 Task: What's the schedule for the last Metrolink train from Union Station to Lancaster?
Action: Mouse moved to (289, 74)
Screenshot: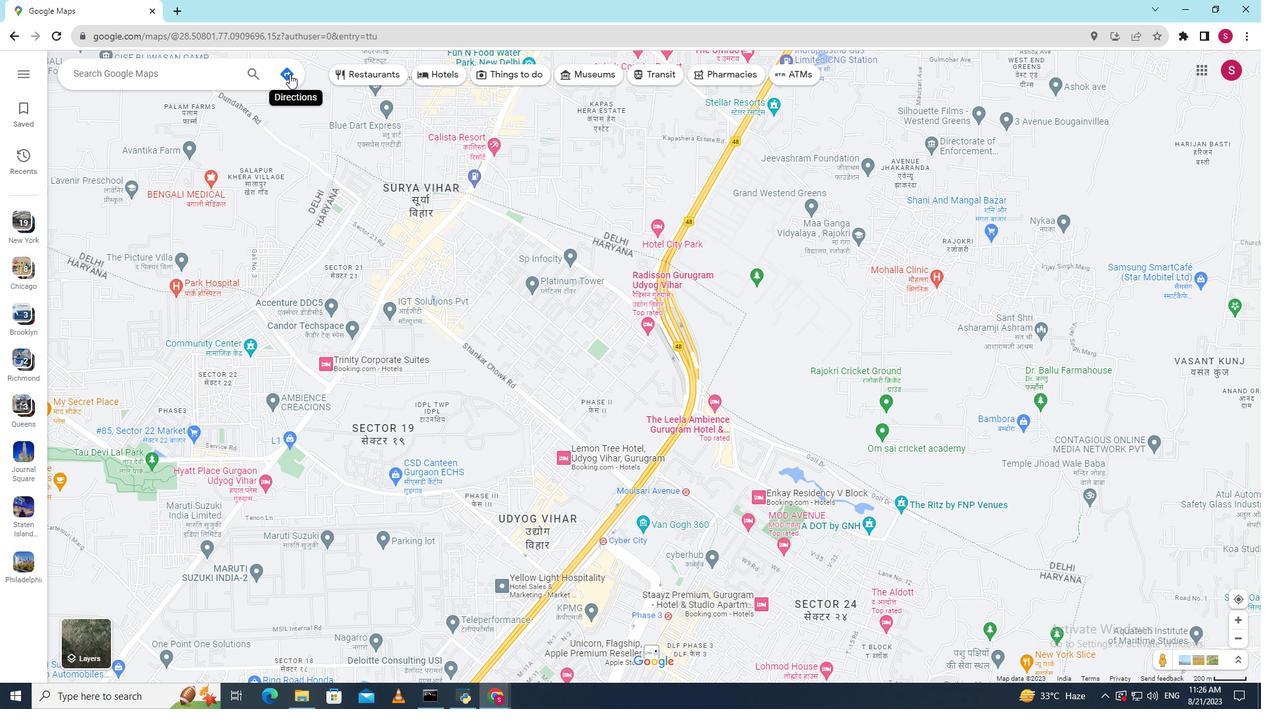 
Action: Mouse pressed left at (289, 74)
Screenshot: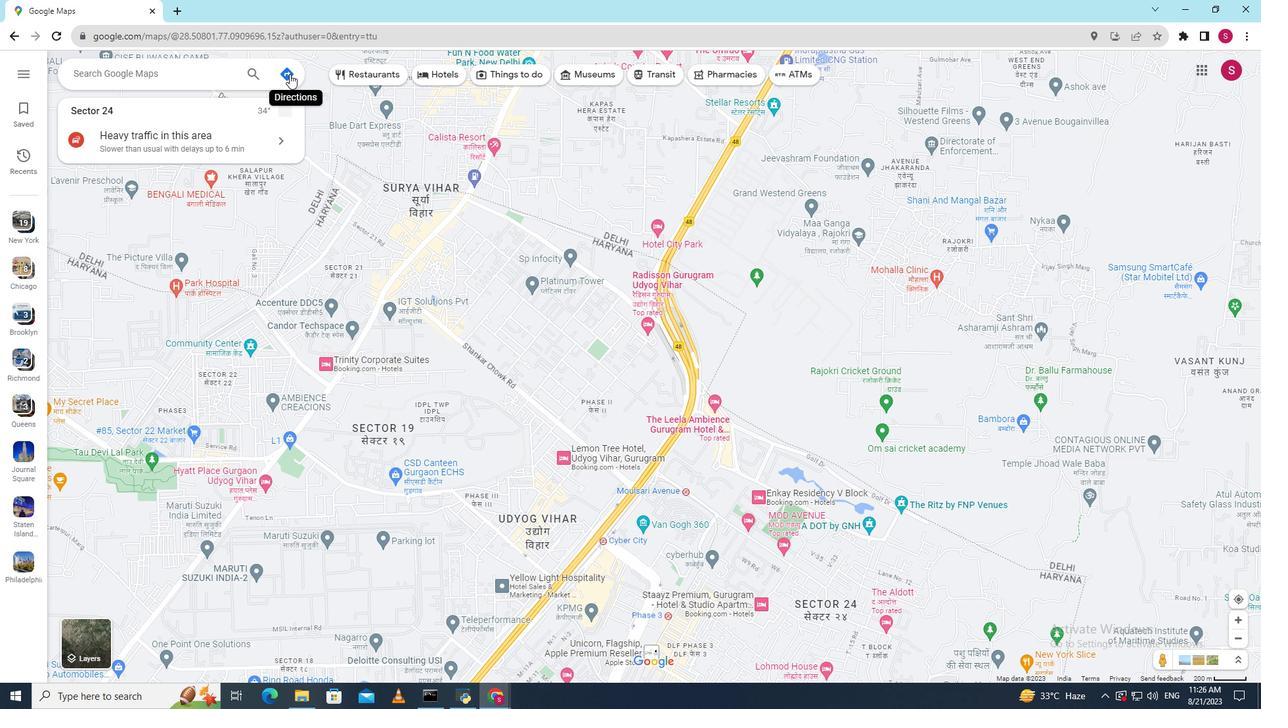 
Action: Mouse moved to (191, 103)
Screenshot: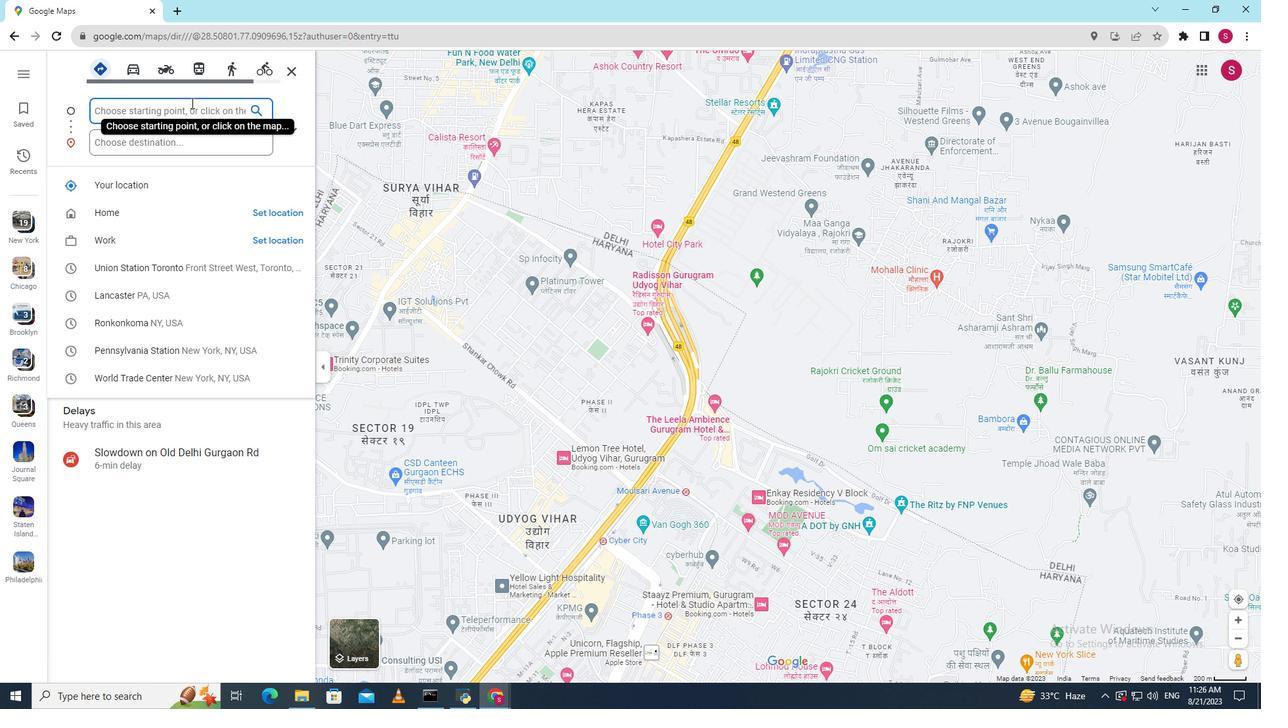 
Action: Key pressed <Key.shift>Union<Key.space><Key.shift>Station
Screenshot: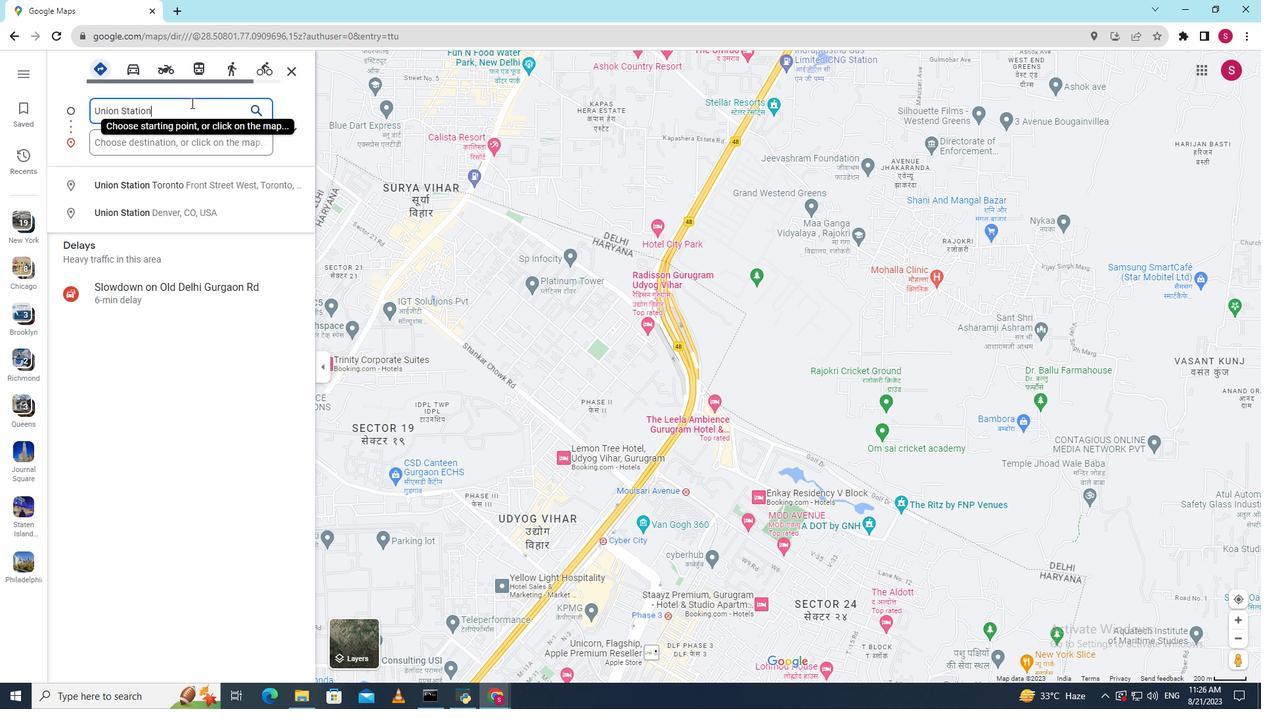 
Action: Mouse moved to (186, 189)
Screenshot: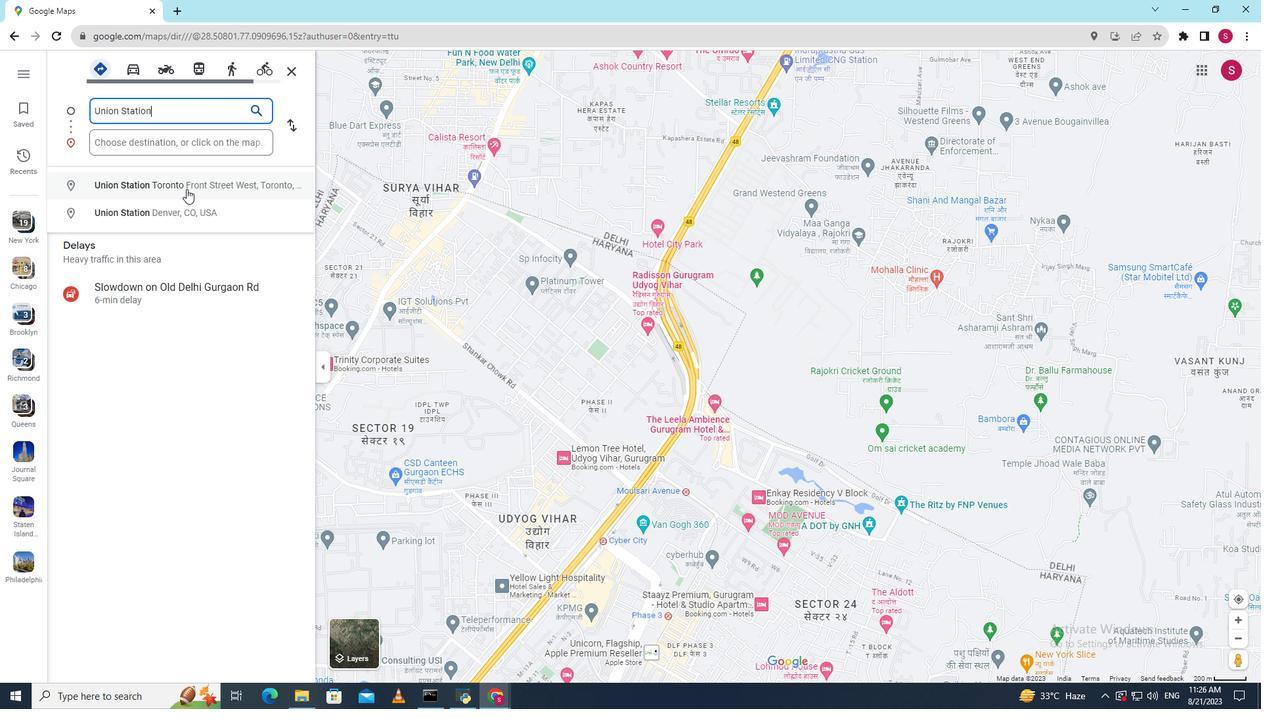 
Action: Mouse pressed left at (186, 189)
Screenshot: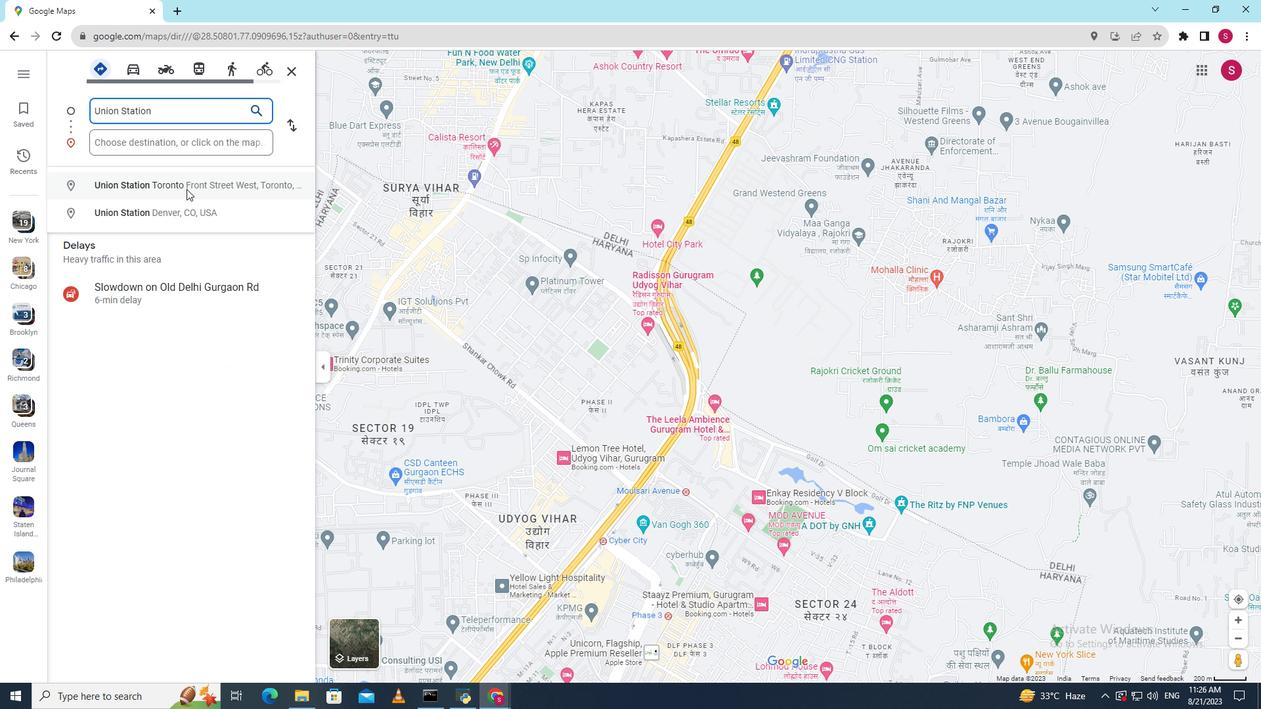 
Action: Mouse moved to (149, 143)
Screenshot: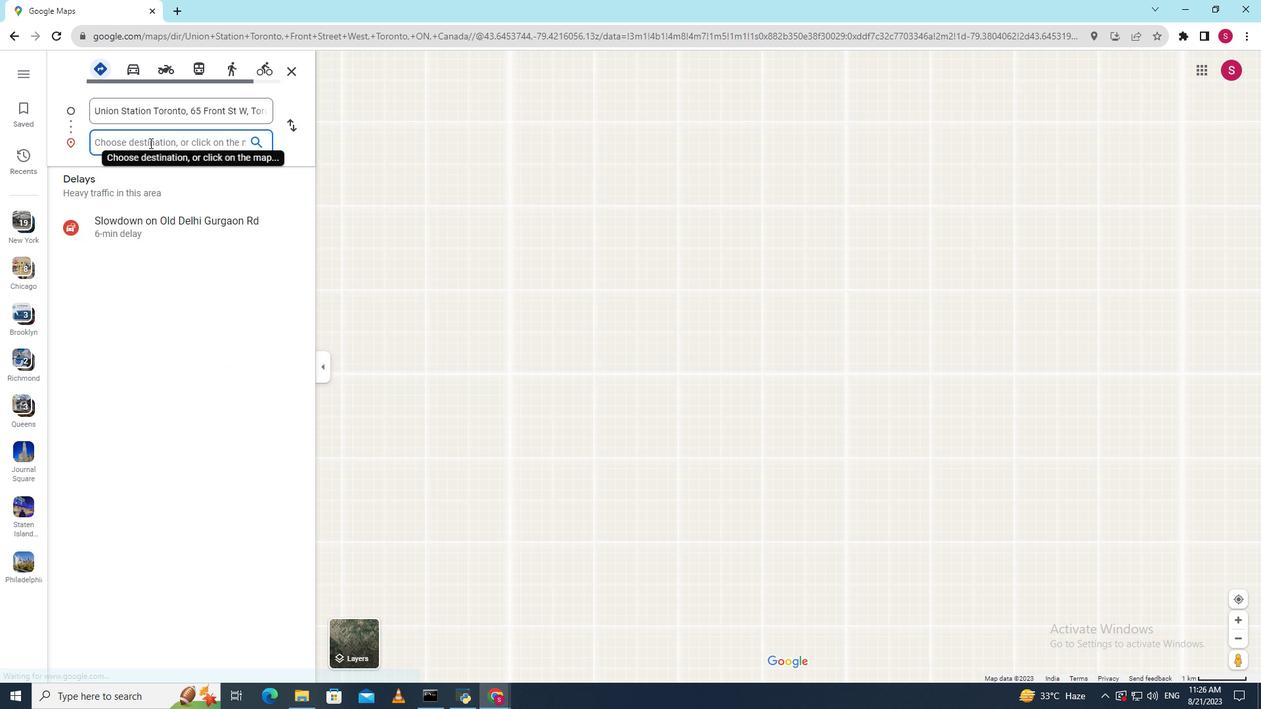 
Action: Mouse pressed left at (149, 143)
Screenshot: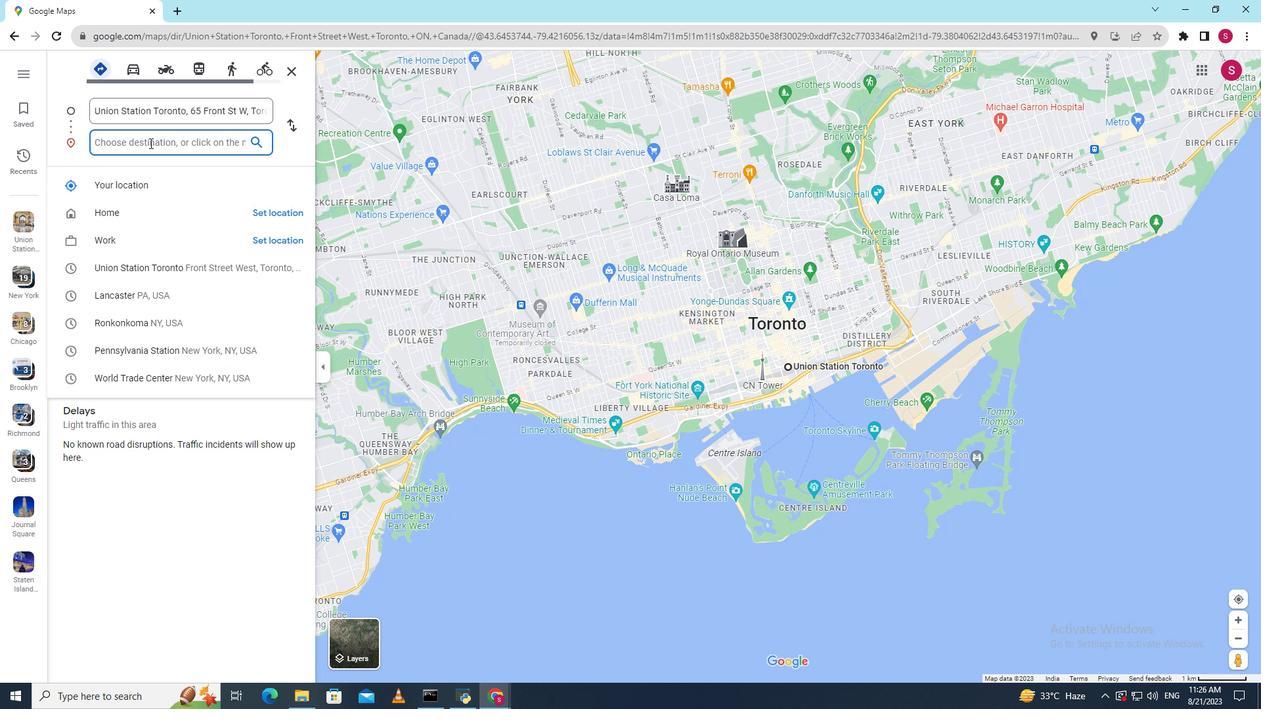
Action: Key pressed <Key.shift><Key.shift><Key.shift><Key.shift><Key.shift><Key.shift><Key.shift><Key.shift>Lancaster<Key.enter>
Screenshot: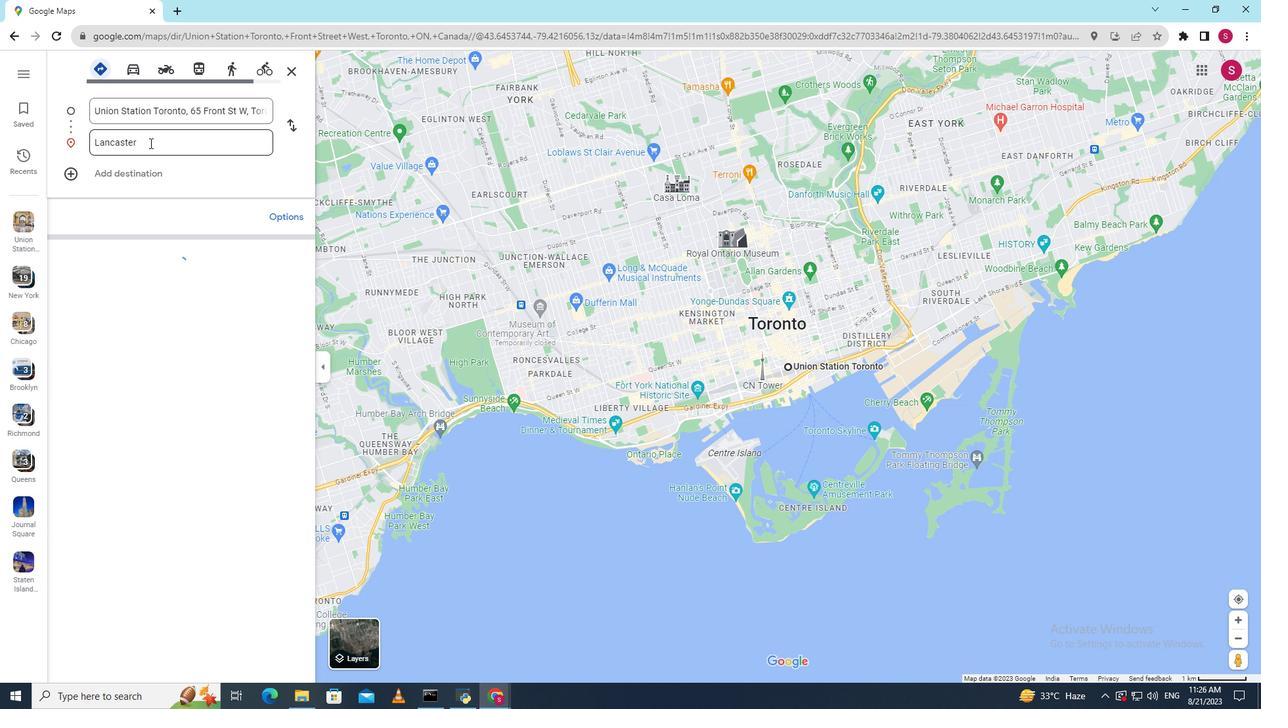 
Action: Mouse moved to (198, 71)
Screenshot: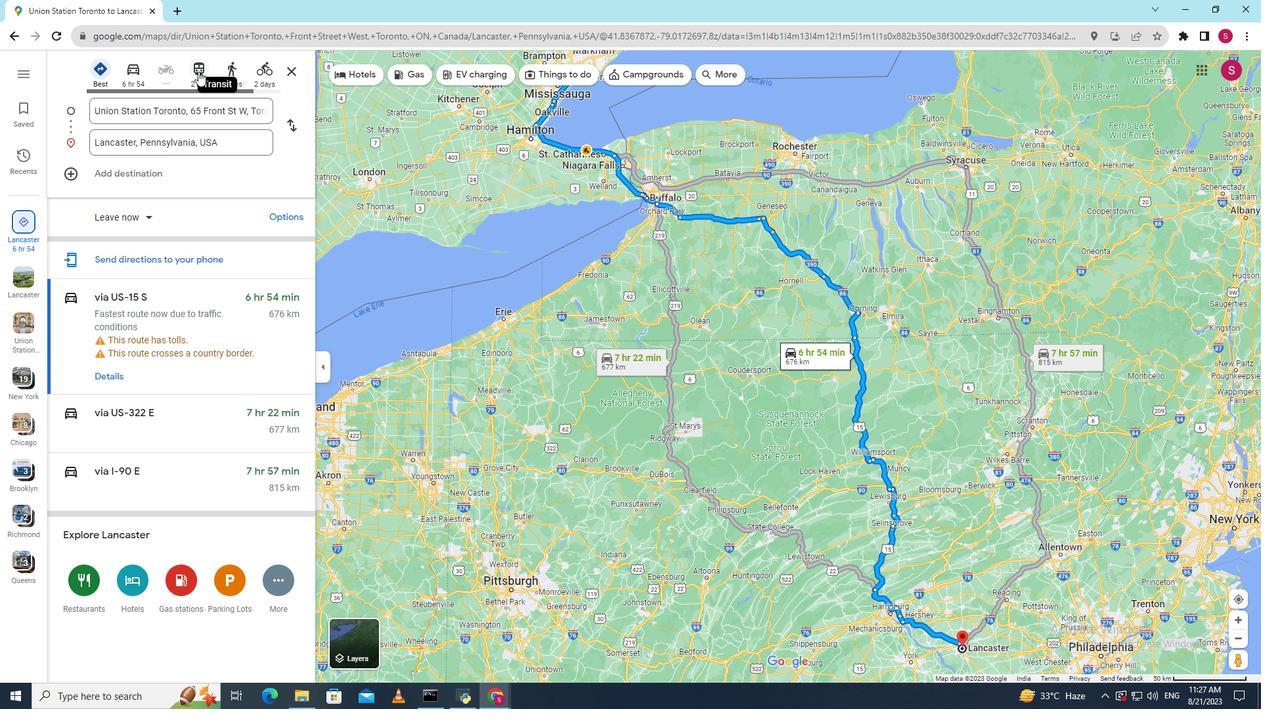 
Action: Mouse pressed left at (198, 71)
Screenshot: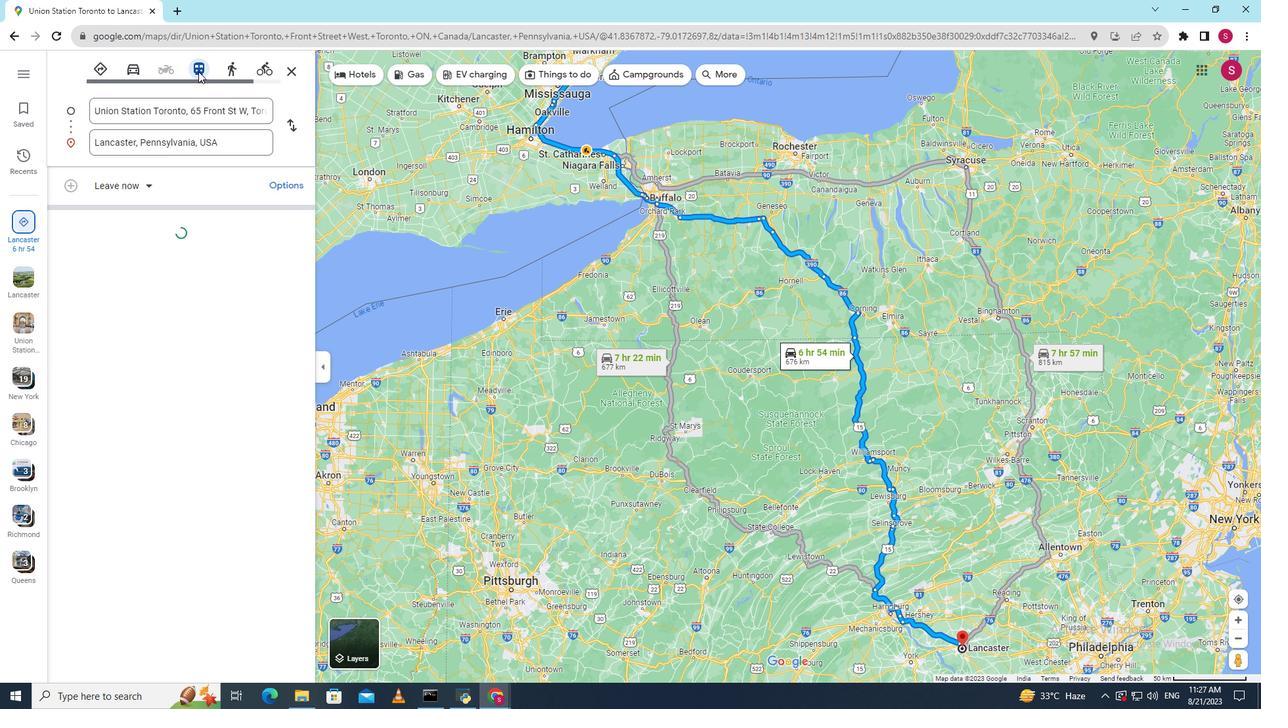 
Action: Mouse moved to (114, 375)
Screenshot: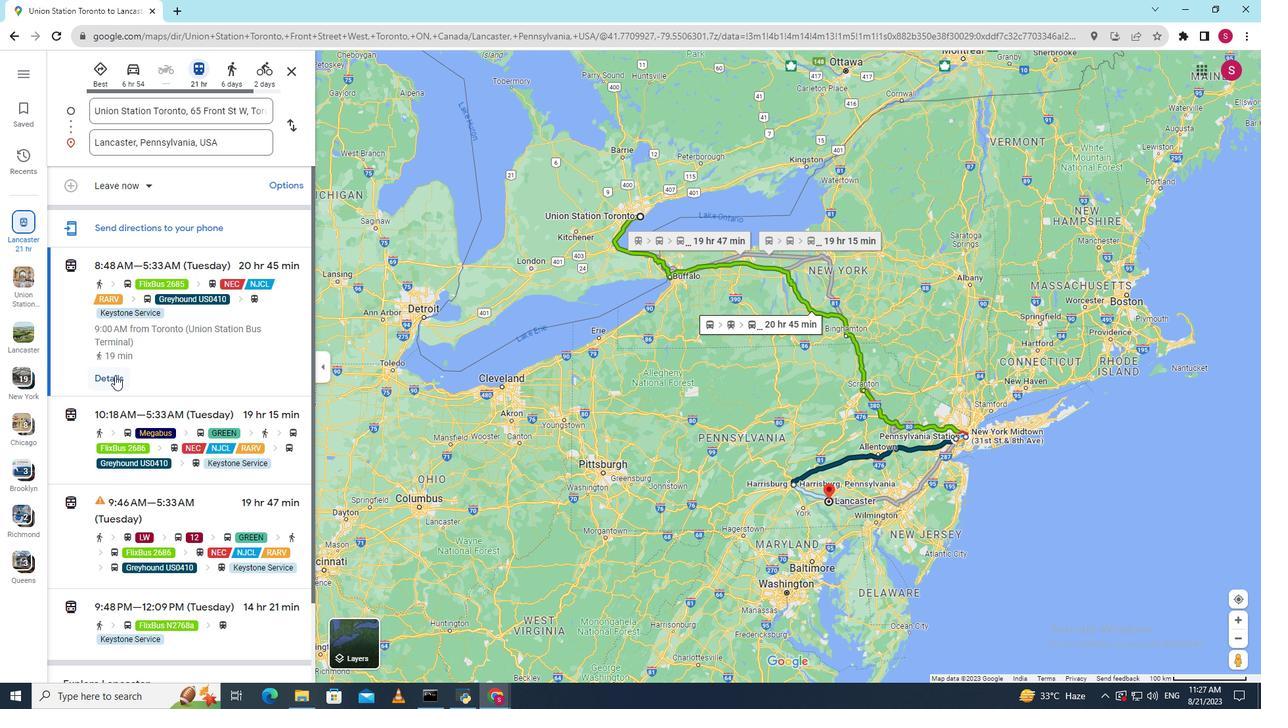
Action: Mouse pressed left at (114, 375)
Screenshot: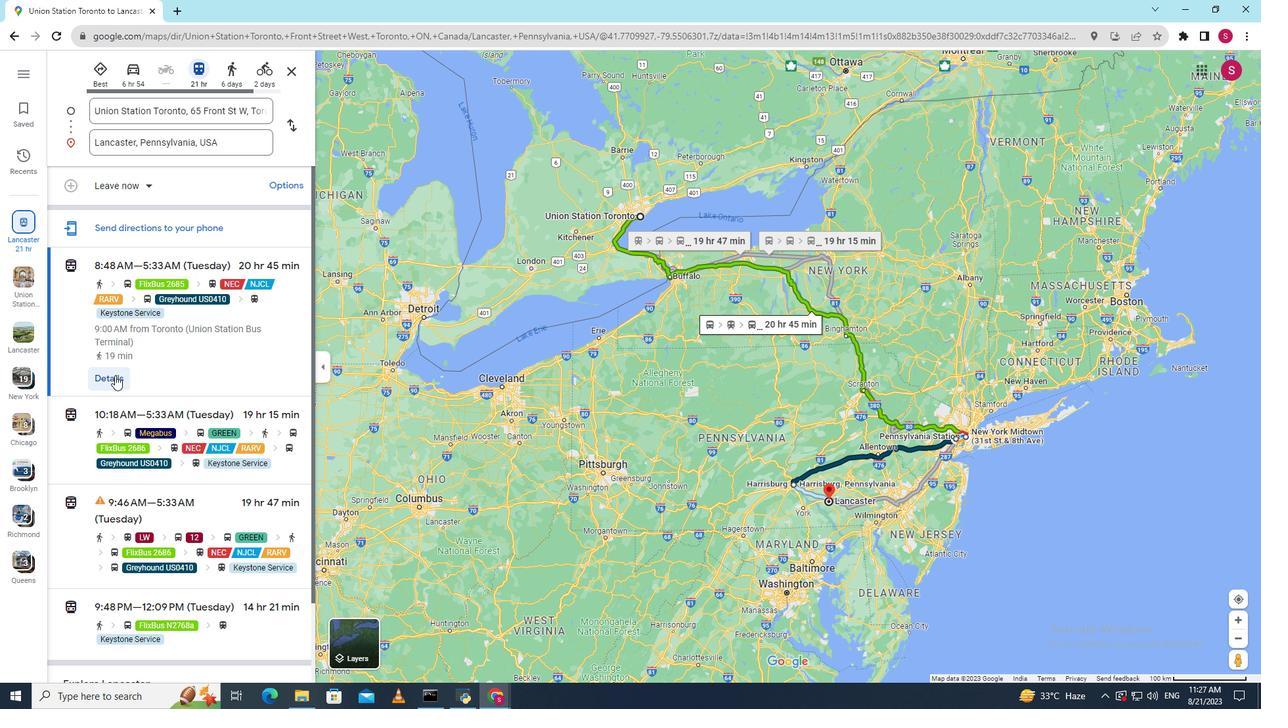 
Action: Mouse moved to (131, 376)
Screenshot: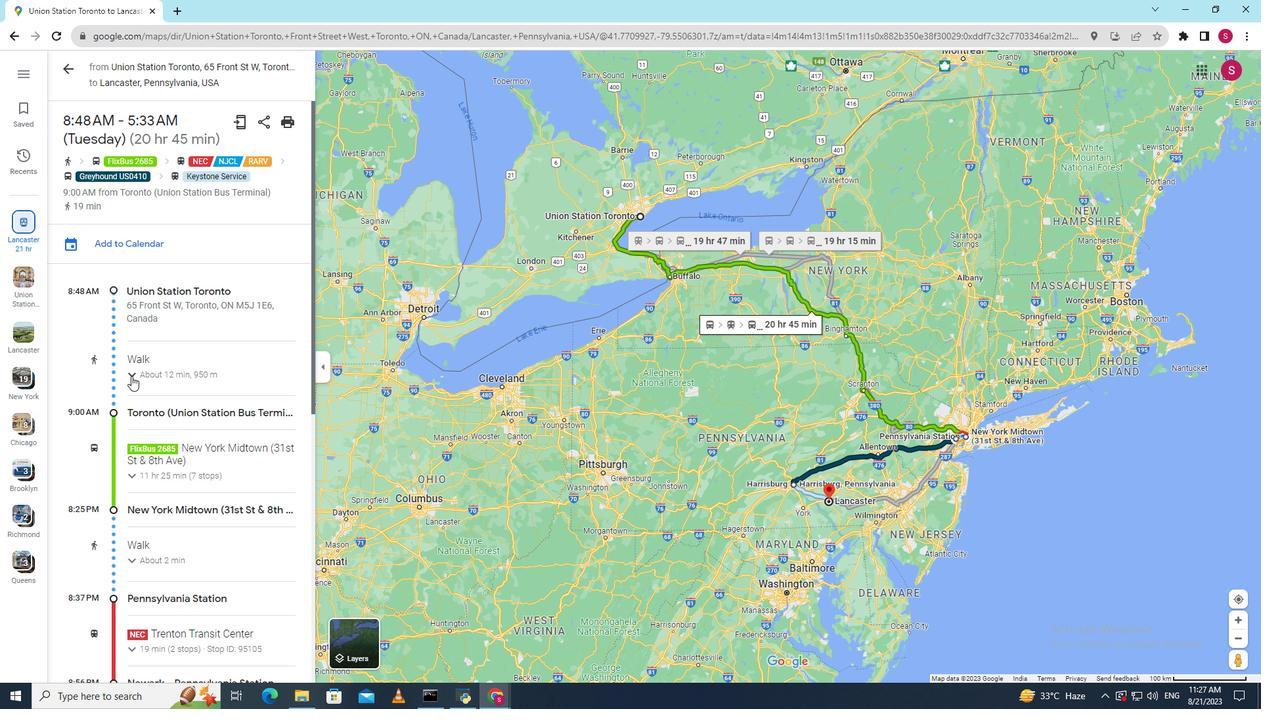 
Action: Mouse pressed left at (131, 376)
Screenshot: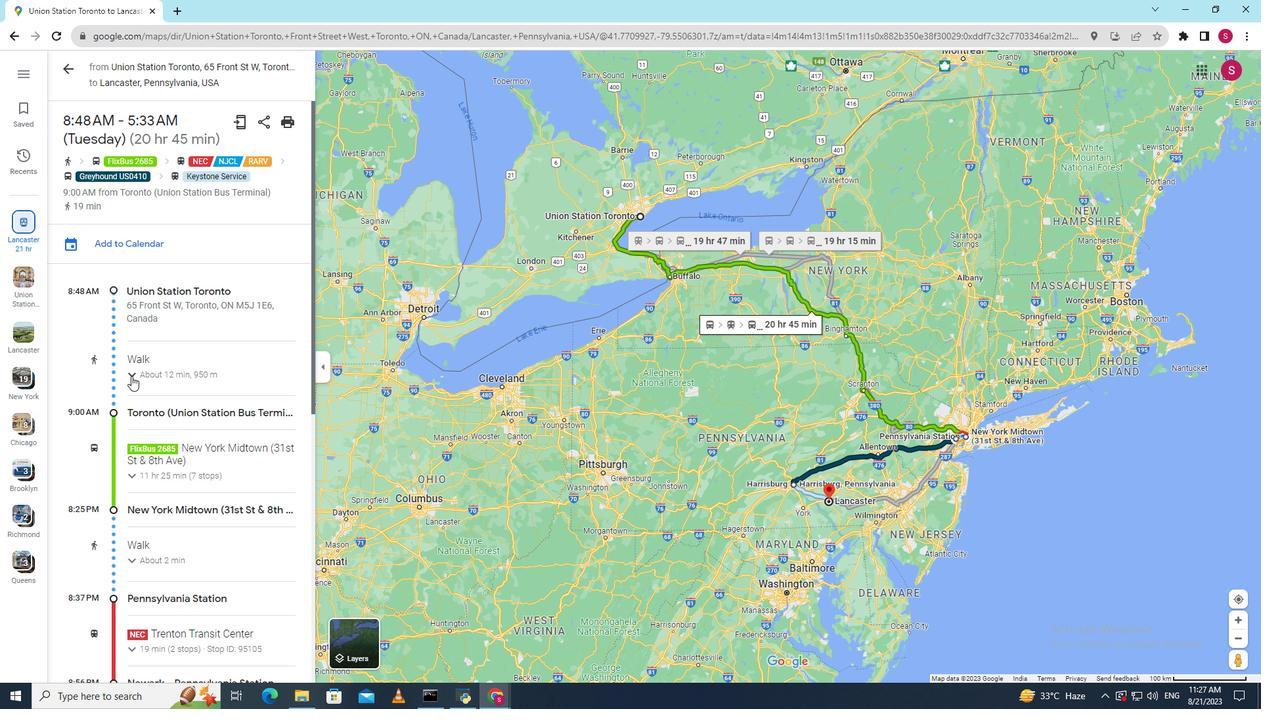 
Action: Mouse moved to (139, 439)
Screenshot: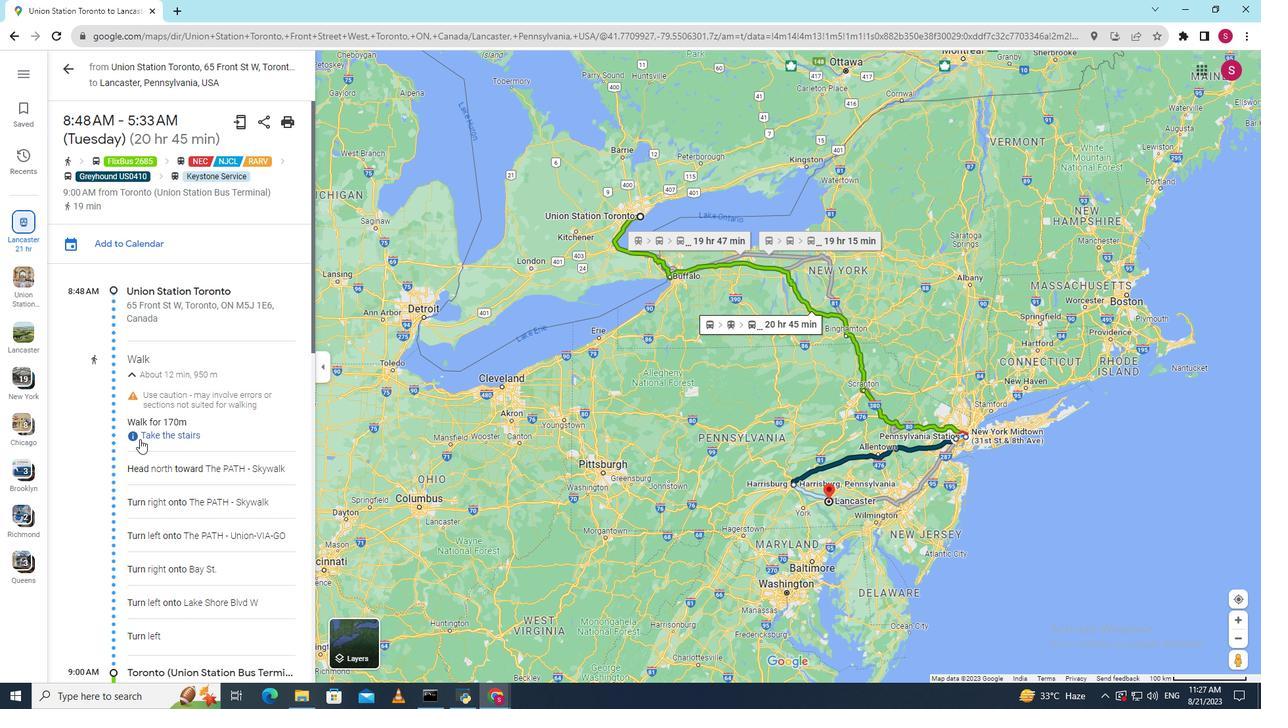 
Action: Mouse scrolled (139, 438) with delta (0, 0)
Screenshot: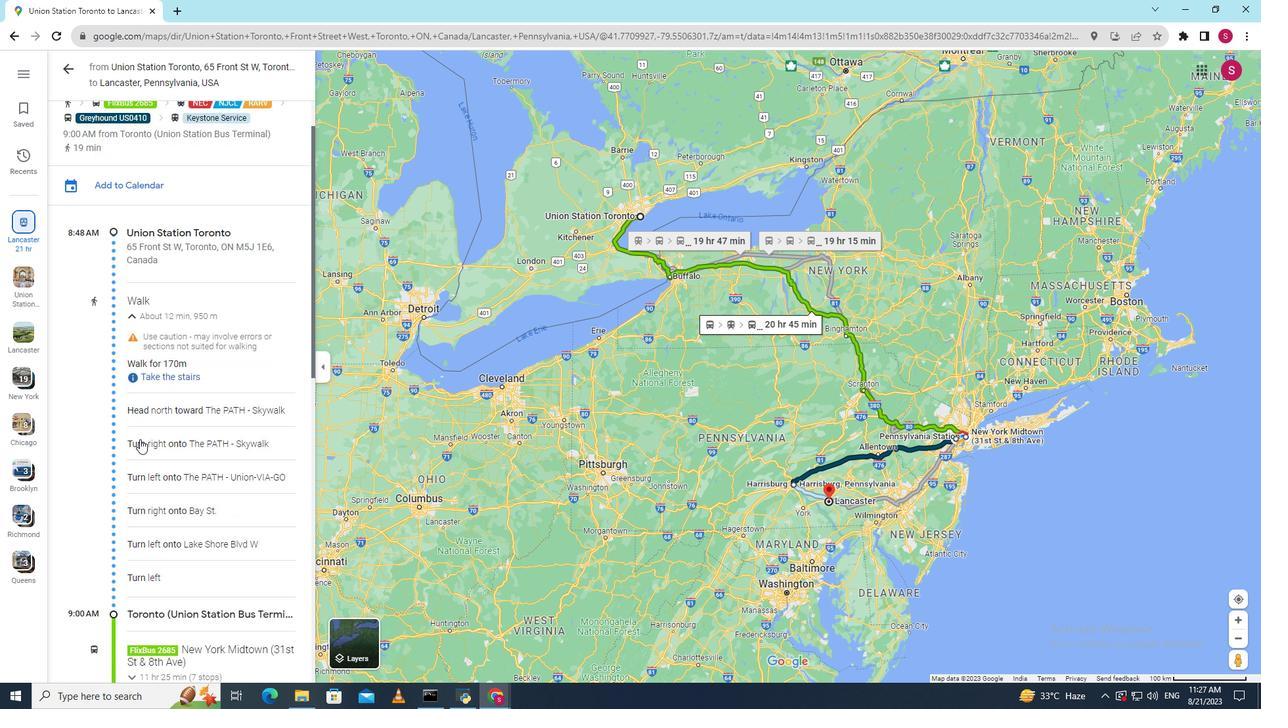 
Action: Mouse scrolled (139, 438) with delta (0, 0)
Screenshot: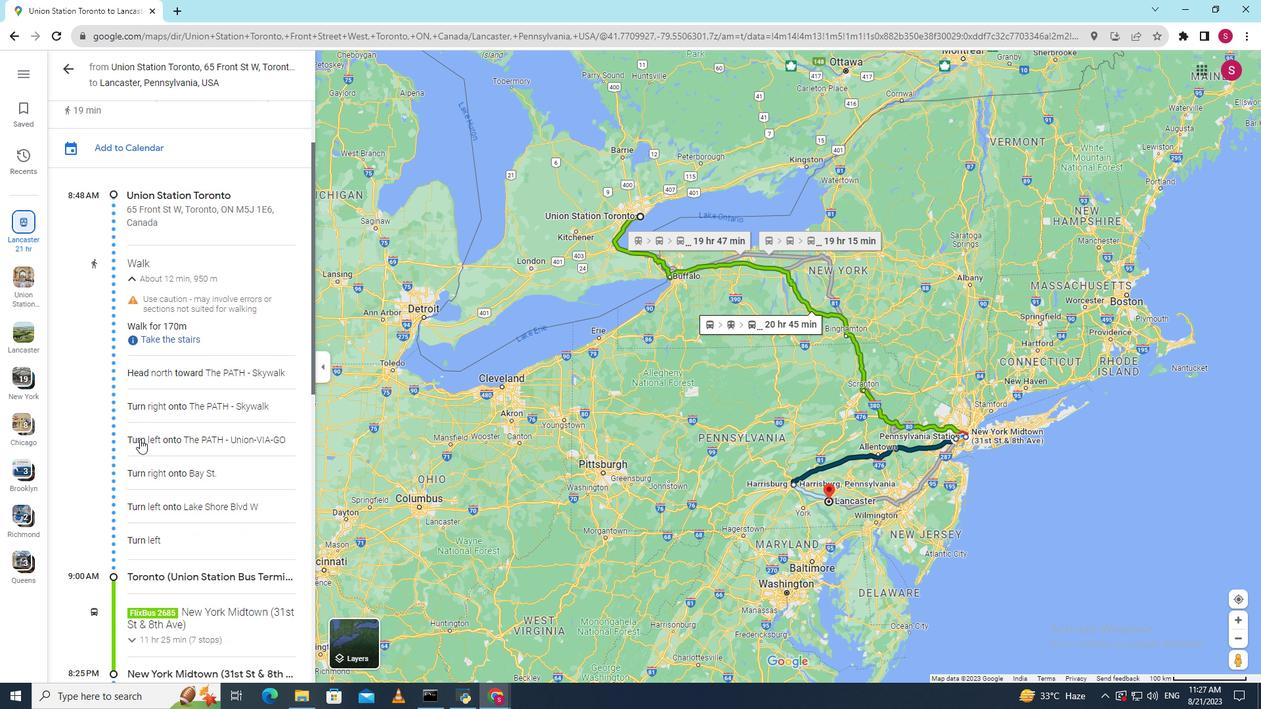 
Action: Mouse scrolled (139, 438) with delta (0, 0)
Screenshot: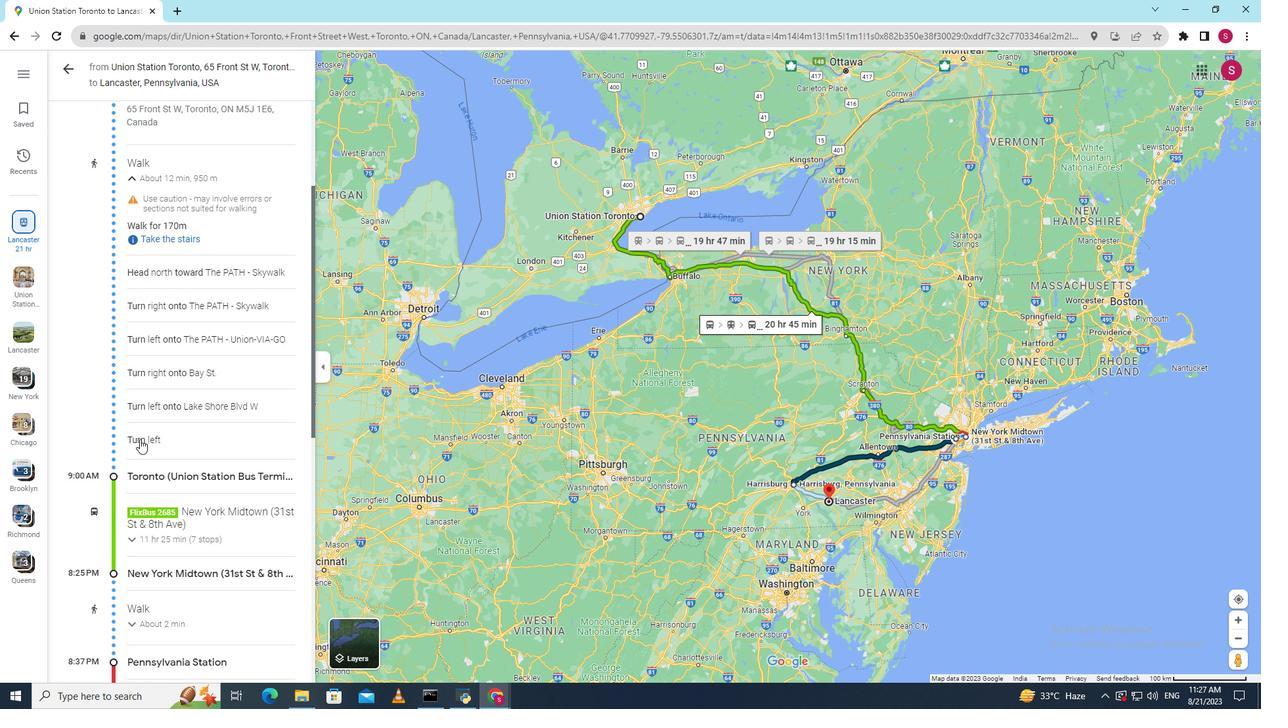 
Action: Mouse moved to (130, 536)
Screenshot: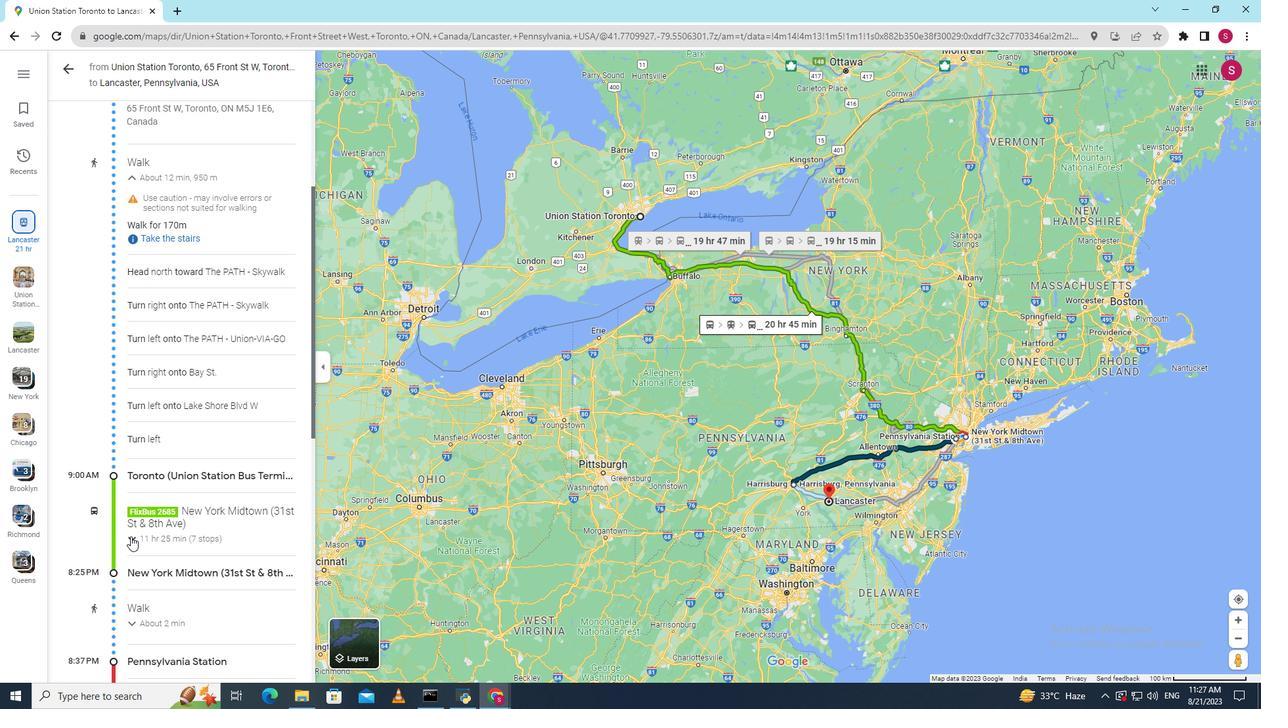 
Action: Mouse scrolled (130, 536) with delta (0, 0)
Screenshot: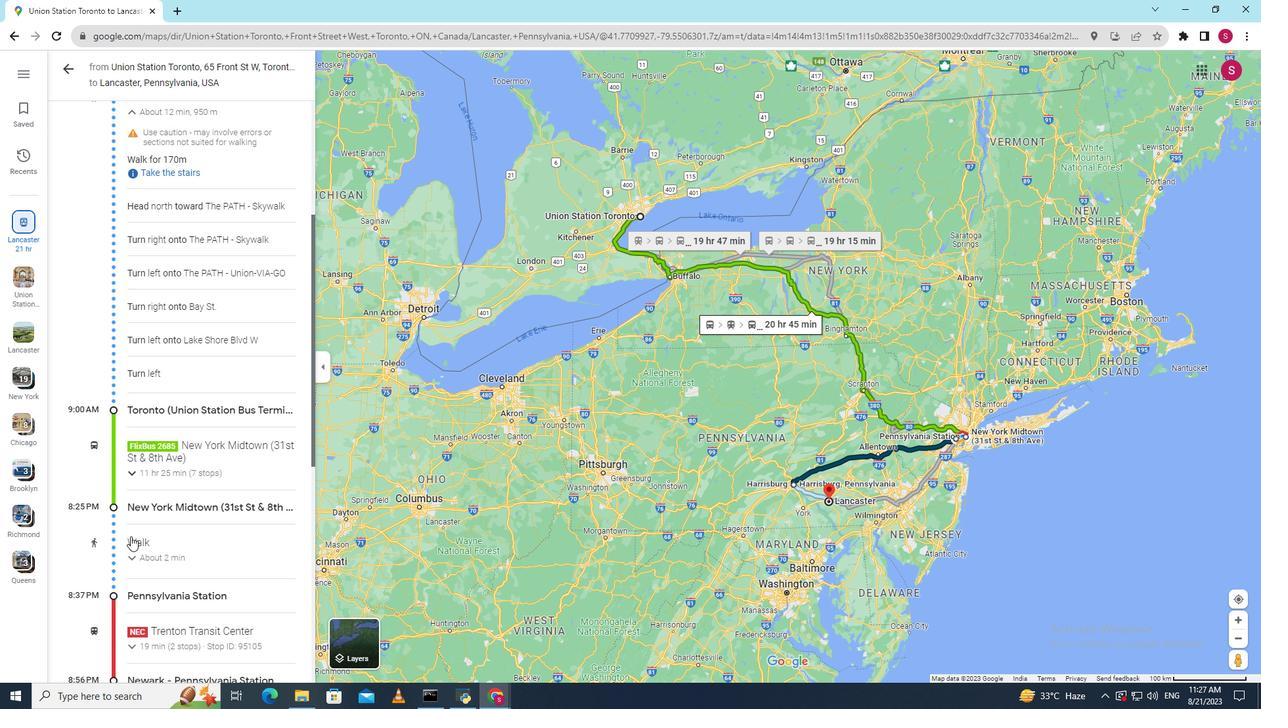 
Action: Mouse moved to (132, 474)
Screenshot: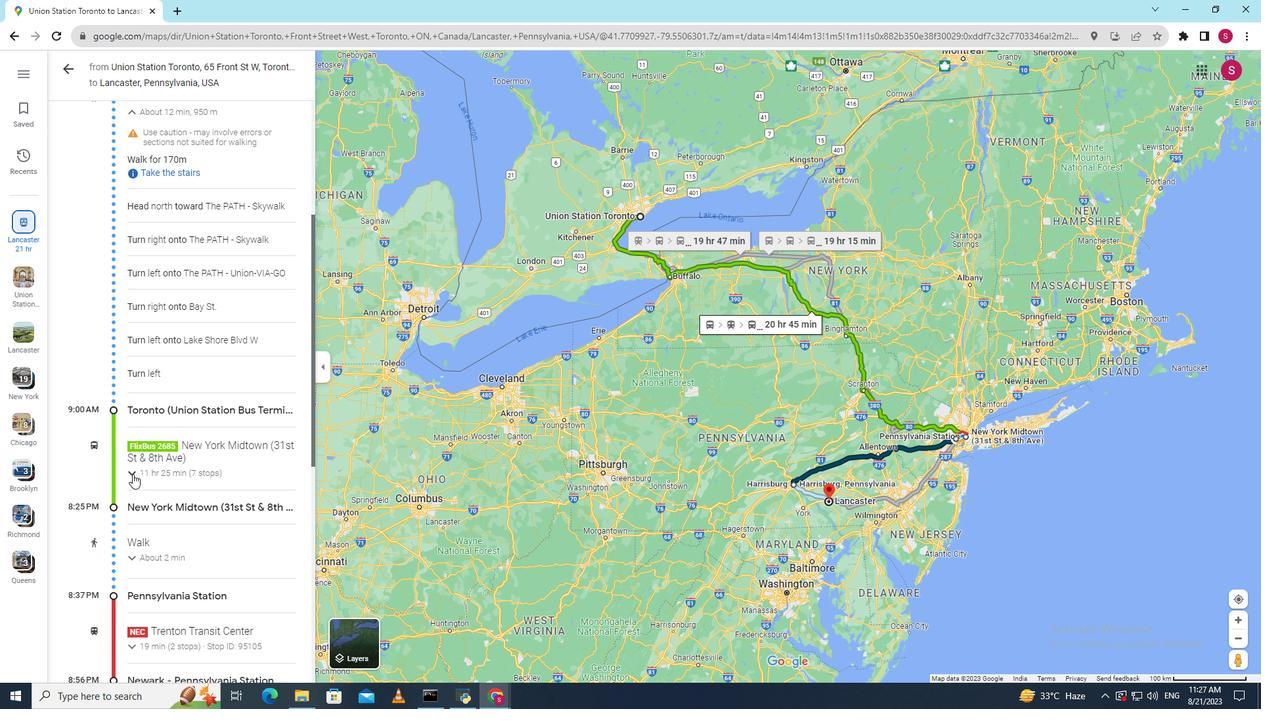 
Action: Mouse pressed left at (132, 474)
Screenshot: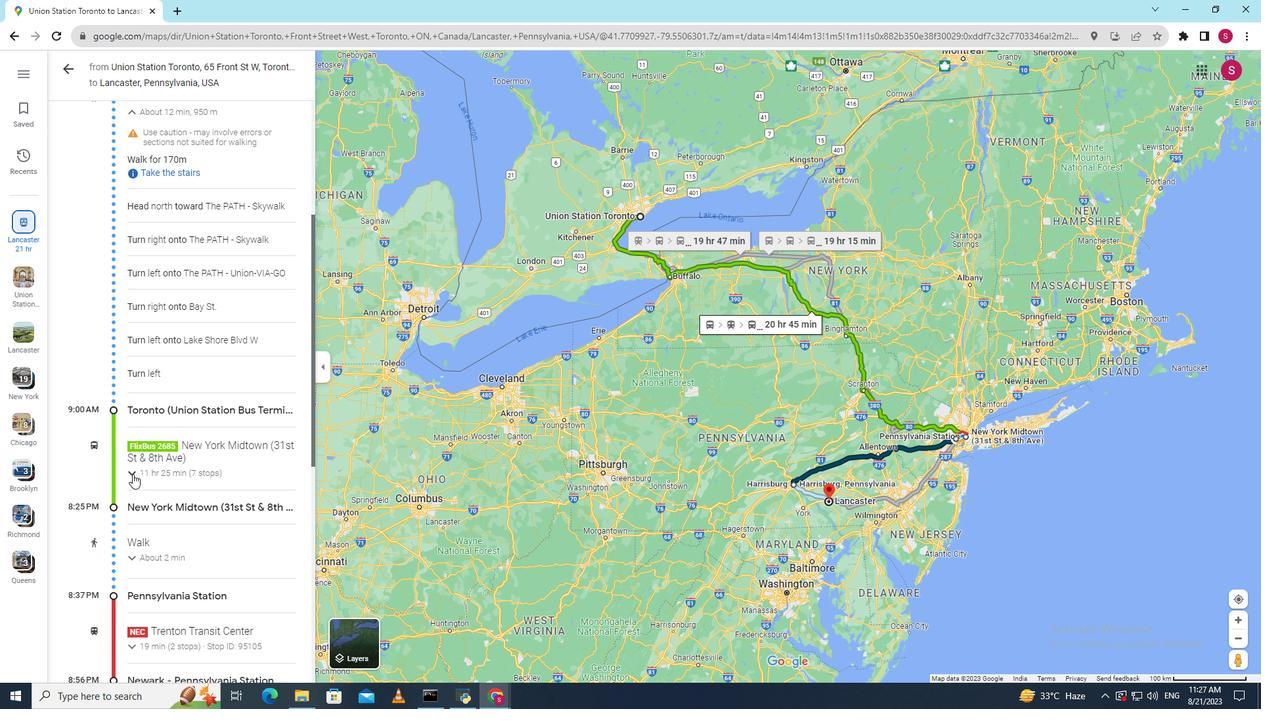 
Action: Mouse scrolled (132, 473) with delta (0, 0)
Screenshot: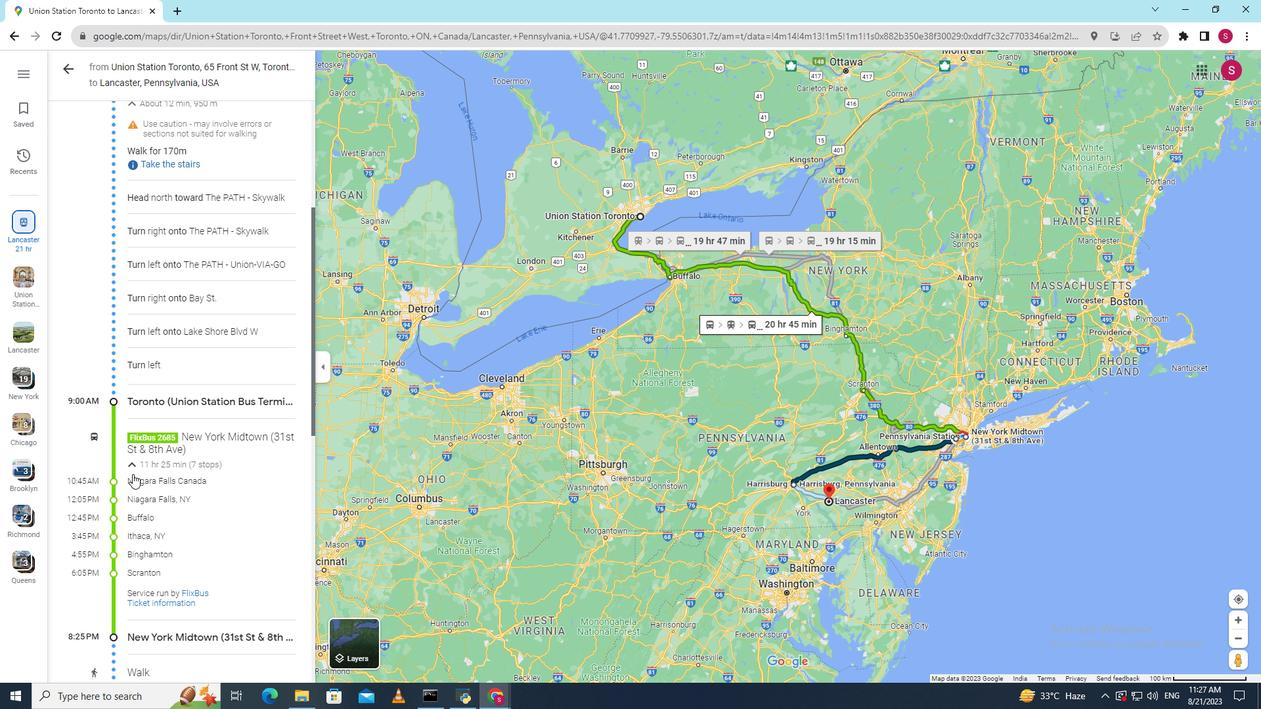 
Action: Mouse scrolled (132, 473) with delta (0, 0)
Screenshot: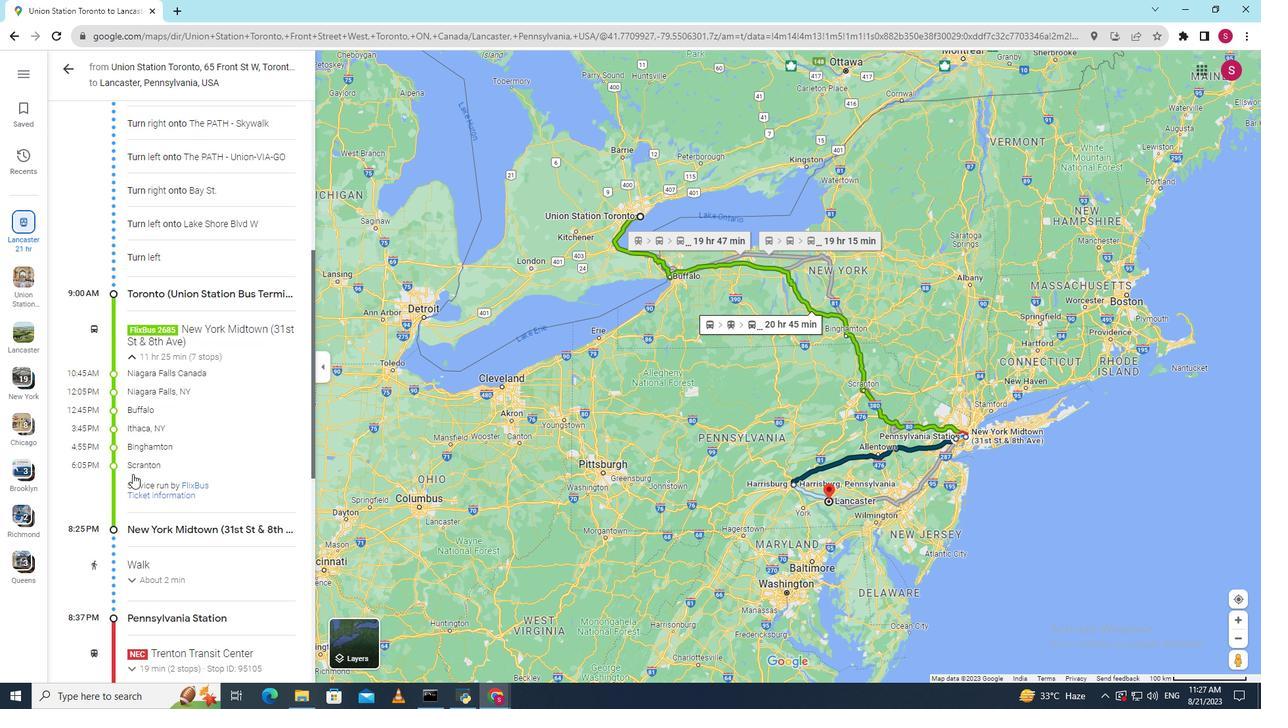
Action: Mouse scrolled (132, 473) with delta (0, 0)
Screenshot: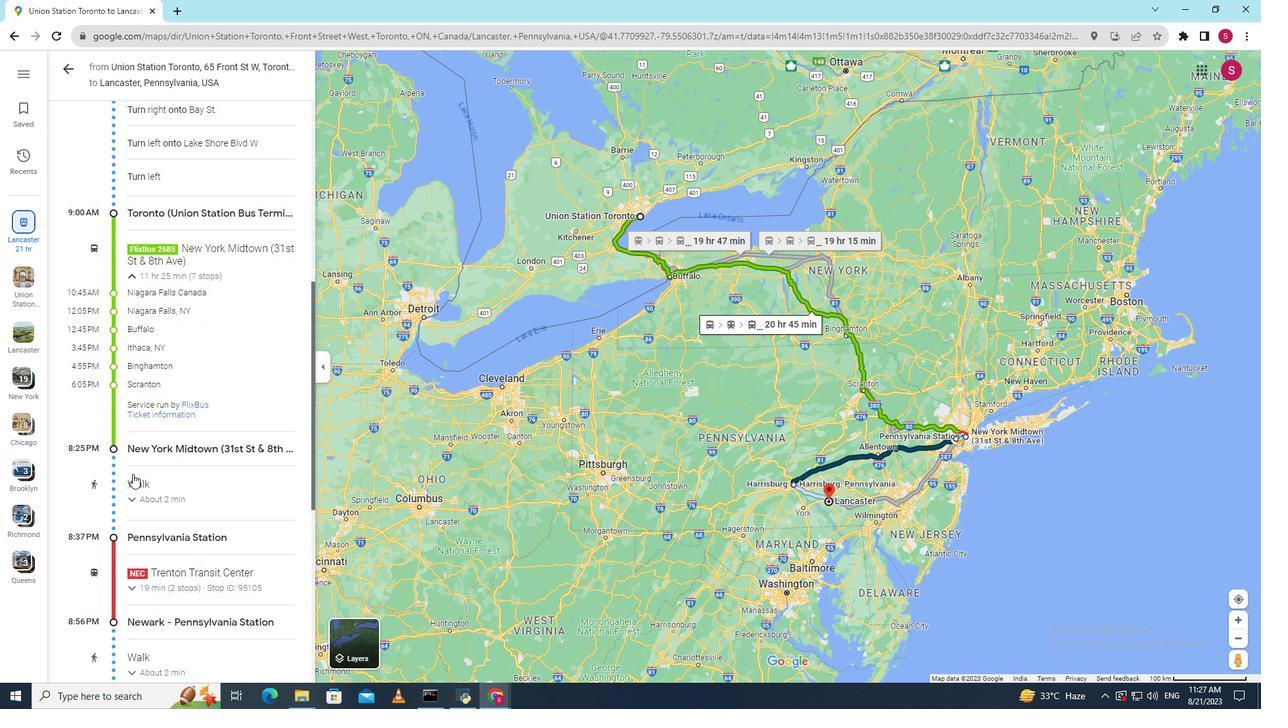 
Action: Mouse scrolled (132, 473) with delta (0, 0)
Screenshot: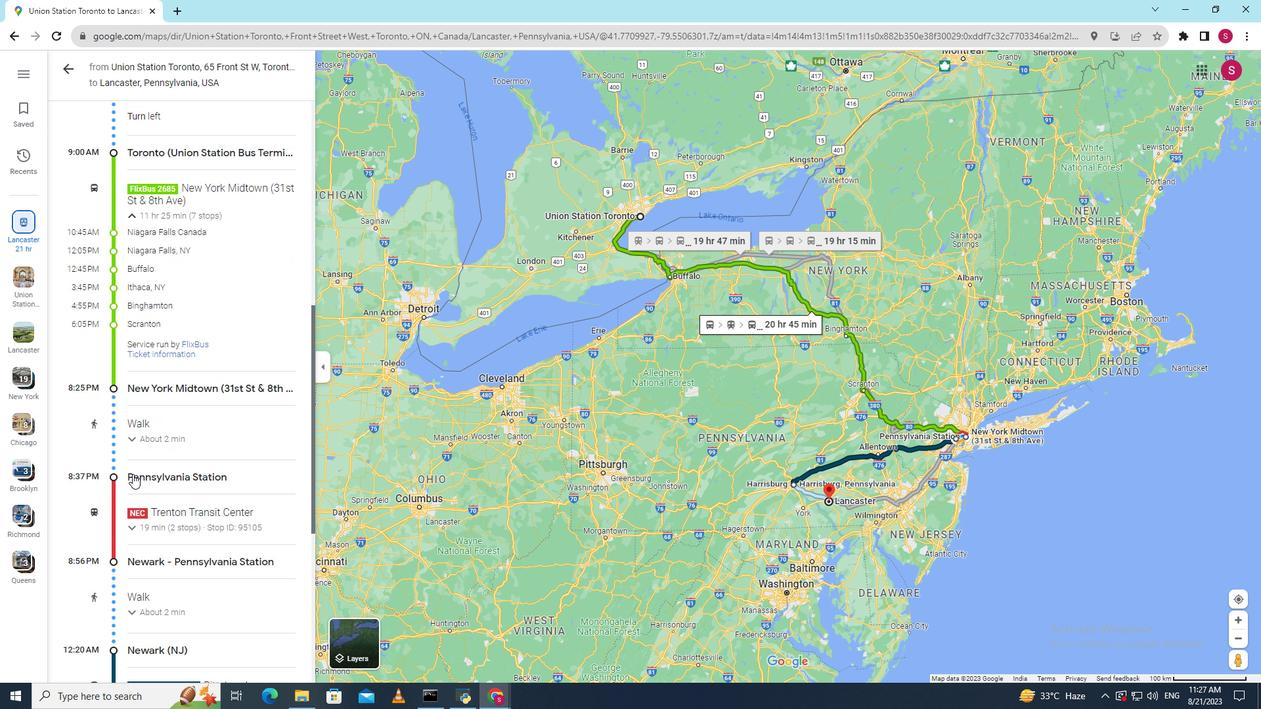 
Action: Mouse moved to (133, 436)
Screenshot: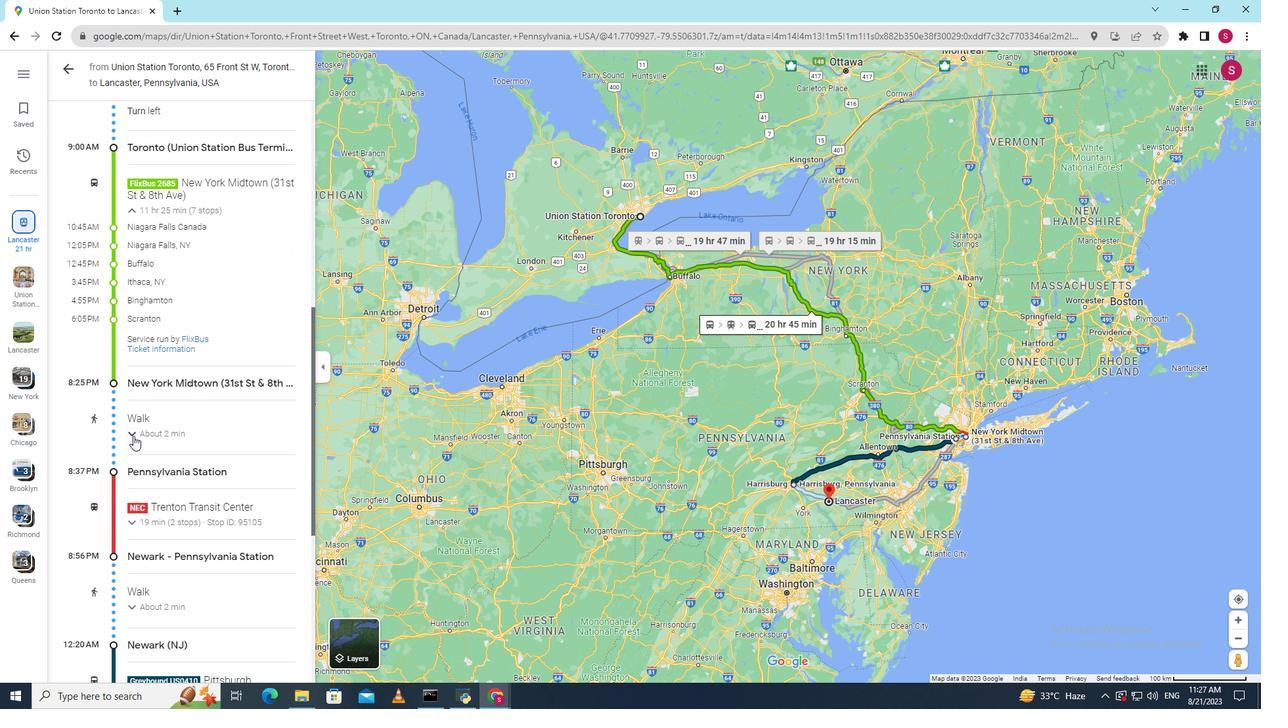 
Action: Mouse pressed left at (133, 436)
Screenshot: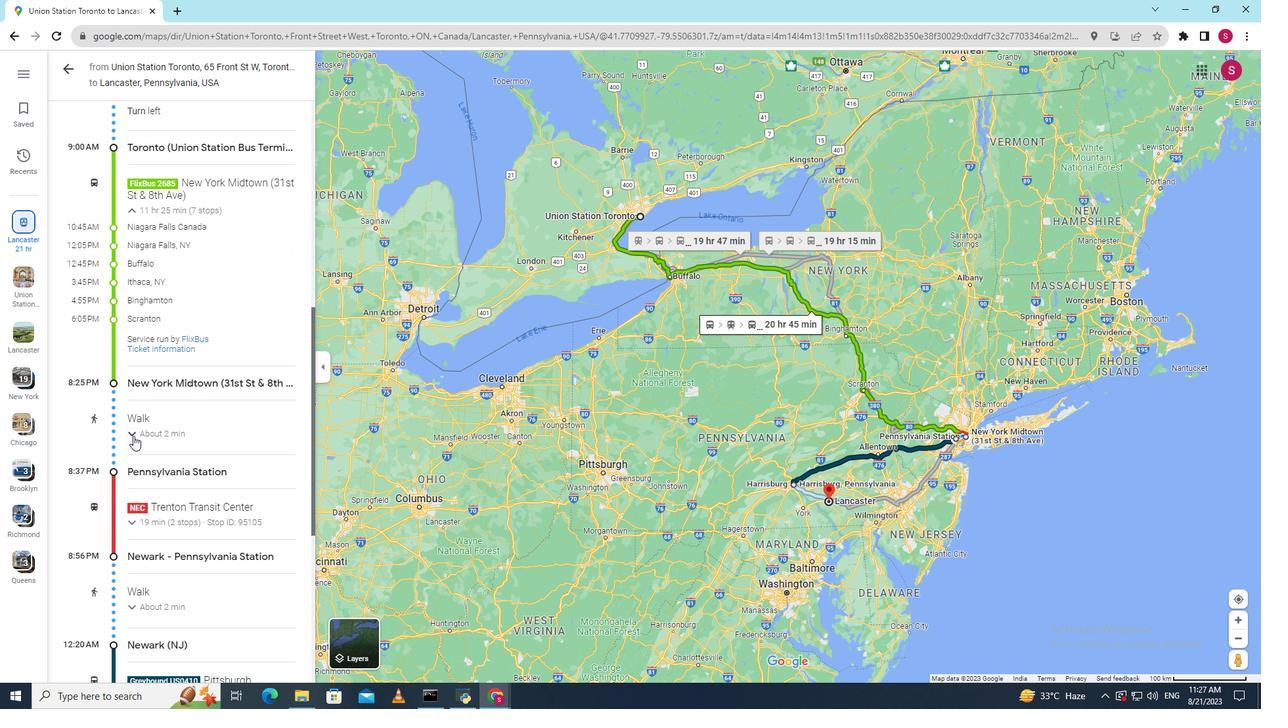 
Action: Mouse scrolled (133, 435) with delta (0, 0)
Screenshot: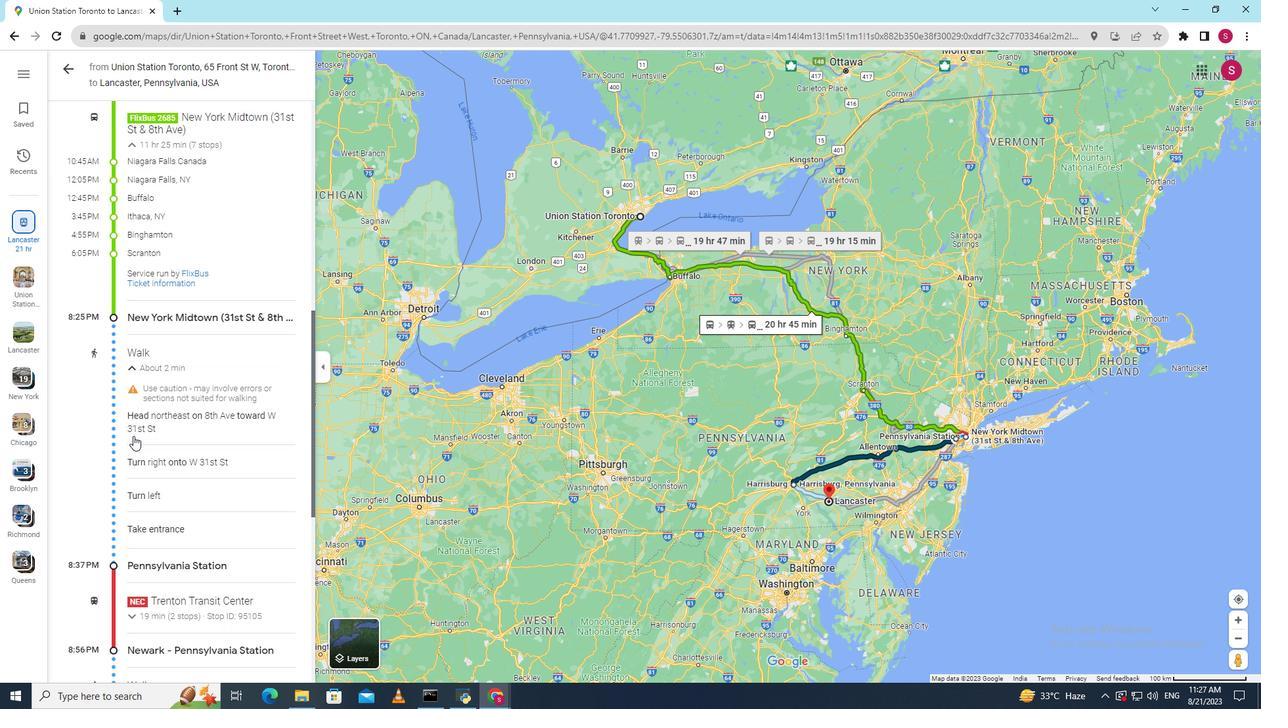 
Action: Mouse scrolled (133, 435) with delta (0, 0)
Screenshot: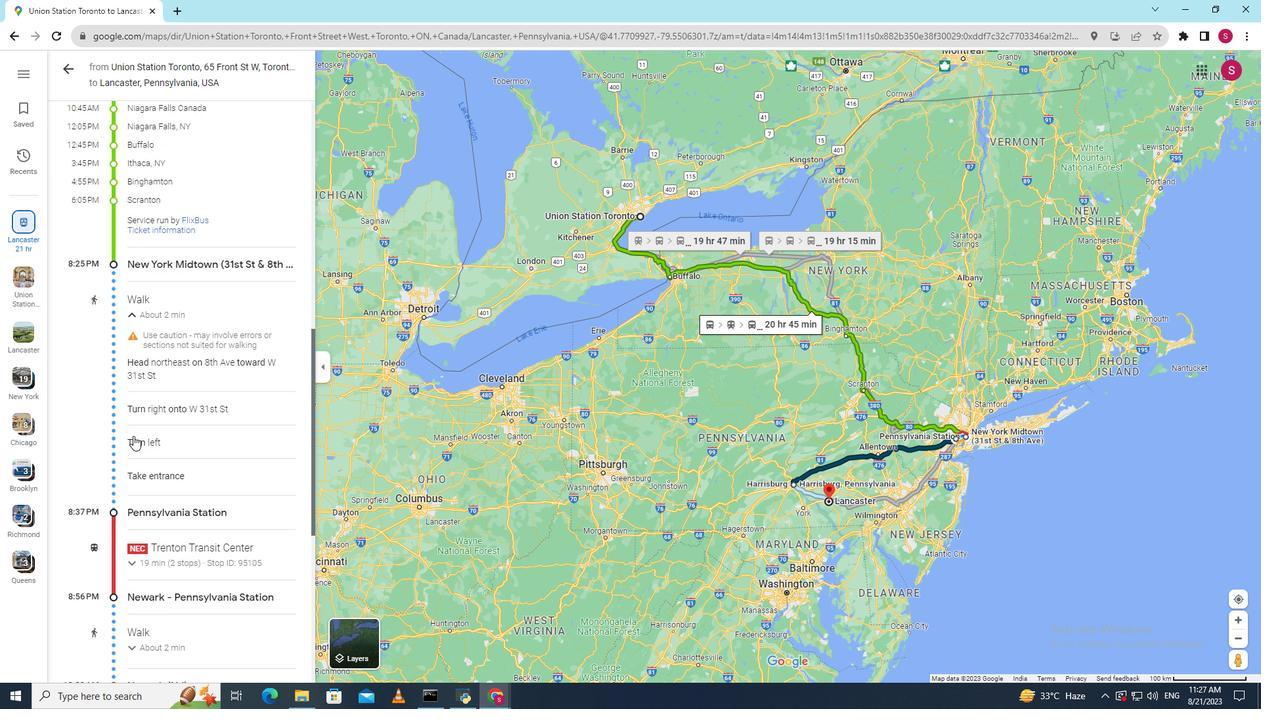 
Action: Mouse scrolled (133, 435) with delta (0, 0)
Screenshot: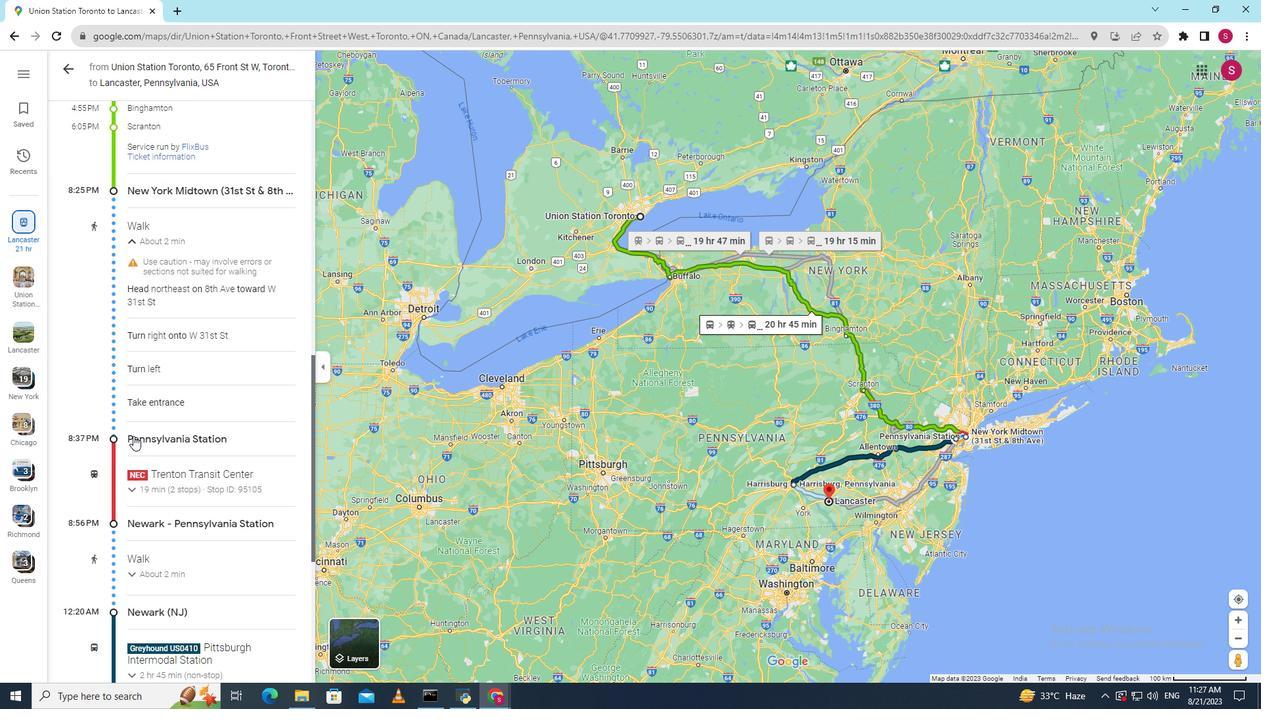 
Action: Mouse moved to (132, 485)
Screenshot: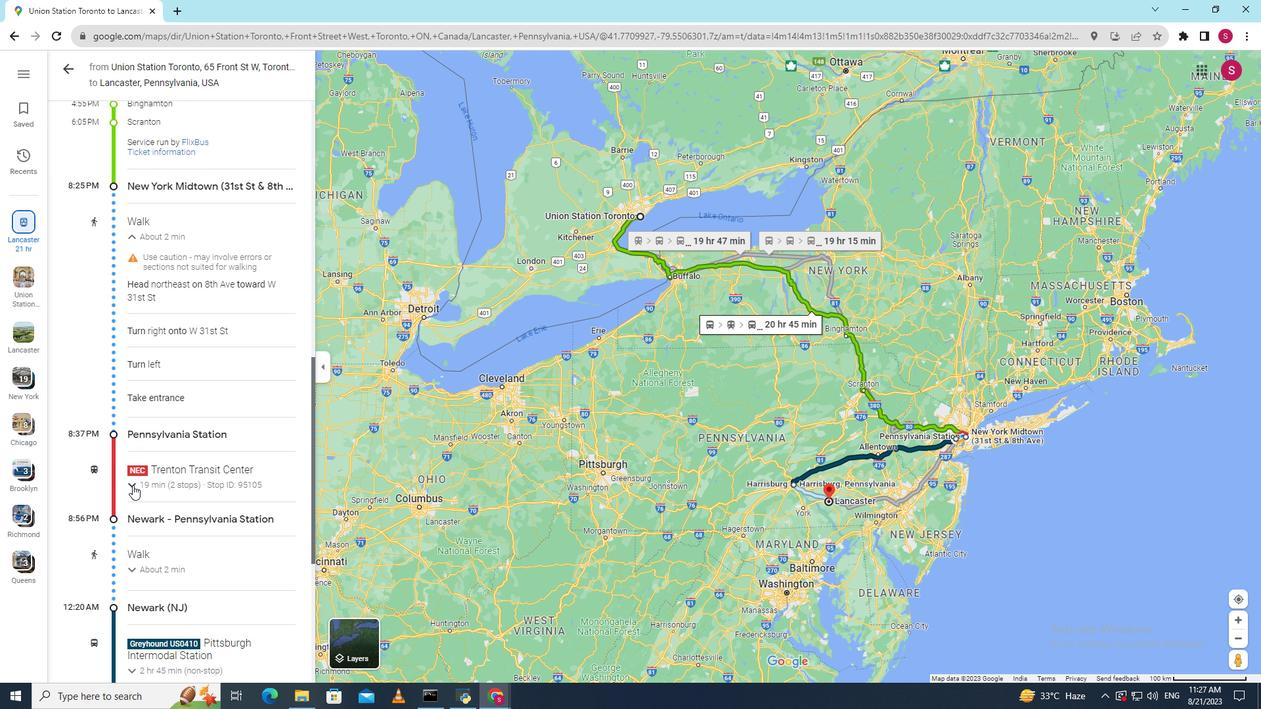 
Action: Mouse pressed left at (132, 485)
Screenshot: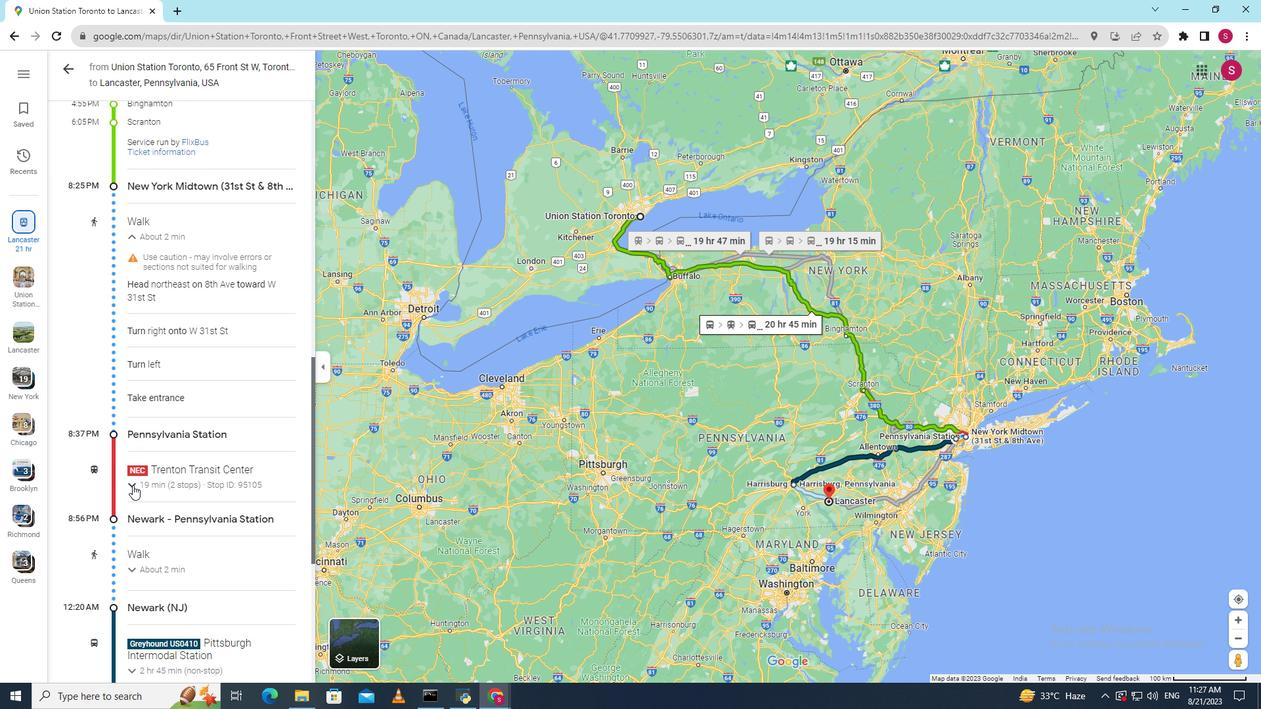 
Action: Mouse scrolled (132, 484) with delta (0, 0)
Screenshot: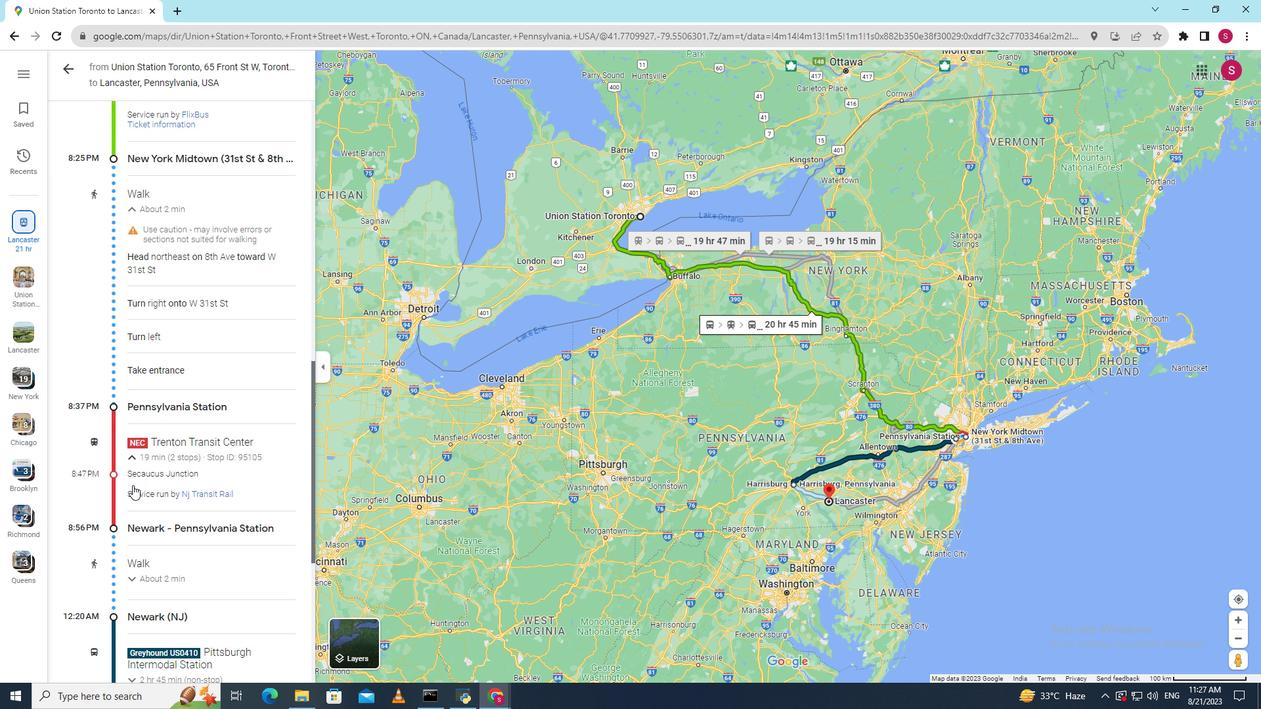 
Action: Mouse scrolled (132, 484) with delta (0, 0)
Screenshot: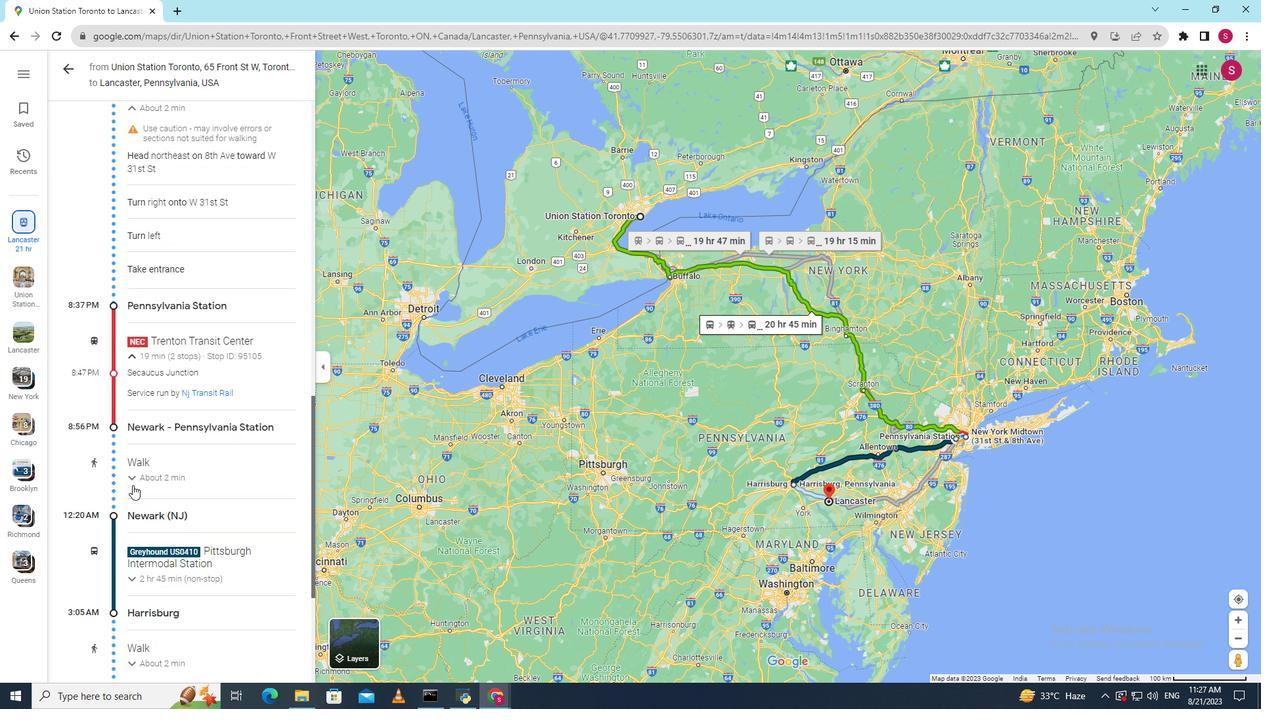 
Action: Mouse scrolled (132, 484) with delta (0, 0)
Screenshot: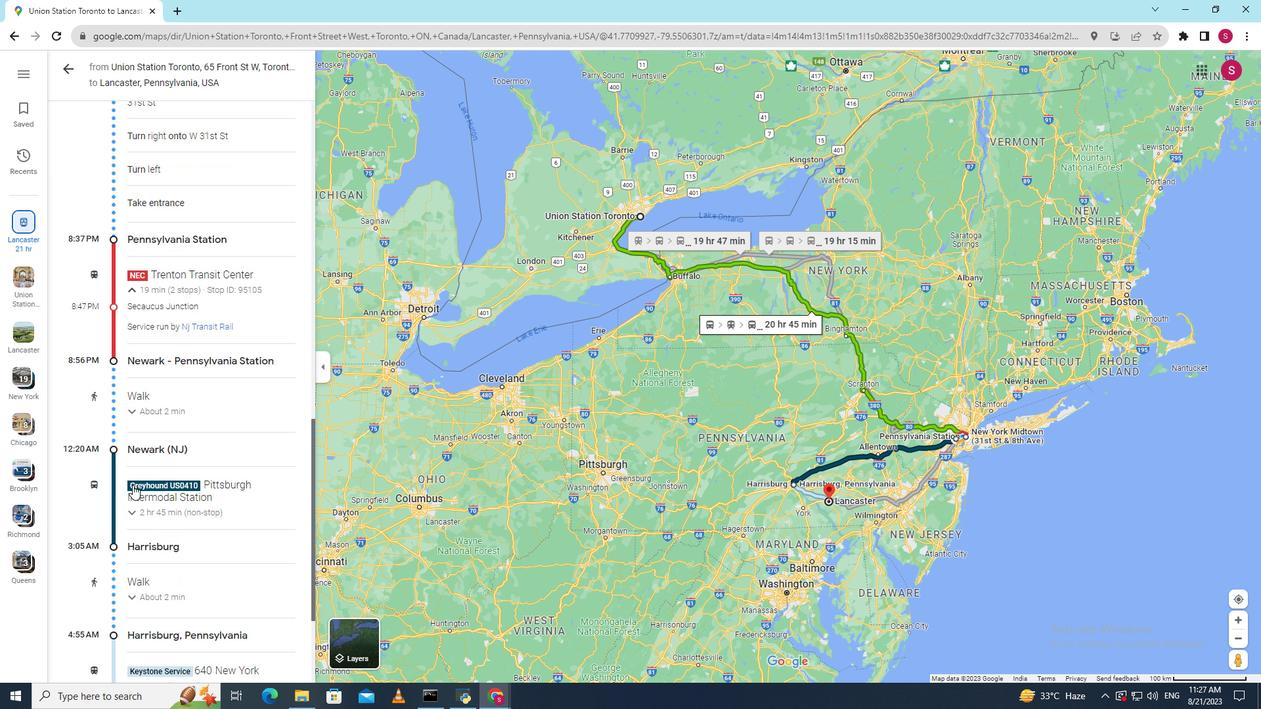 
Action: Mouse moved to (130, 410)
Screenshot: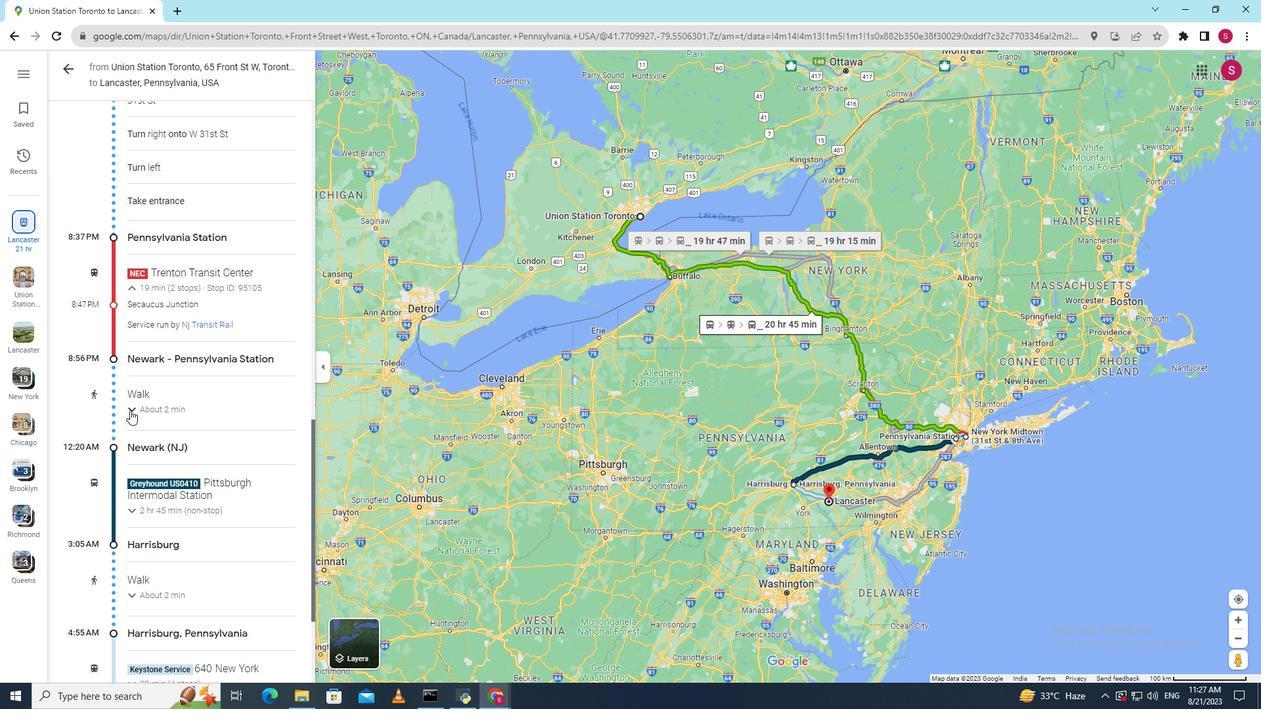 
Action: Mouse pressed left at (130, 410)
Screenshot: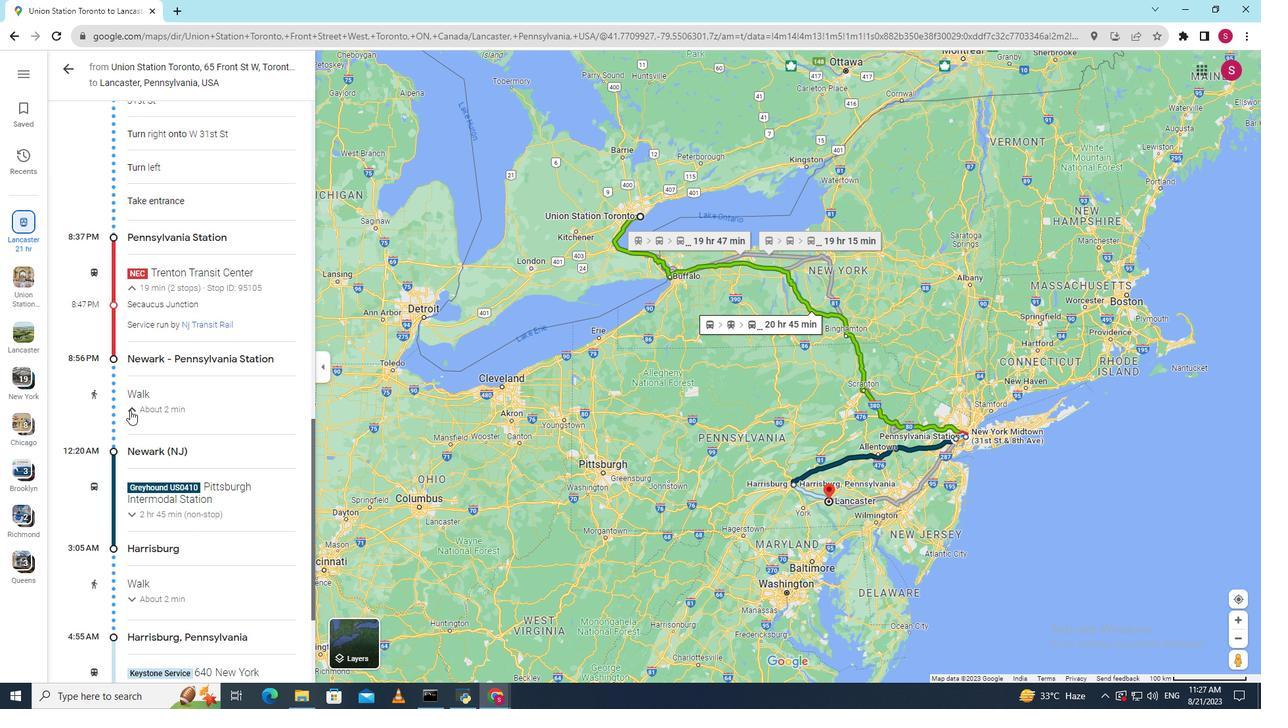 
Action: Mouse moved to (134, 490)
Screenshot: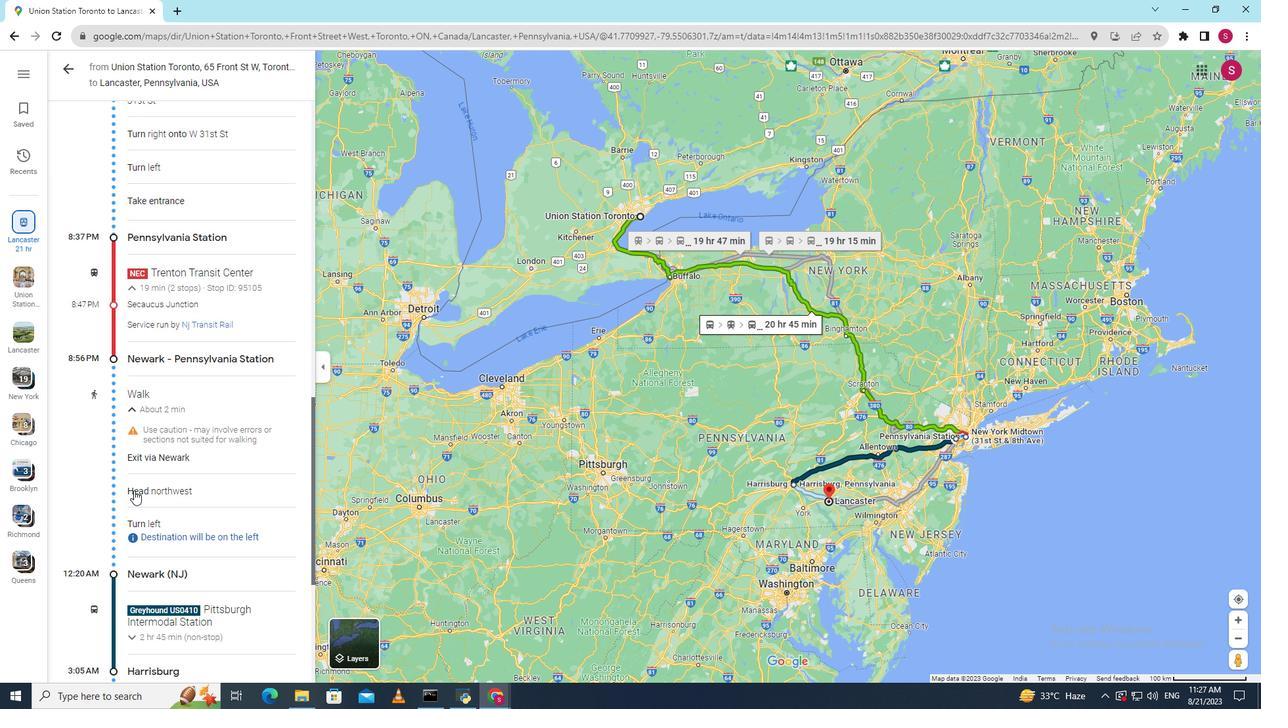 
Action: Mouse scrolled (134, 490) with delta (0, 0)
Screenshot: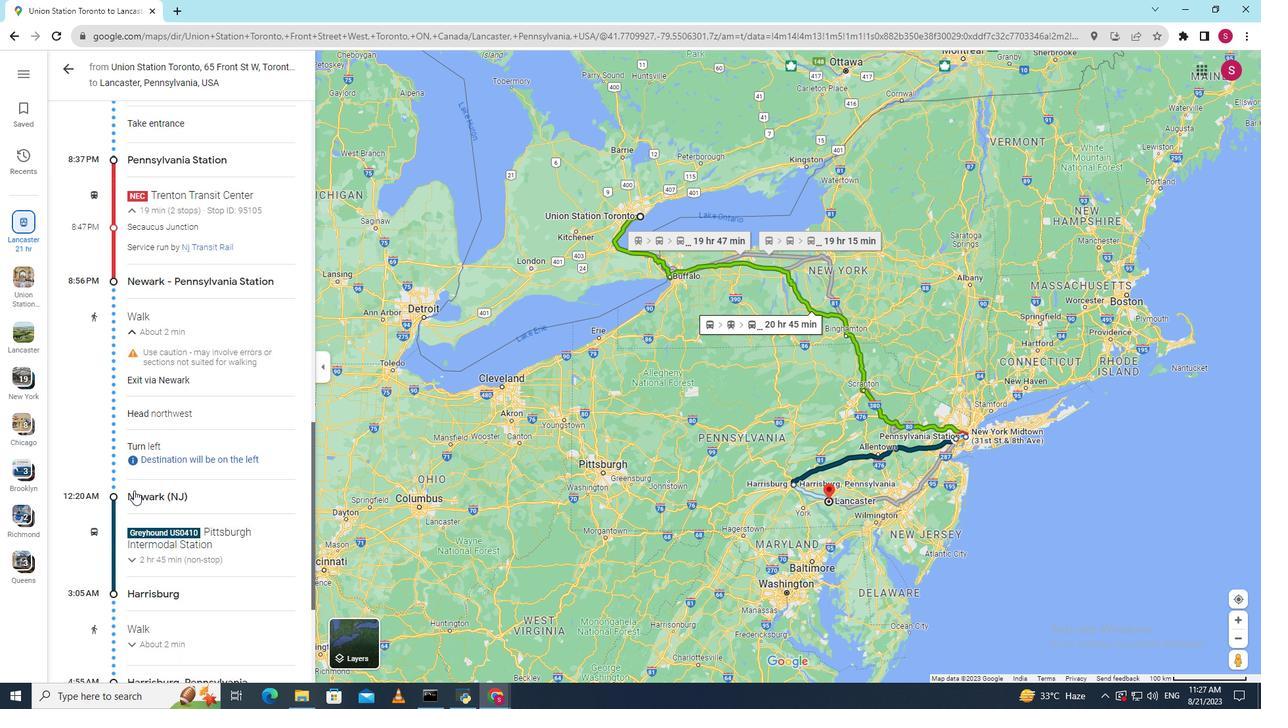 
Action: Mouse scrolled (134, 490) with delta (0, 0)
Screenshot: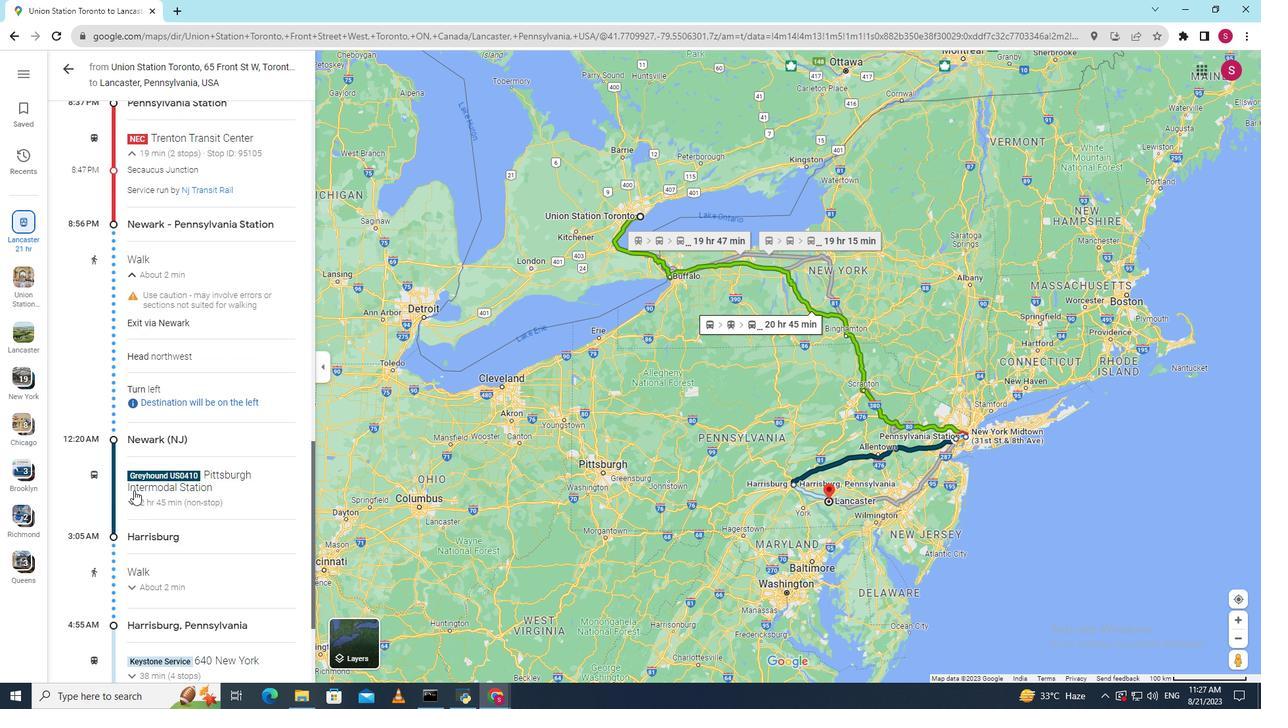 
Action: Mouse scrolled (134, 490) with delta (0, 0)
Screenshot: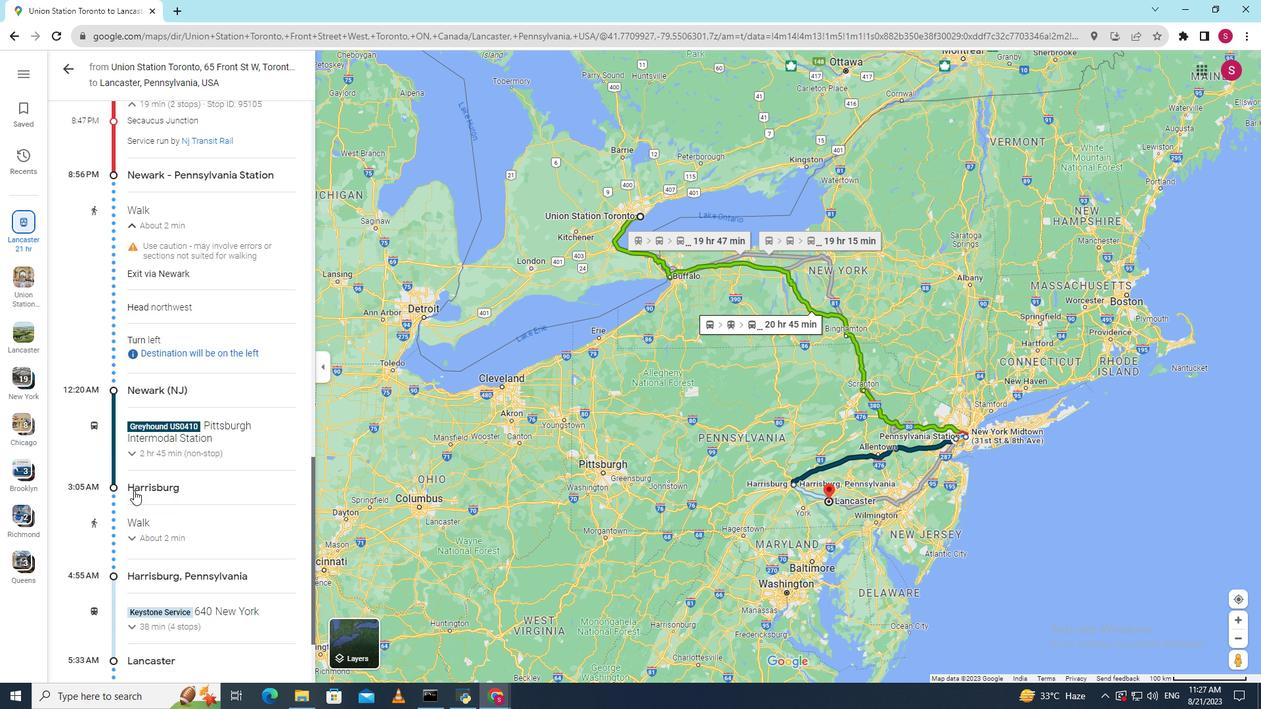 
Action: Mouse moved to (130, 442)
Screenshot: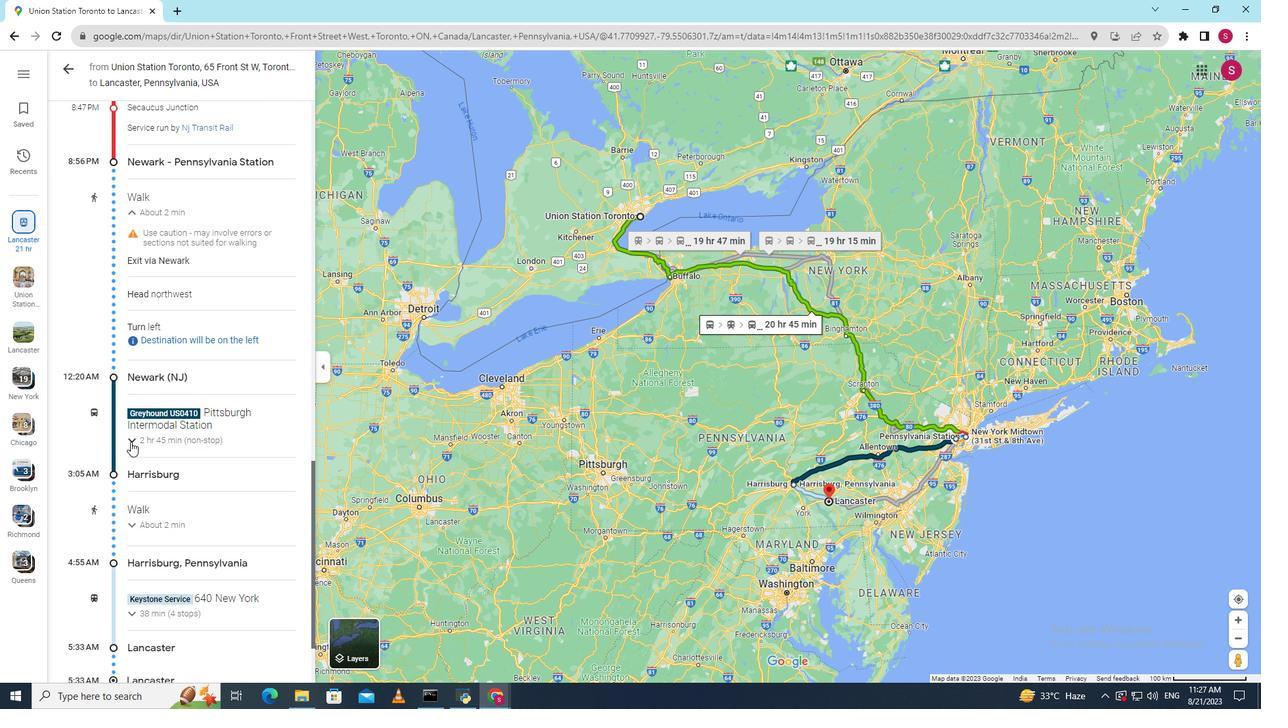 
Action: Mouse pressed left at (130, 442)
Screenshot: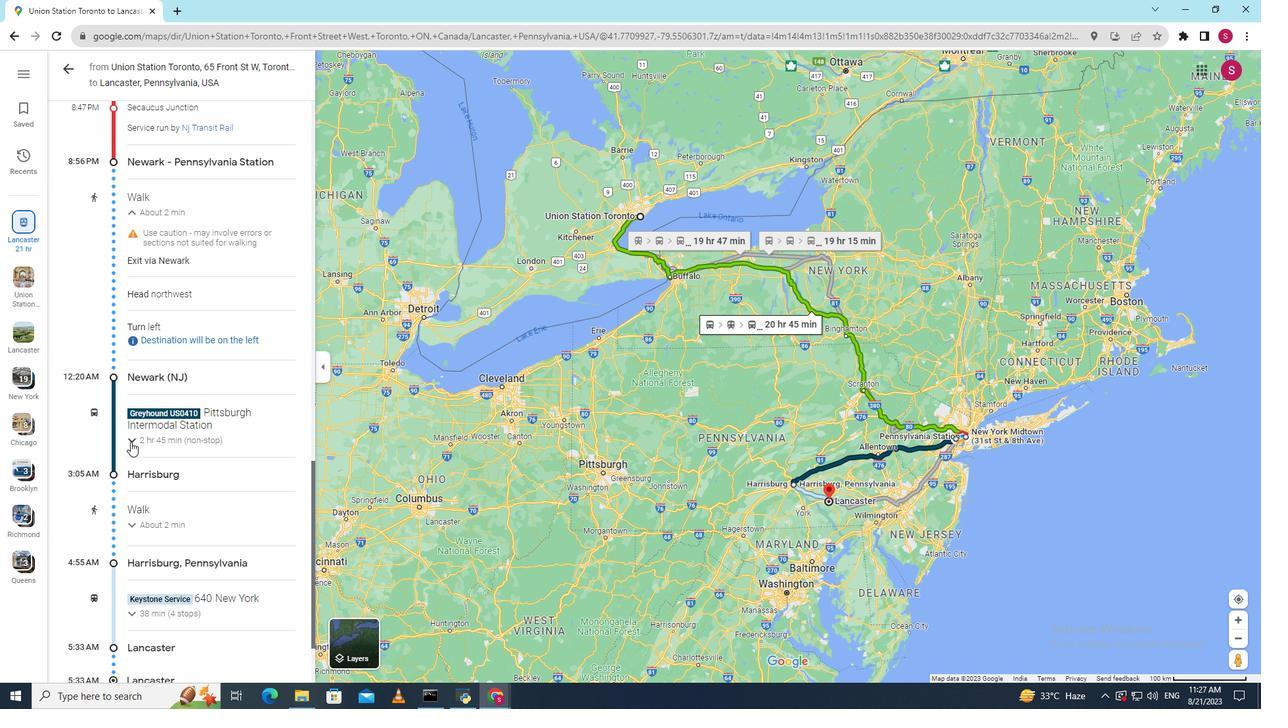 
Action: Mouse scrolled (130, 441) with delta (0, 0)
Screenshot: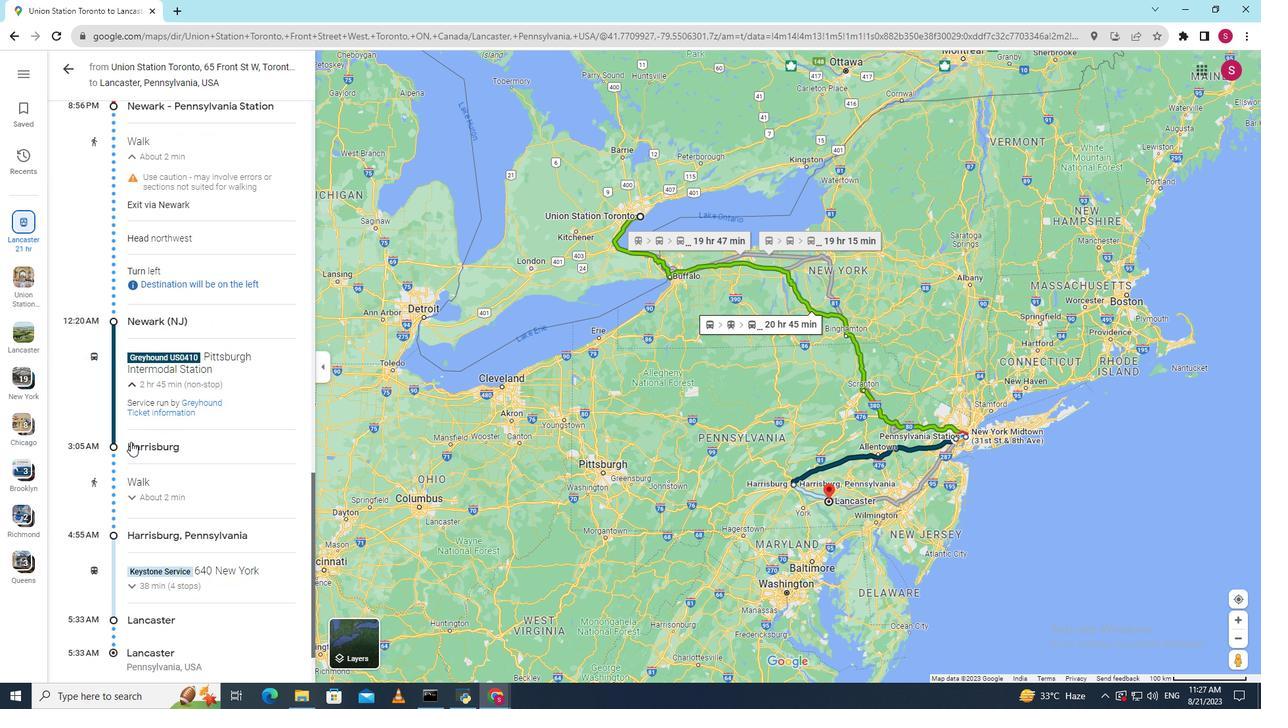 
Action: Mouse scrolled (130, 441) with delta (0, 0)
Screenshot: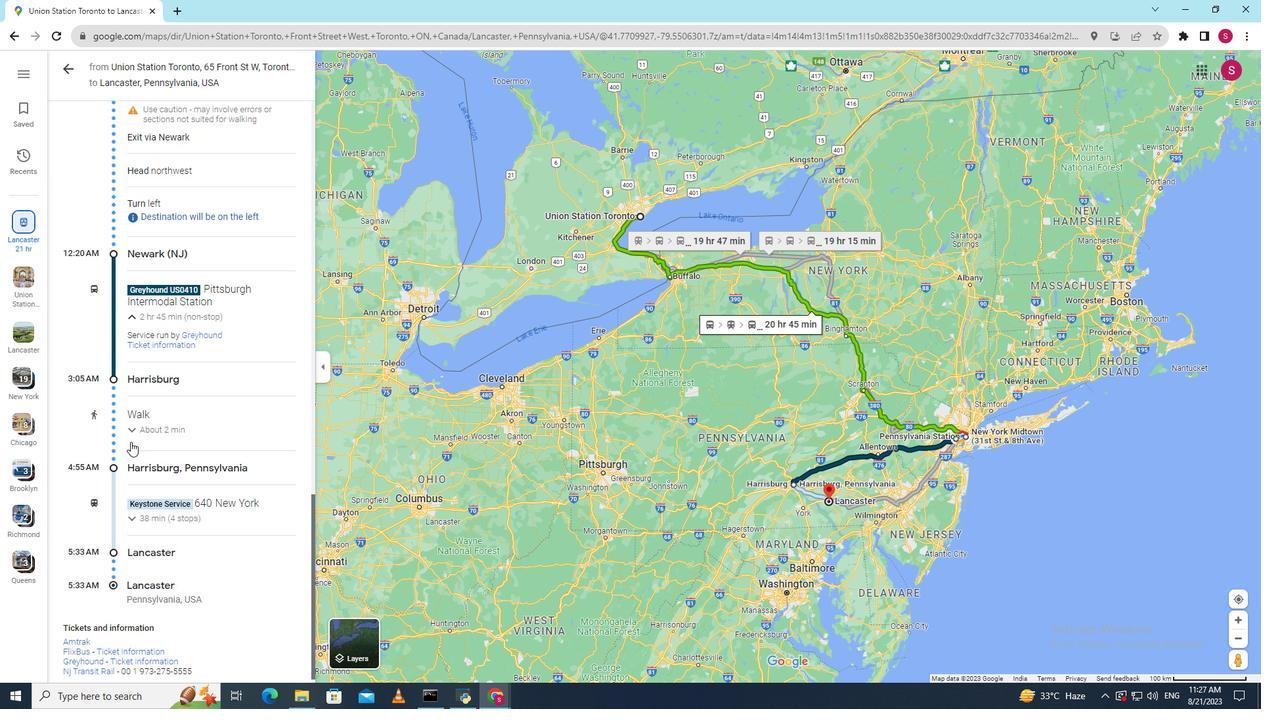 
Action: Mouse scrolled (130, 441) with delta (0, 0)
Screenshot: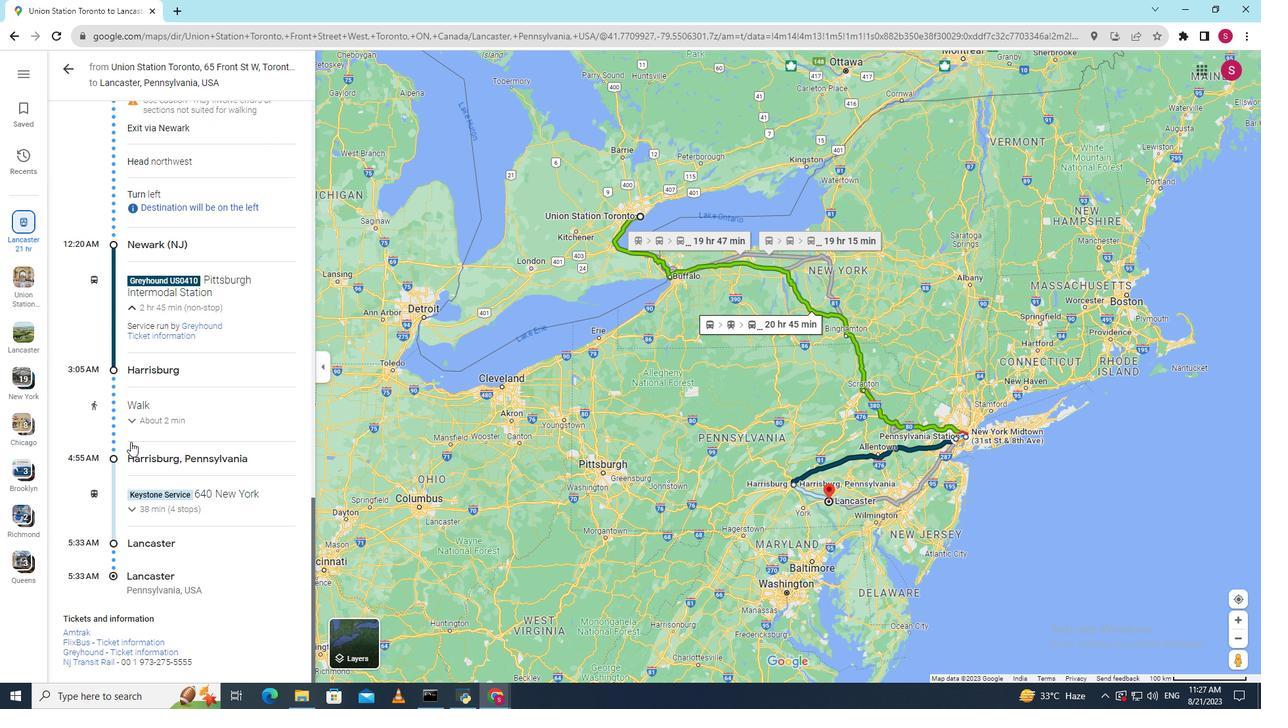 
Action: Mouse moved to (131, 417)
Screenshot: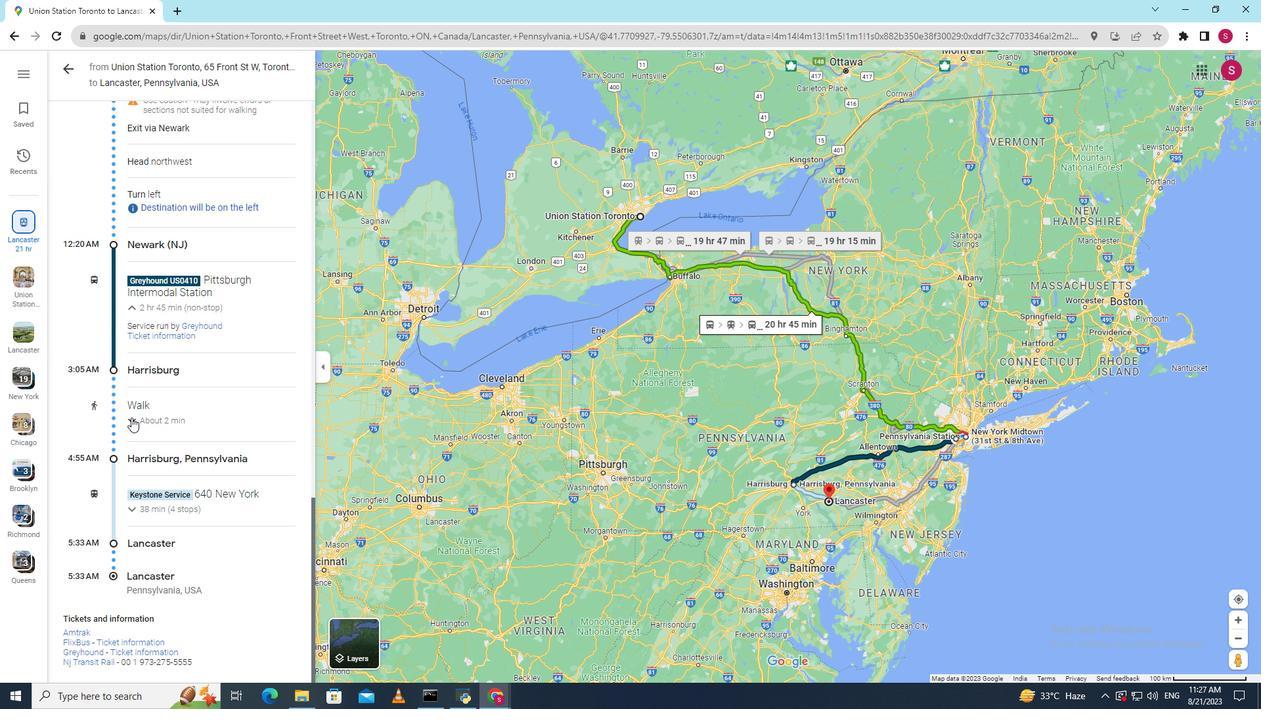 
Action: Mouse pressed left at (131, 417)
Screenshot: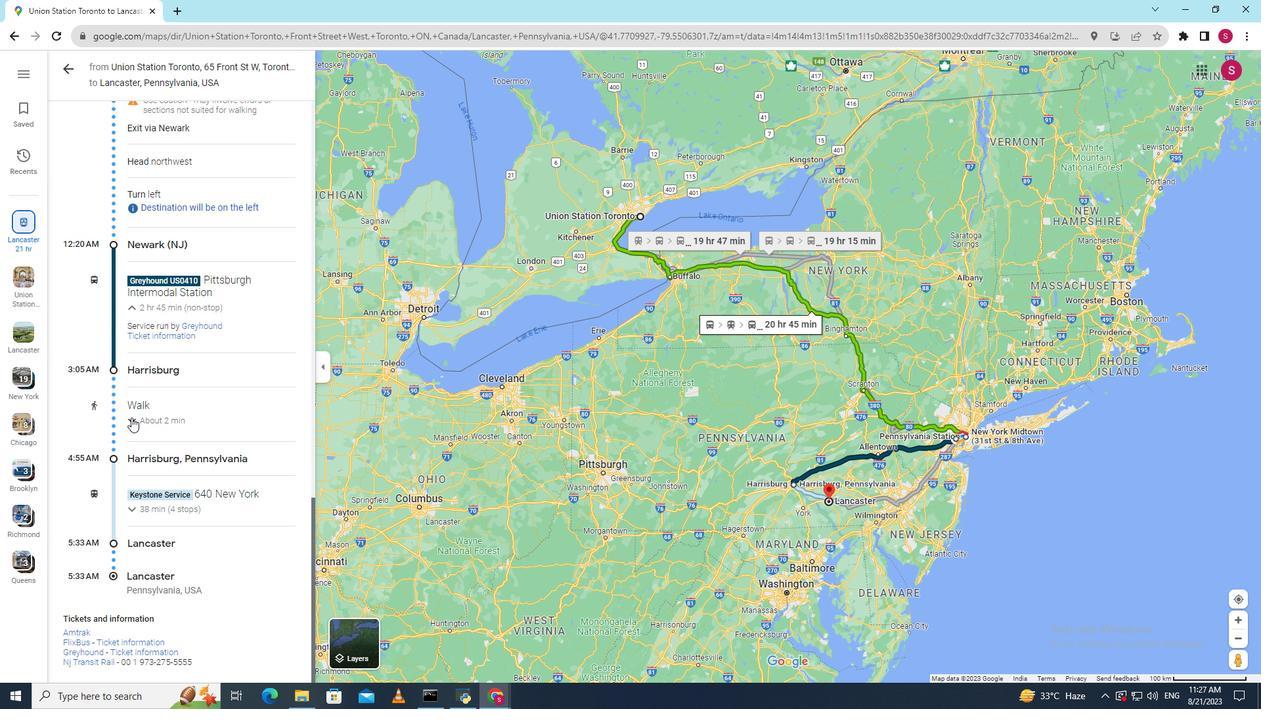 
Action: Mouse moved to (139, 489)
Screenshot: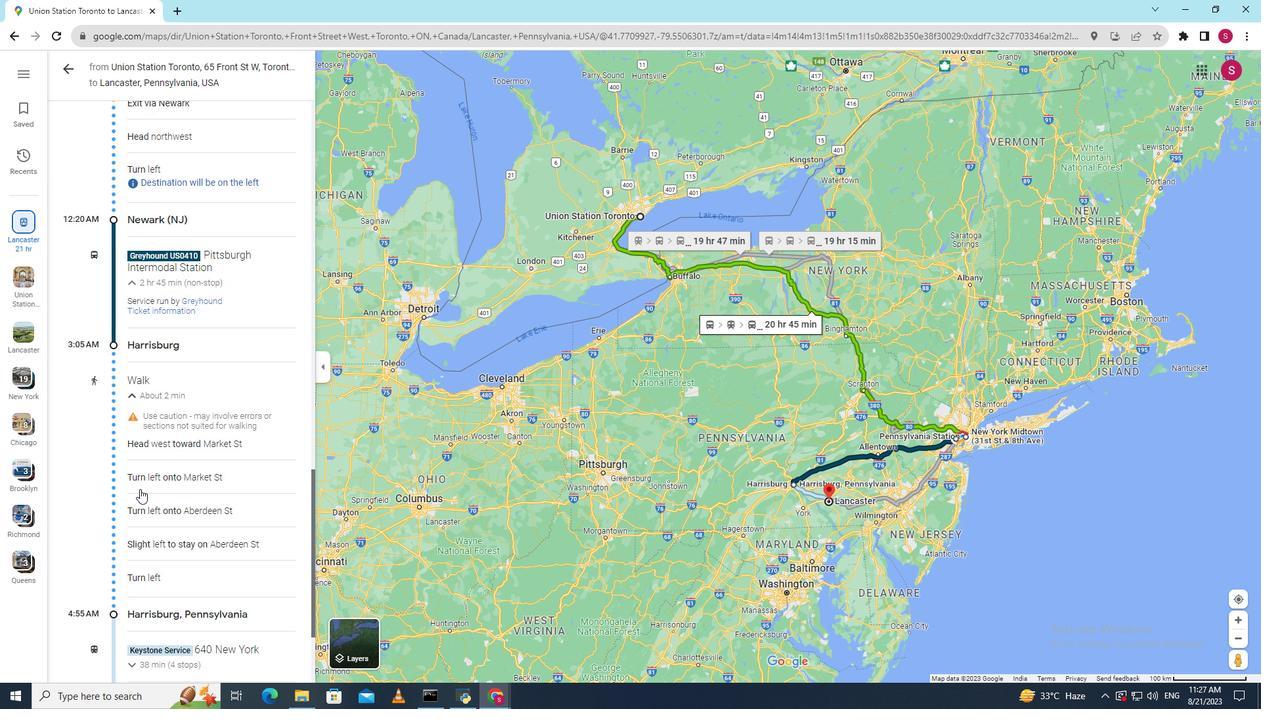 
Action: Mouse scrolled (139, 488) with delta (0, 0)
Screenshot: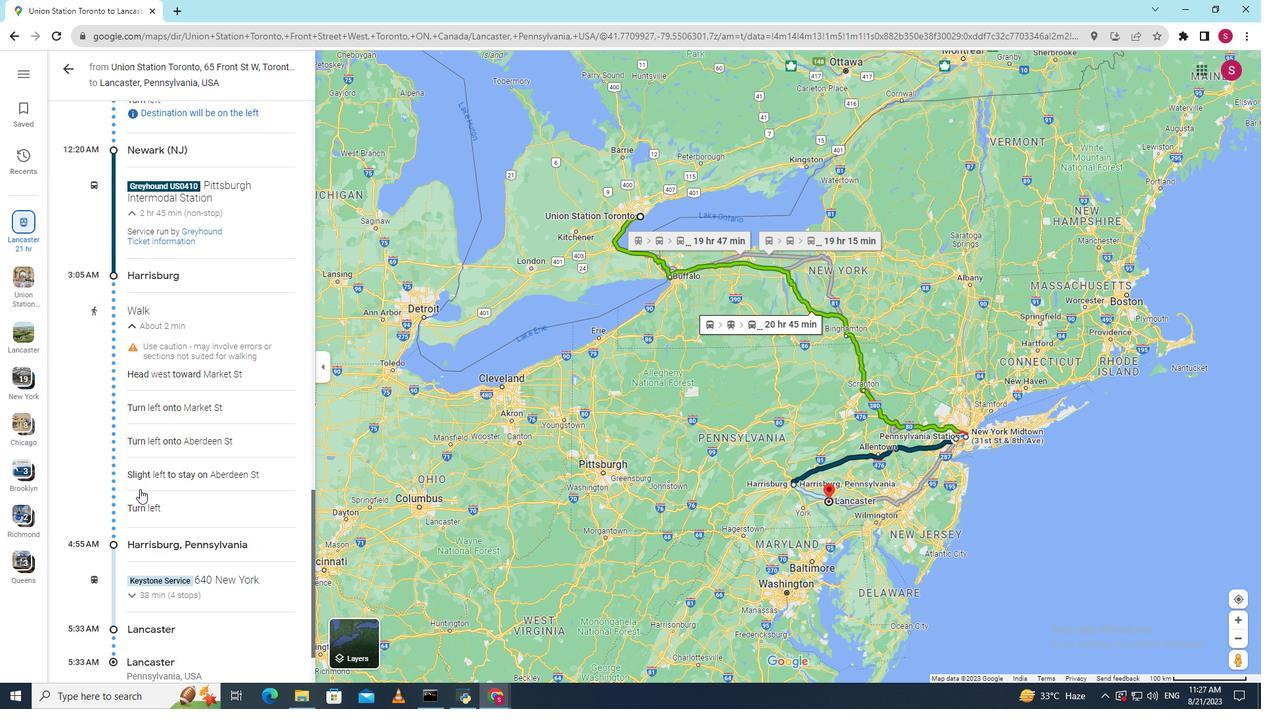 
Action: Mouse scrolled (139, 488) with delta (0, 0)
Screenshot: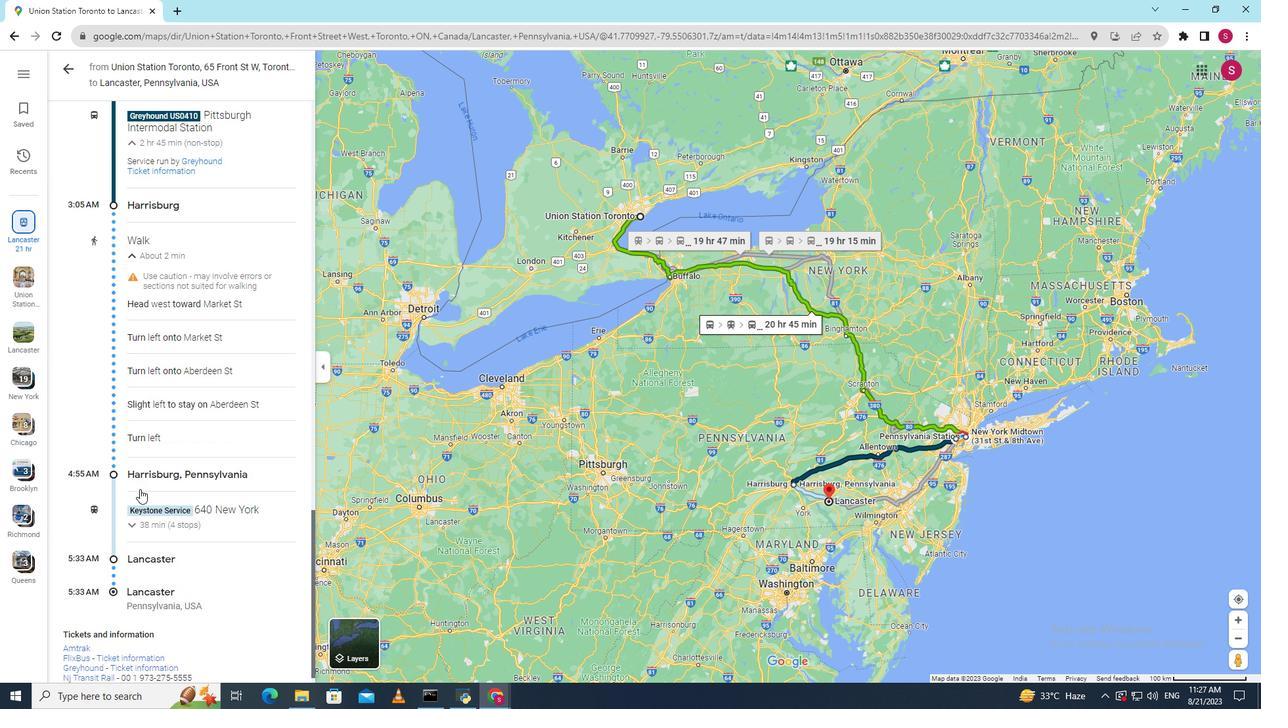 
Action: Mouse scrolled (139, 488) with delta (0, 0)
Screenshot: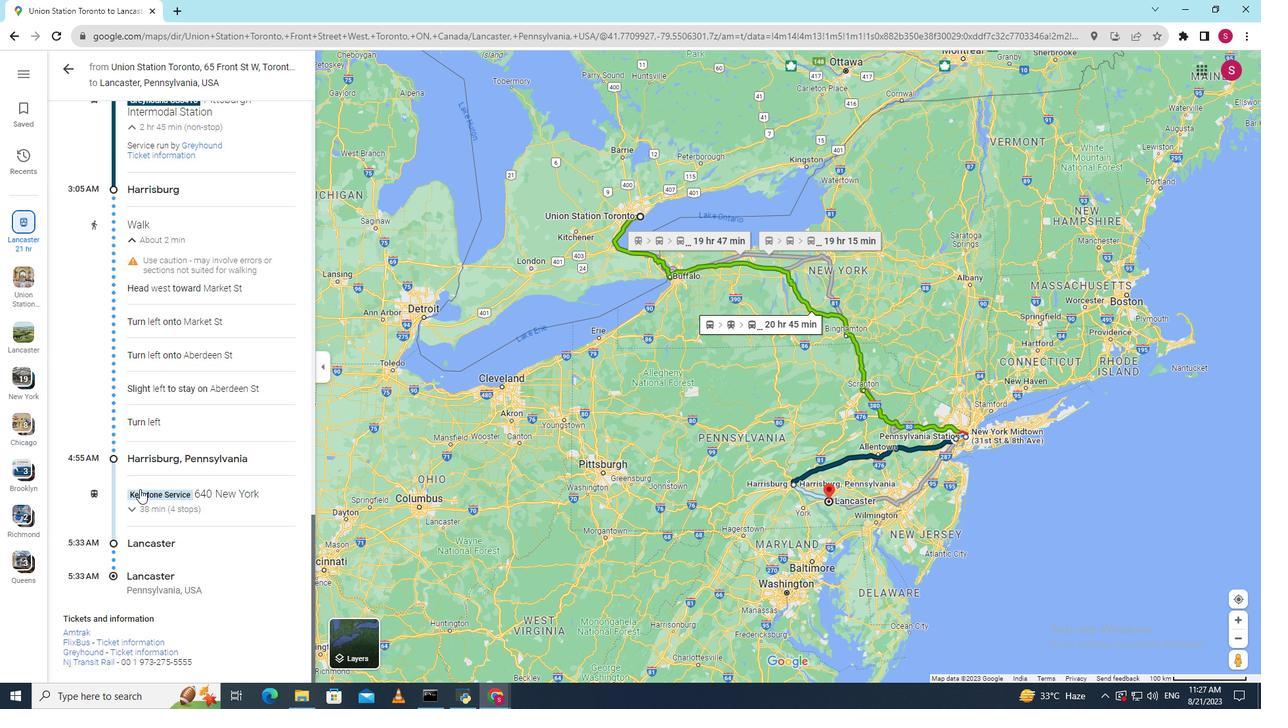 
Action: Mouse scrolled (139, 488) with delta (0, 0)
Screenshot: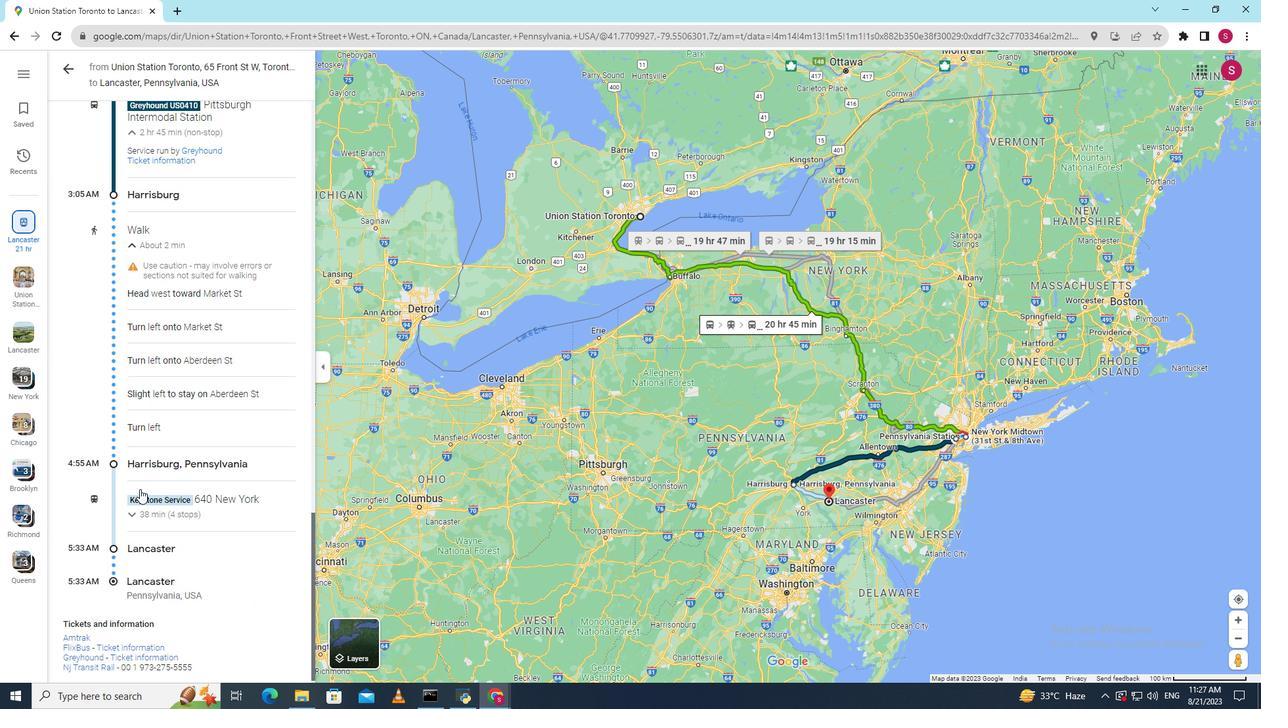 
Action: Mouse scrolled (139, 490) with delta (0, 0)
Screenshot: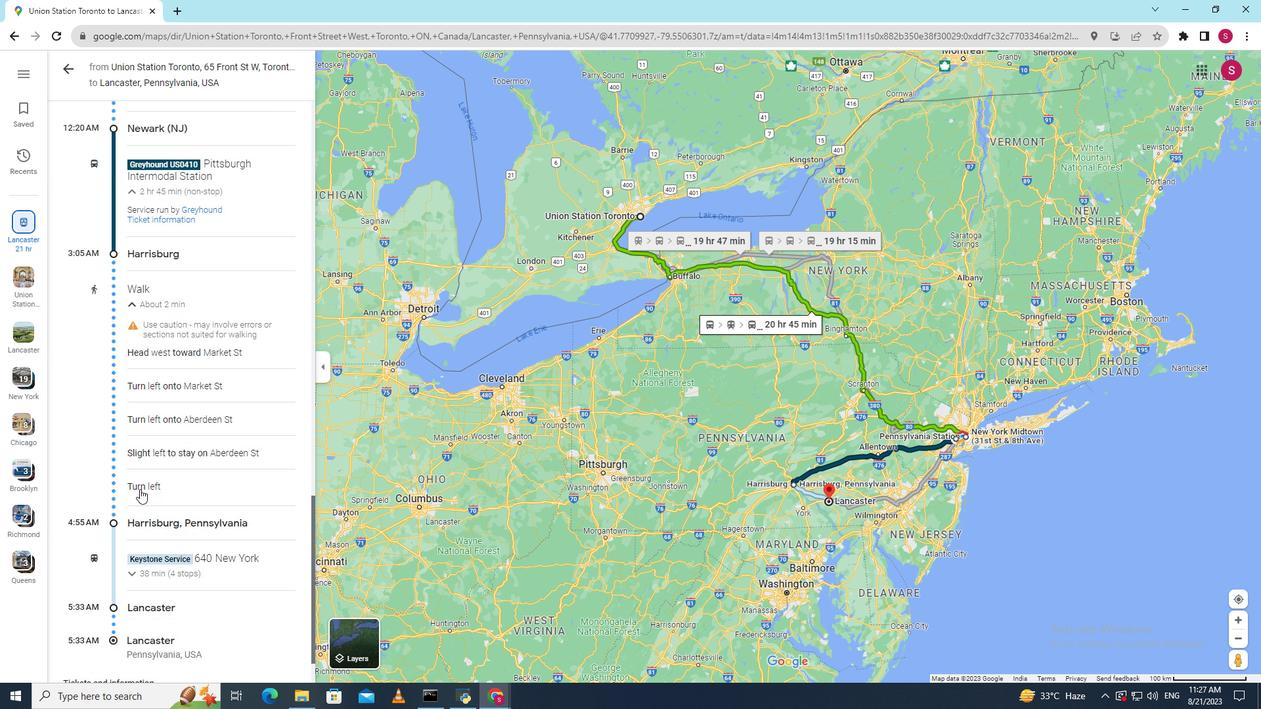 
Action: Mouse moved to (132, 576)
Screenshot: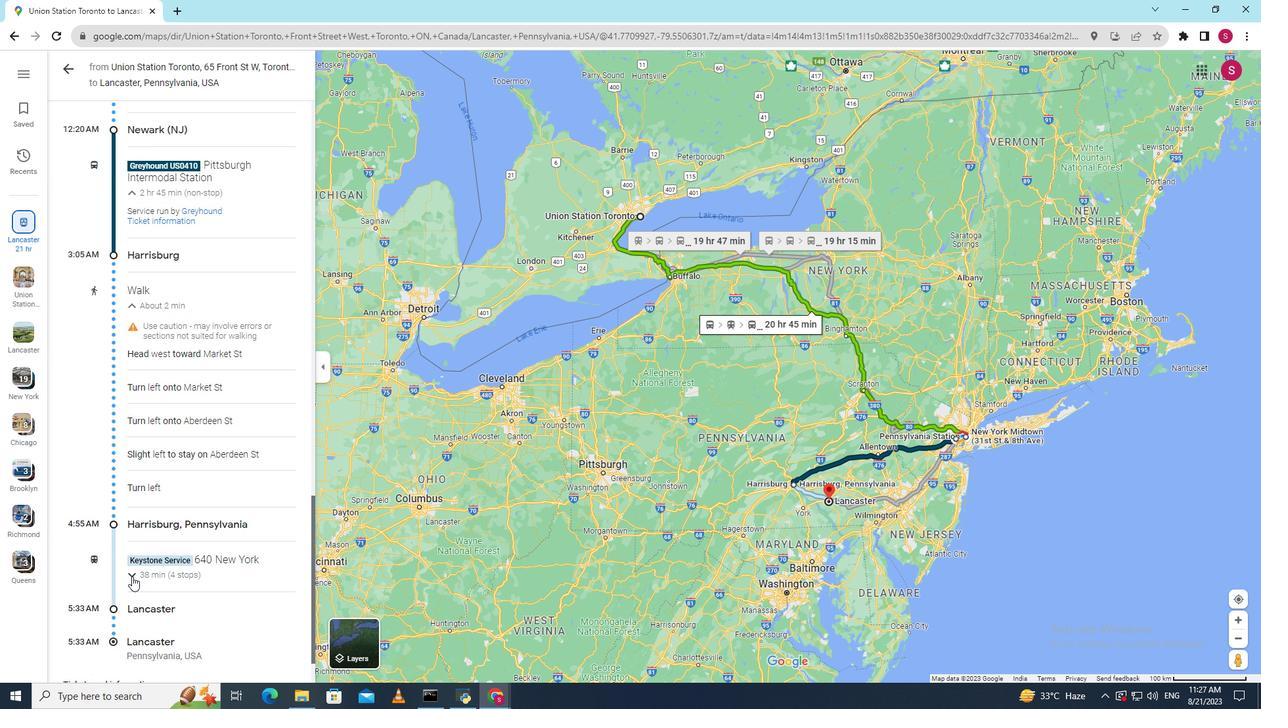 
Action: Mouse pressed left at (132, 576)
Screenshot: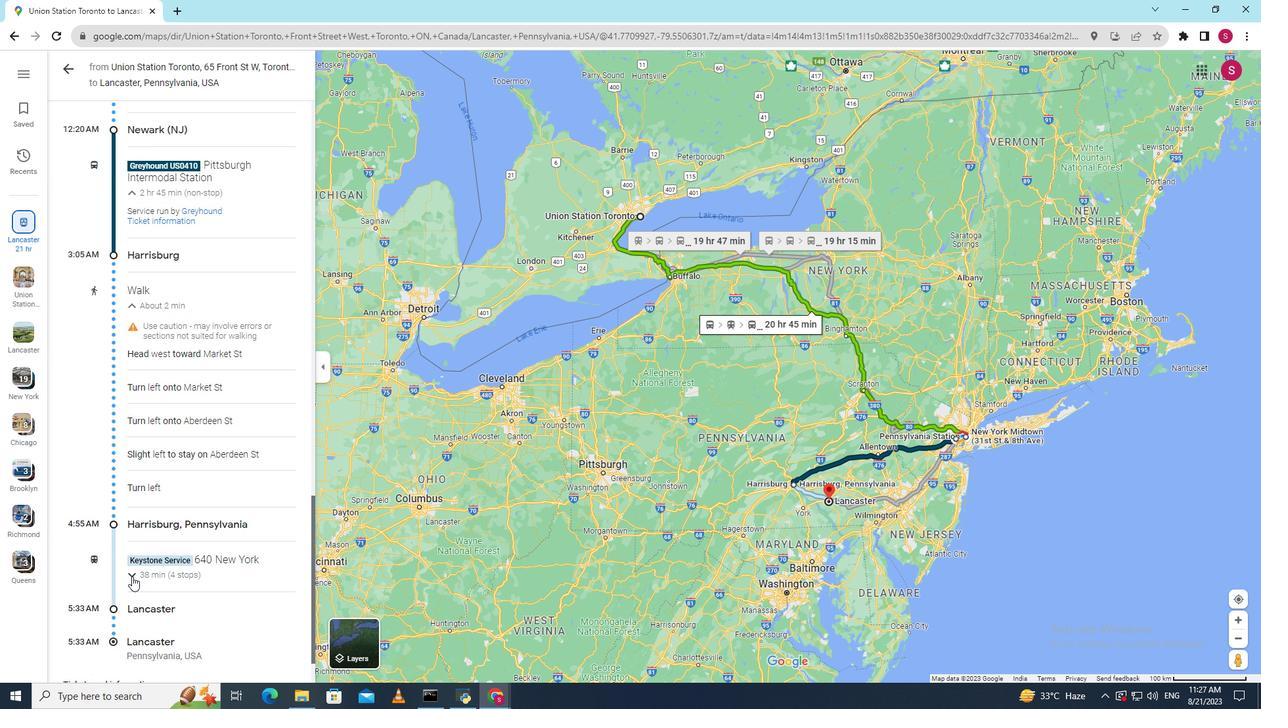 
Action: Mouse scrolled (132, 576) with delta (0, 0)
Screenshot: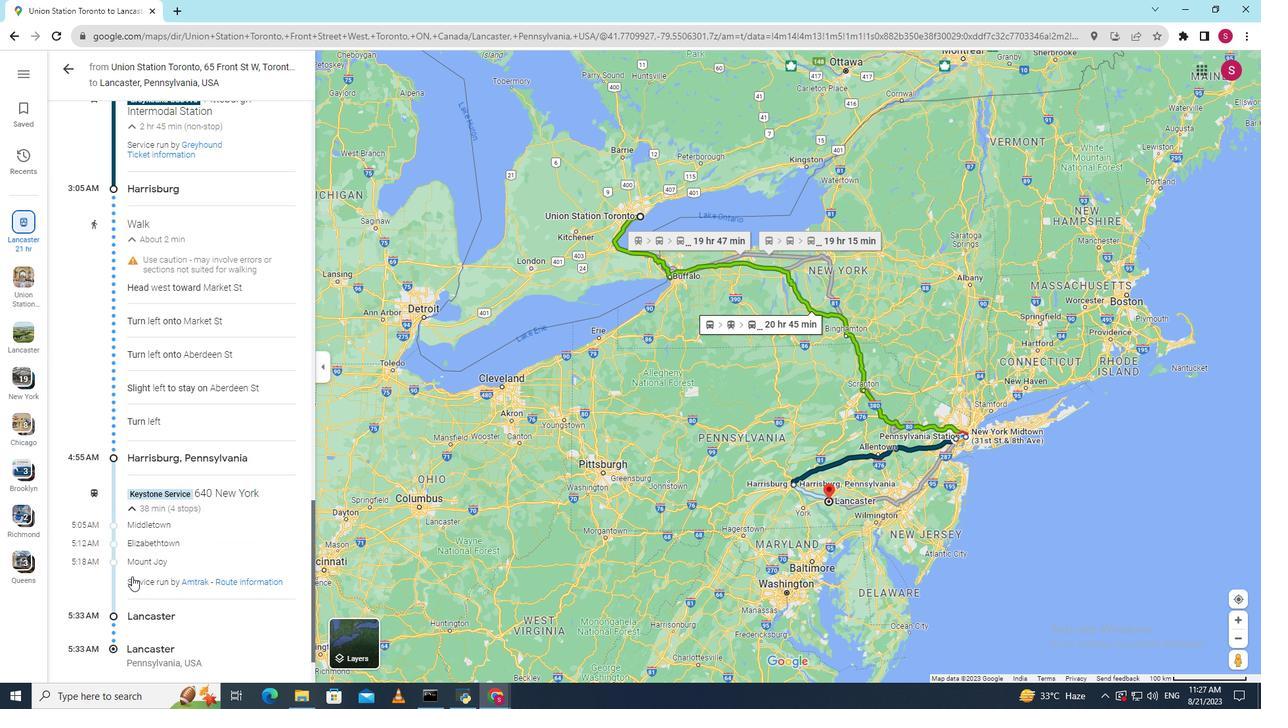 
Action: Mouse scrolled (132, 576) with delta (0, 0)
Screenshot: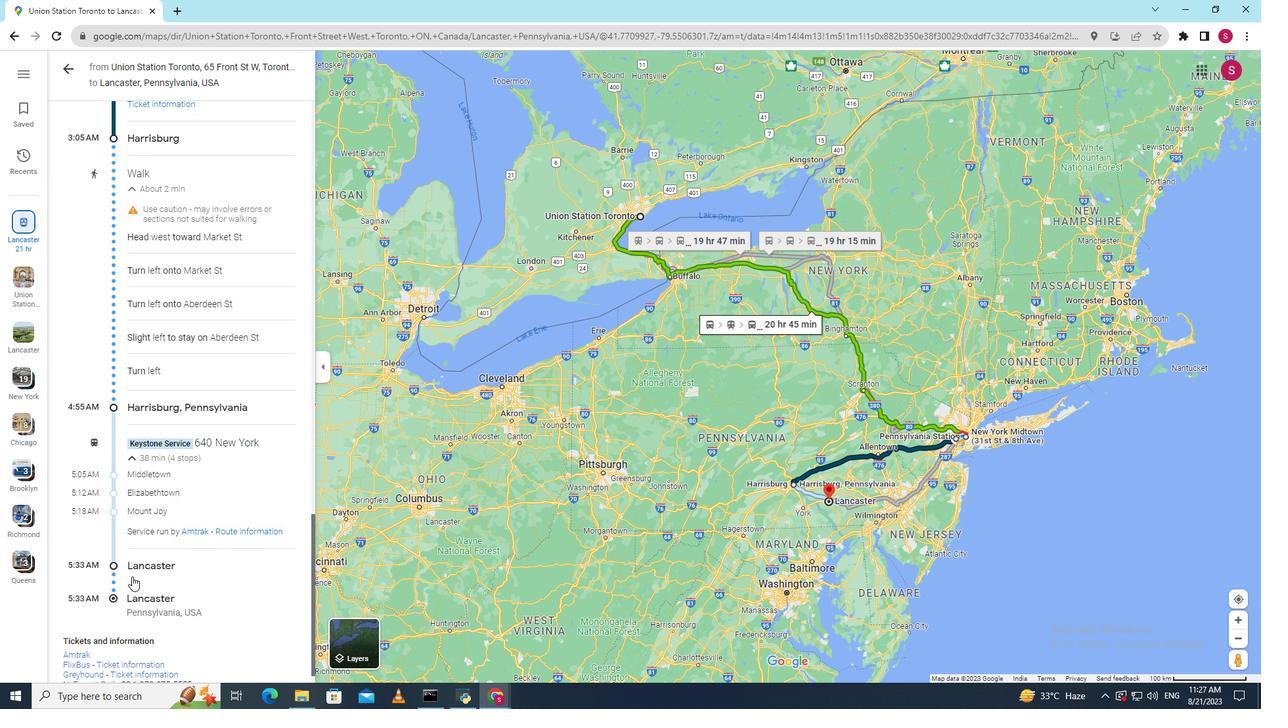 
Action: Mouse scrolled (132, 576) with delta (0, 0)
Screenshot: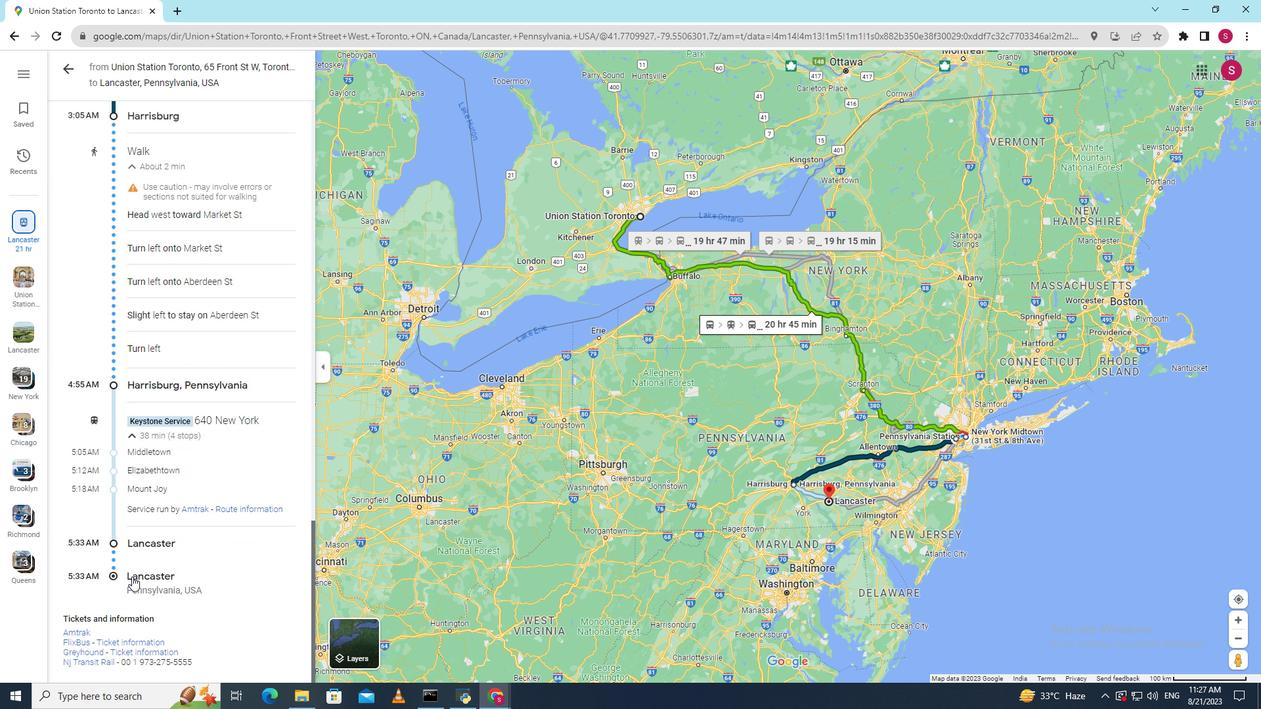 
Action: Mouse scrolled (132, 576) with delta (0, 0)
Screenshot: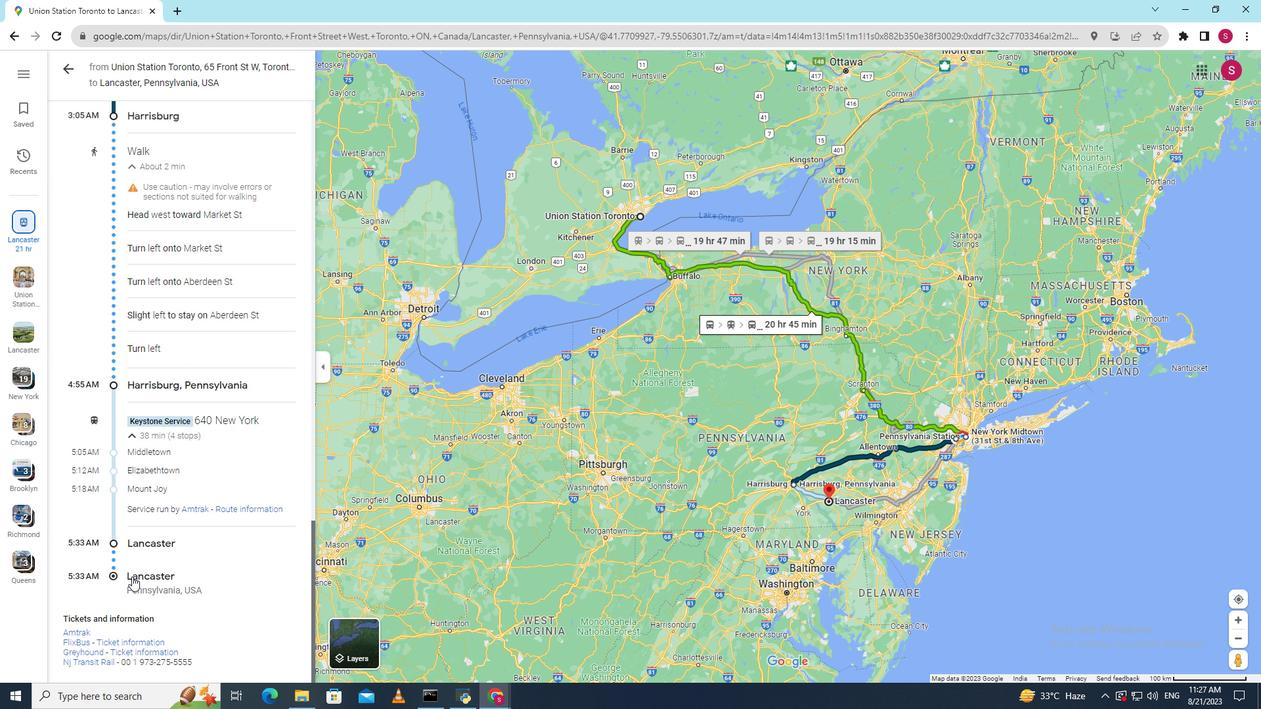 
Action: Mouse moved to (130, 603)
Screenshot: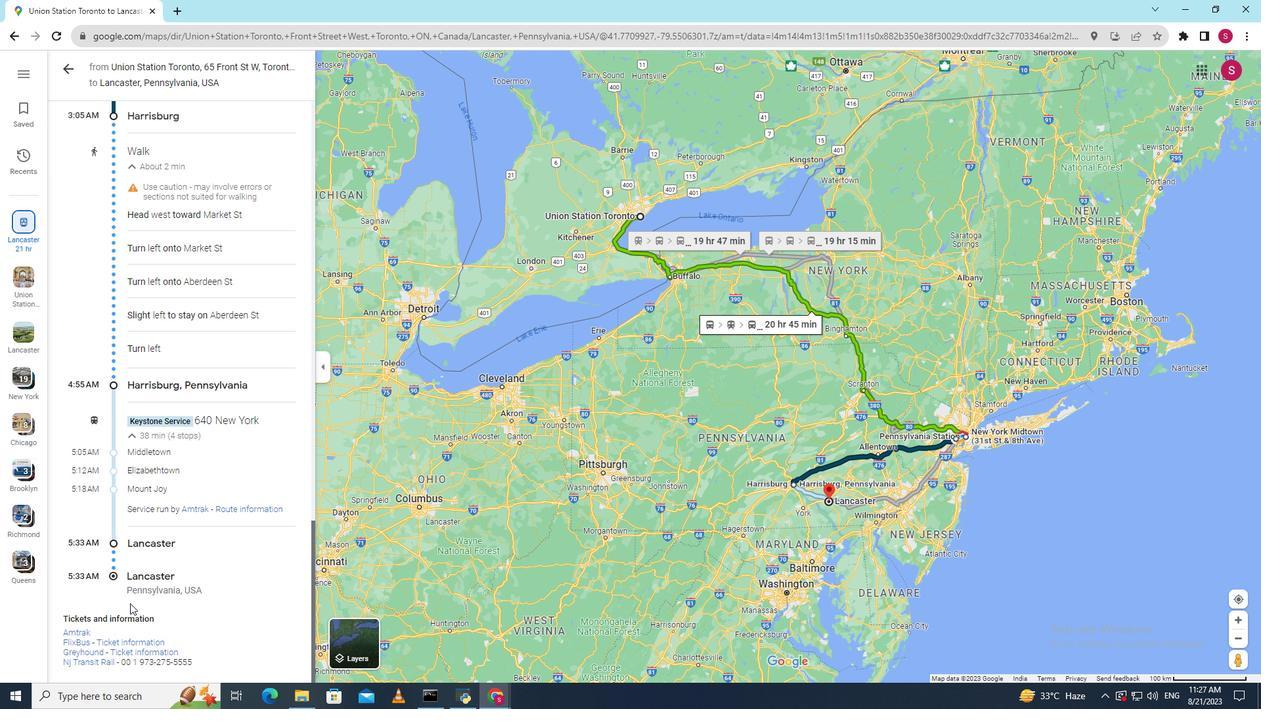 
Action: Mouse scrolled (130, 603) with delta (0, 0)
Screenshot: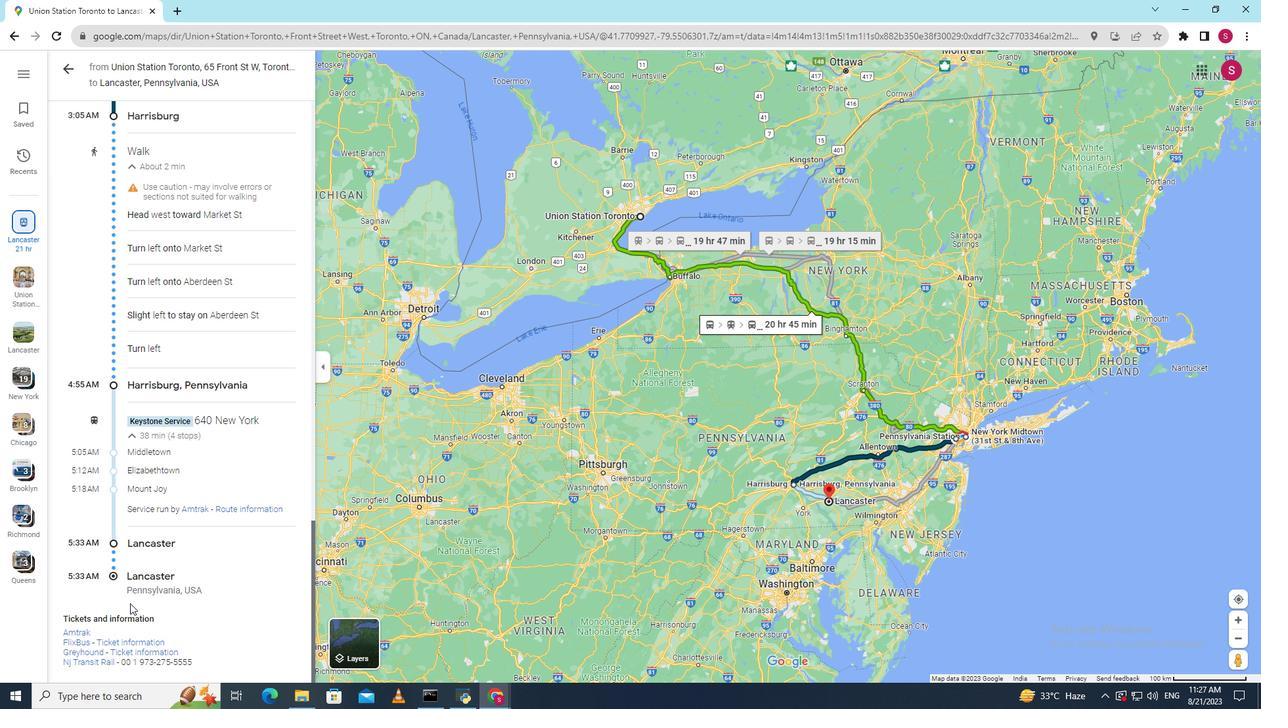 
Action: Mouse scrolled (130, 603) with delta (0, 0)
Screenshot: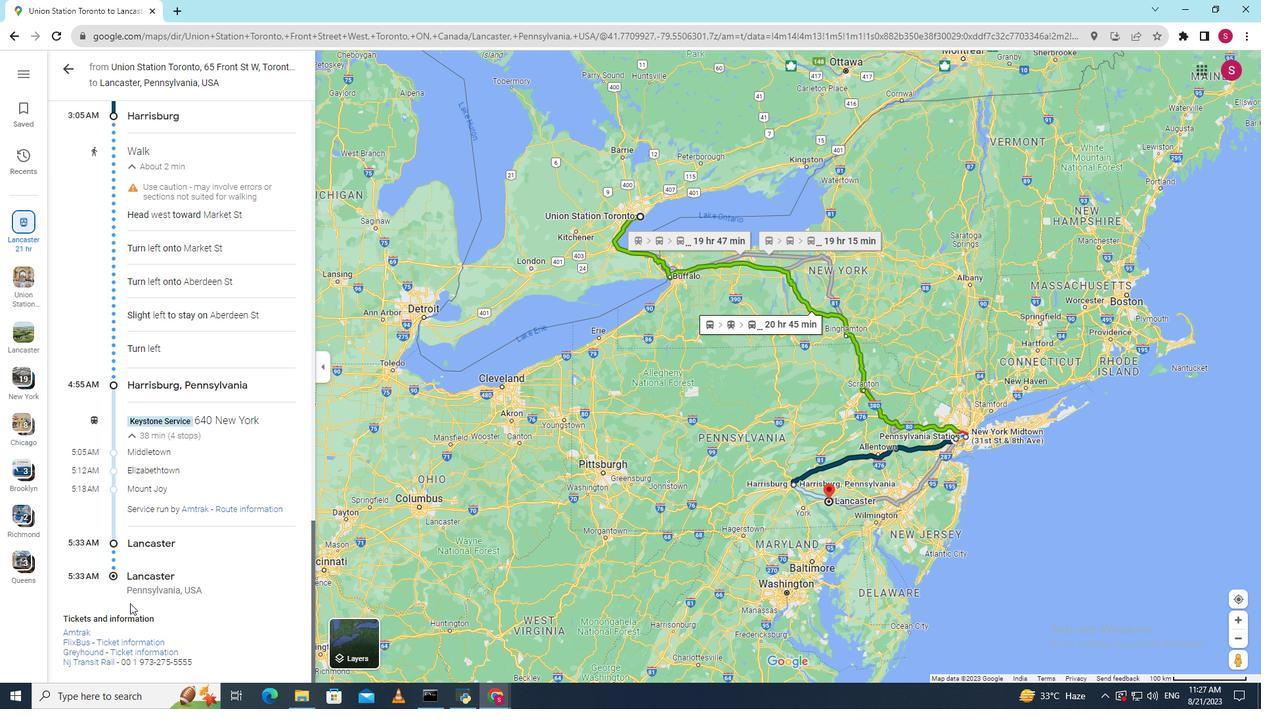 
Action: Mouse scrolled (130, 603) with delta (0, 0)
Screenshot: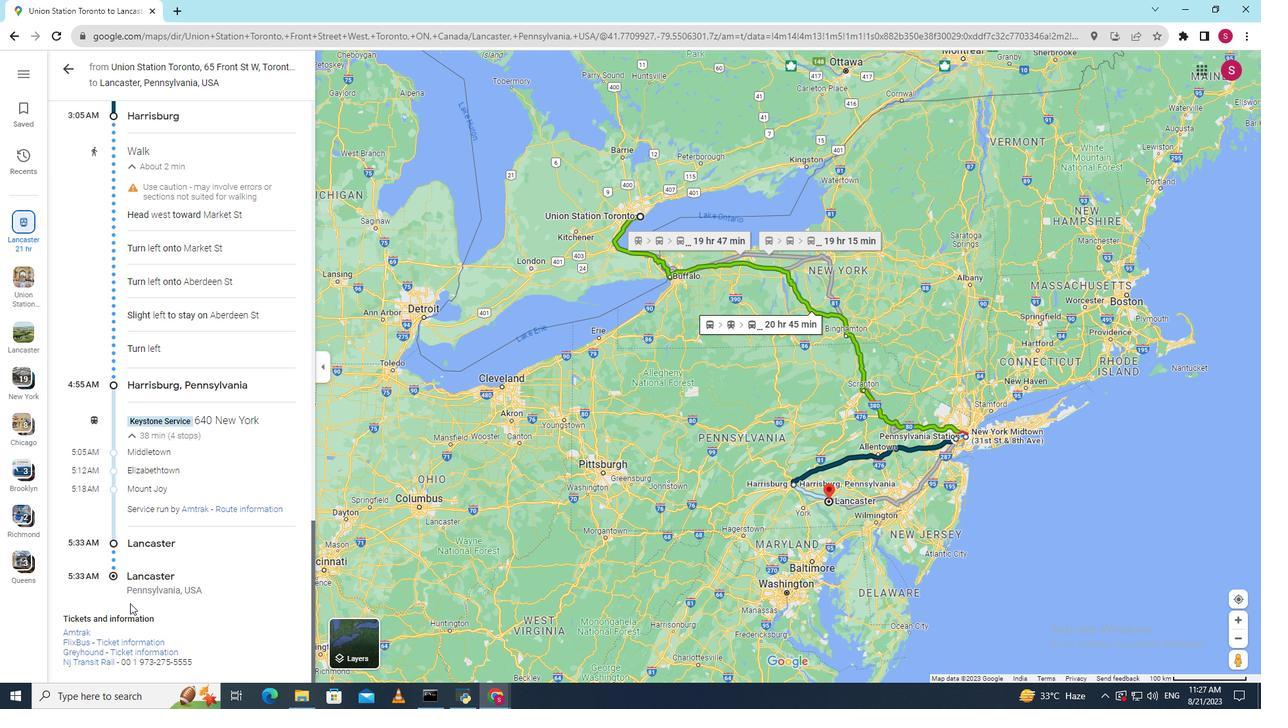 
Action: Mouse scrolled (130, 604) with delta (0, 0)
Screenshot: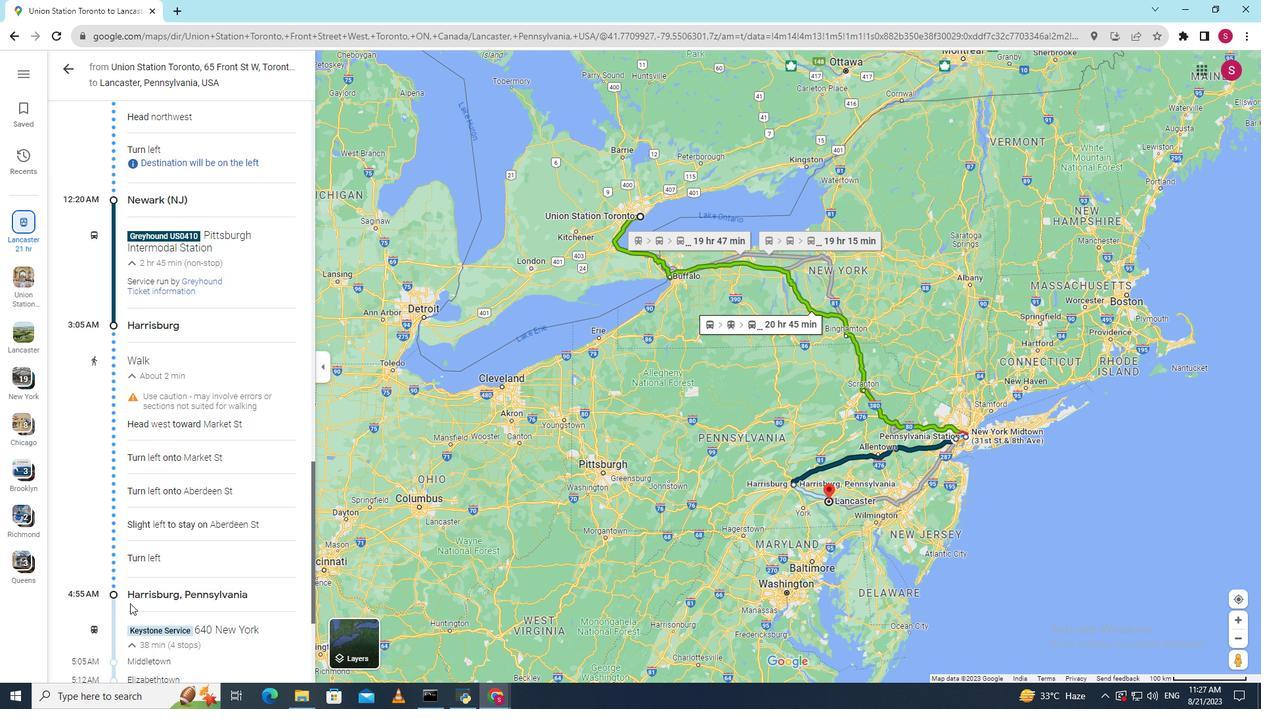 
Action: Mouse scrolled (130, 604) with delta (0, 0)
Screenshot: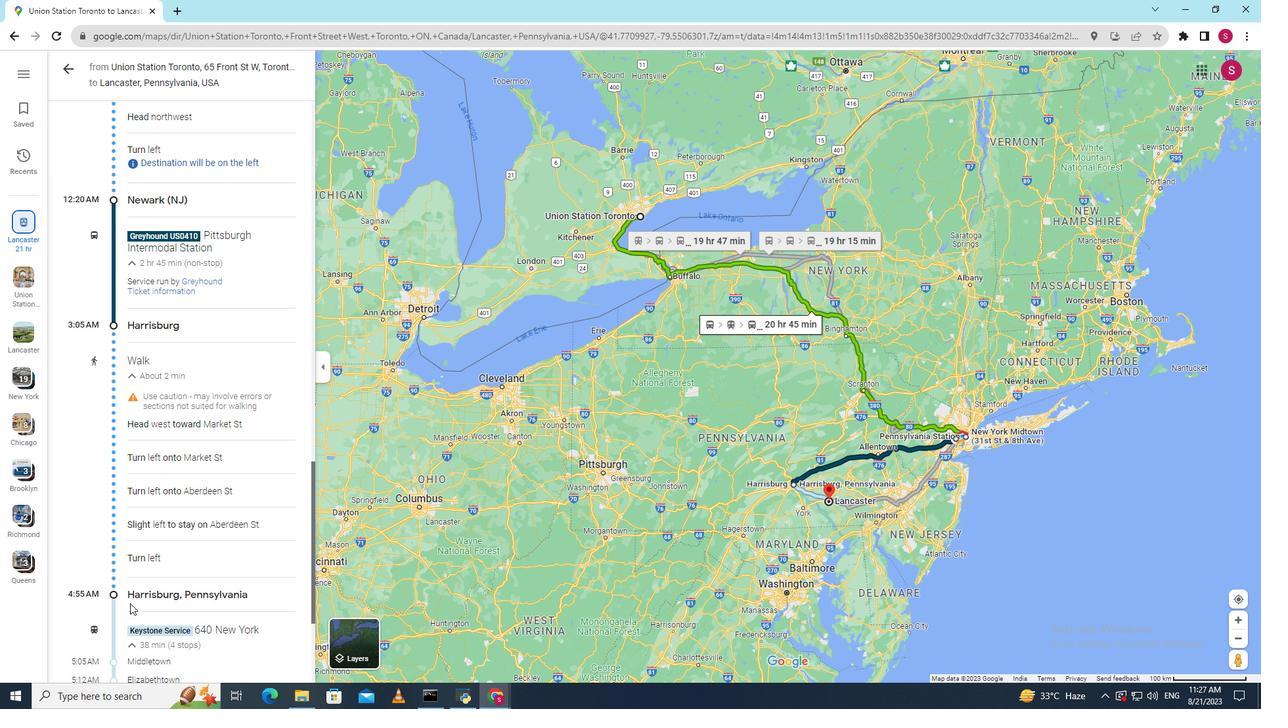 
Action: Mouse scrolled (130, 604) with delta (0, 0)
Screenshot: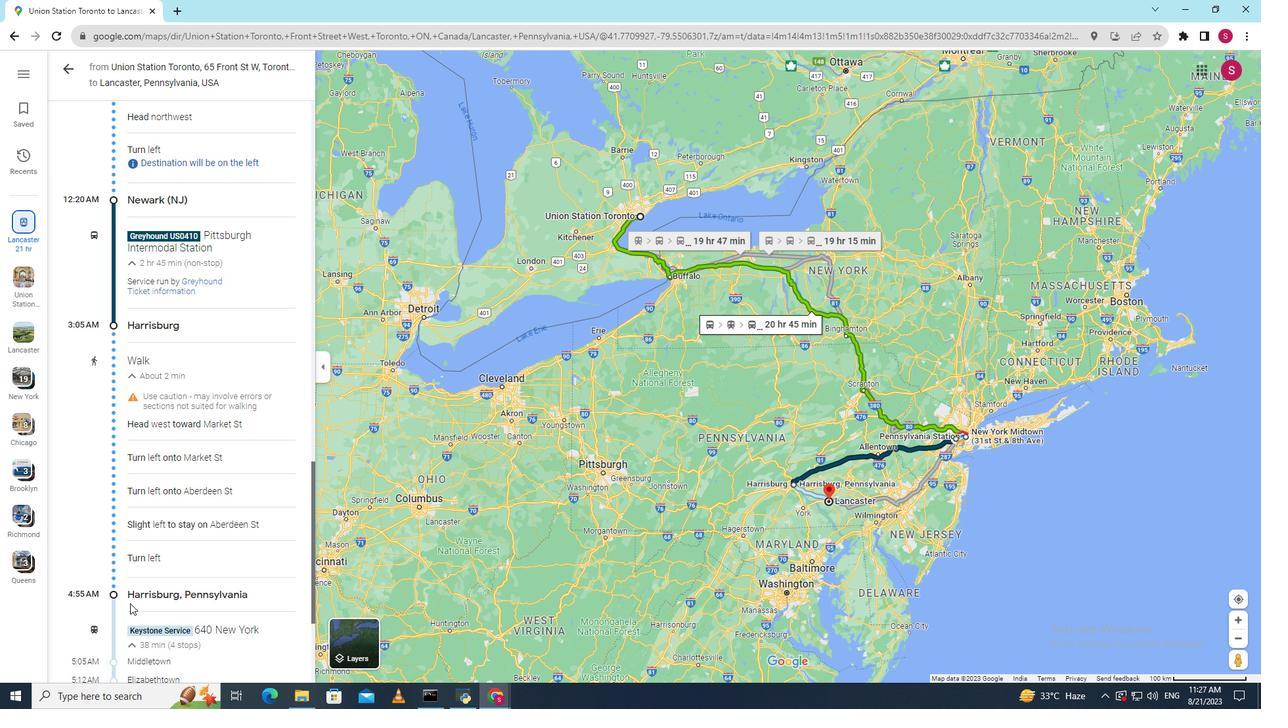 
Action: Mouse scrolled (130, 604) with delta (0, 0)
Screenshot: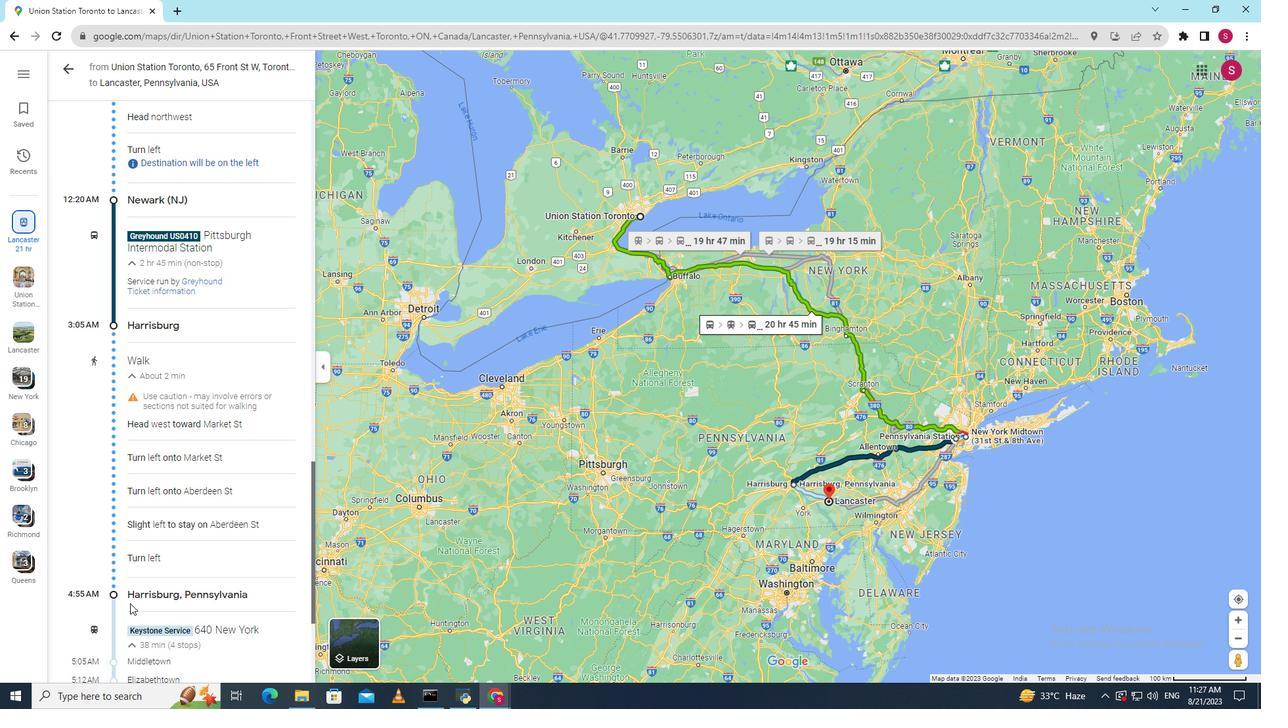 
Action: Mouse scrolled (130, 604) with delta (0, 0)
Screenshot: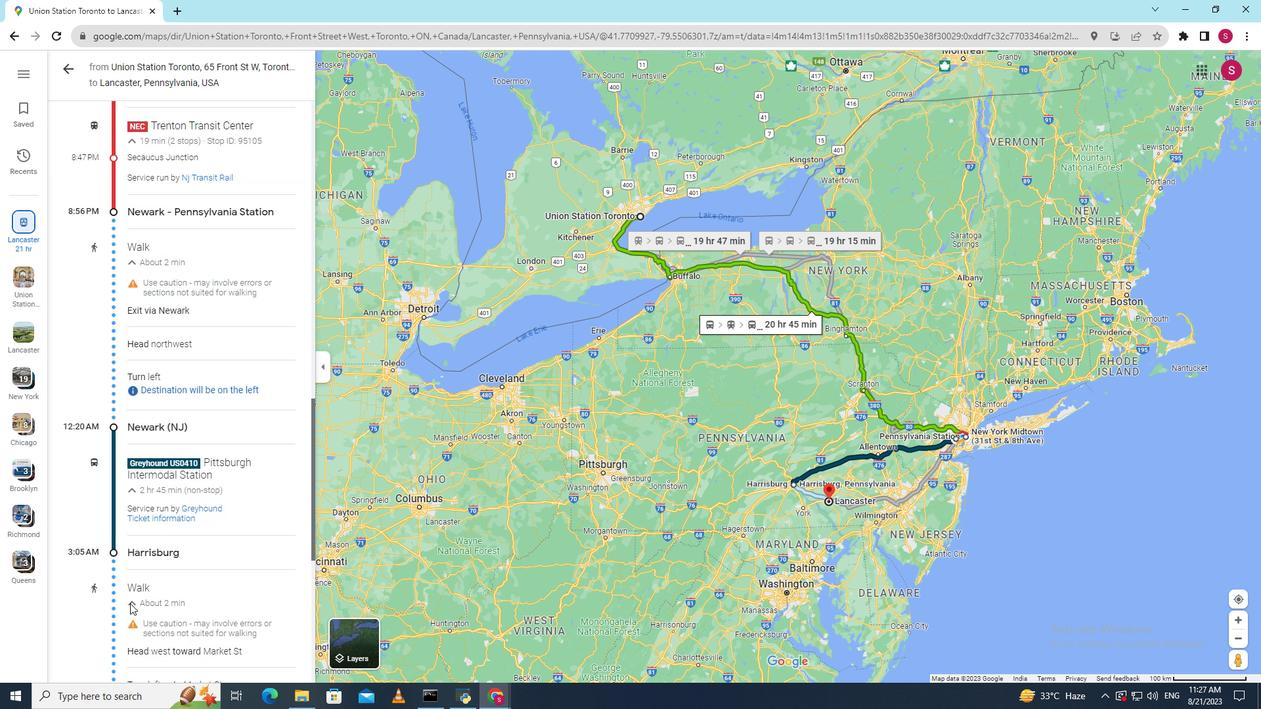 
Action: Mouse scrolled (130, 604) with delta (0, 0)
Screenshot: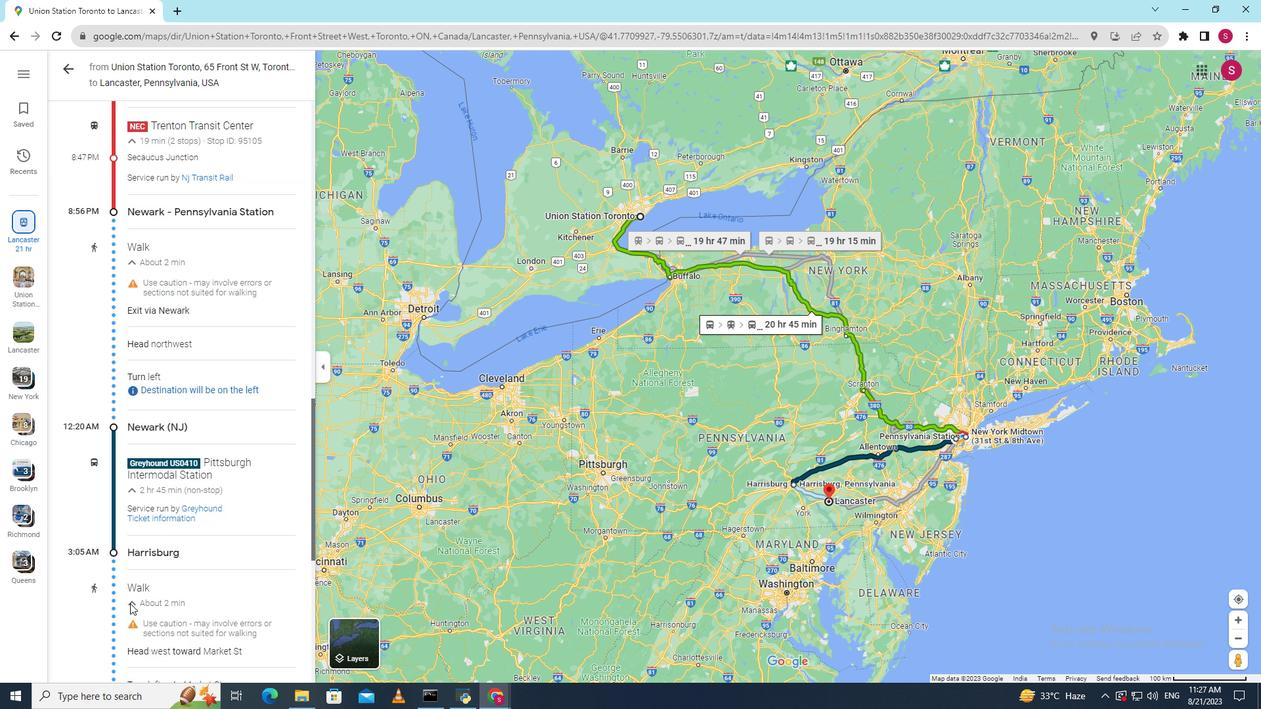 
Action: Mouse scrolled (130, 604) with delta (0, 0)
Screenshot: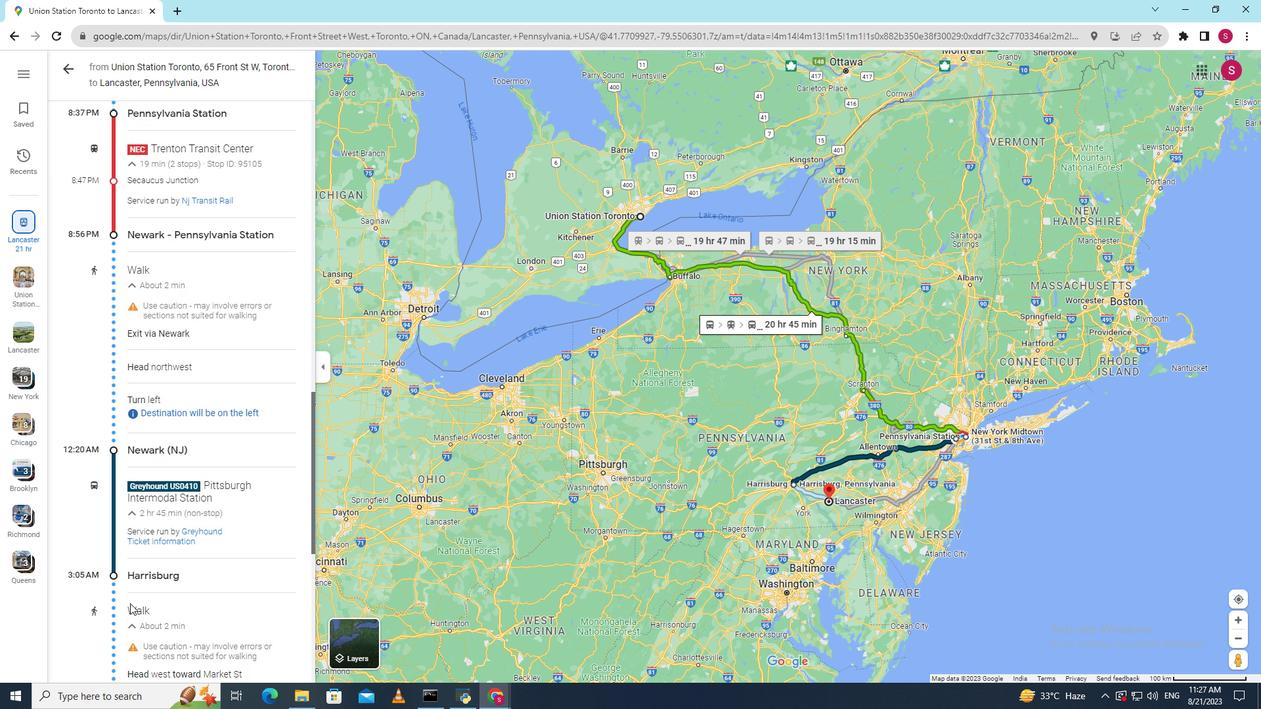 
Action: Mouse scrolled (130, 604) with delta (0, 0)
Screenshot: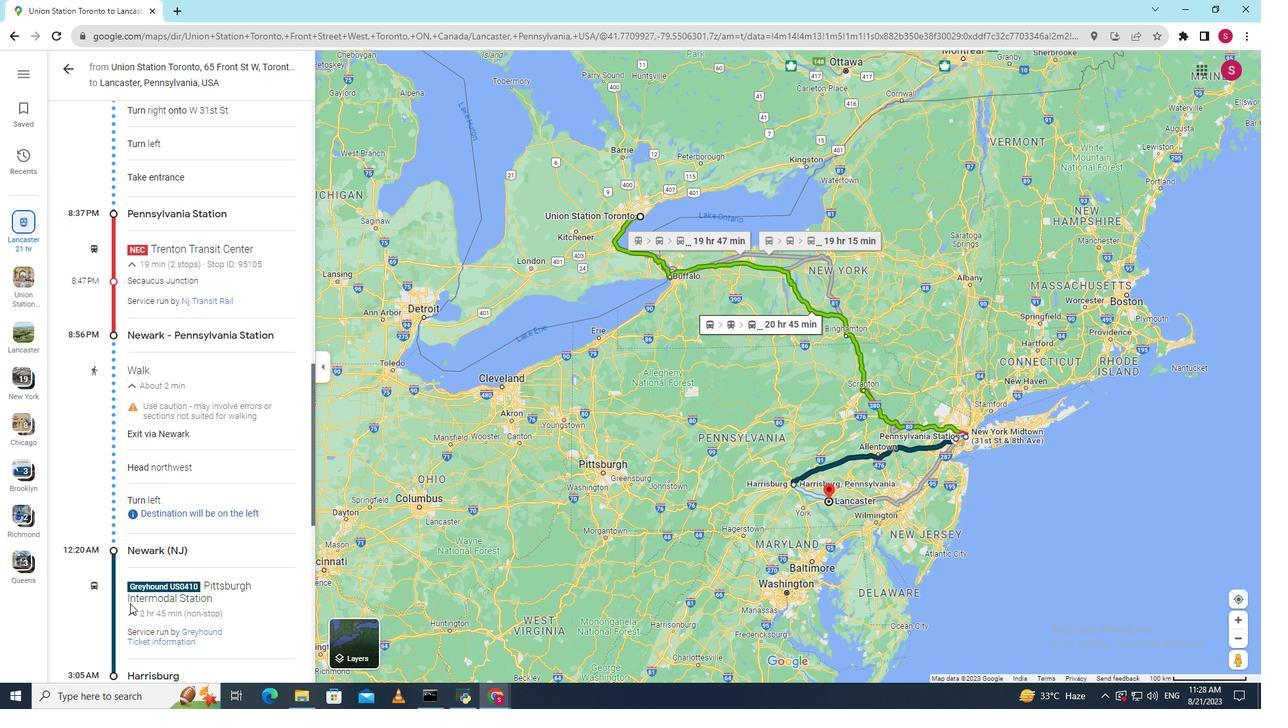 
Action: Mouse scrolled (130, 604) with delta (0, 0)
Screenshot: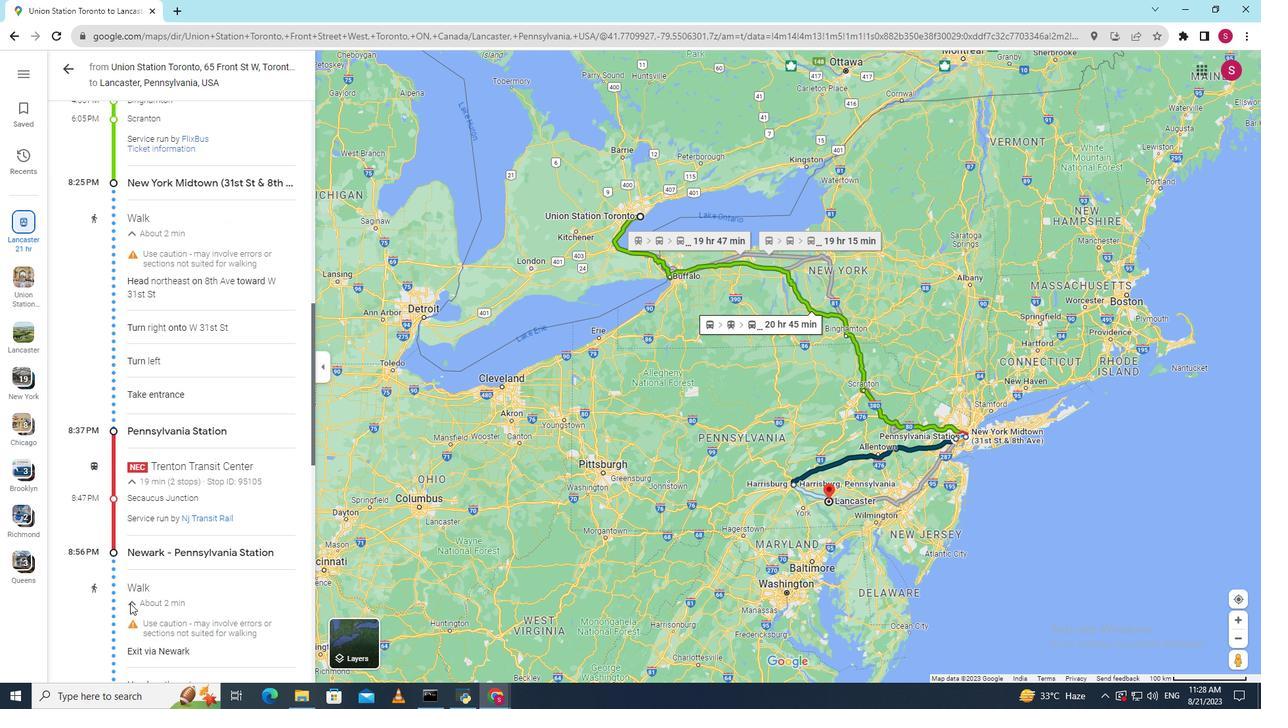
Action: Mouse scrolled (130, 604) with delta (0, 0)
Screenshot: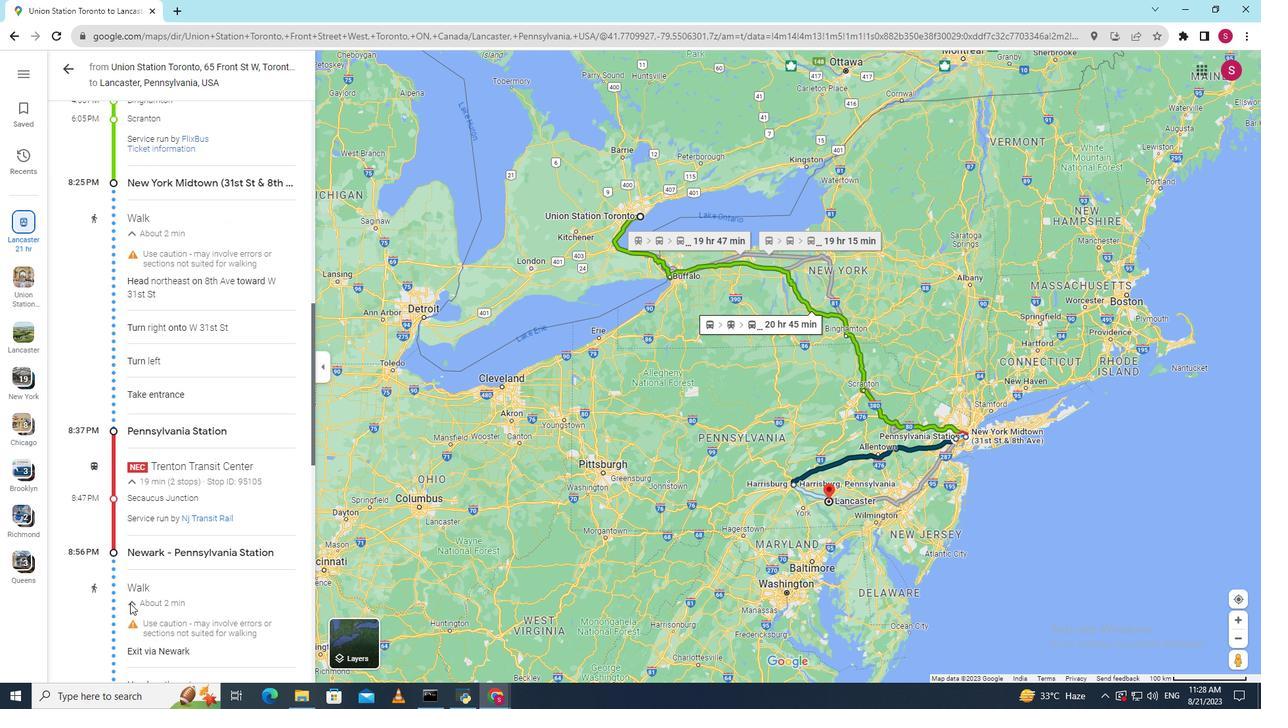
Action: Mouse scrolled (130, 604) with delta (0, 0)
Screenshot: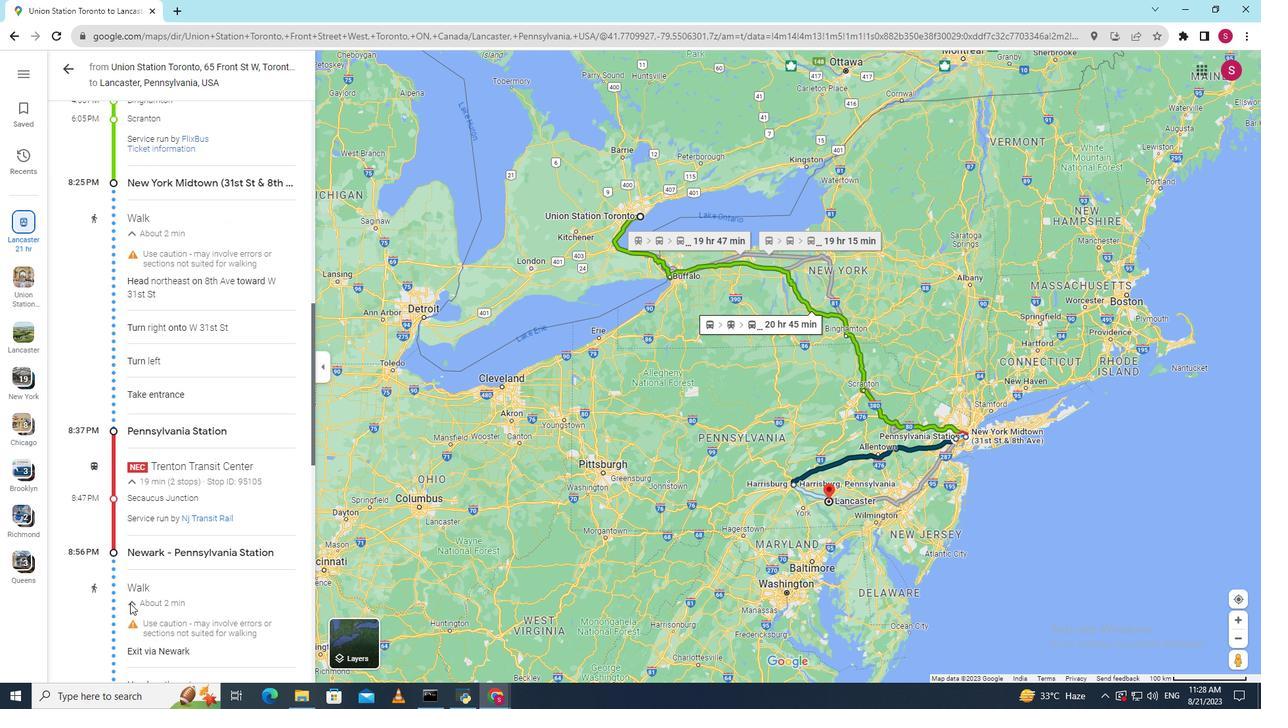 
Action: Mouse scrolled (130, 604) with delta (0, 0)
Screenshot: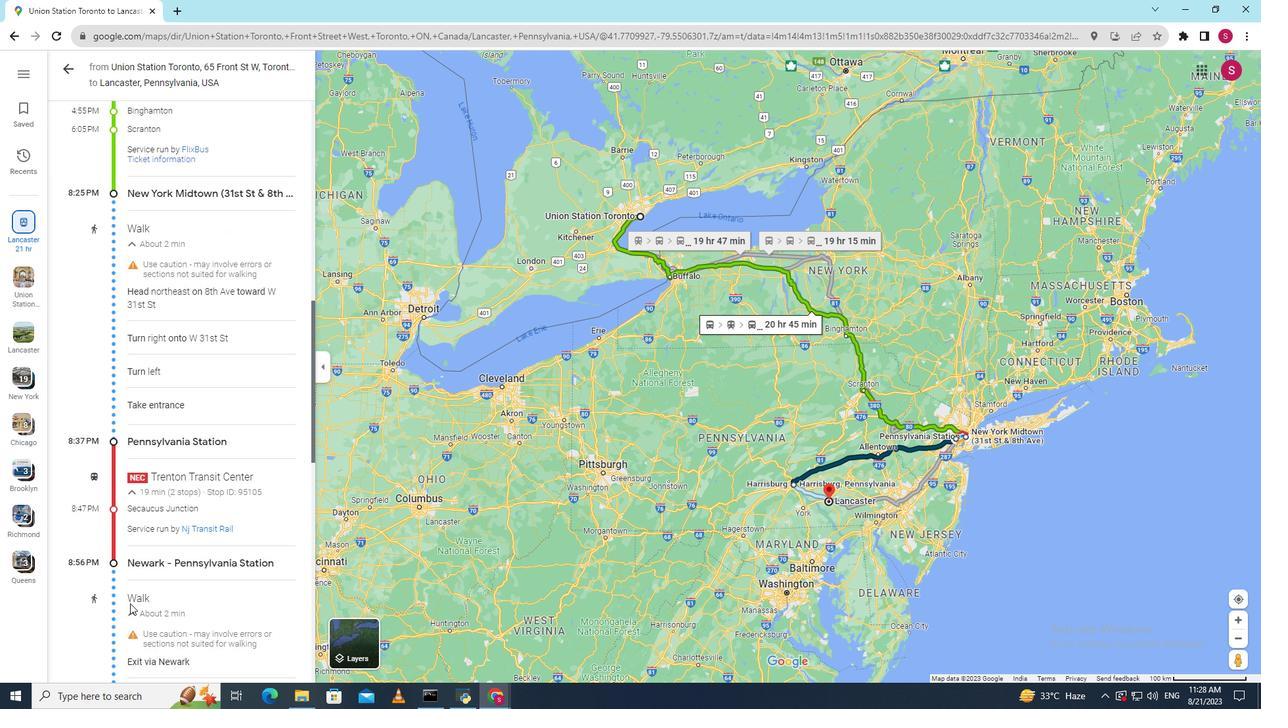 
Action: Mouse scrolled (130, 604) with delta (0, 0)
Screenshot: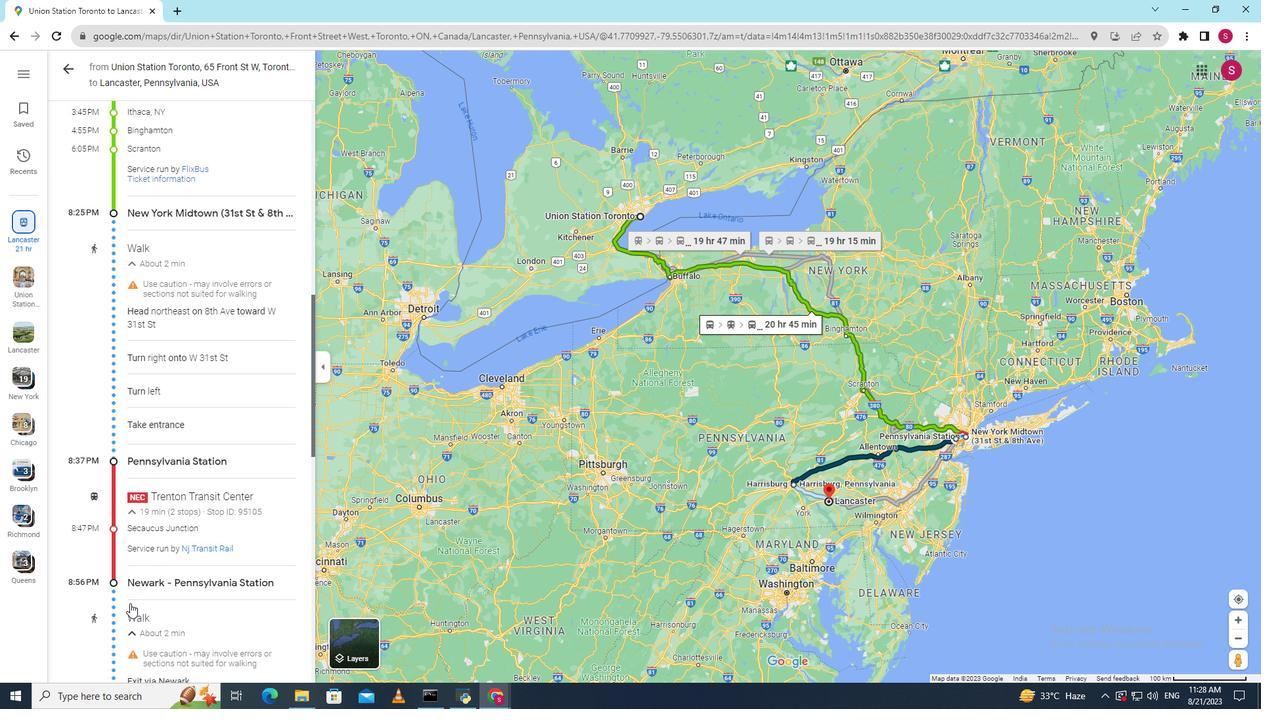 
Action: Mouse scrolled (130, 604) with delta (0, 0)
Screenshot: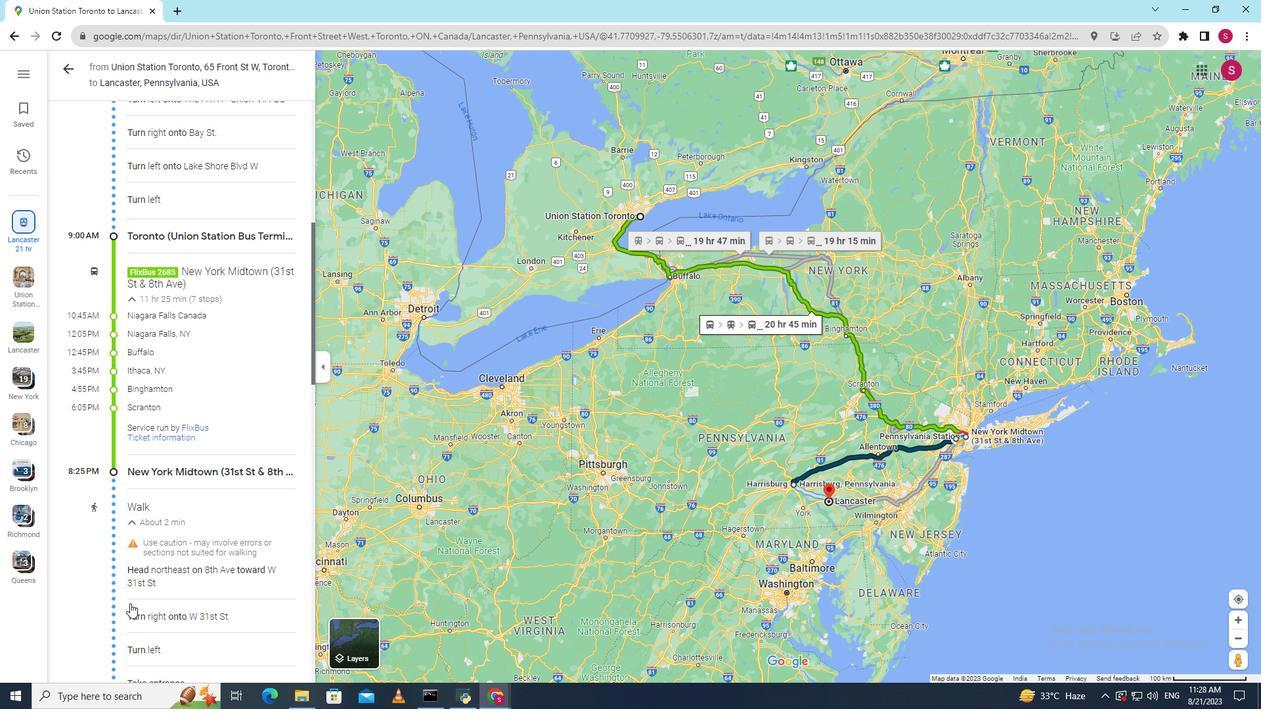 
Action: Mouse scrolled (130, 604) with delta (0, 0)
Screenshot: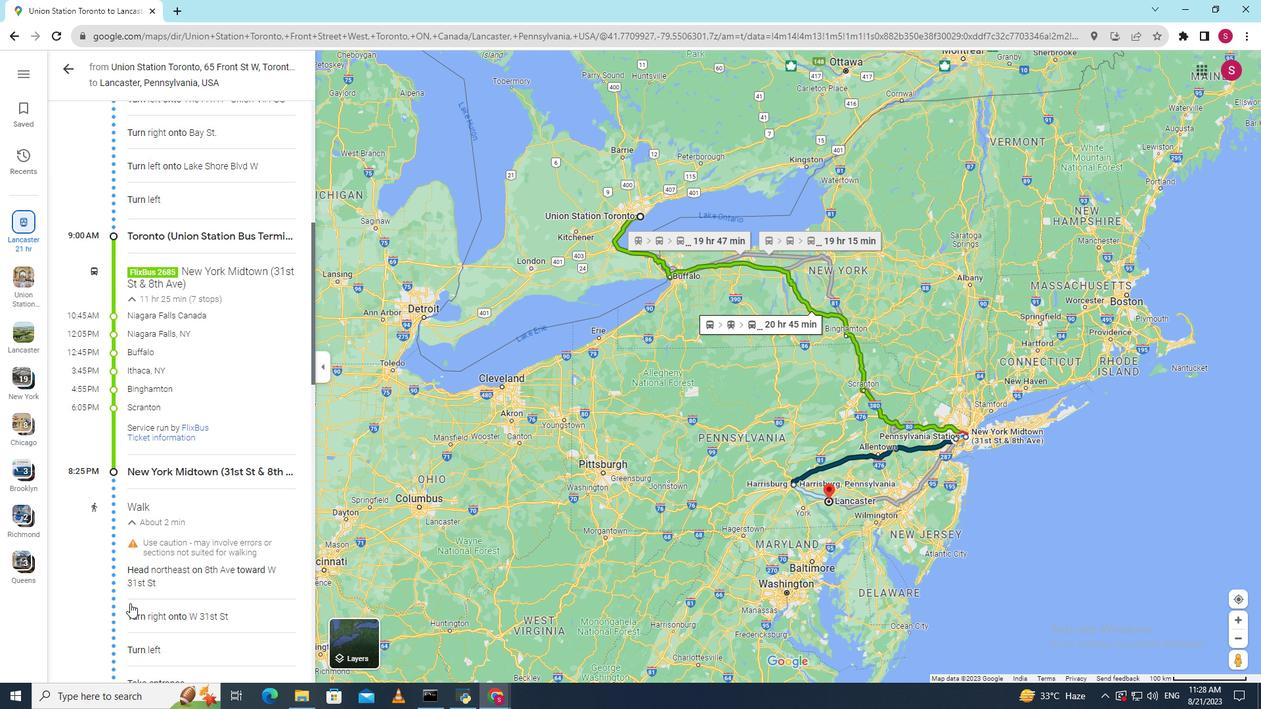 
Action: Mouse scrolled (130, 604) with delta (0, 0)
Screenshot: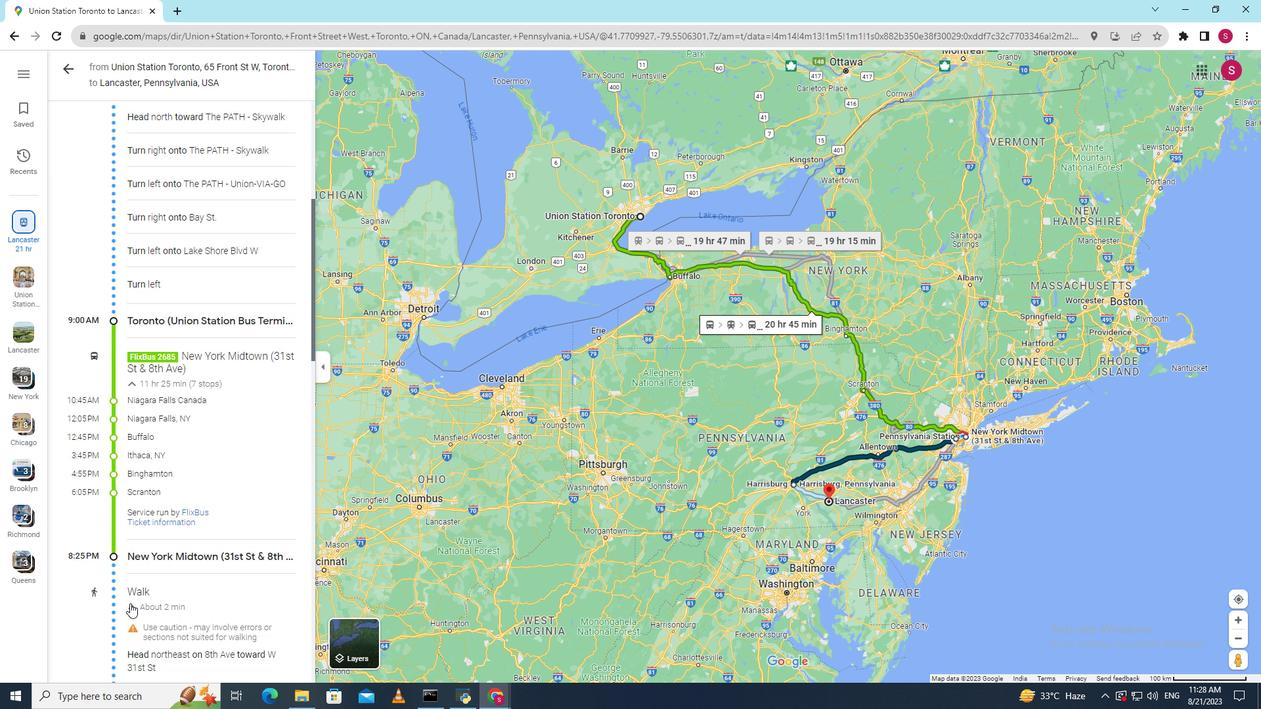 
Action: Mouse scrolled (130, 604) with delta (0, 0)
Screenshot: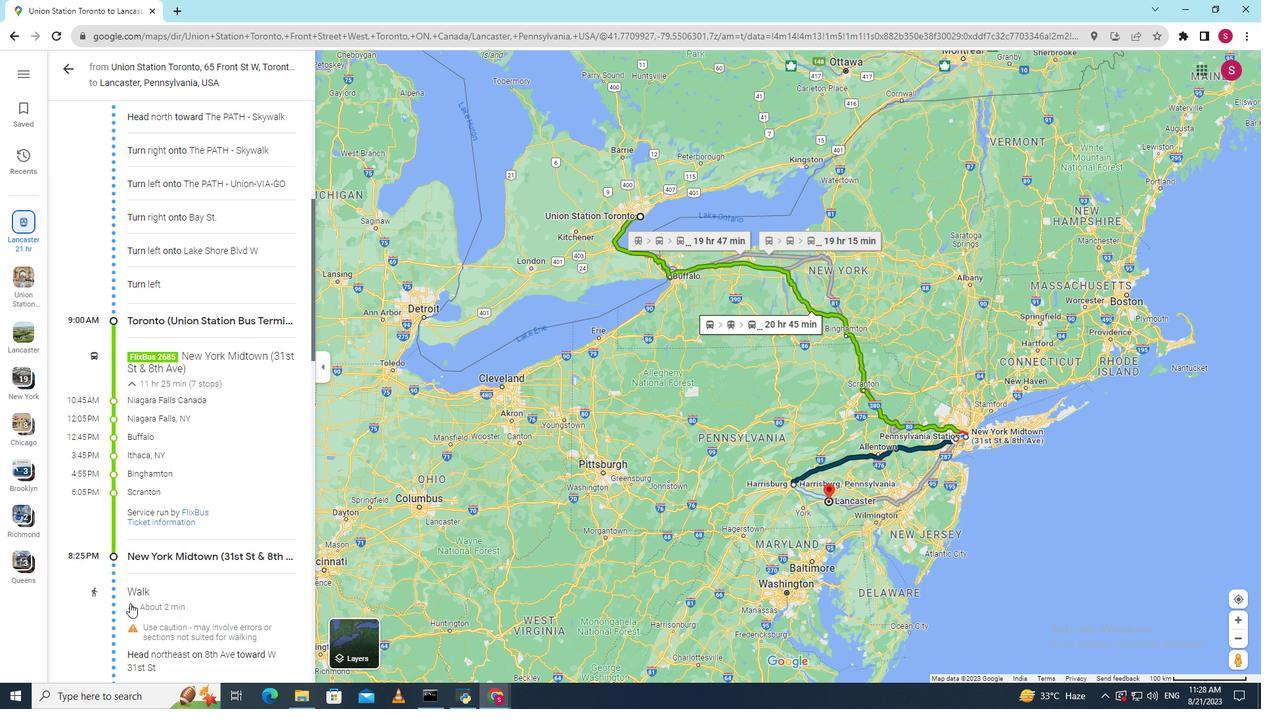 
Action: Mouse scrolled (130, 604) with delta (0, 0)
Screenshot: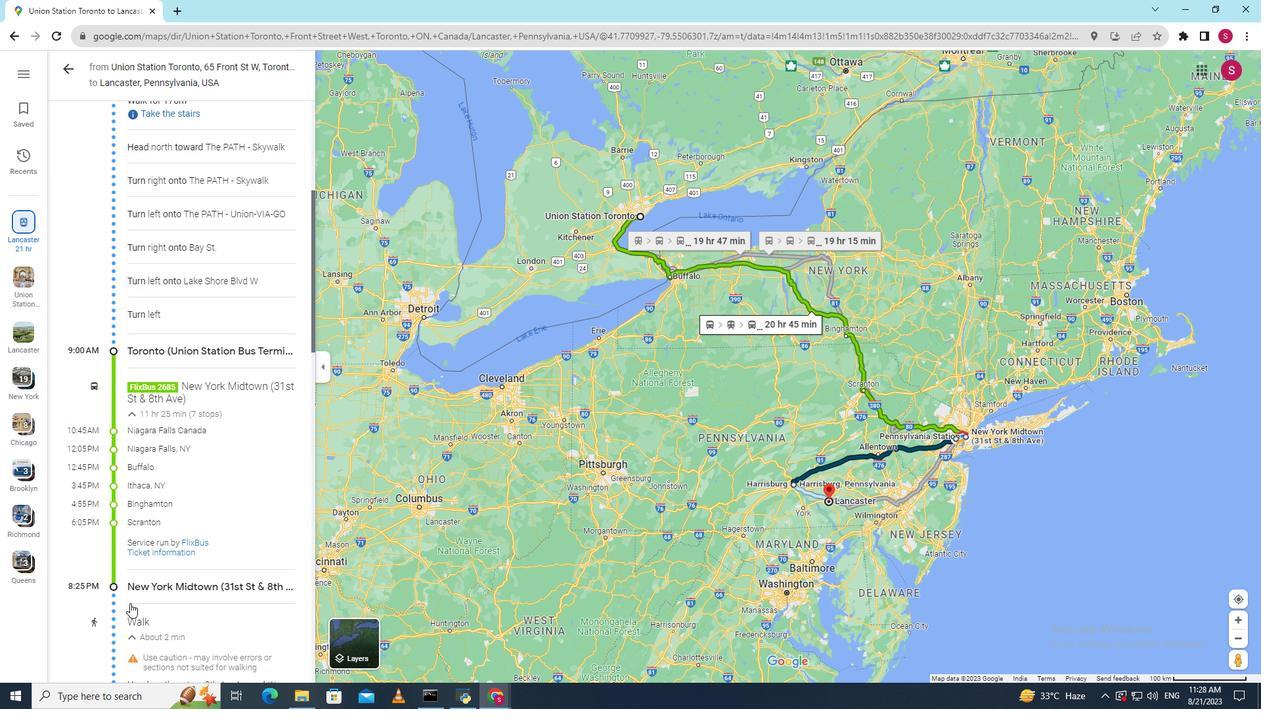 
Action: Mouse scrolled (130, 603) with delta (0, 0)
Screenshot: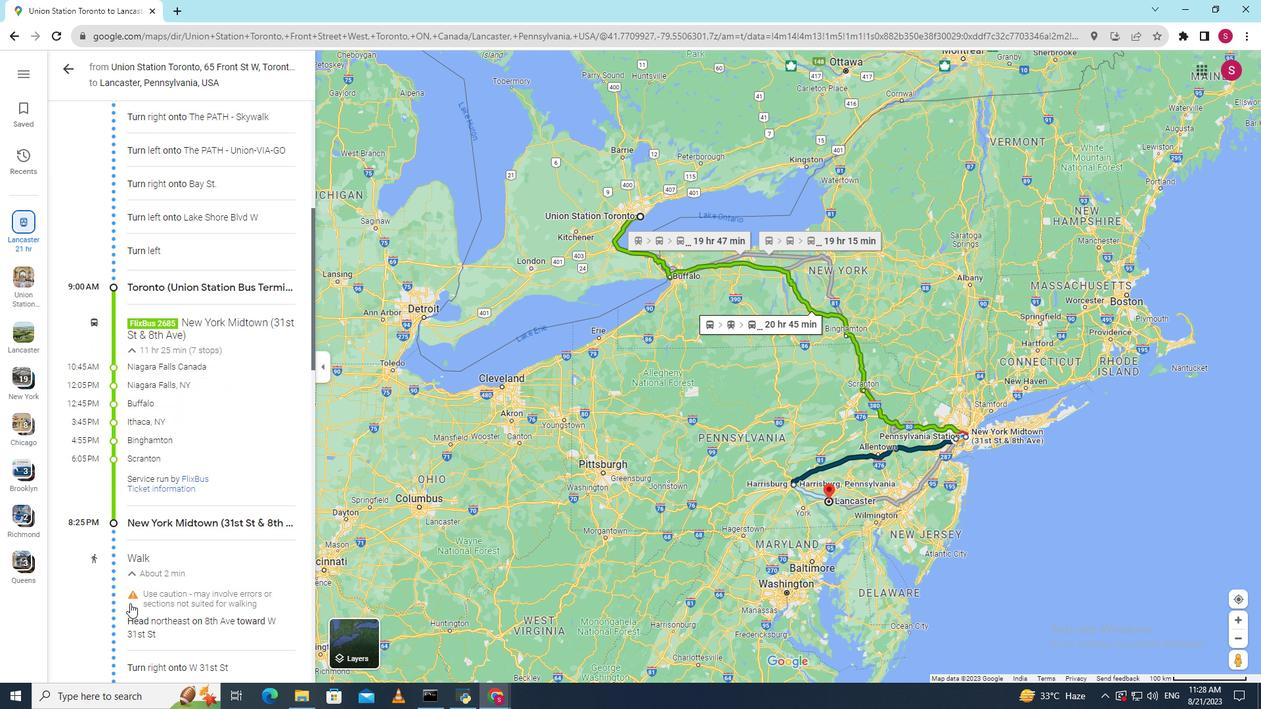 
Action: Mouse scrolled (130, 604) with delta (0, 0)
Screenshot: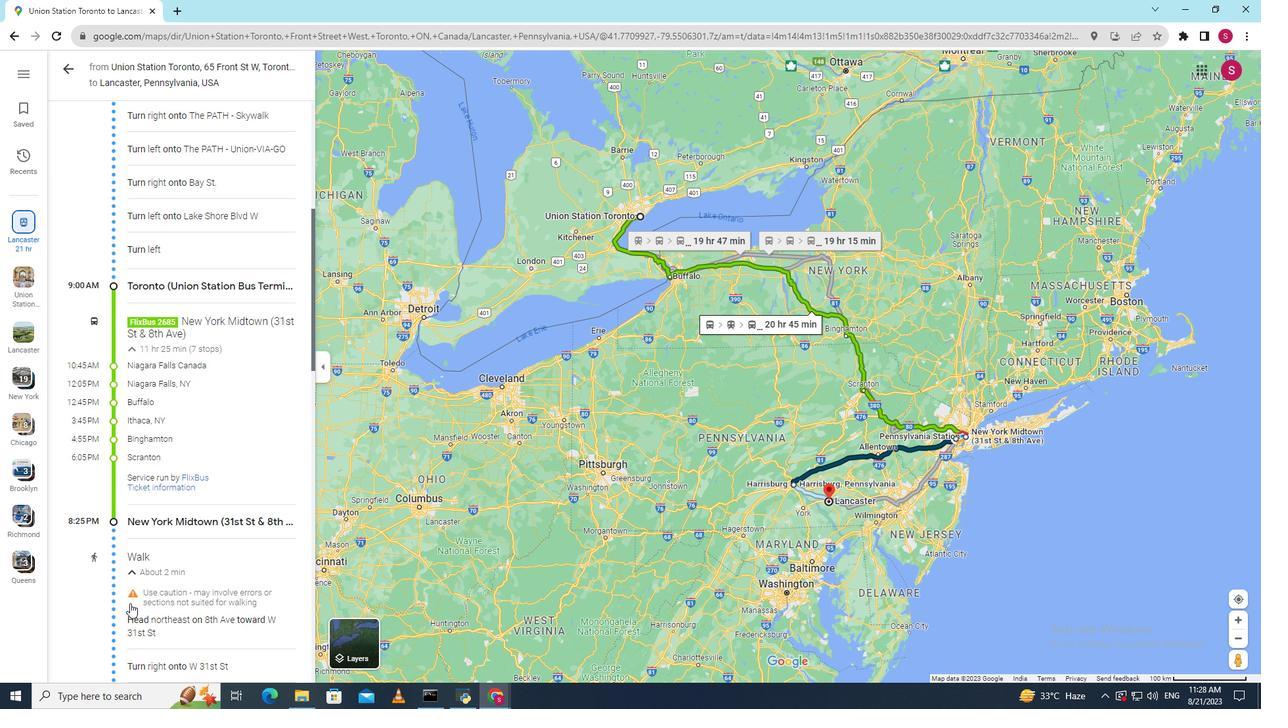 
Action: Mouse scrolled (130, 604) with delta (0, 0)
Screenshot: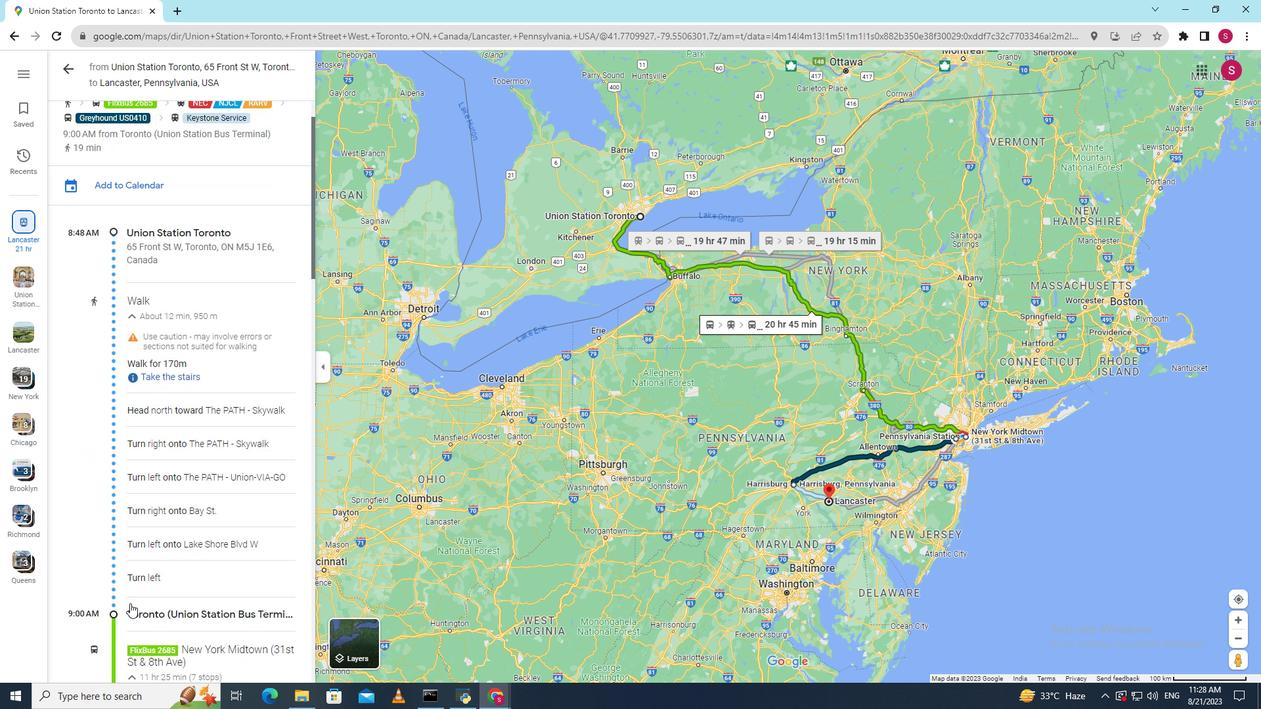 
Action: Mouse scrolled (130, 604) with delta (0, 0)
Screenshot: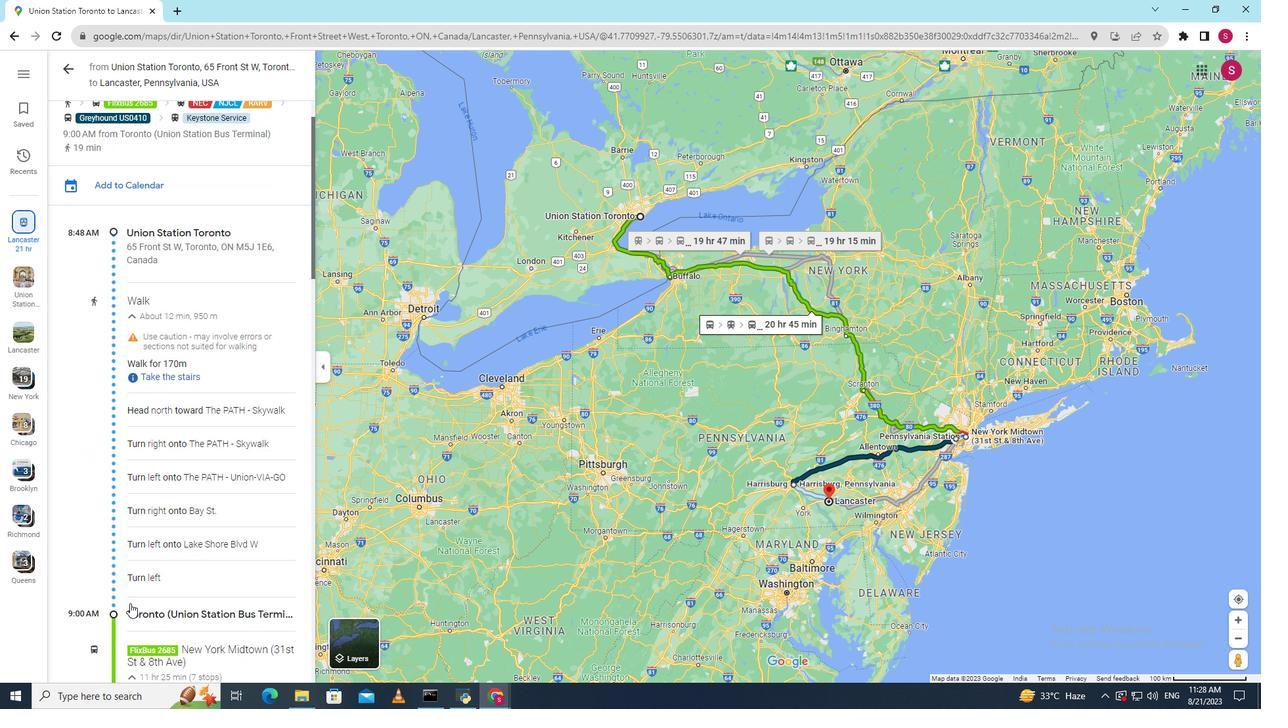 
Action: Mouse scrolled (130, 604) with delta (0, 0)
Screenshot: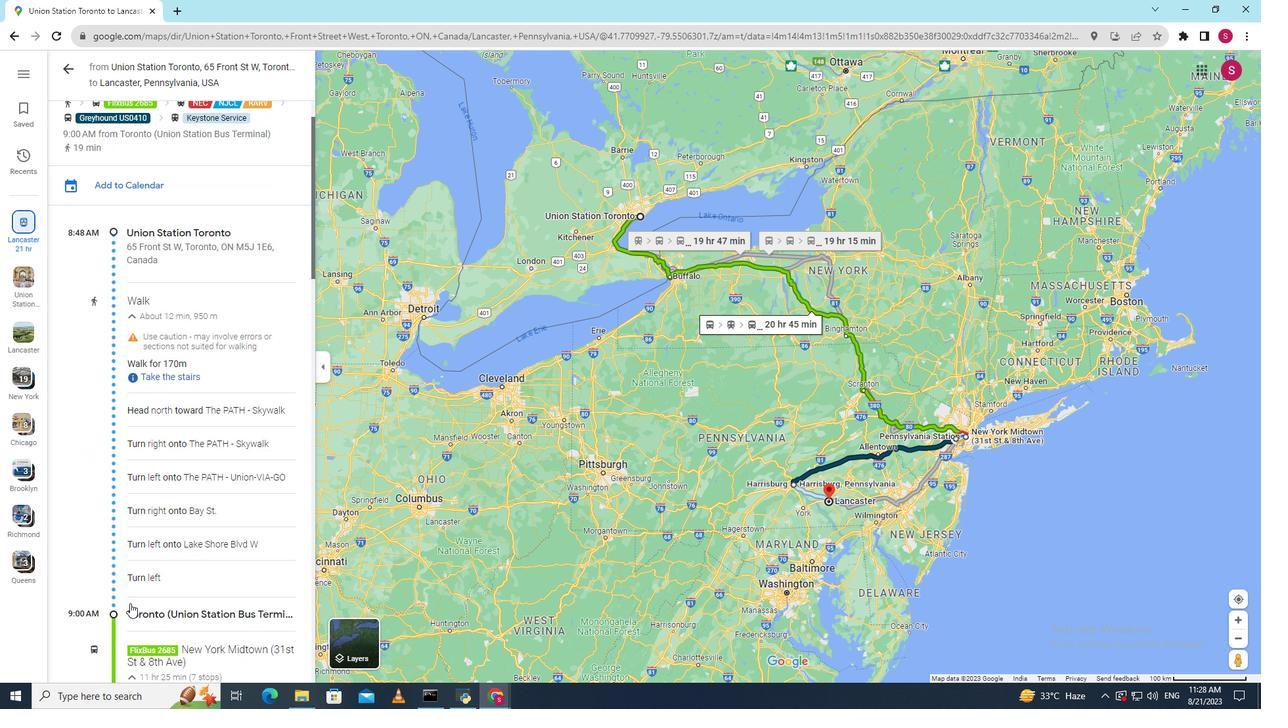
Action: Mouse scrolled (130, 604) with delta (0, 0)
Screenshot: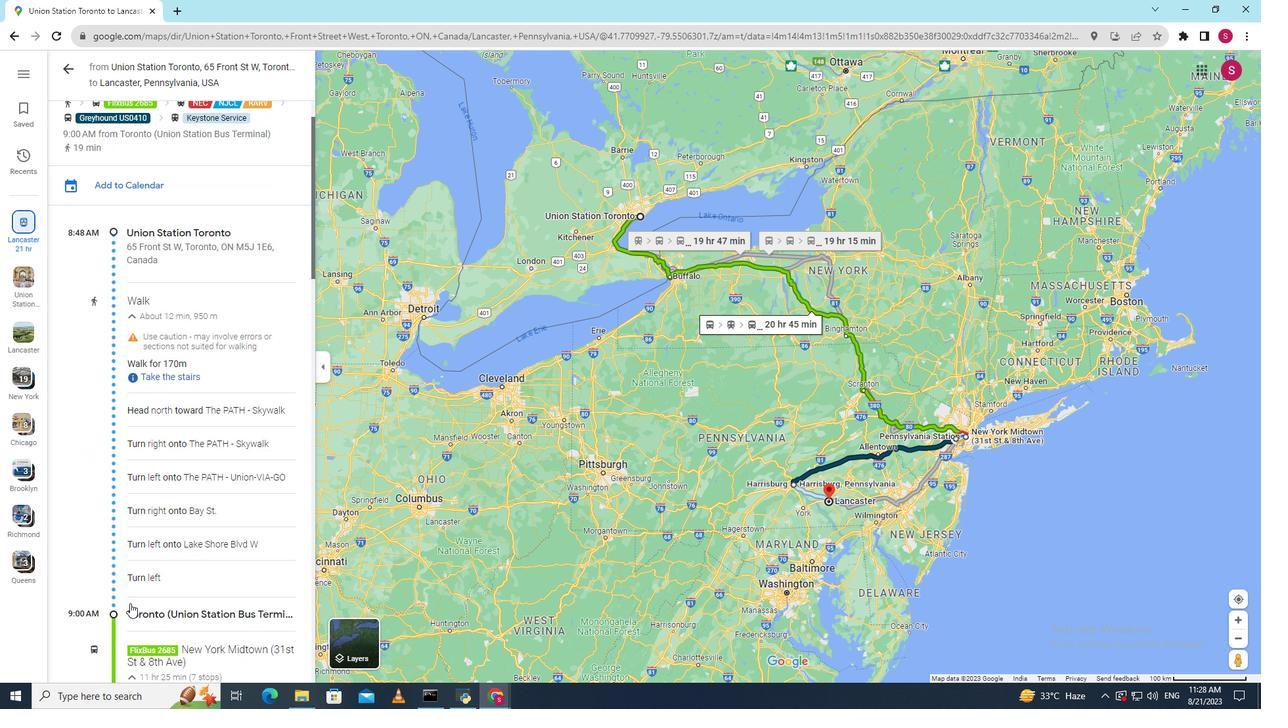 
Action: Mouse scrolled (130, 604) with delta (0, 0)
Screenshot: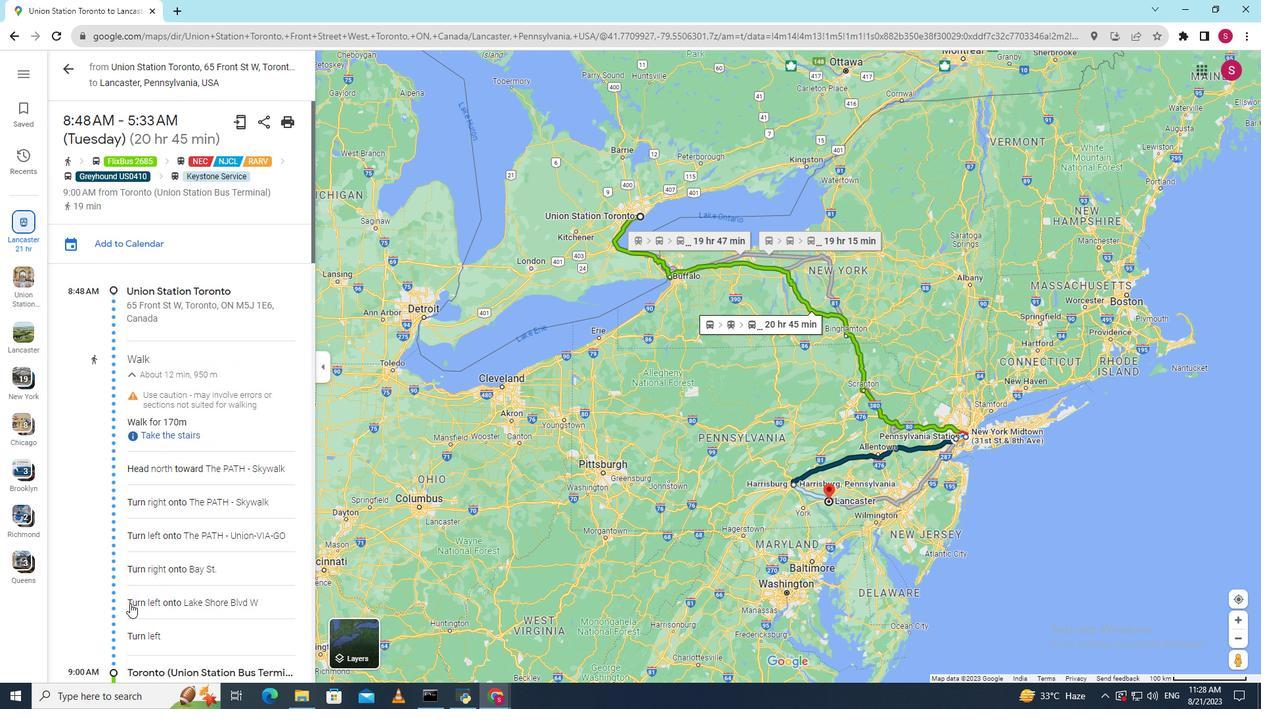 
Action: Mouse scrolled (130, 604) with delta (0, 0)
Screenshot: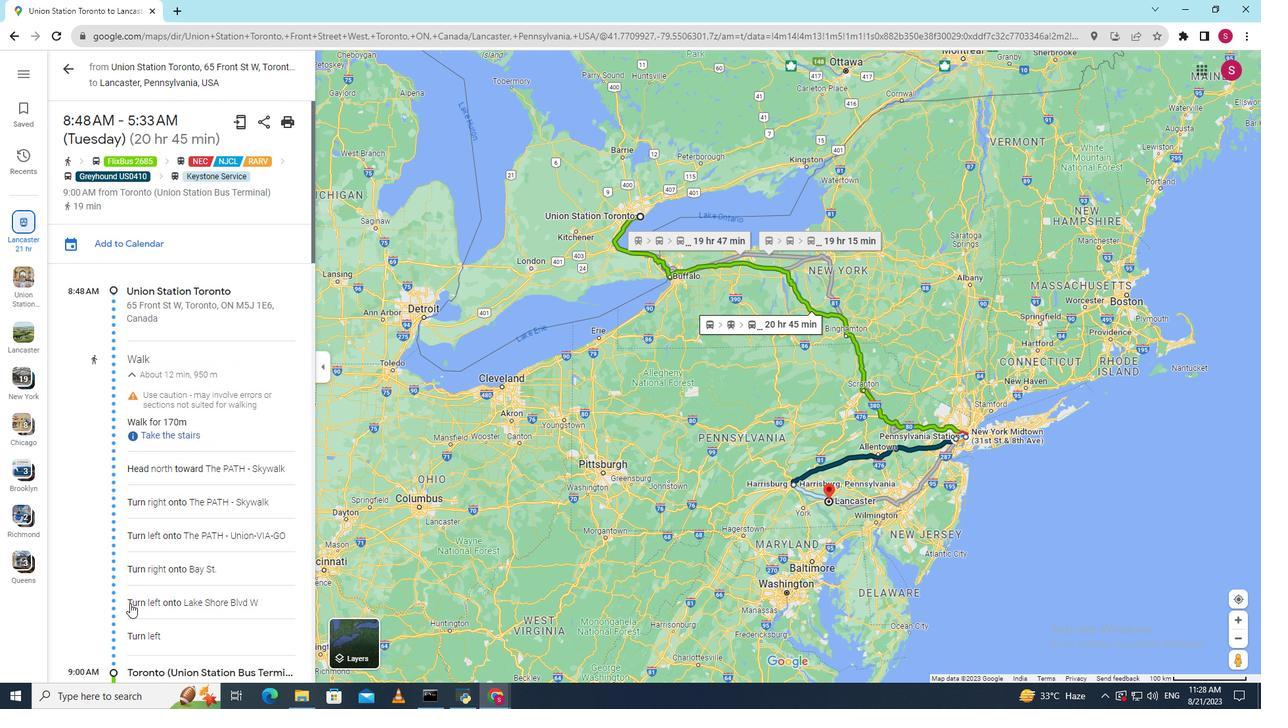 
Action: Mouse scrolled (130, 604) with delta (0, 0)
Screenshot: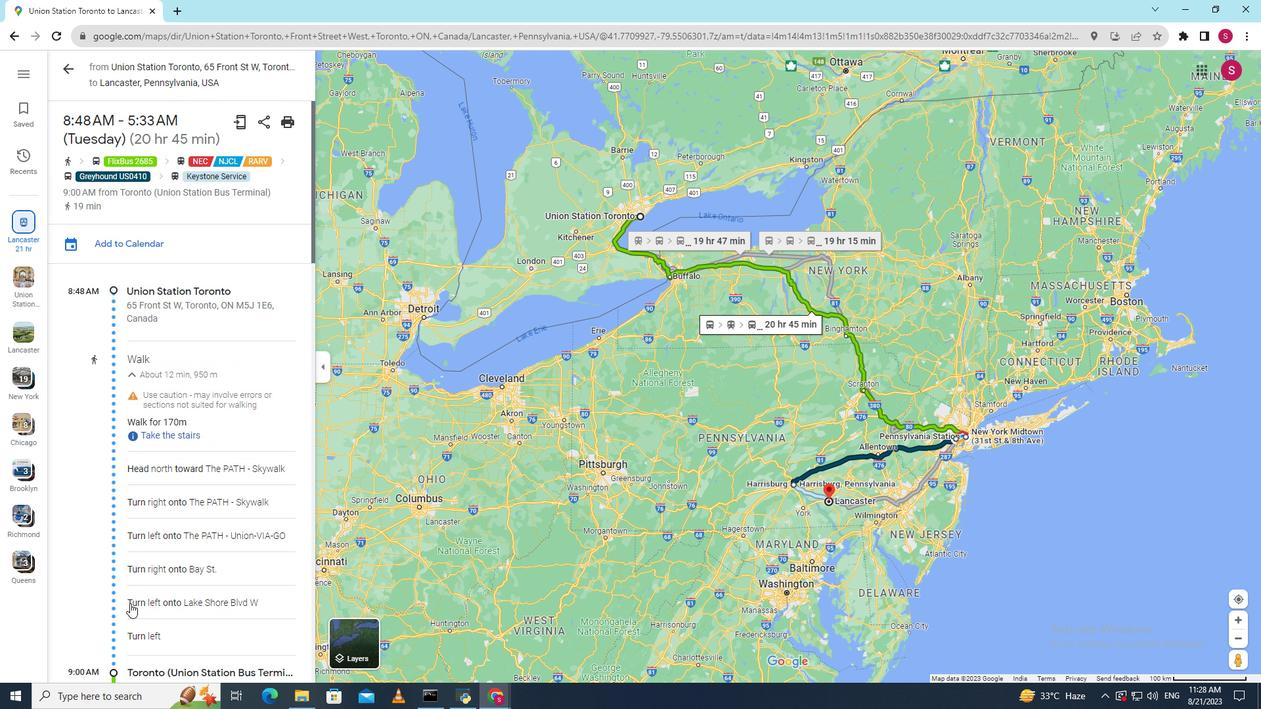
Action: Mouse scrolled (130, 604) with delta (0, 0)
Screenshot: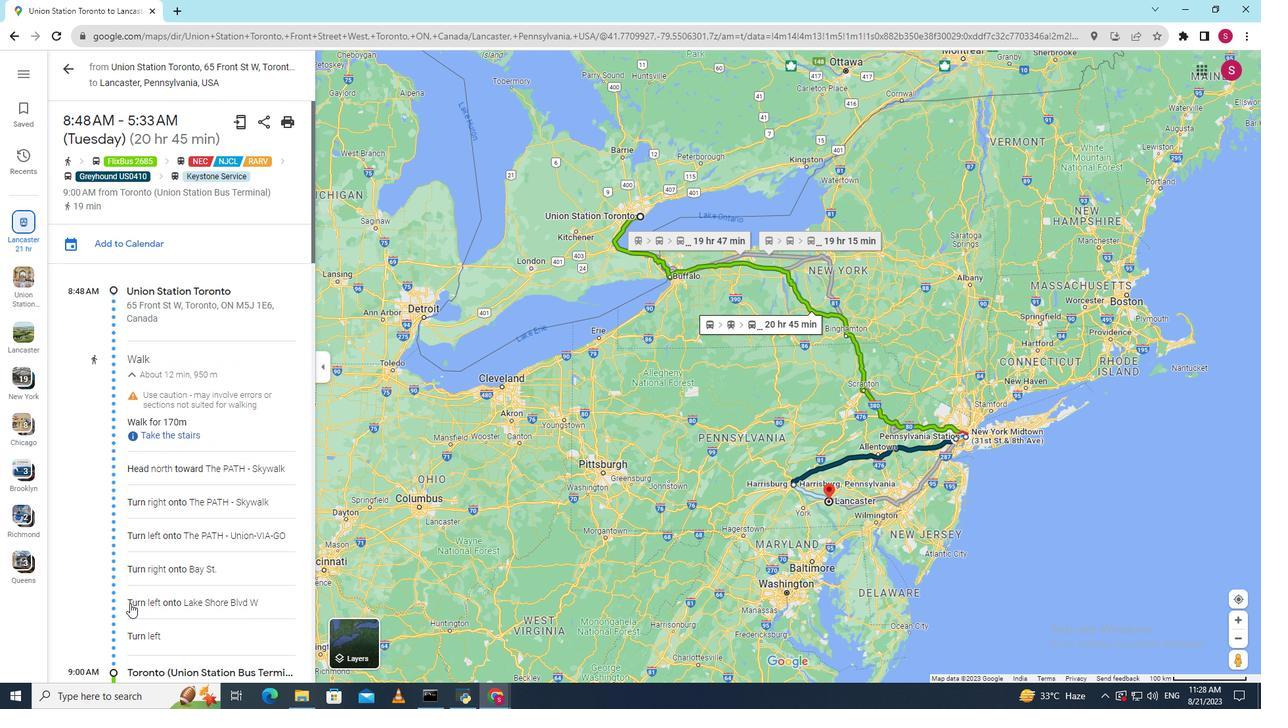 
Action: Mouse scrolled (130, 604) with delta (0, 0)
Screenshot: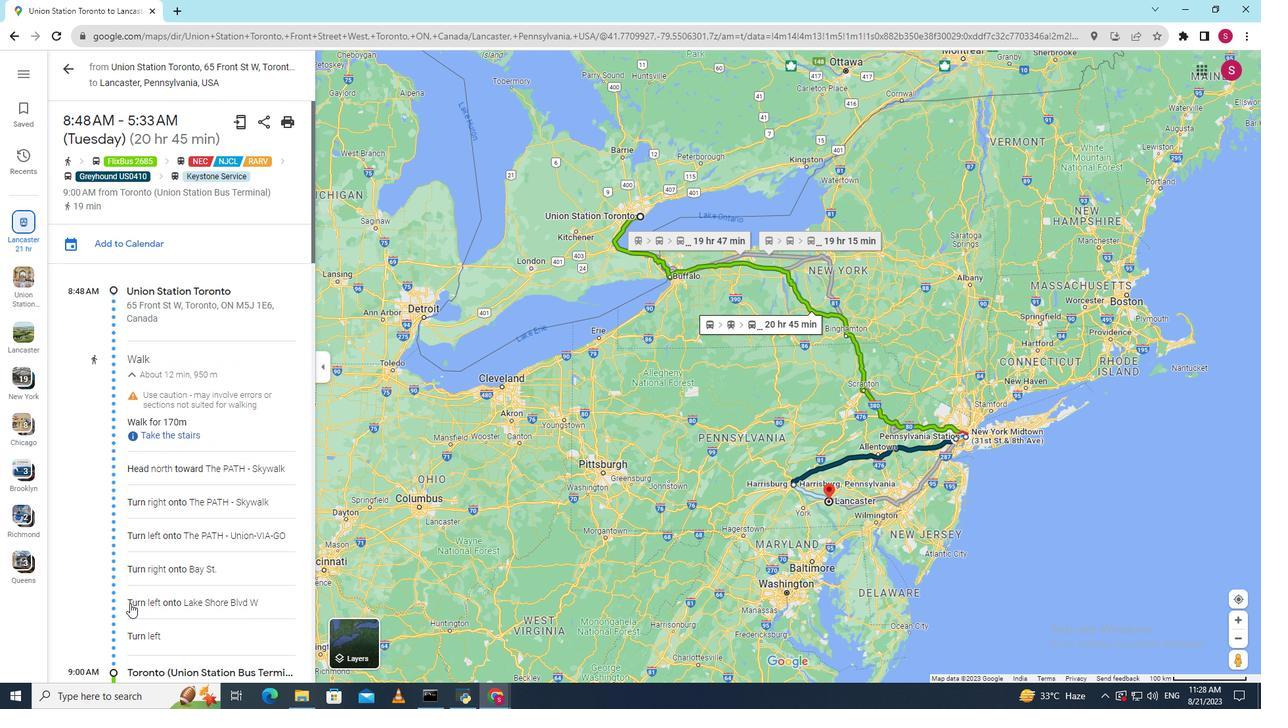 
Action: Mouse moved to (66, 68)
Screenshot: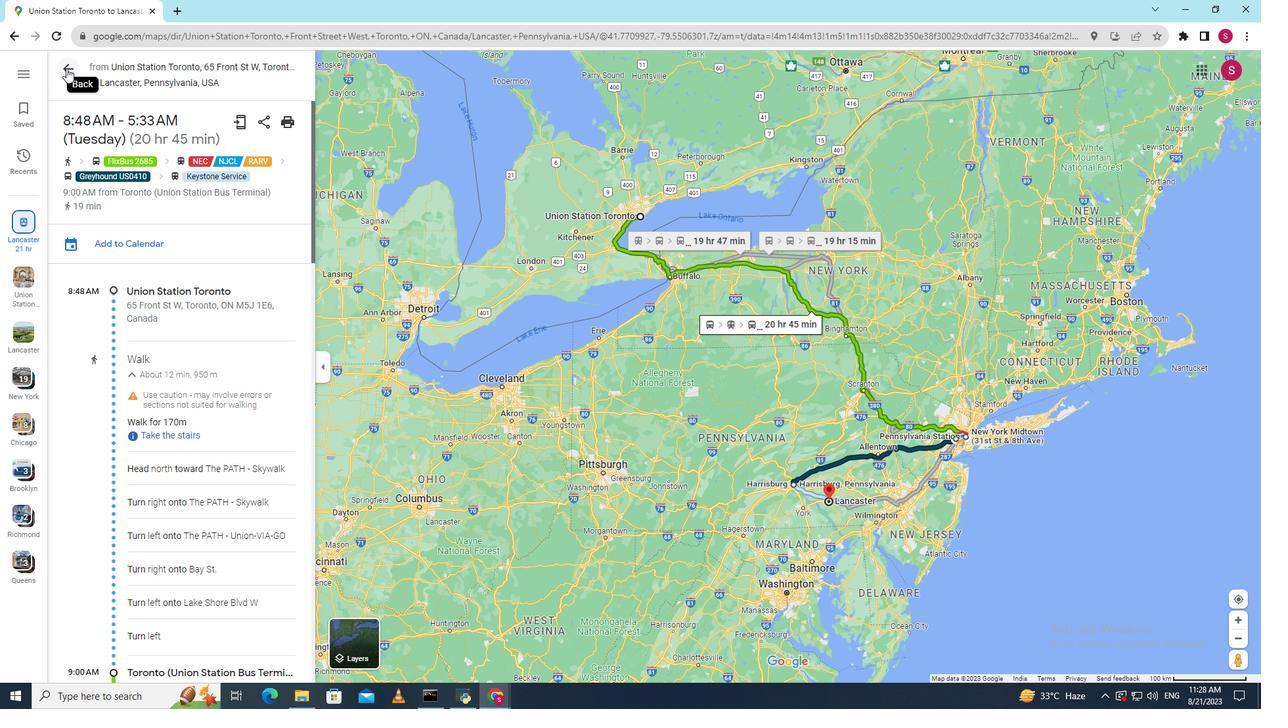 
Action: Mouse pressed left at (66, 68)
Screenshot: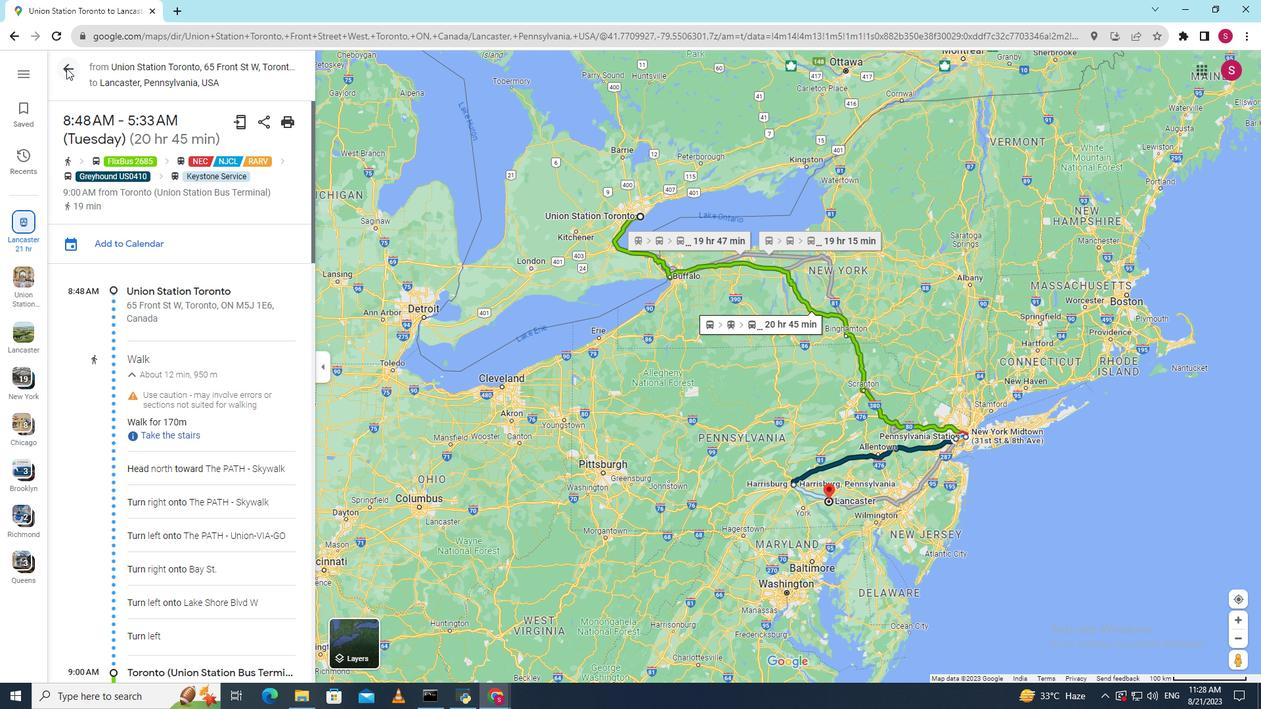 
Action: Mouse moved to (83, 460)
Screenshot: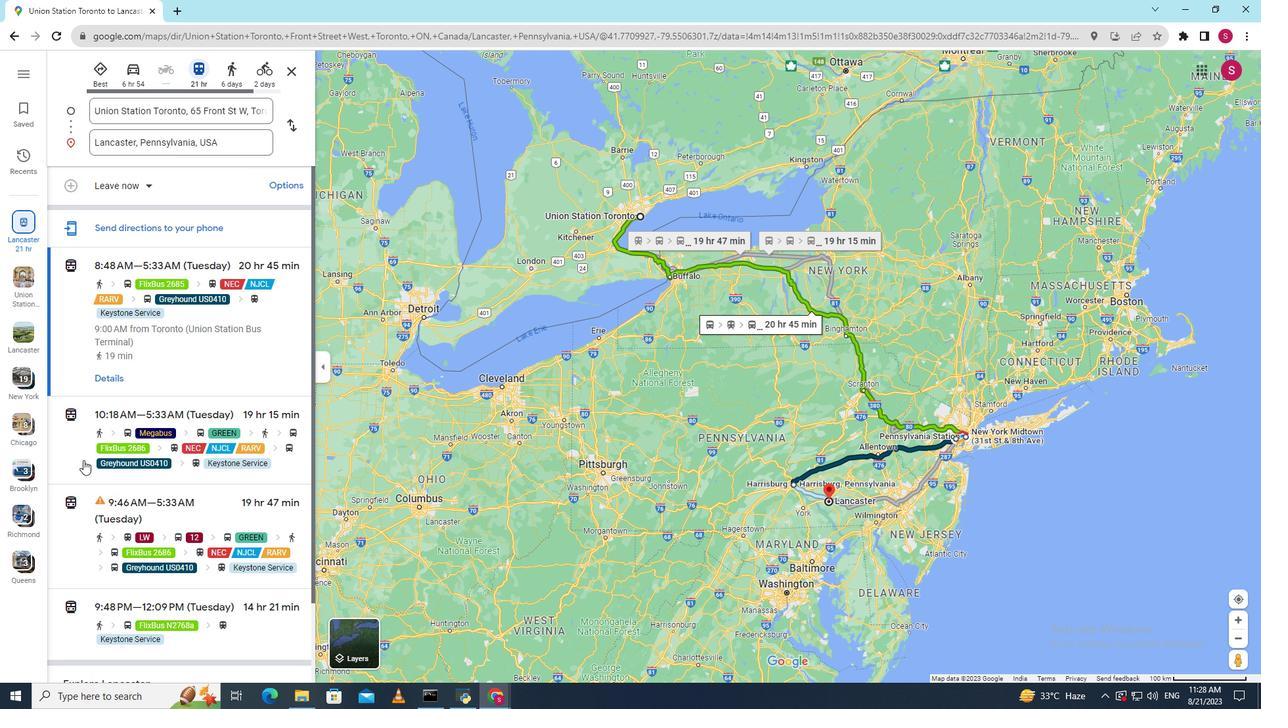 
Action: Mouse pressed left at (83, 460)
Screenshot: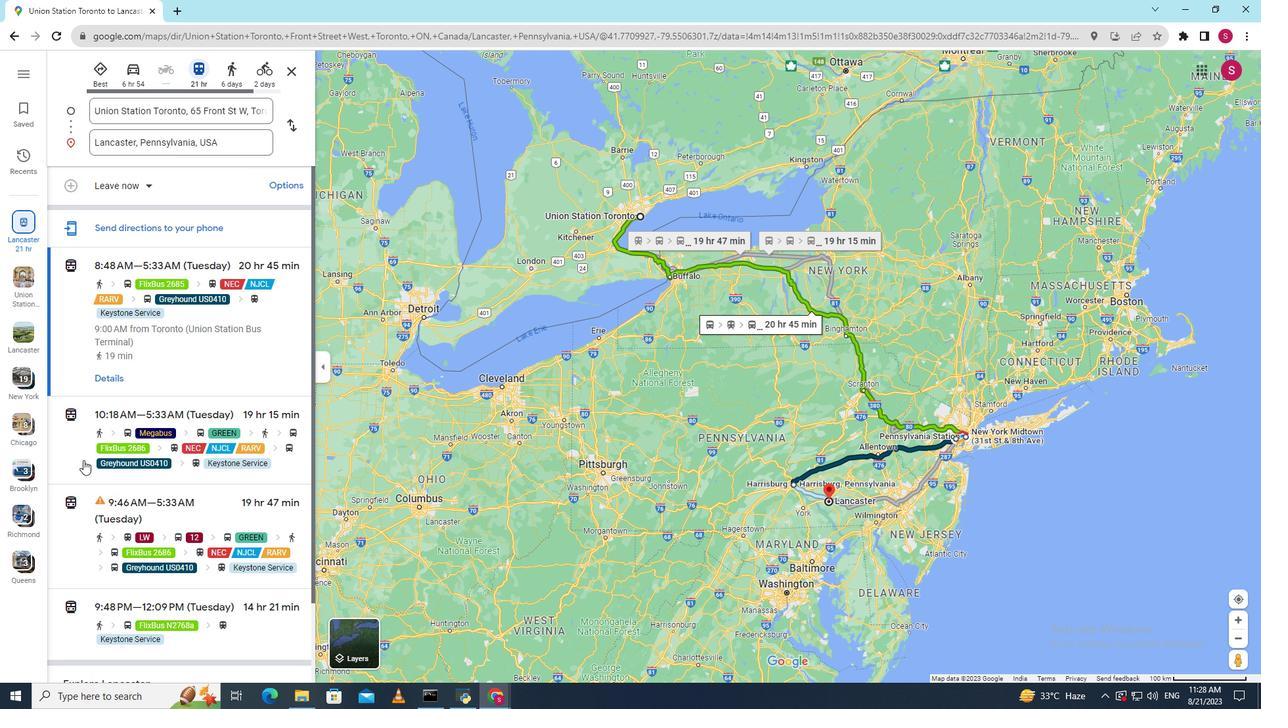 
Action: Mouse moved to (106, 450)
Screenshot: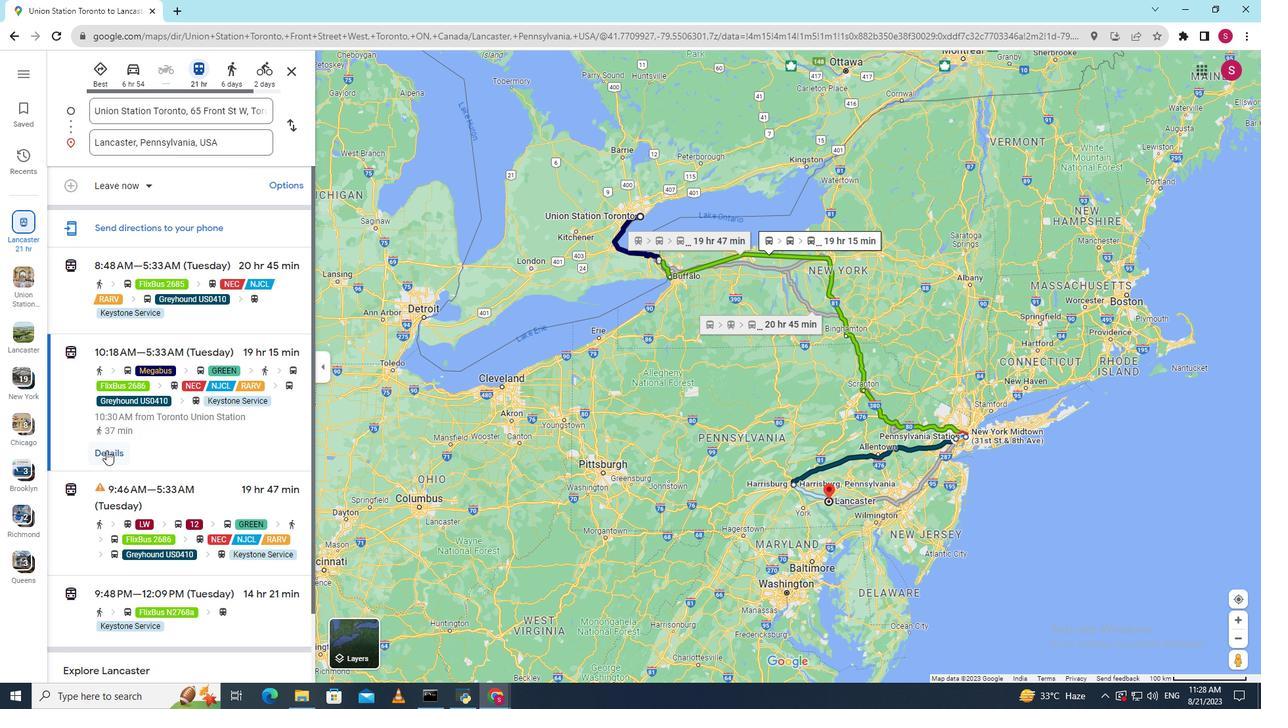 
Action: Mouse pressed left at (106, 450)
Screenshot: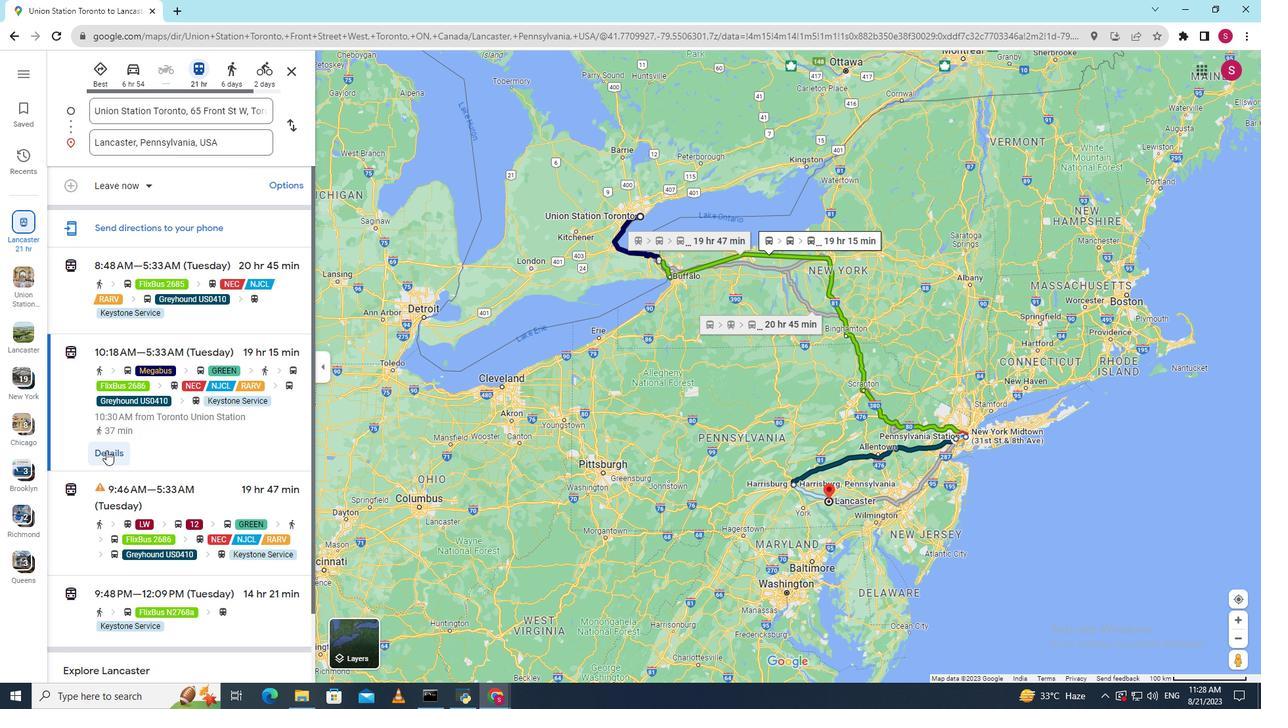 
Action: Mouse moved to (132, 390)
Screenshot: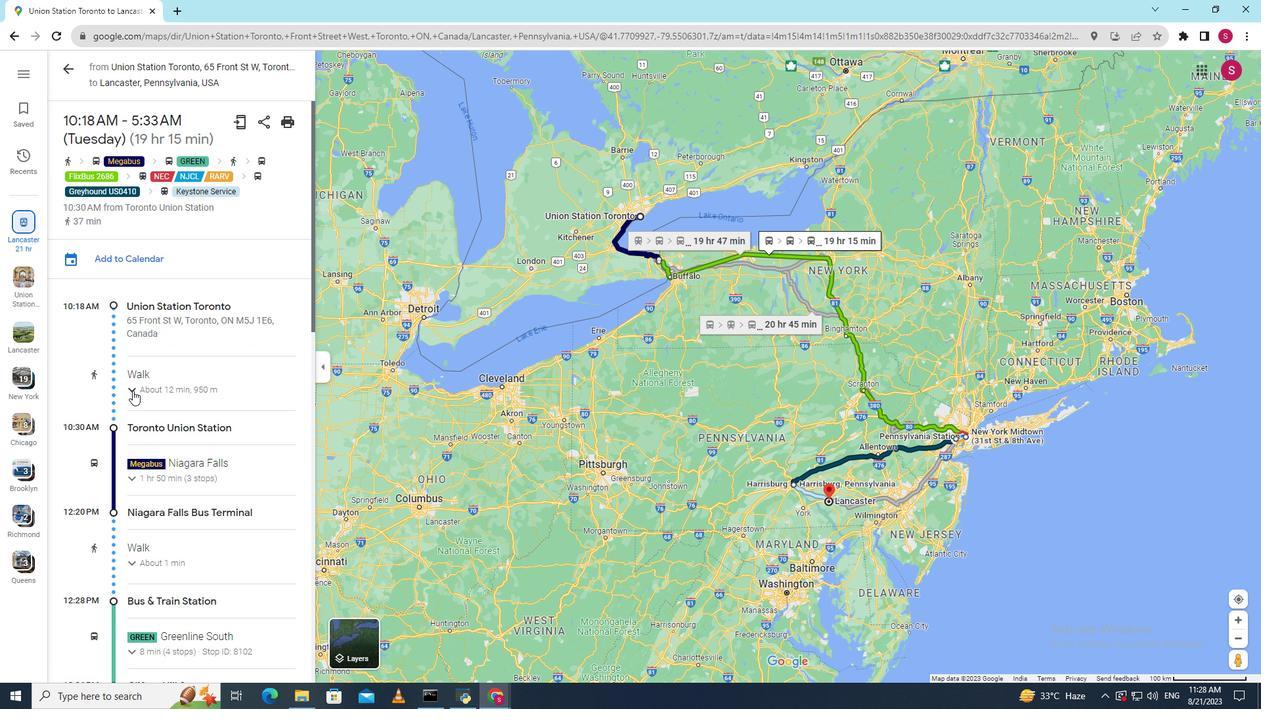 
Action: Mouse pressed left at (132, 390)
Screenshot: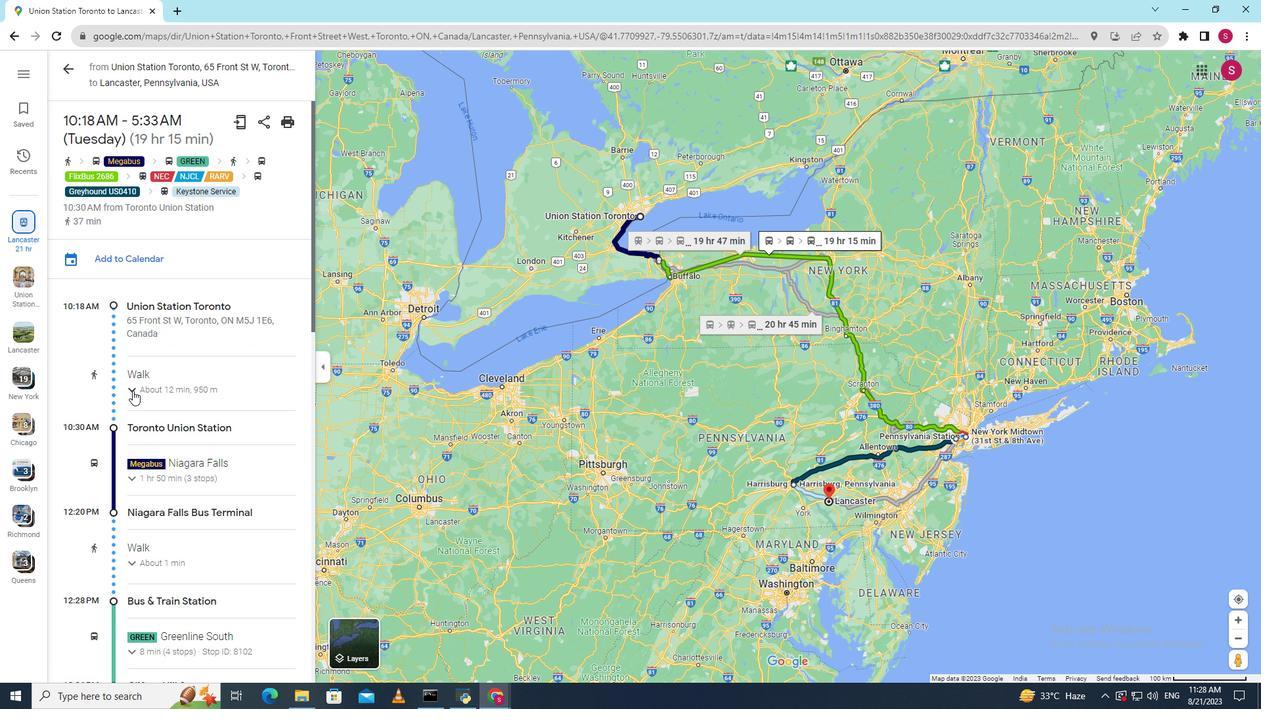 
Action: Mouse scrolled (132, 390) with delta (0, 0)
Screenshot: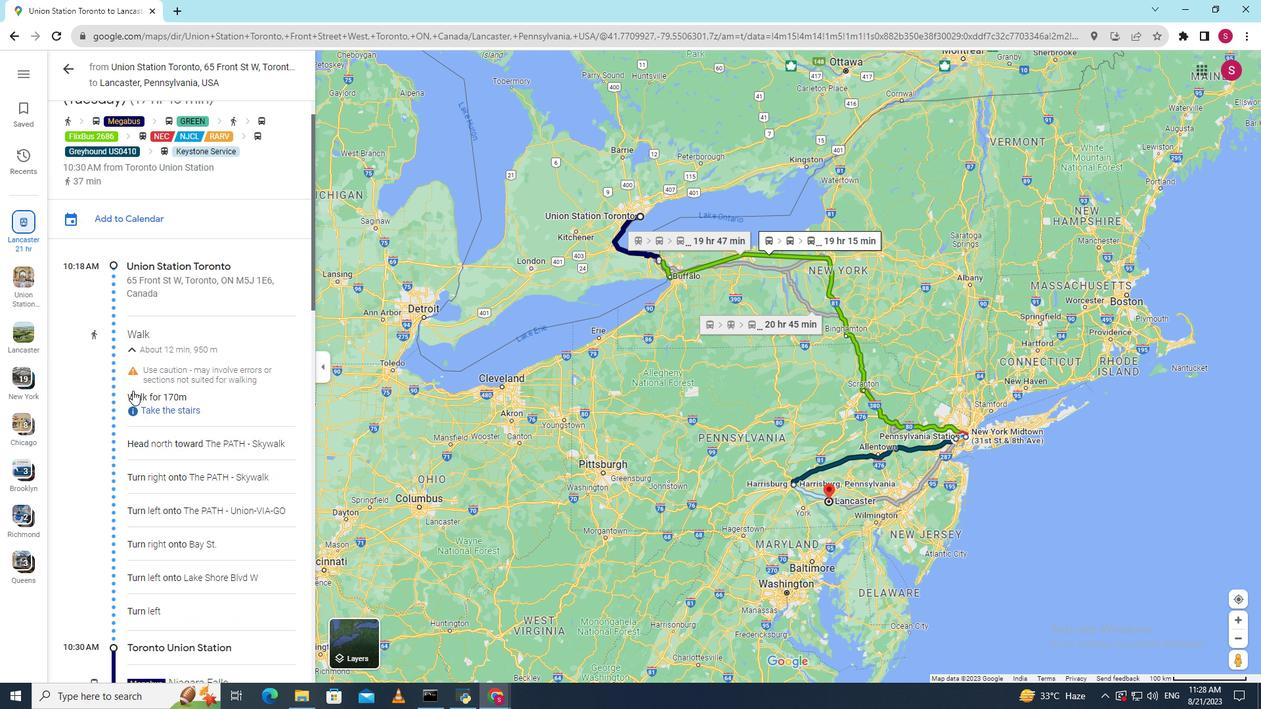 
Action: Mouse scrolled (132, 390) with delta (0, 0)
Screenshot: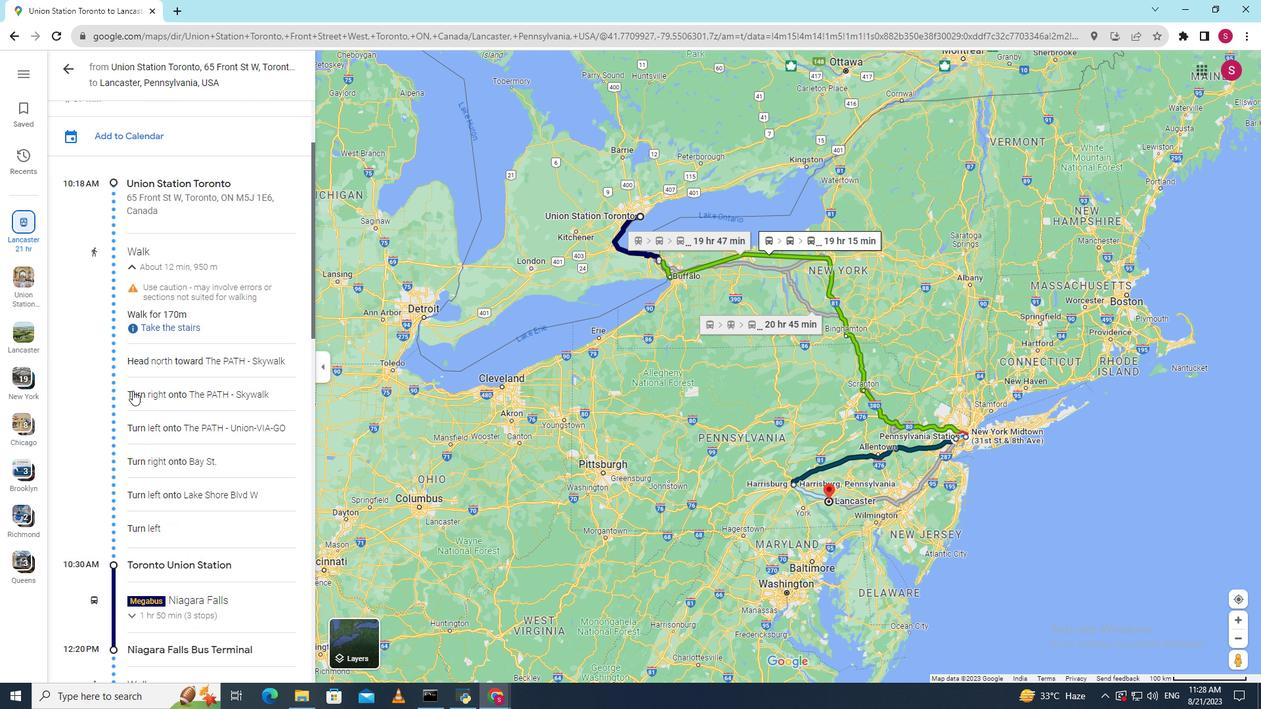 
Action: Mouse scrolled (132, 390) with delta (0, 0)
Screenshot: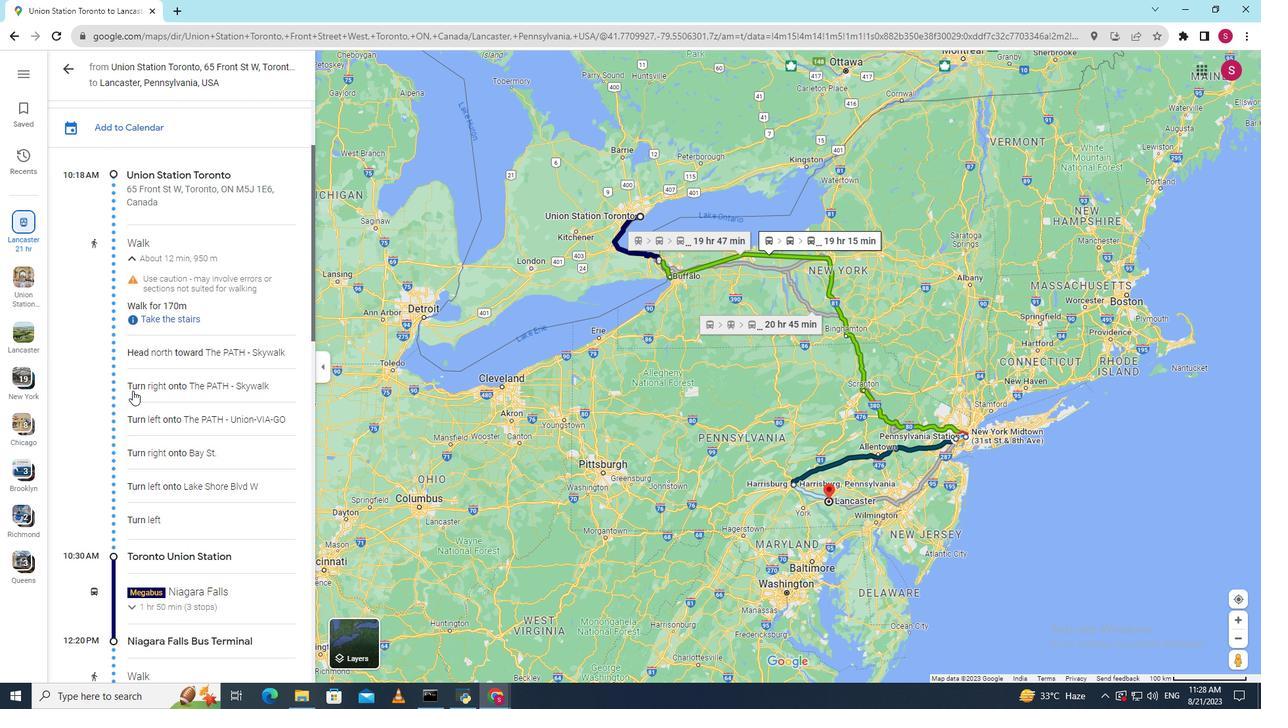 
Action: Mouse scrolled (132, 390) with delta (0, 0)
Screenshot: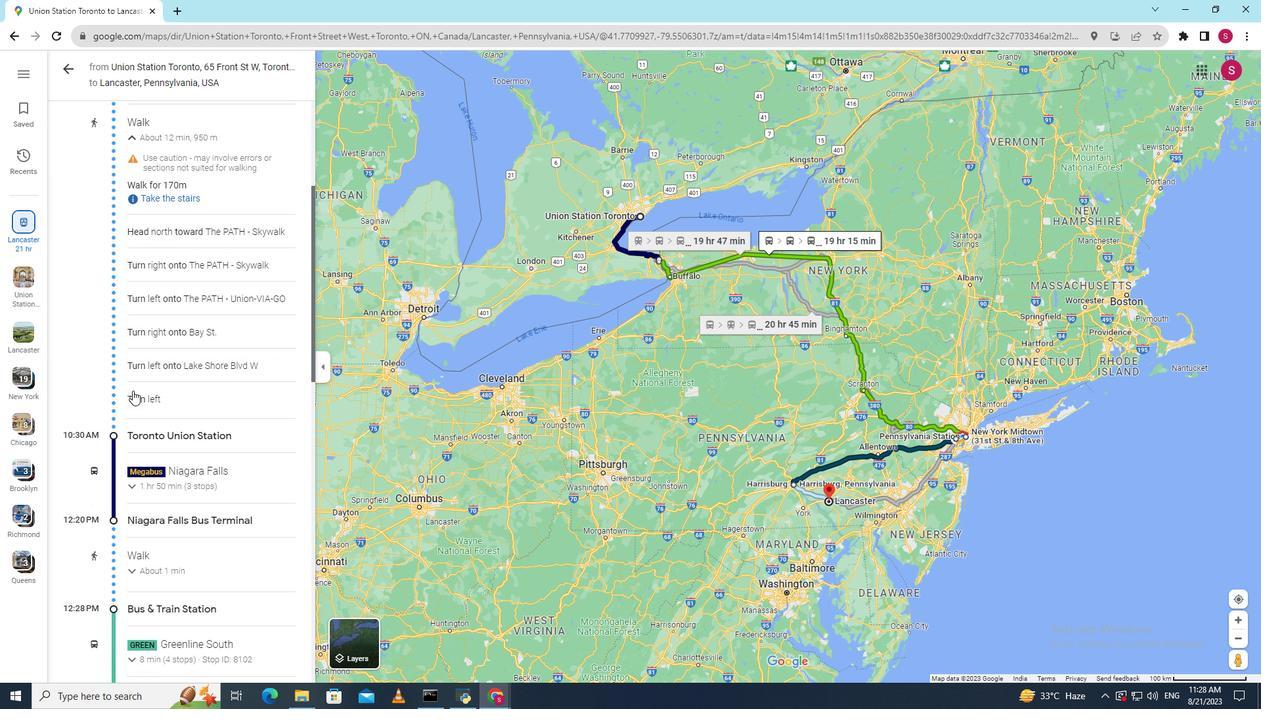 
Action: Mouse scrolled (132, 390) with delta (0, 0)
Screenshot: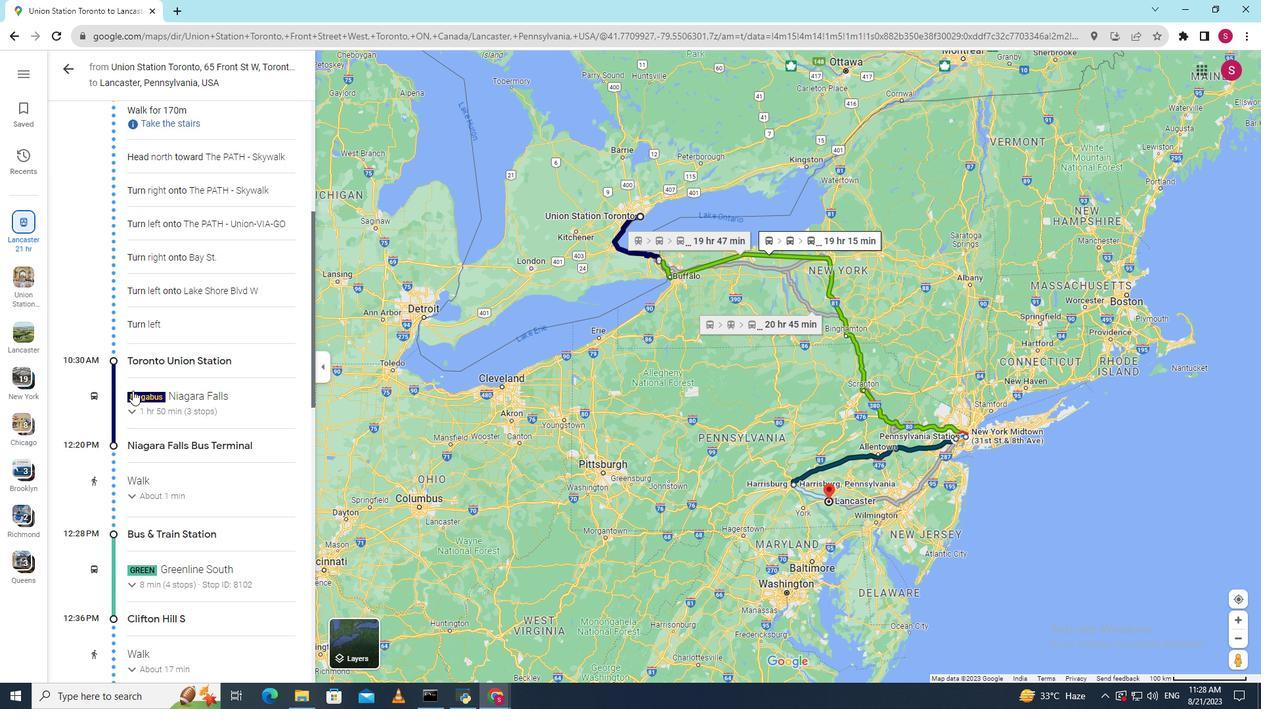 
Action: Mouse moved to (132, 411)
Screenshot: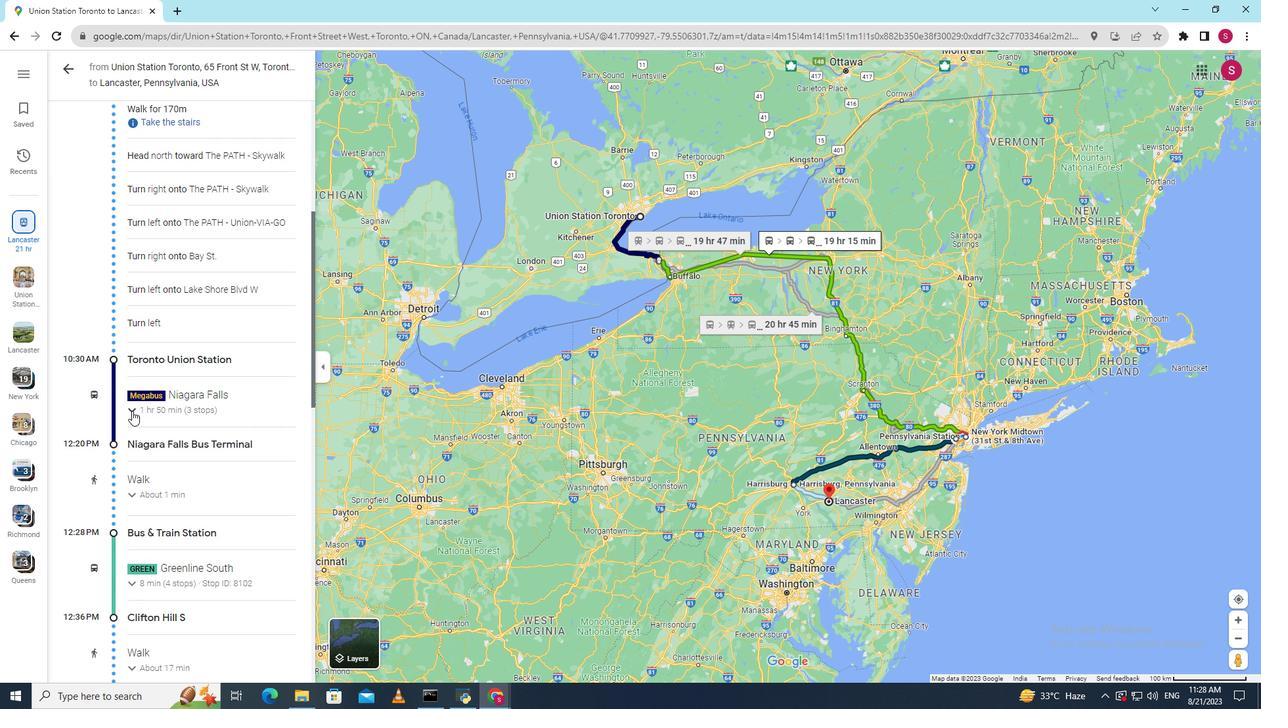 
Action: Mouse pressed left at (132, 411)
Screenshot: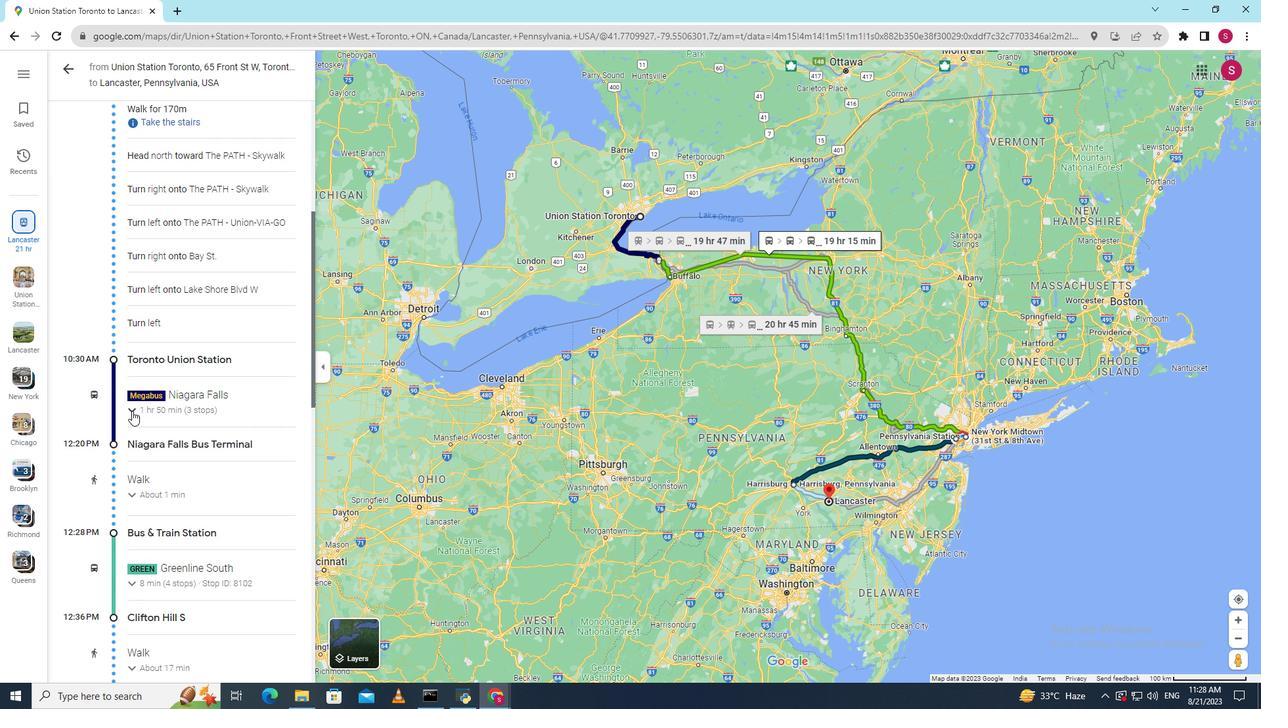 
Action: Mouse scrolled (132, 410) with delta (0, 0)
Screenshot: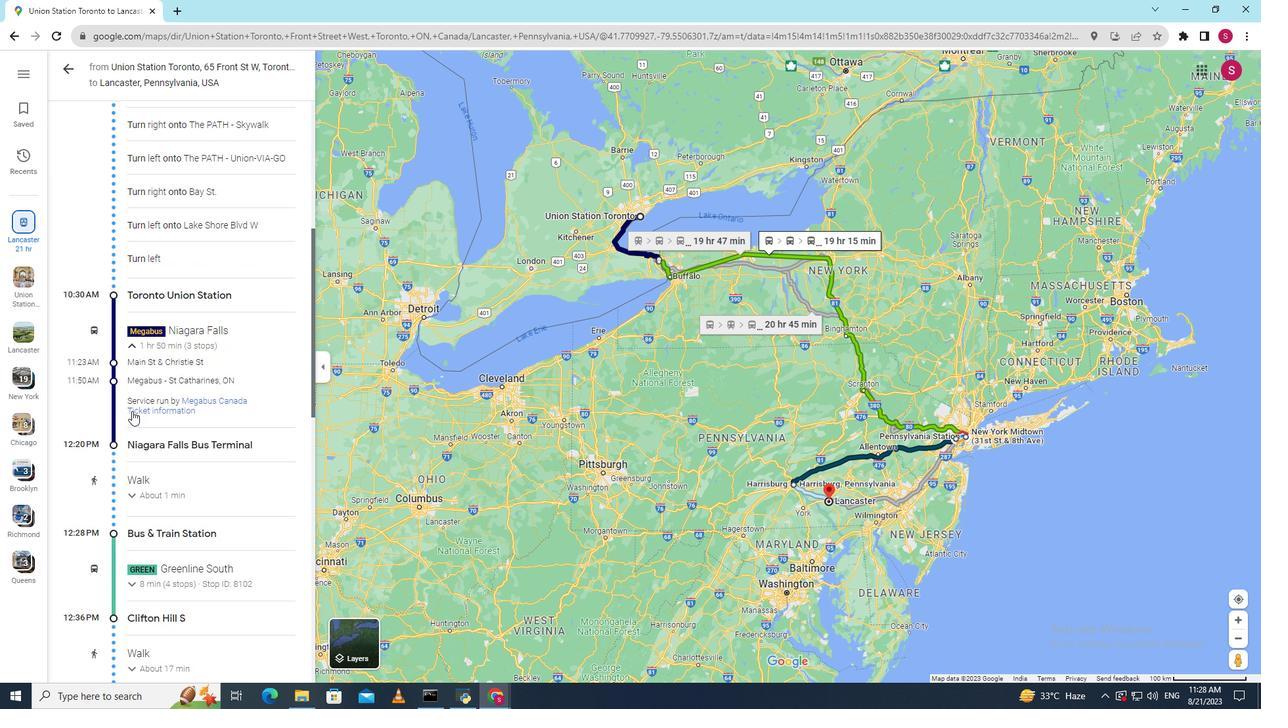 
Action: Mouse scrolled (132, 410) with delta (0, 0)
Screenshot: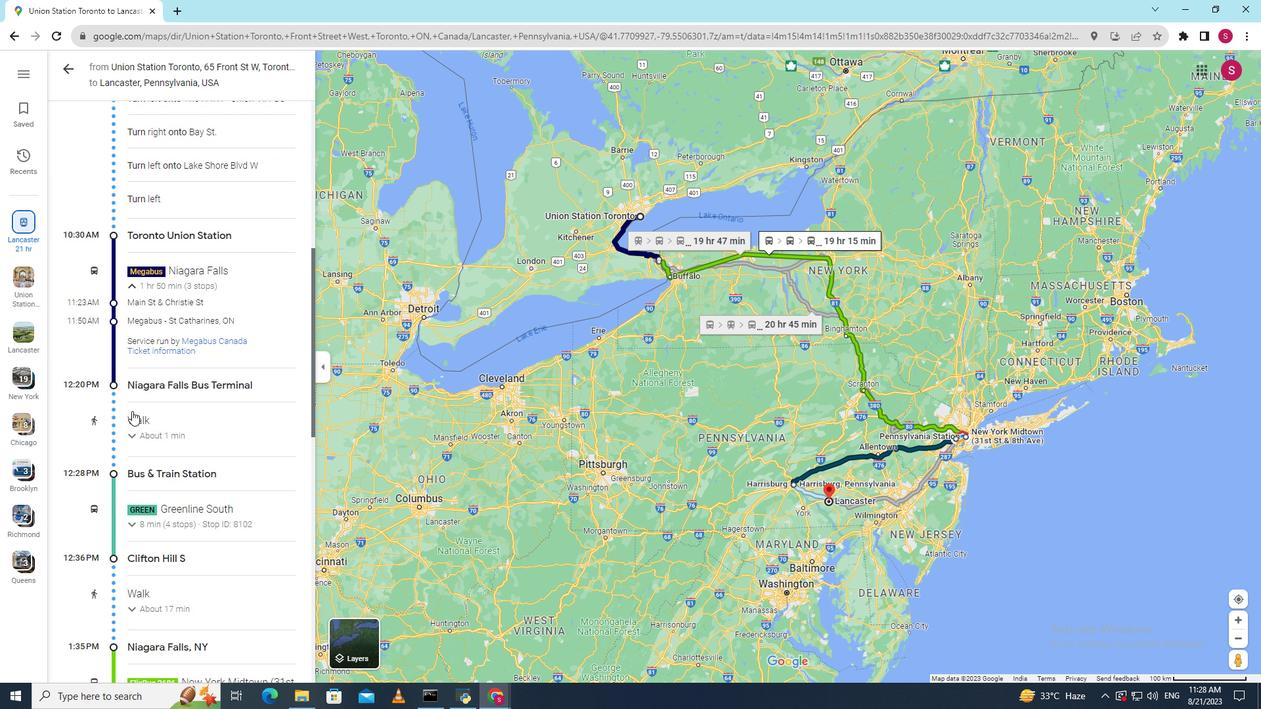 
Action: Mouse moved to (132, 429)
Screenshot: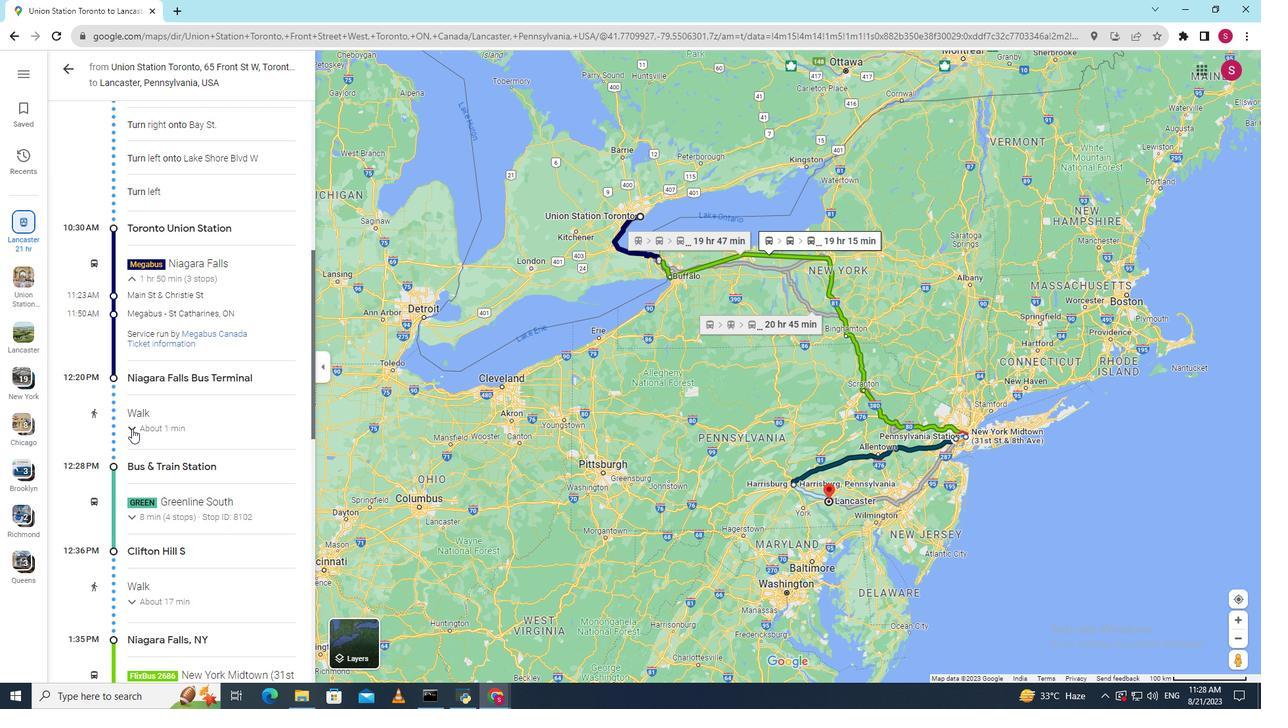 
Action: Mouse pressed left at (132, 429)
Screenshot: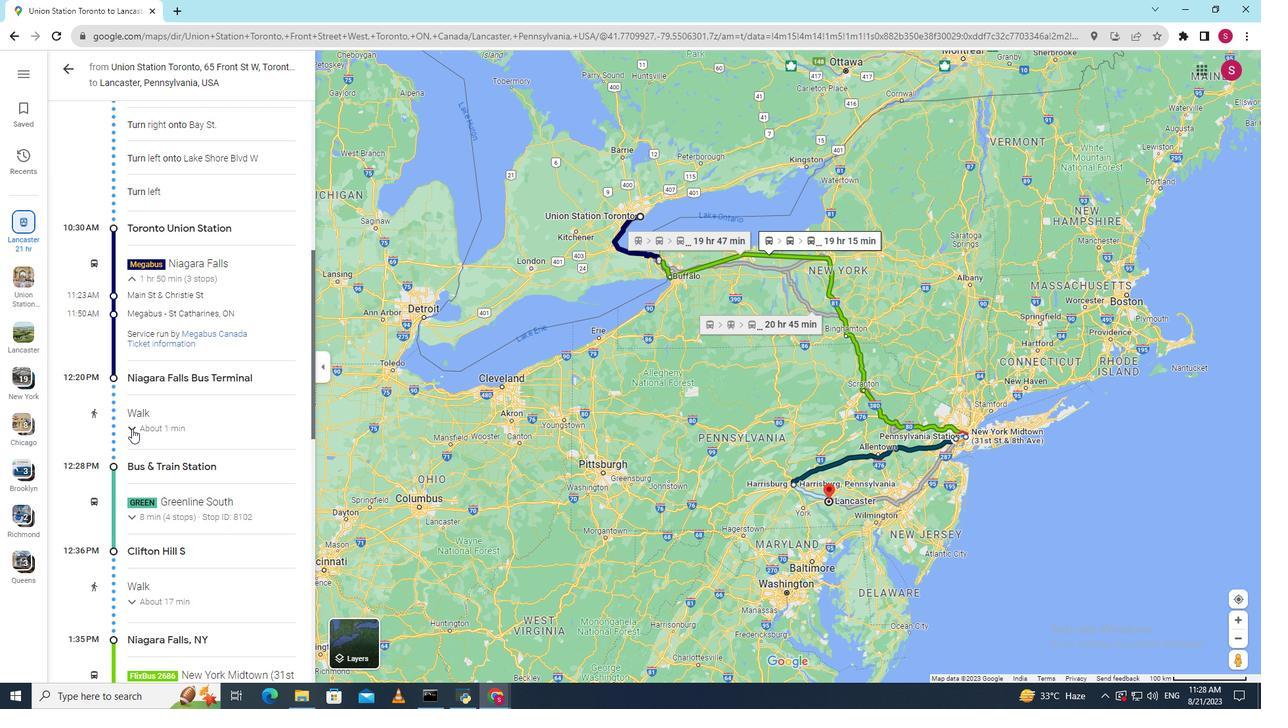 
Action: Mouse scrolled (132, 428) with delta (0, 0)
Screenshot: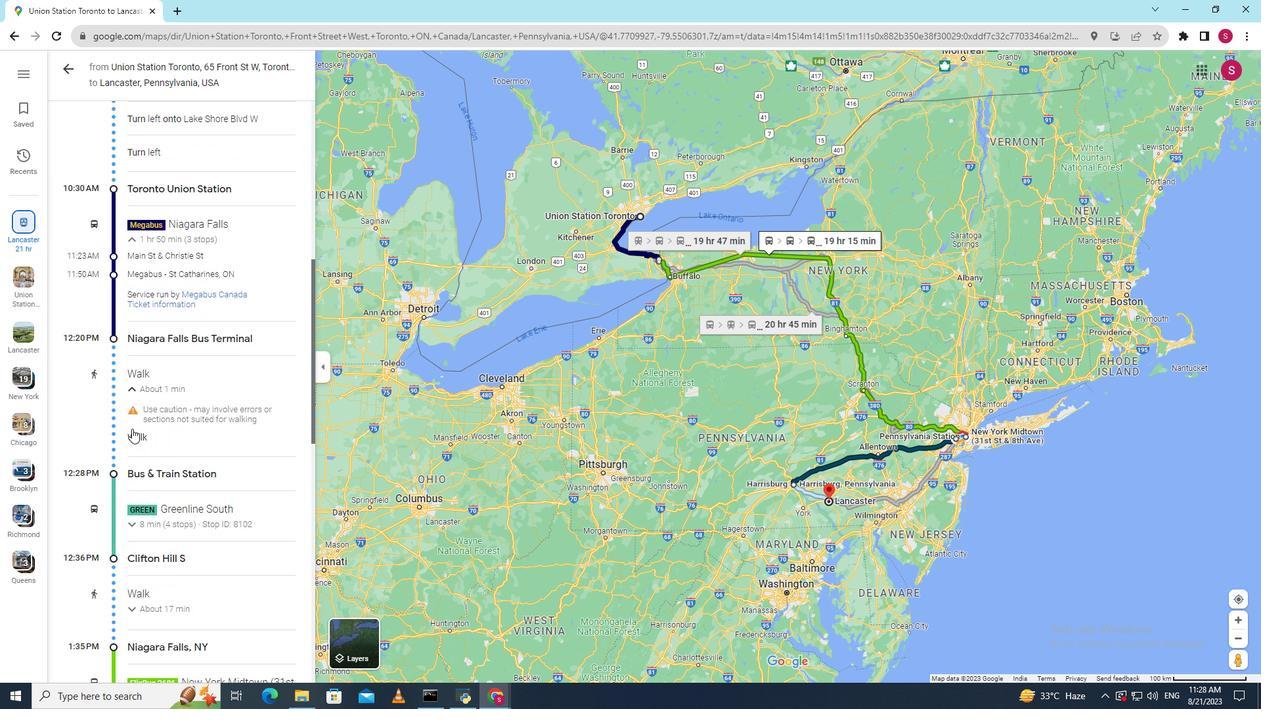 
Action: Mouse scrolled (132, 428) with delta (0, 0)
Screenshot: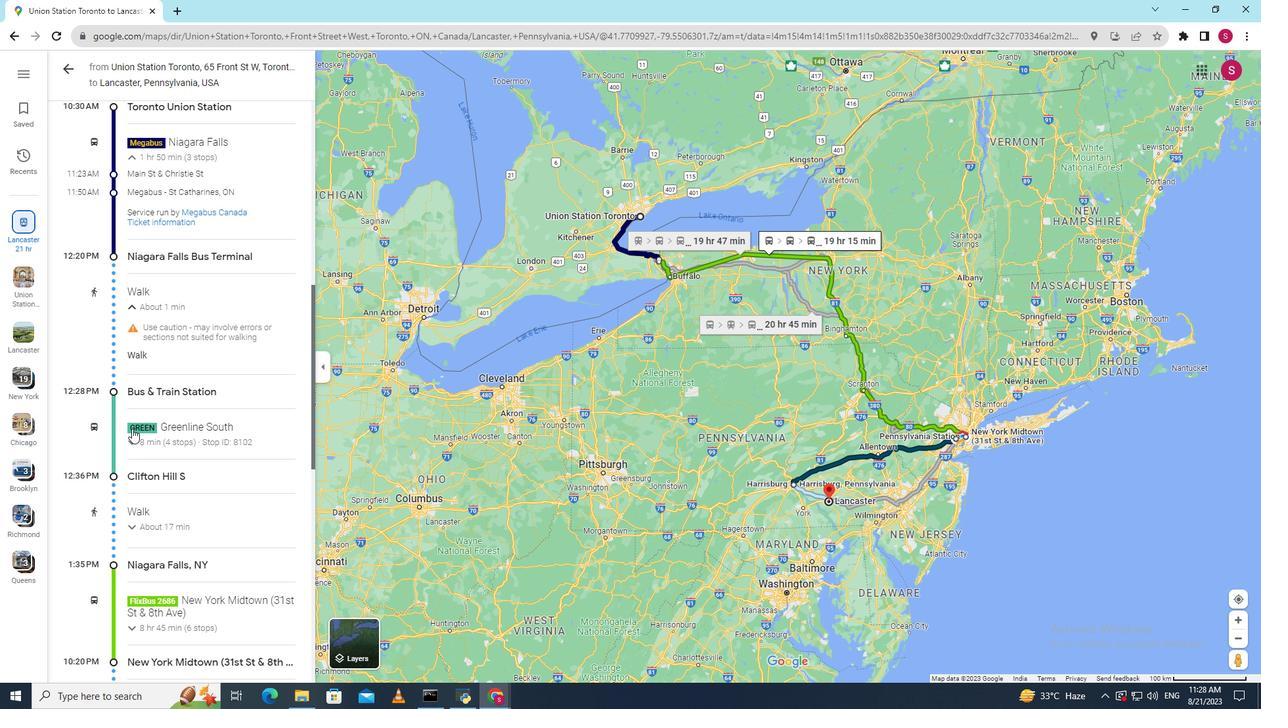 
Action: Mouse moved to (130, 432)
Screenshot: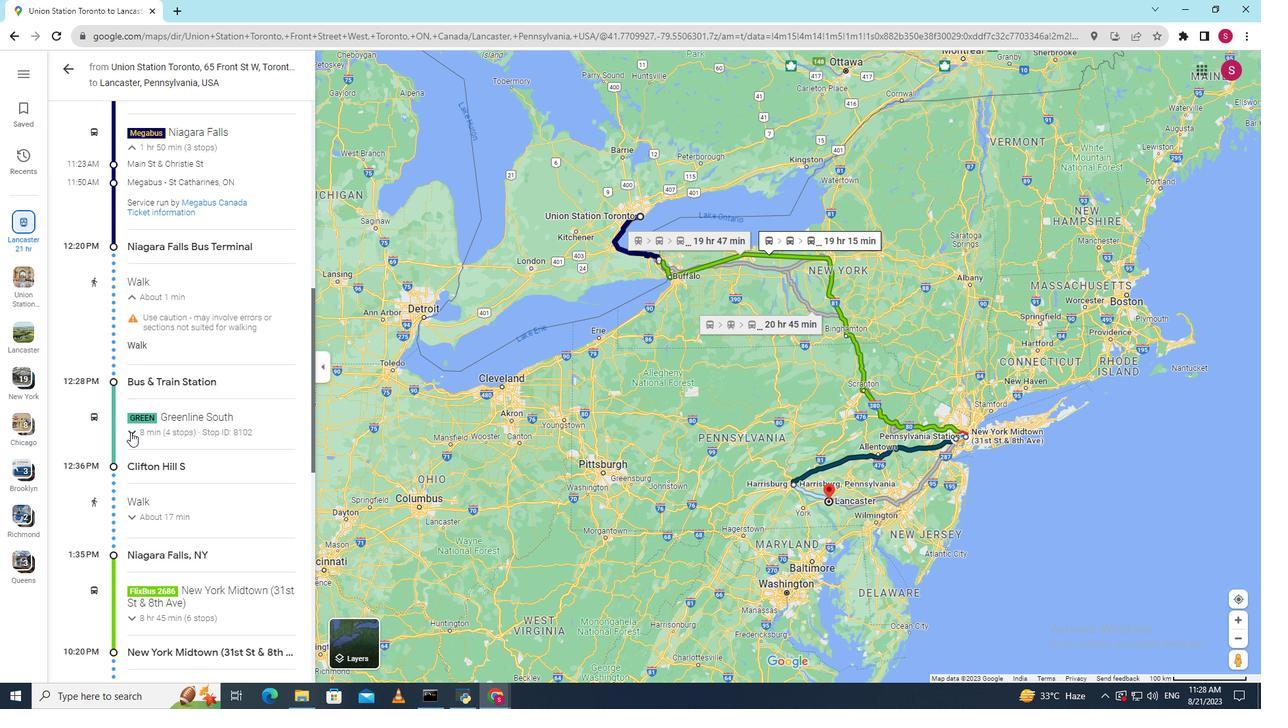 
Action: Mouse pressed left at (130, 432)
Screenshot: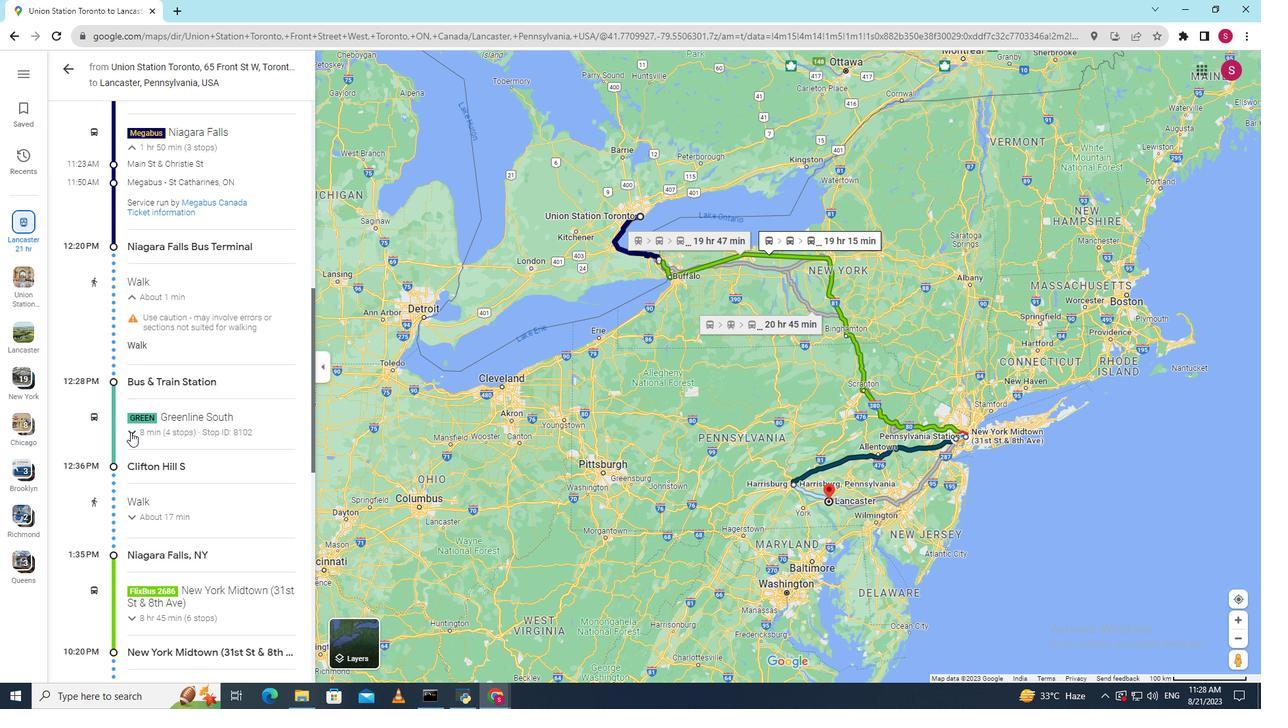 
Action: Mouse scrolled (130, 431) with delta (0, 0)
Screenshot: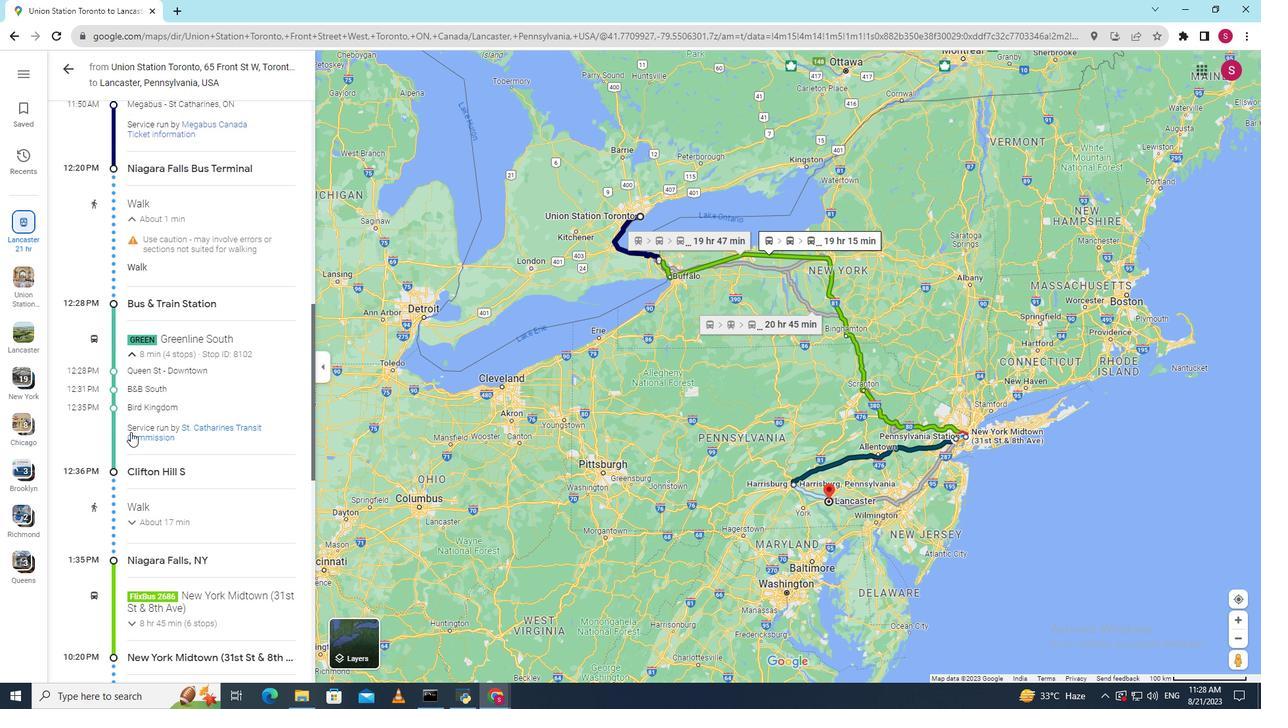 
Action: Mouse scrolled (130, 431) with delta (0, 0)
Screenshot: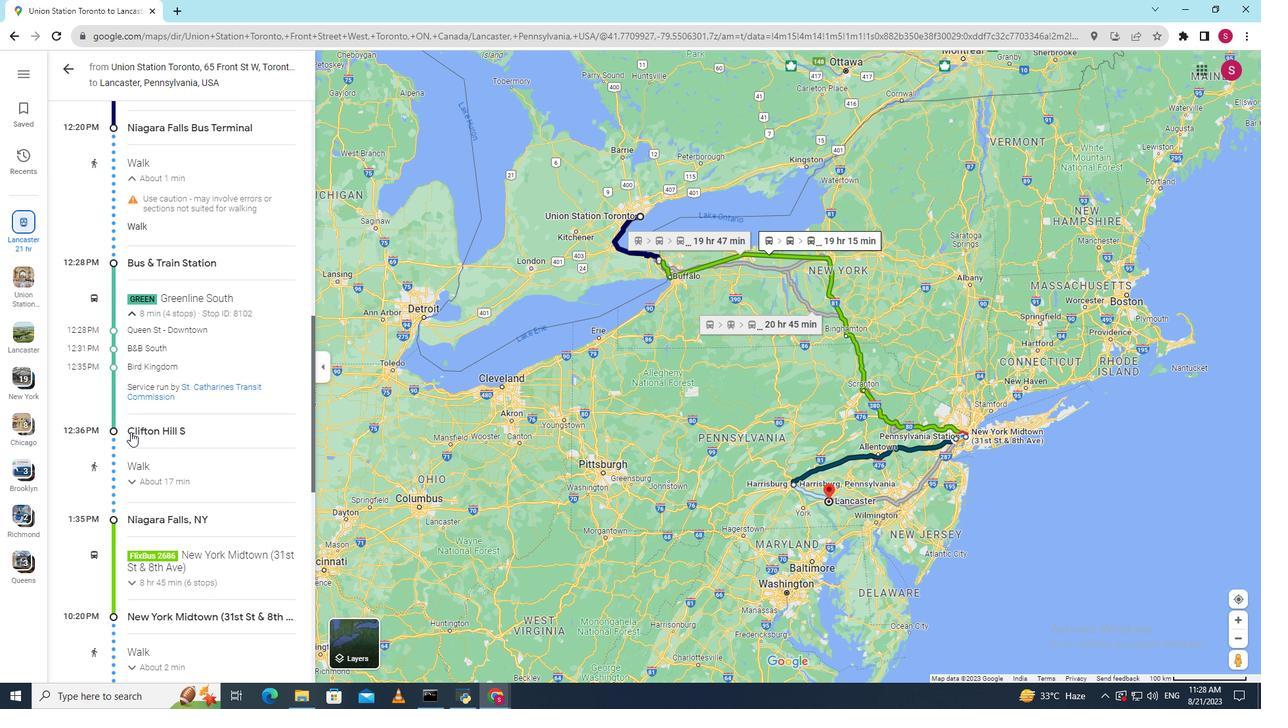 
Action: Mouse scrolled (130, 431) with delta (0, 0)
Screenshot: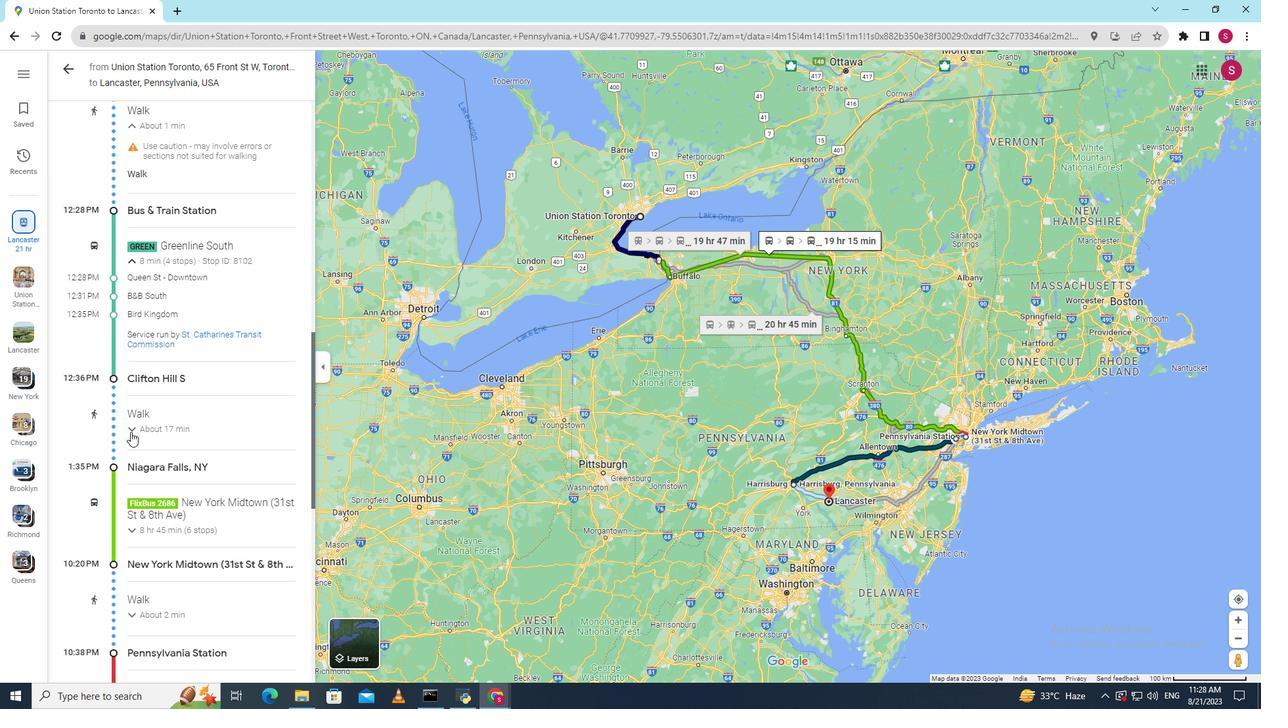 
Action: Mouse moved to (131, 408)
Screenshot: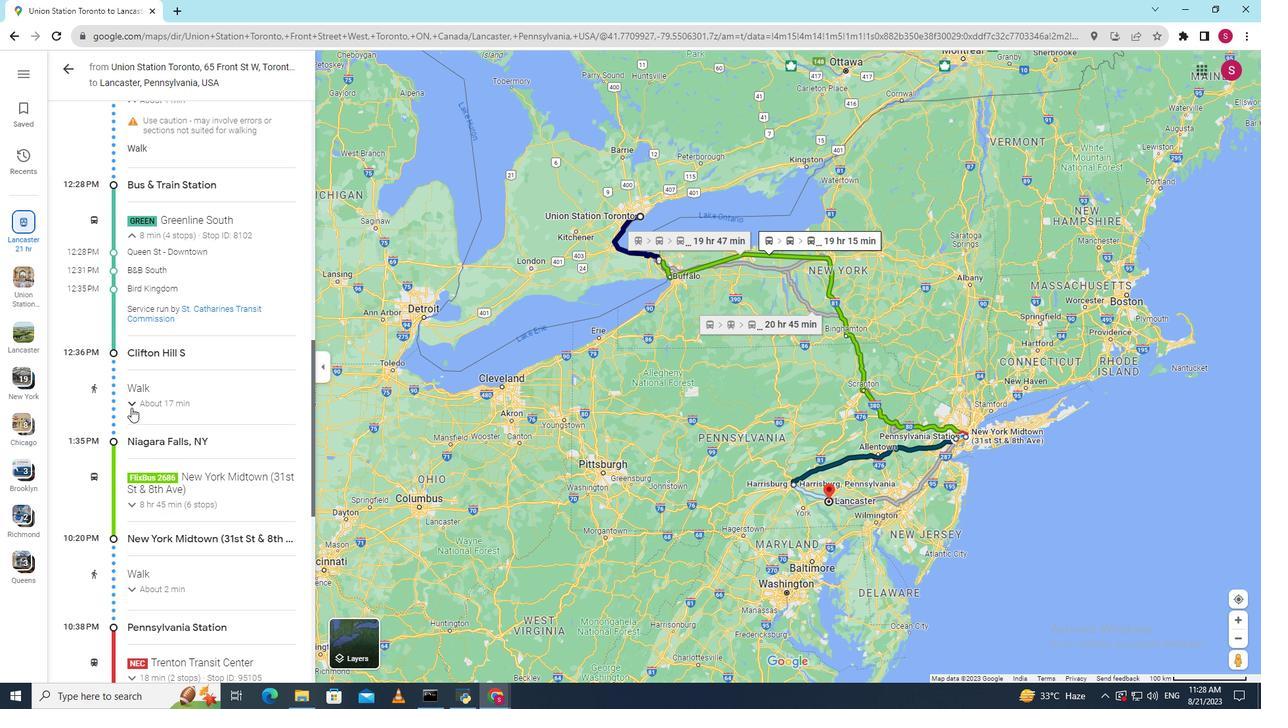 
Action: Mouse pressed left at (131, 408)
Screenshot: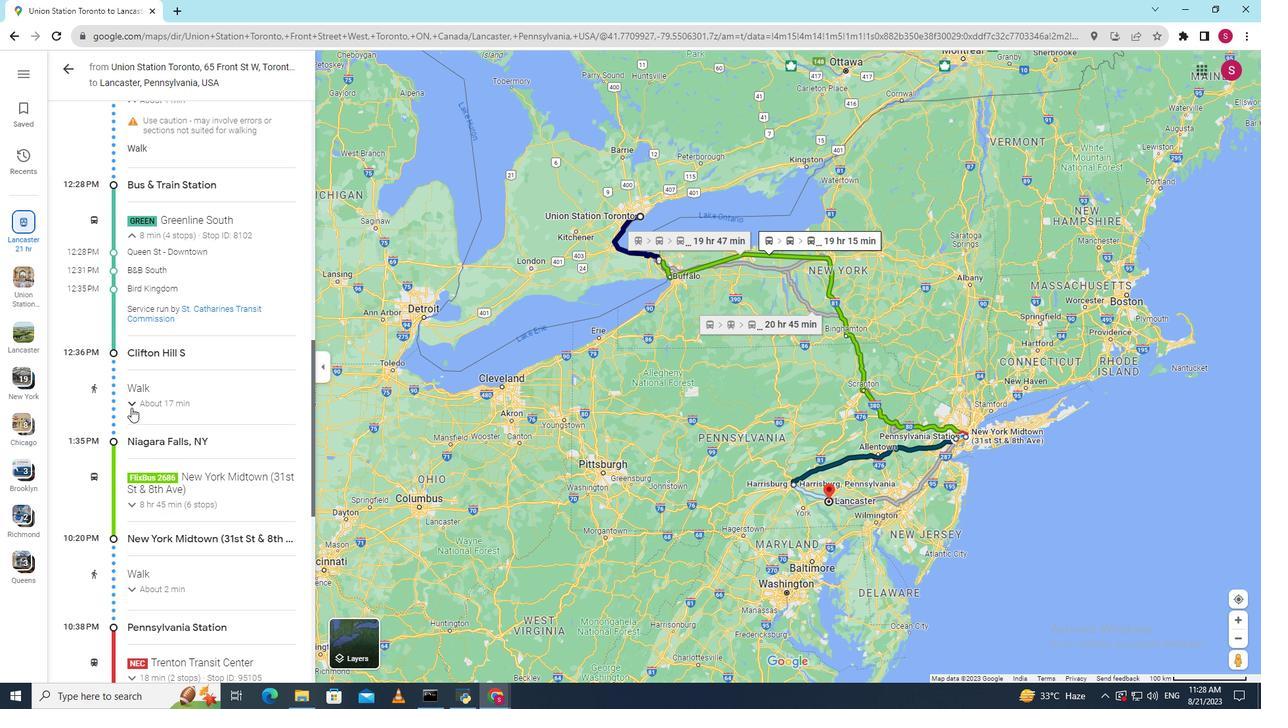 
Action: Mouse scrolled (131, 407) with delta (0, 0)
Screenshot: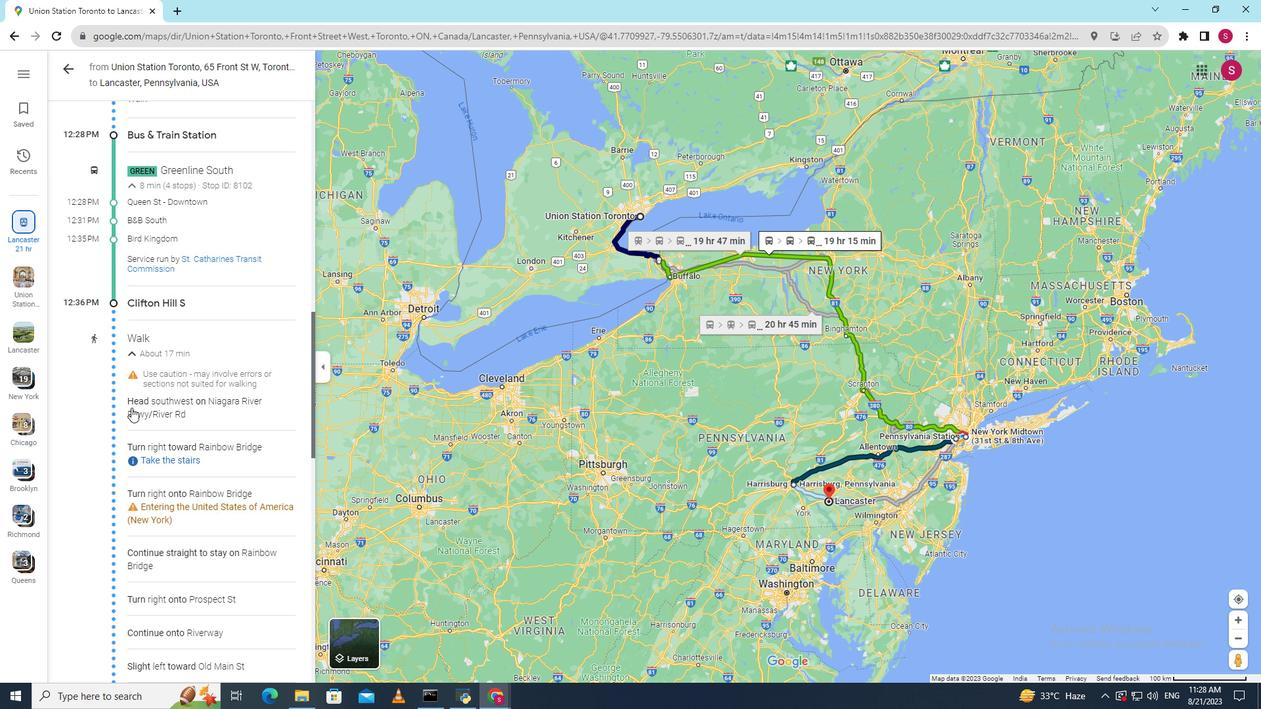 
Action: Mouse scrolled (131, 407) with delta (0, 0)
Screenshot: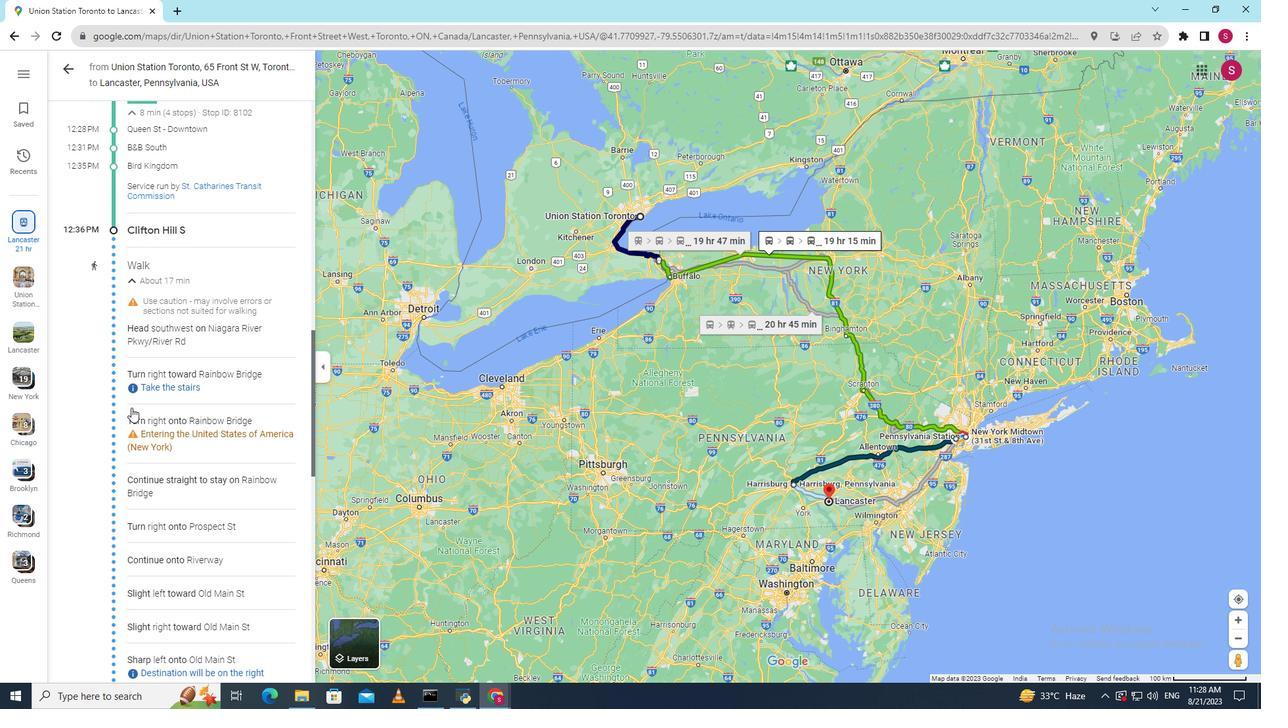 
Action: Mouse scrolled (131, 407) with delta (0, 0)
Screenshot: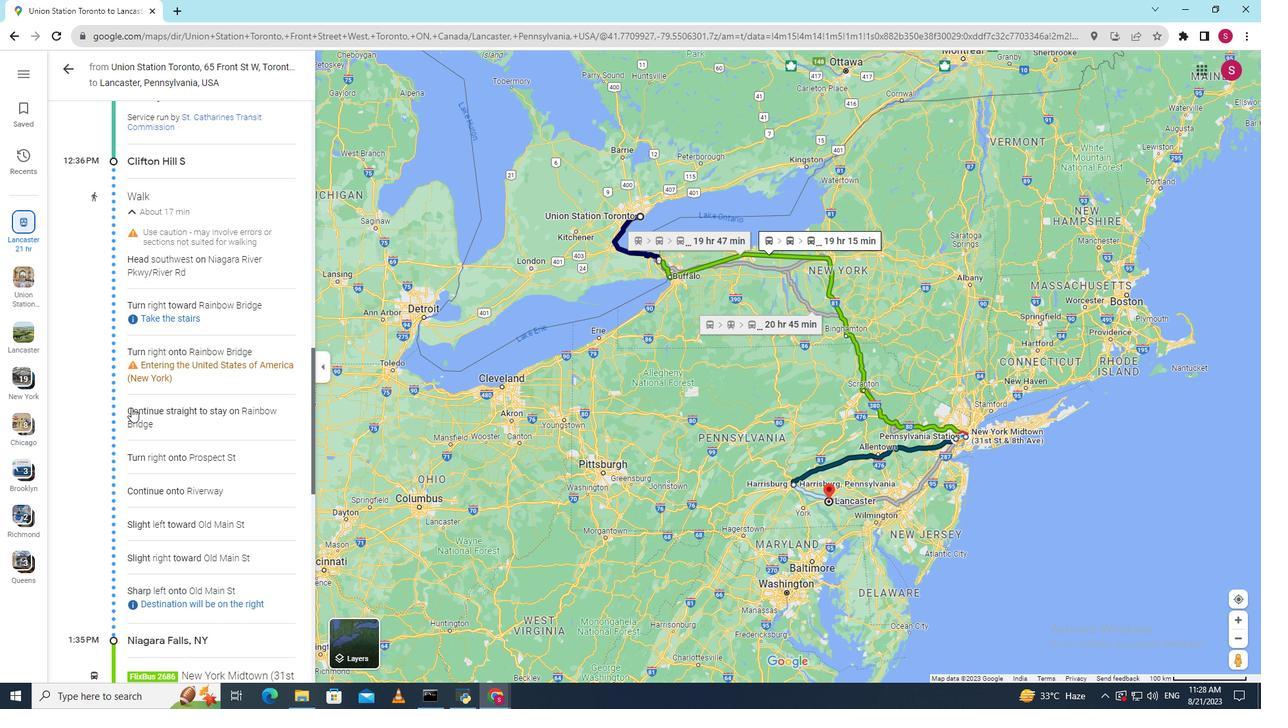 
Action: Mouse scrolled (131, 407) with delta (0, 0)
Screenshot: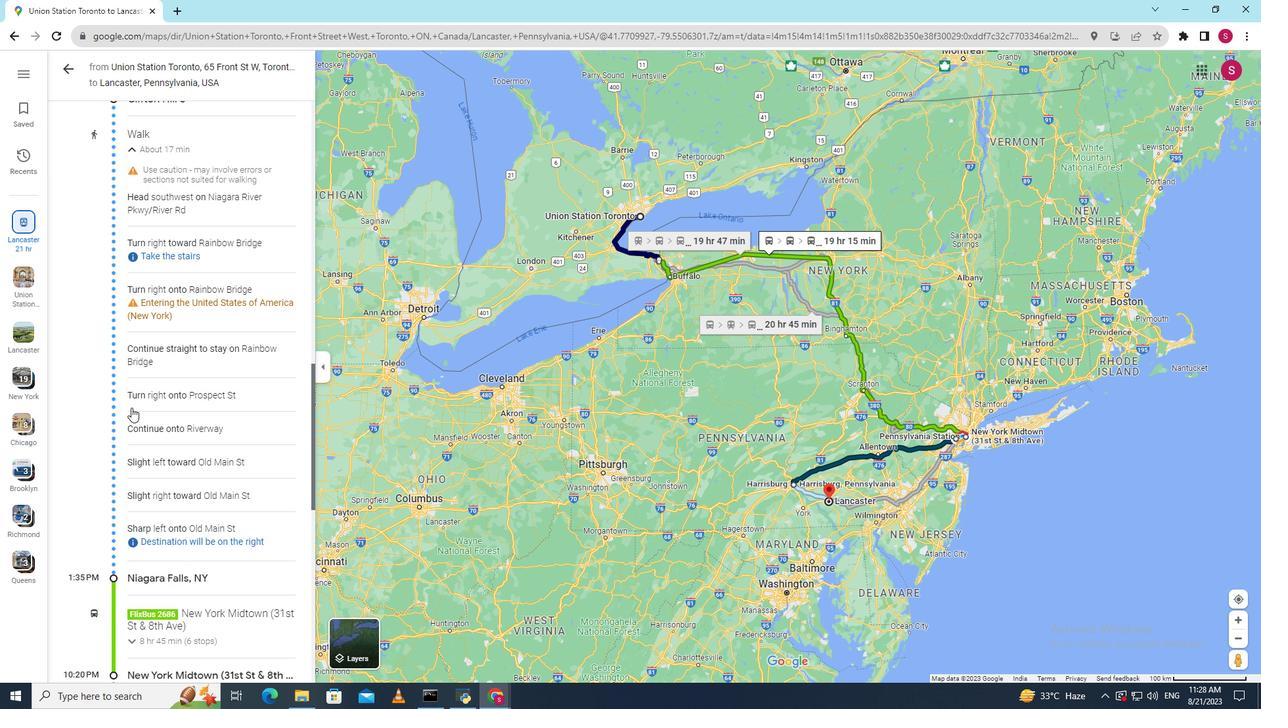 
Action: Mouse scrolled (131, 407) with delta (0, 0)
Screenshot: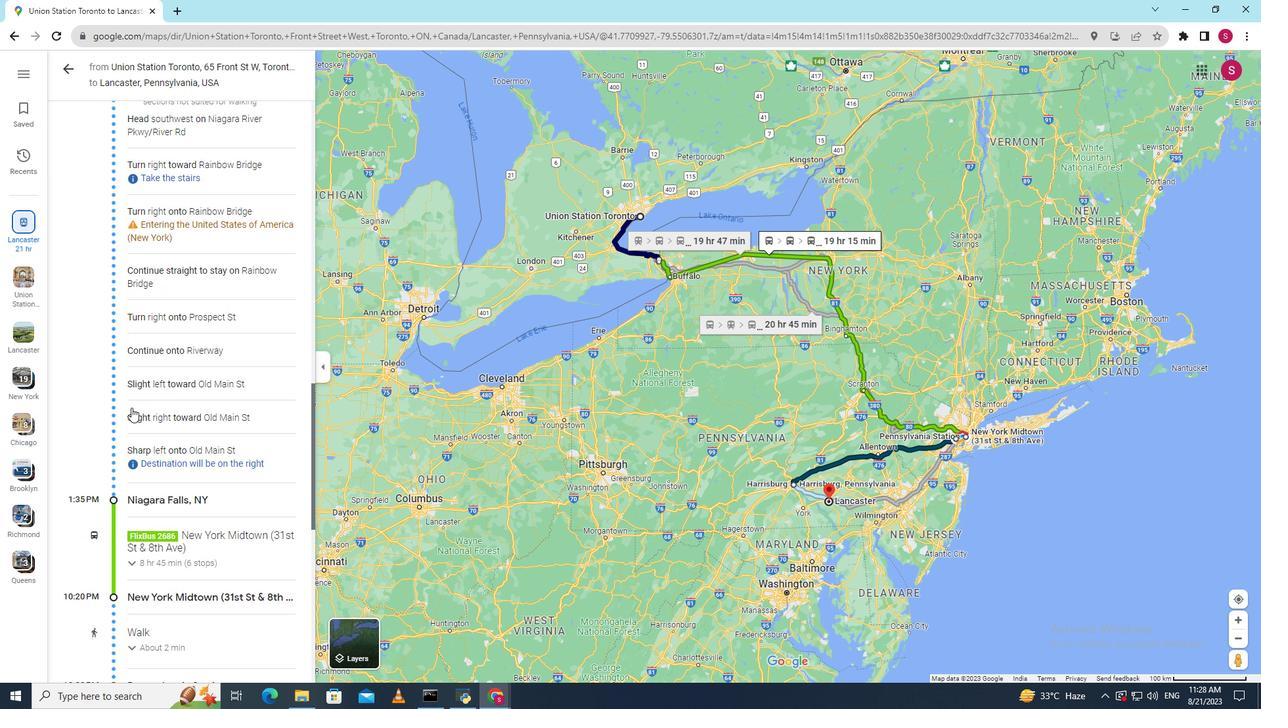 
Action: Mouse scrolled (131, 407) with delta (0, 0)
Screenshot: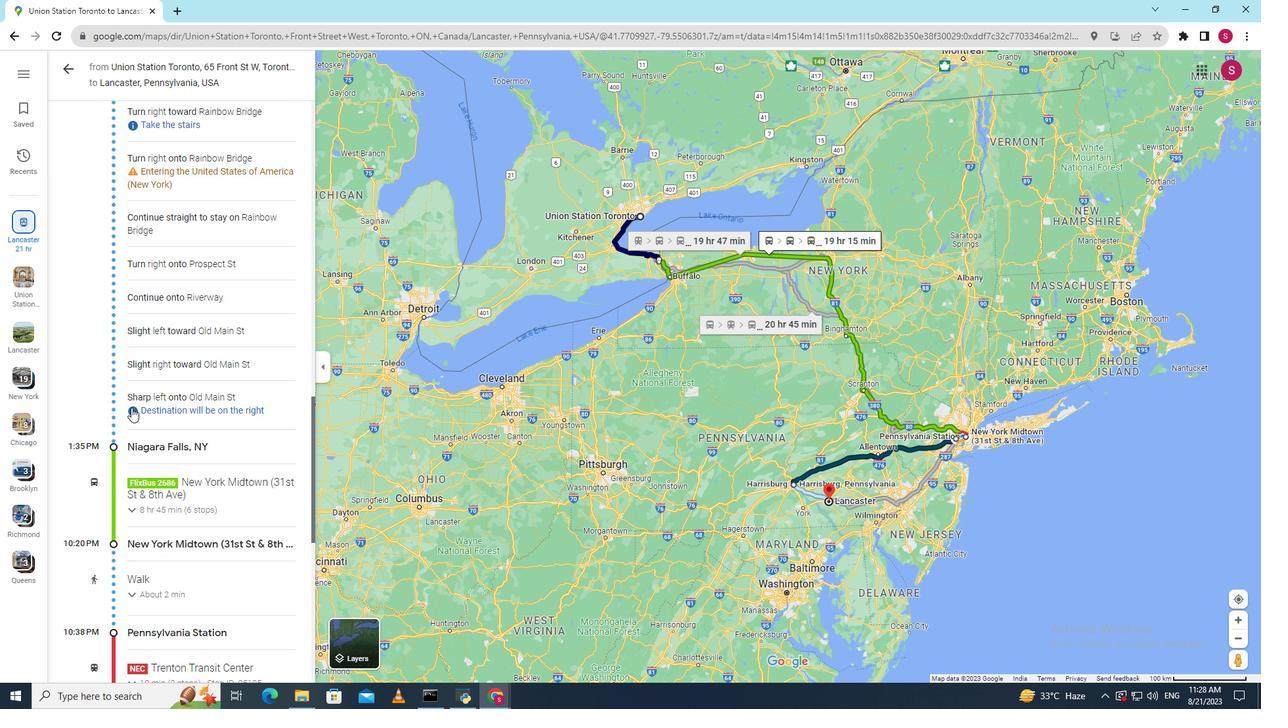 
Action: Mouse scrolled (131, 407) with delta (0, 0)
Screenshot: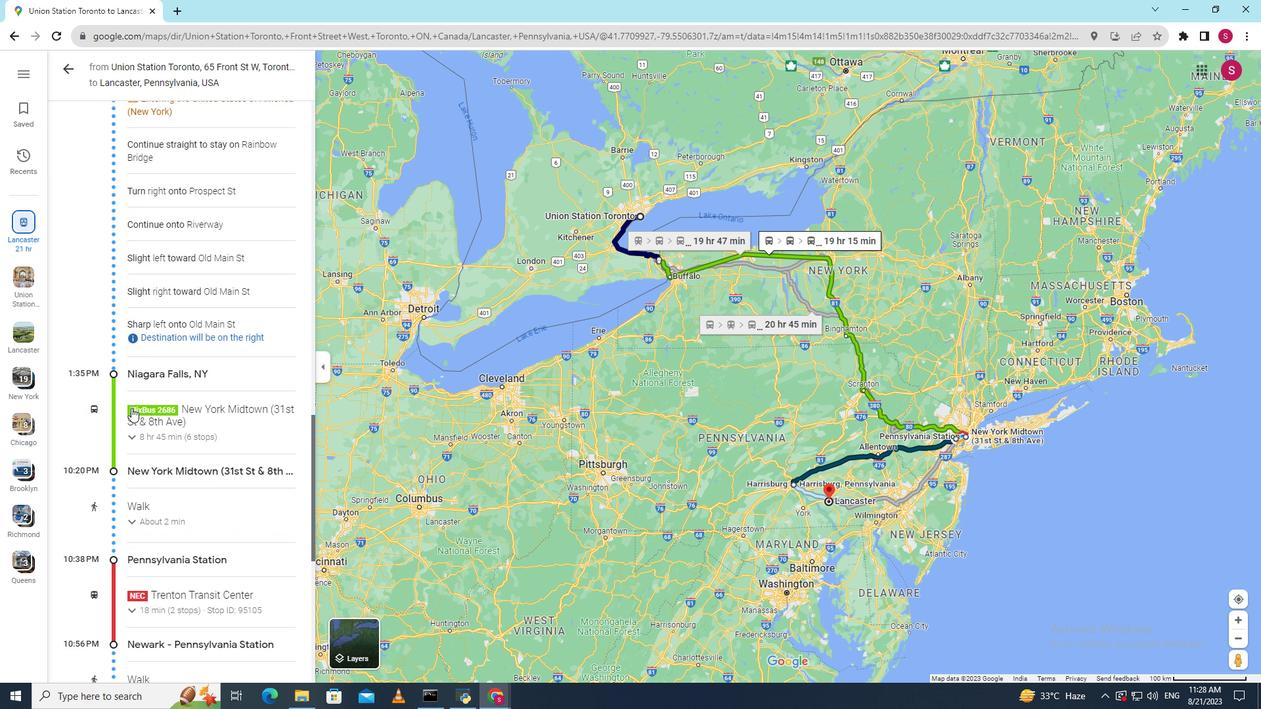 
Action: Mouse moved to (132, 434)
Screenshot: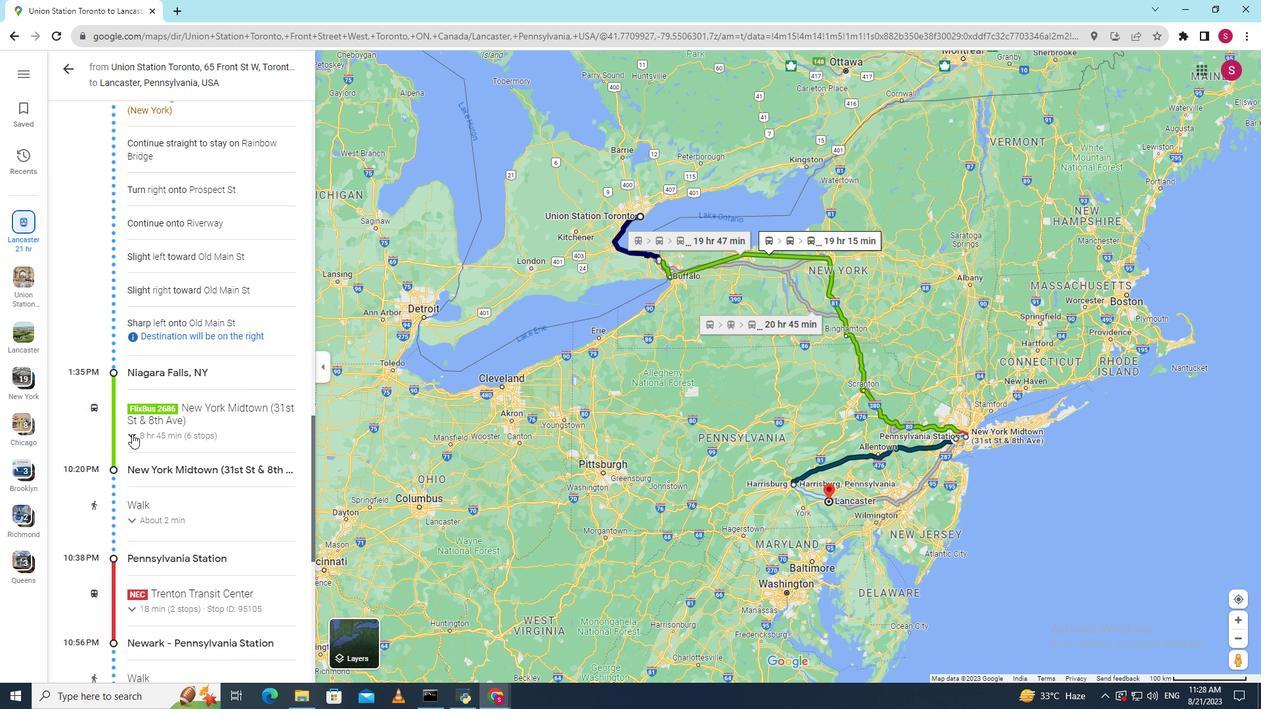 
Action: Mouse pressed left at (132, 434)
Screenshot: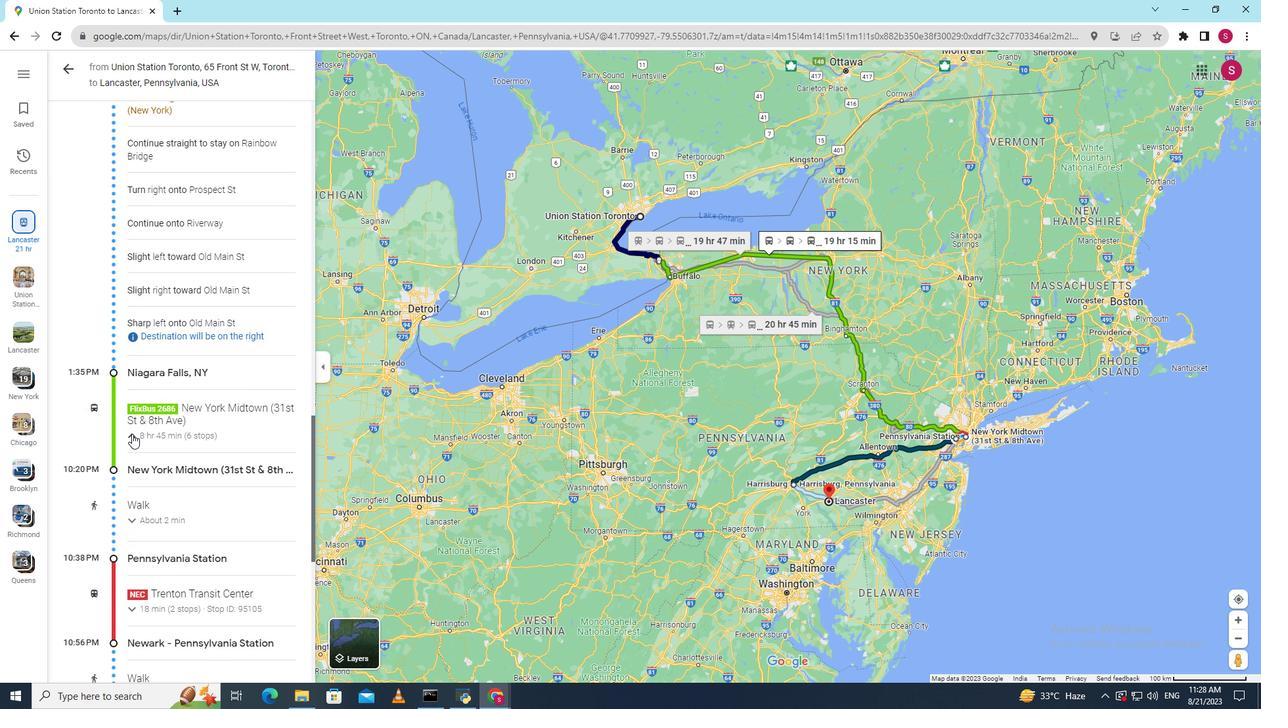 
Action: Mouse scrolled (132, 433) with delta (0, 0)
Screenshot: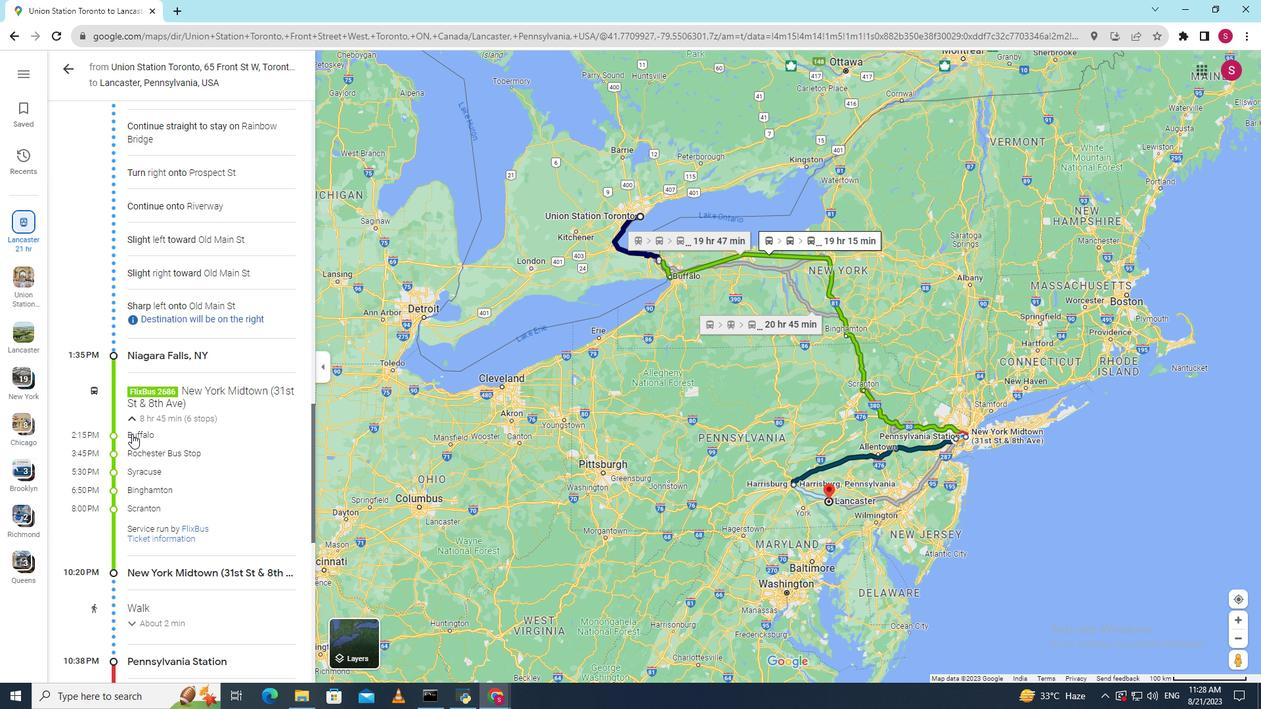 
Action: Mouse scrolled (132, 433) with delta (0, 0)
Screenshot: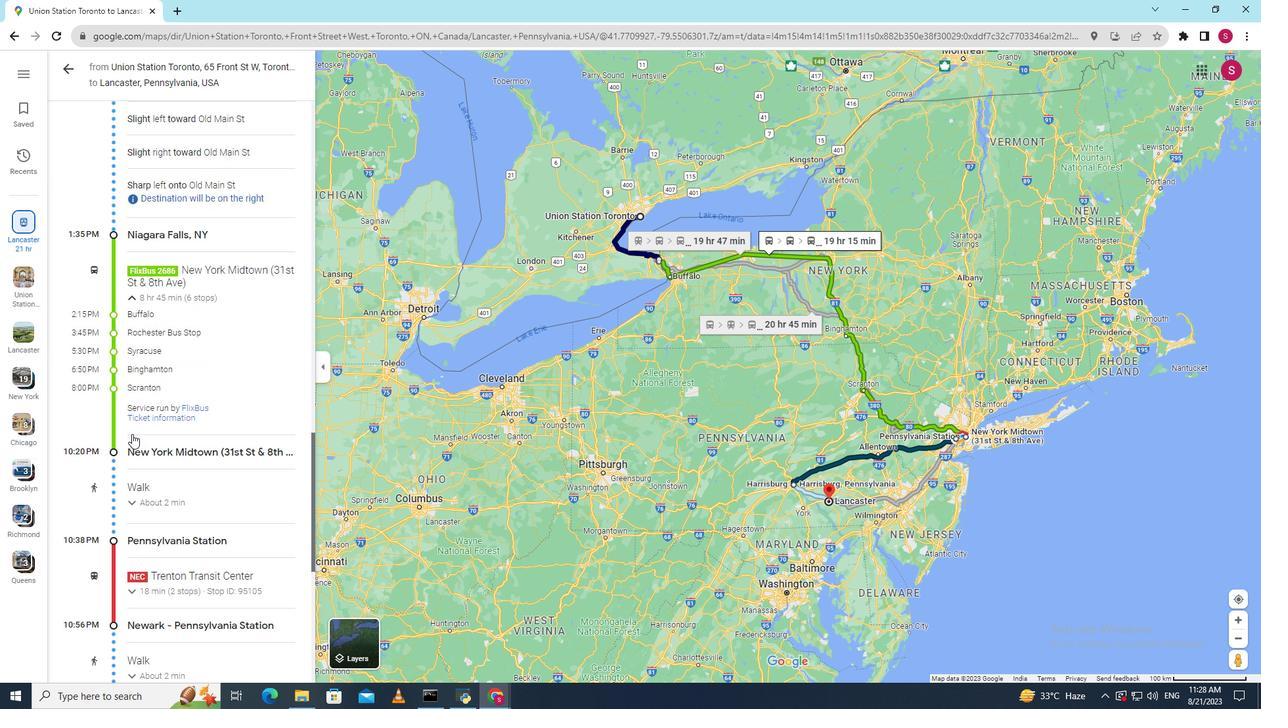 
Action: Mouse scrolled (132, 433) with delta (0, 0)
Screenshot: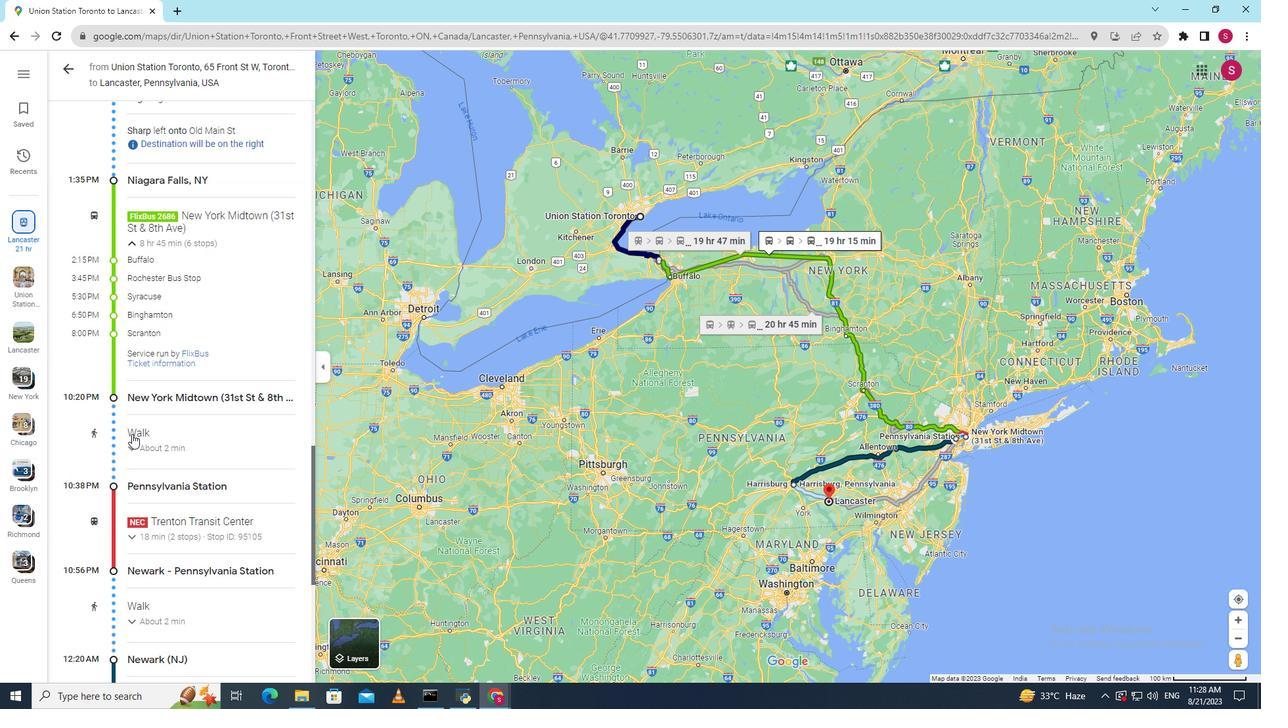 
Action: Mouse moved to (134, 446)
Screenshot: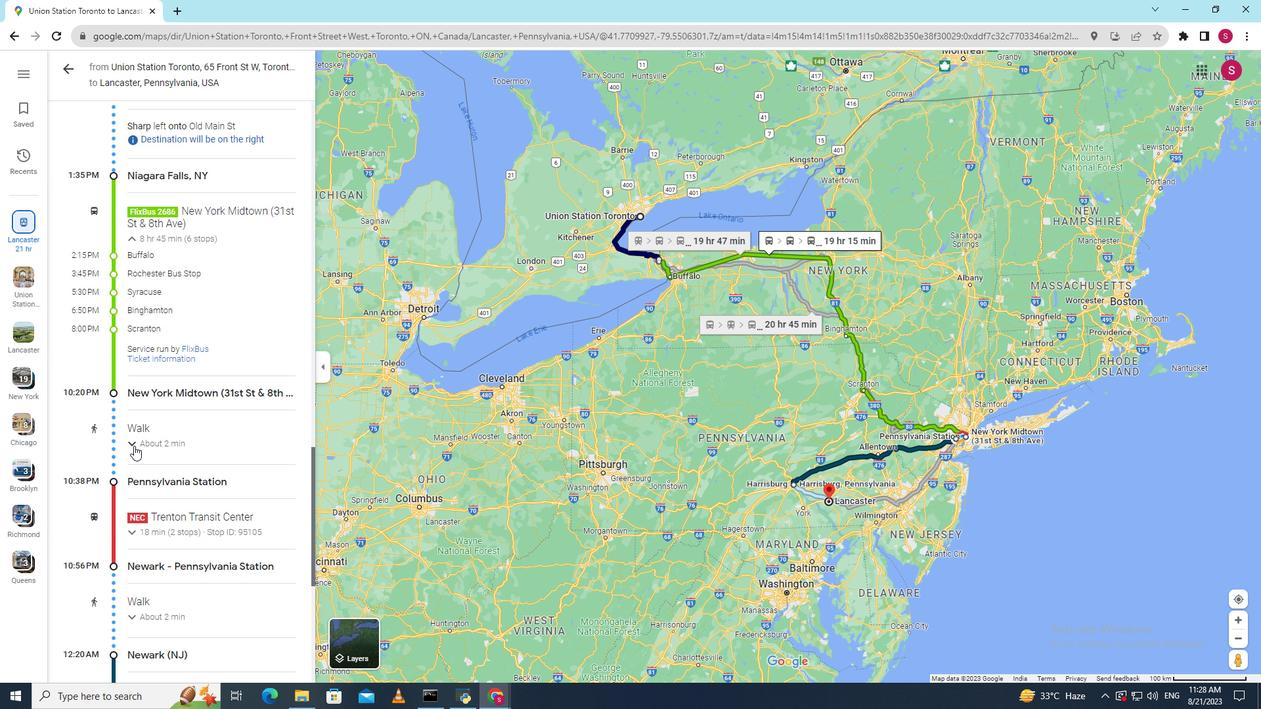 
Action: Mouse pressed left at (134, 446)
Screenshot: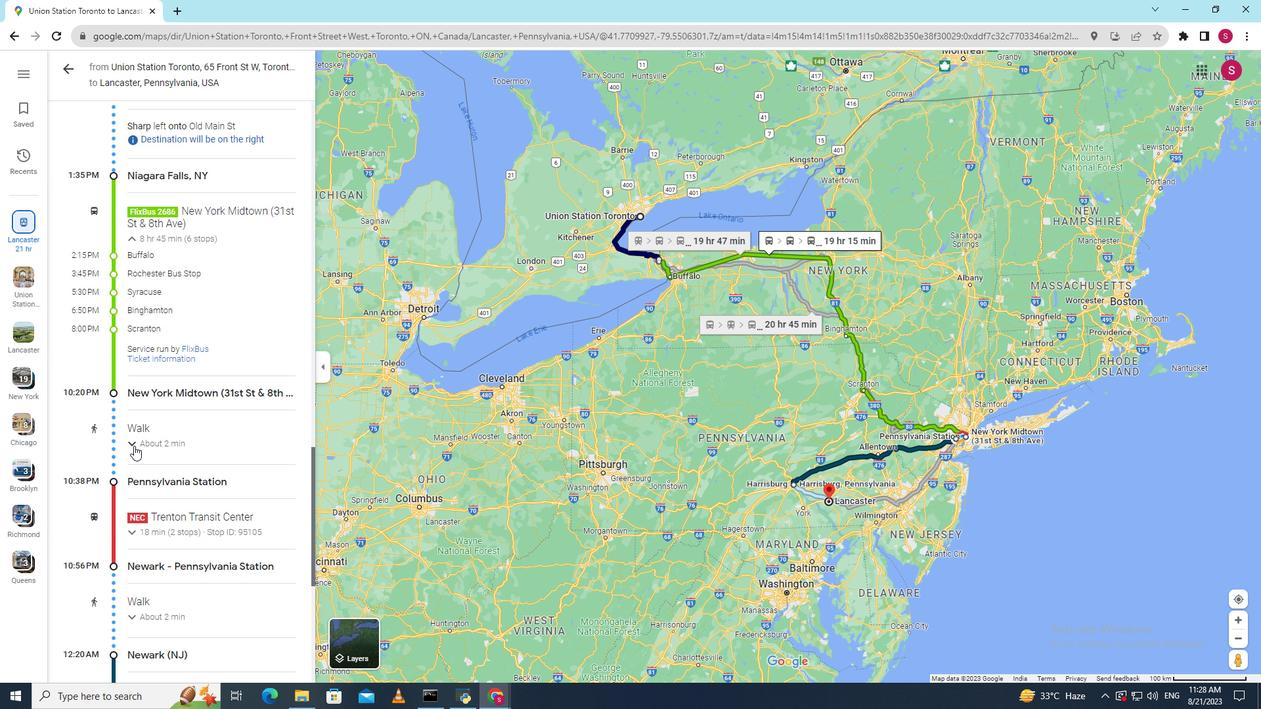 
Action: Mouse scrolled (134, 445) with delta (0, 0)
Screenshot: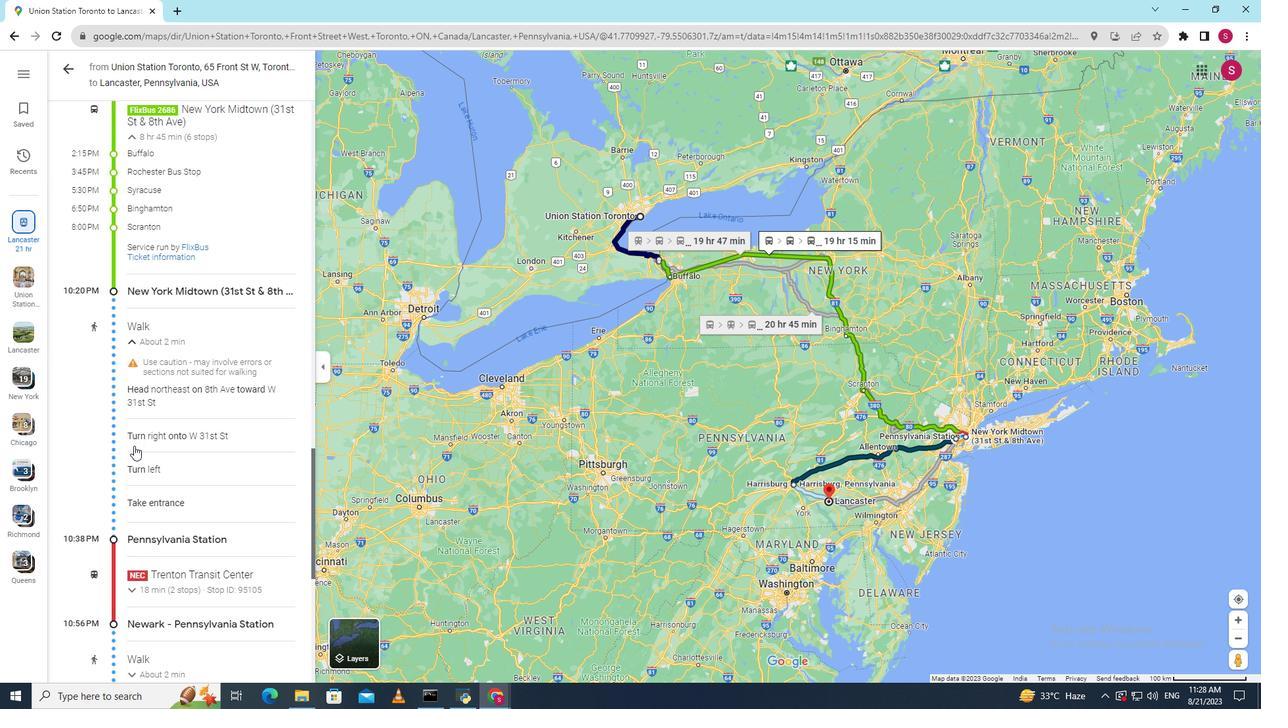 
Action: Mouse scrolled (134, 445) with delta (0, 0)
Screenshot: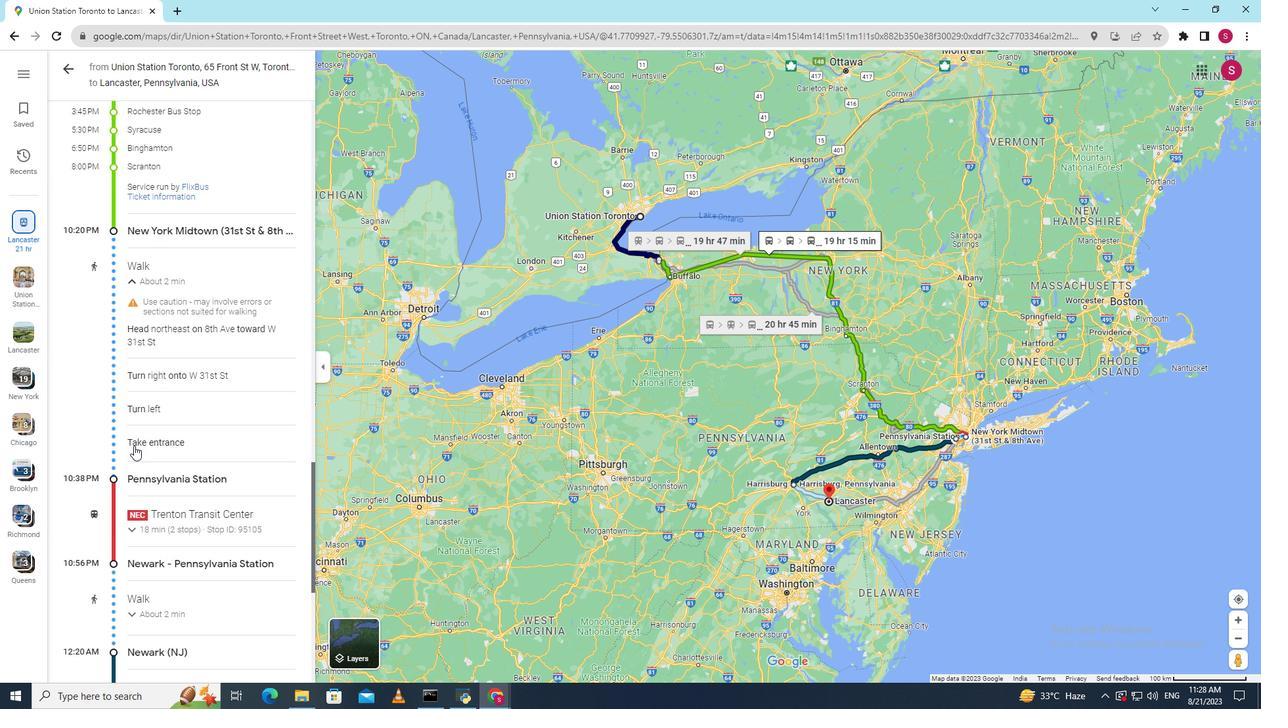 
Action: Mouse scrolled (134, 445) with delta (0, 0)
Screenshot: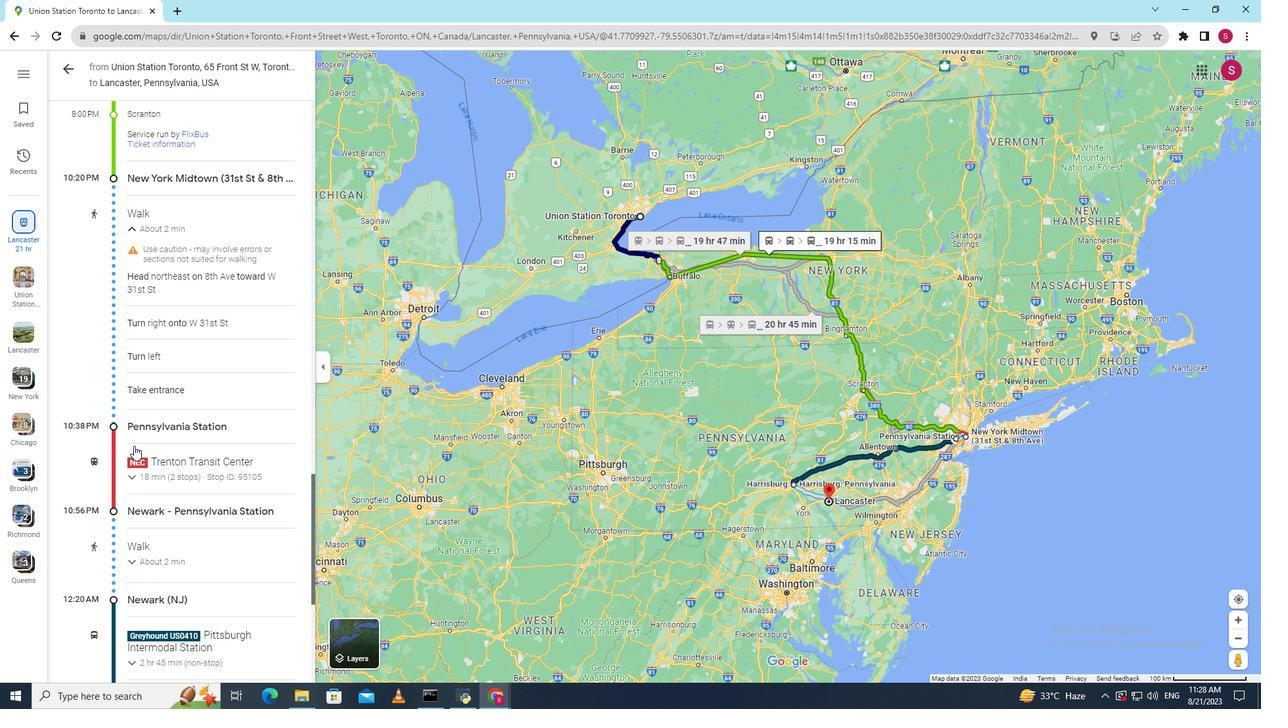 
Action: Mouse scrolled (134, 445) with delta (0, 0)
Screenshot: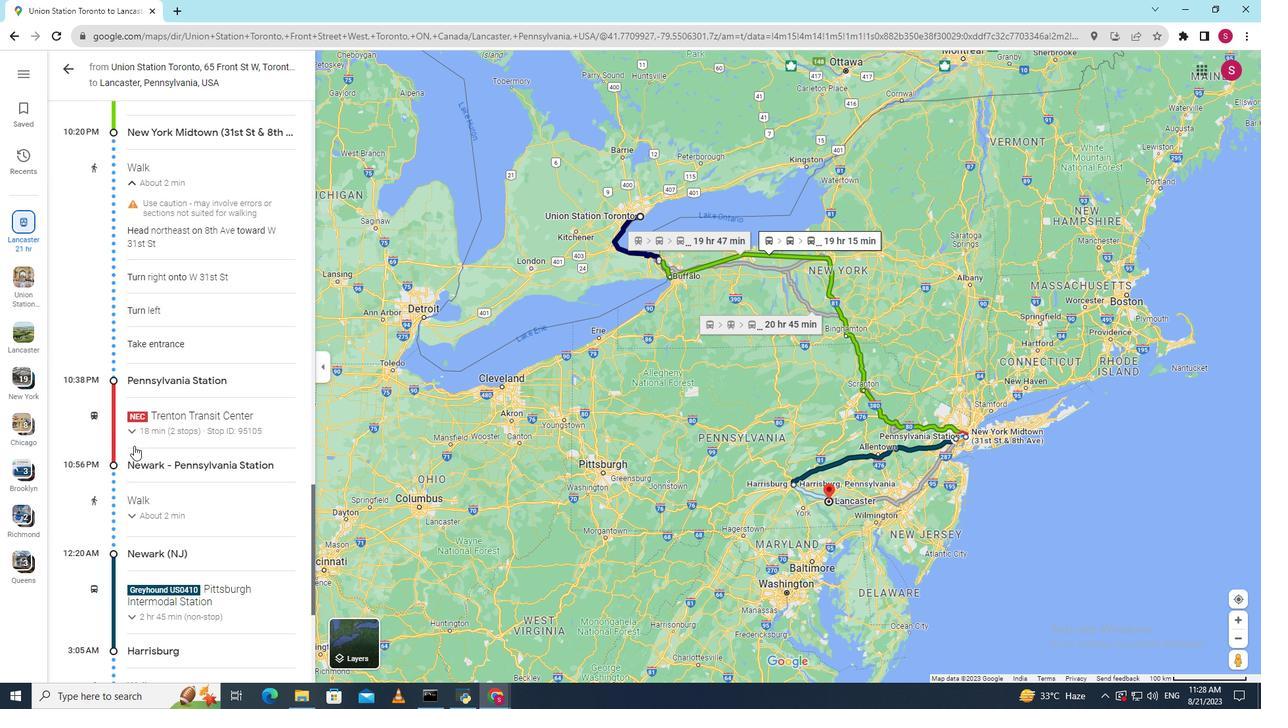 
Action: Mouse moved to (132, 432)
Screenshot: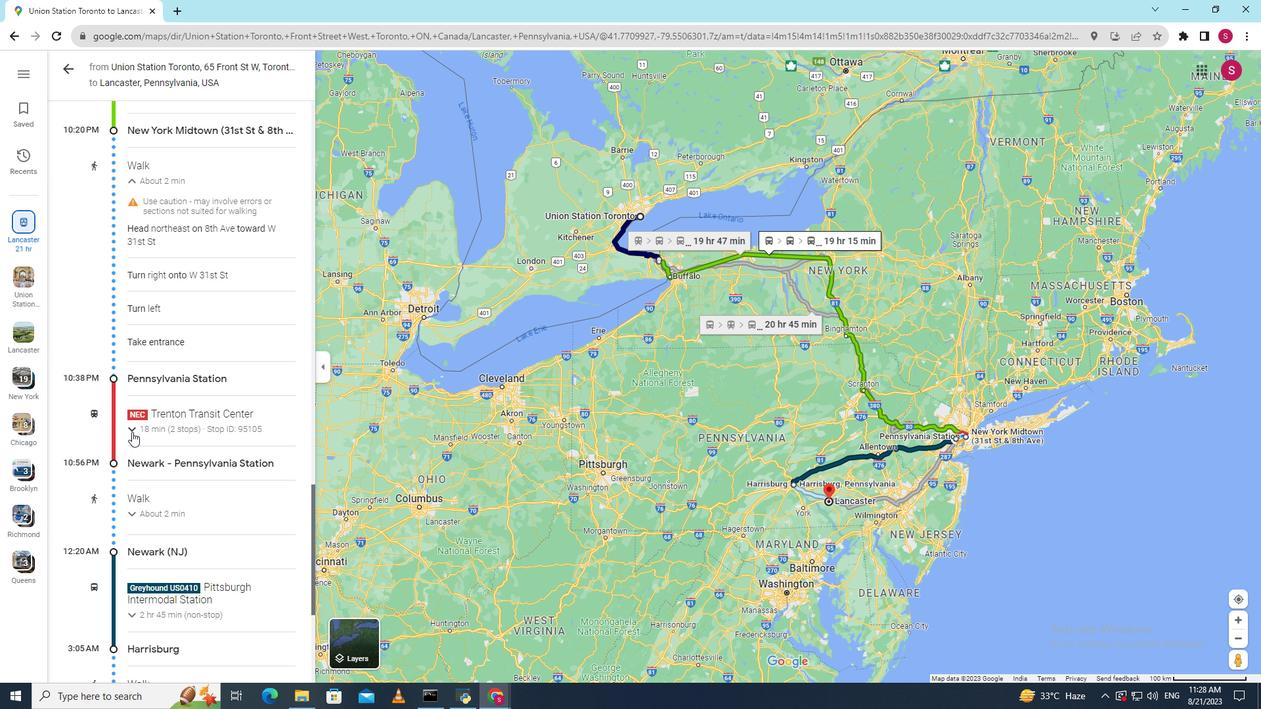
Action: Mouse pressed left at (132, 432)
Screenshot: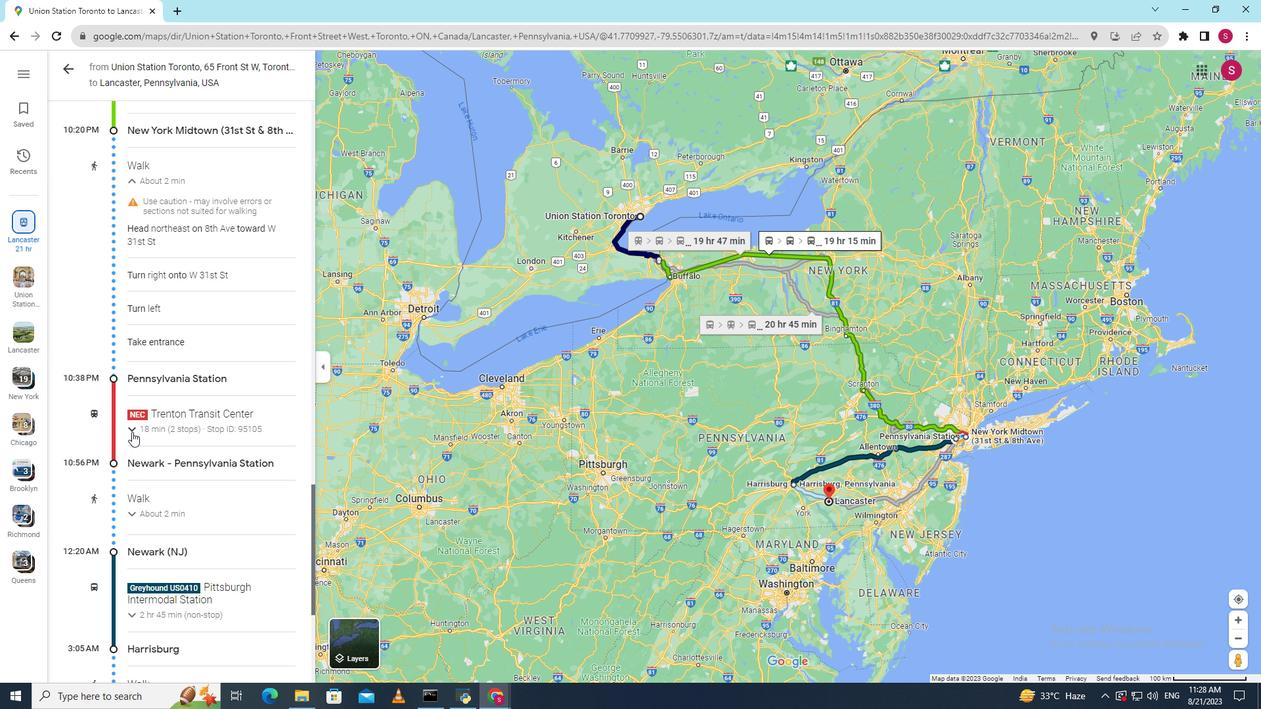 
Action: Mouse scrolled (132, 431) with delta (0, 0)
Screenshot: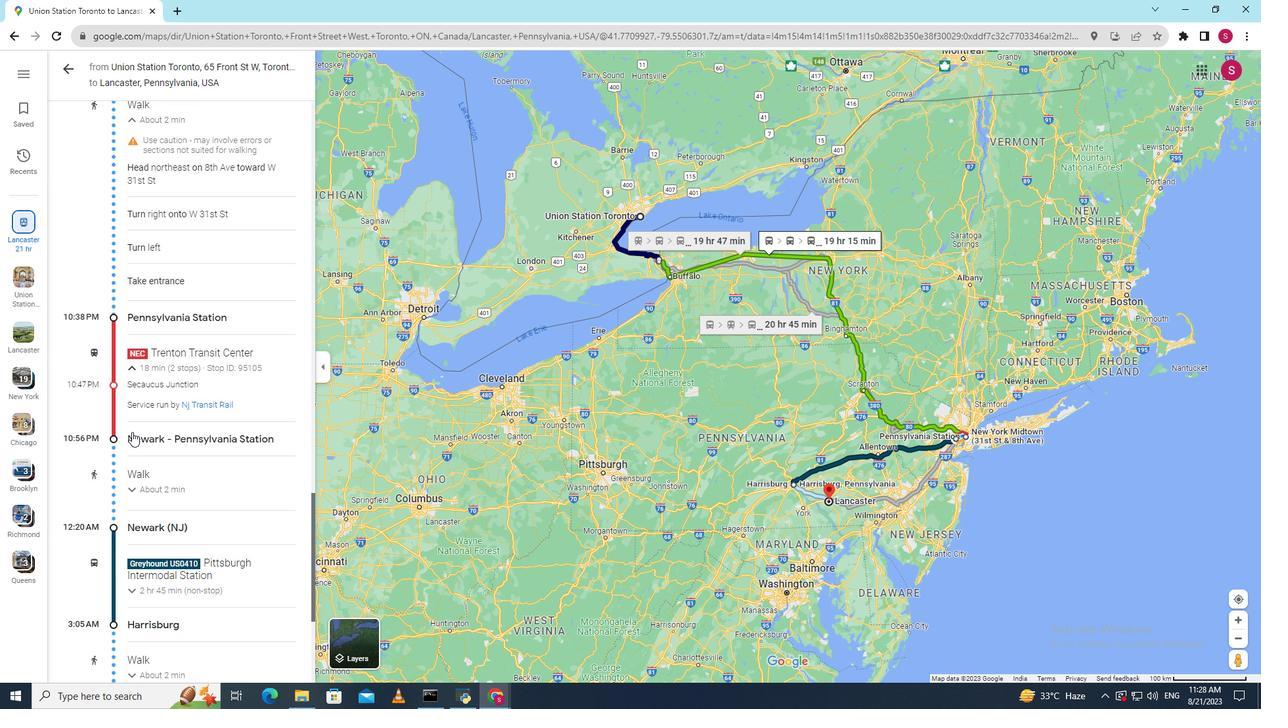 
Action: Mouse scrolled (132, 431) with delta (0, 0)
Screenshot: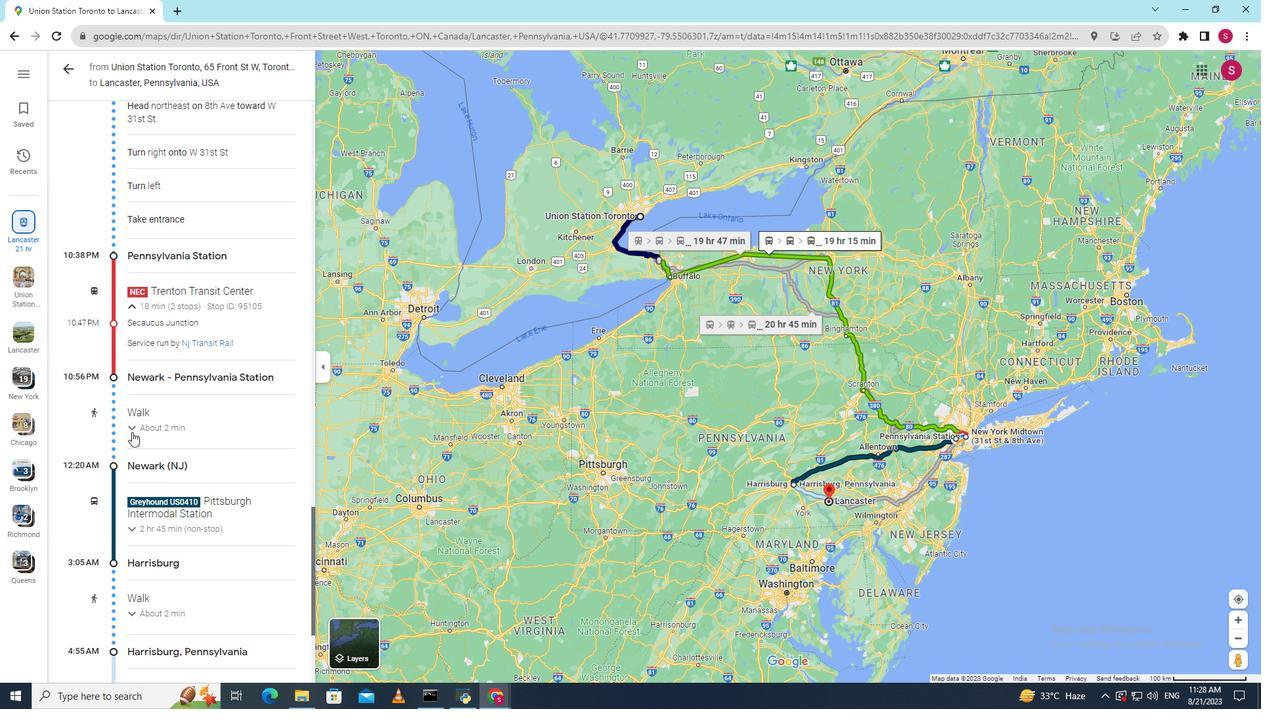
Action: Mouse scrolled (132, 431) with delta (0, 0)
Screenshot: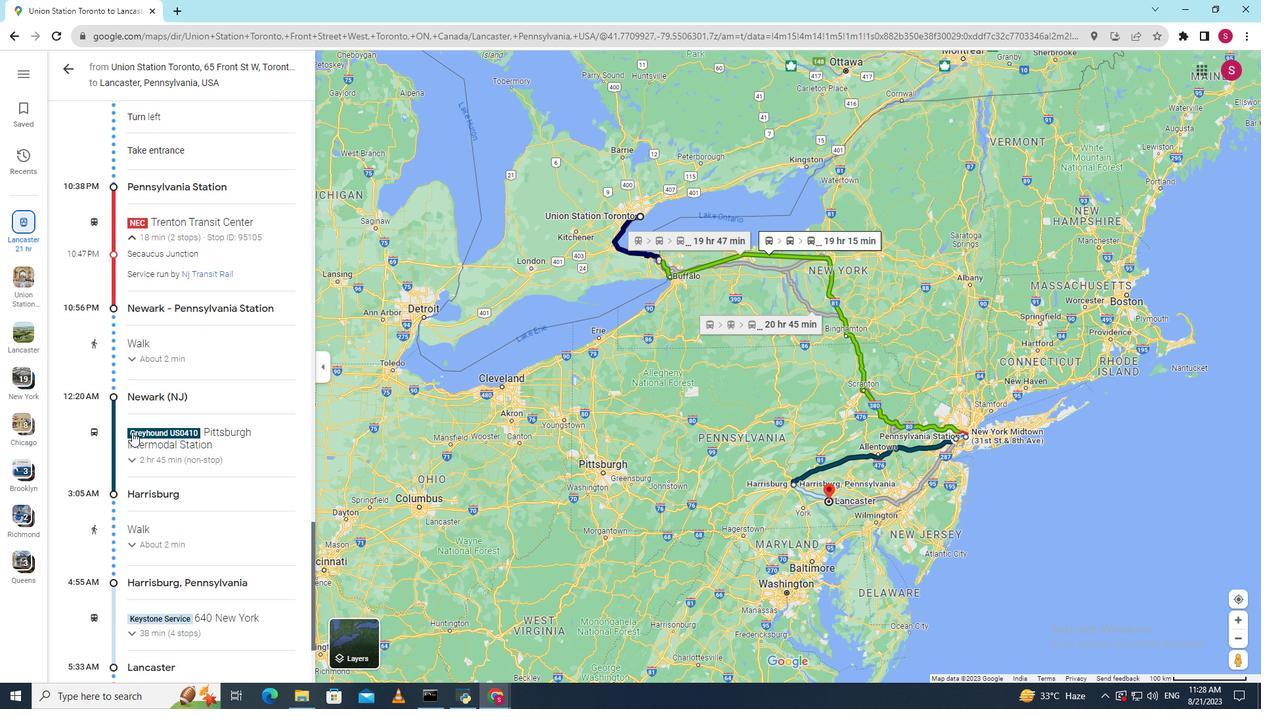 
Action: Mouse moved to (132, 356)
Screenshot: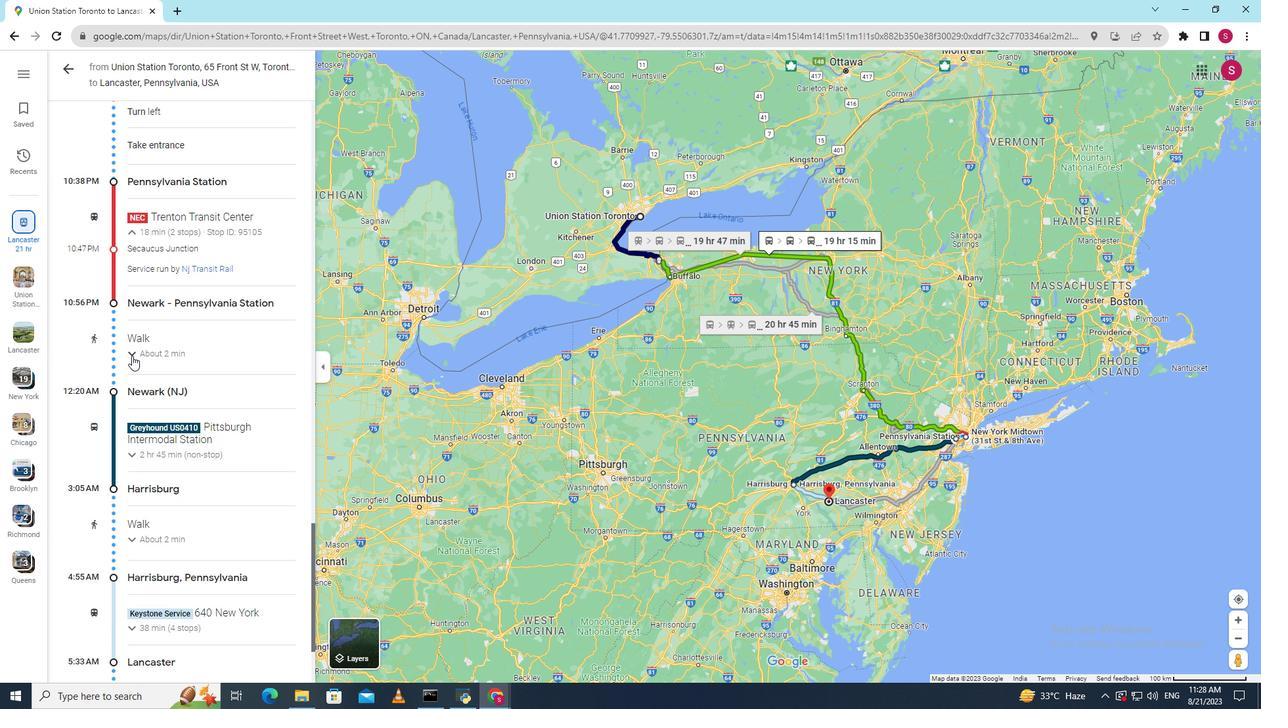 
Action: Mouse pressed left at (132, 356)
Screenshot: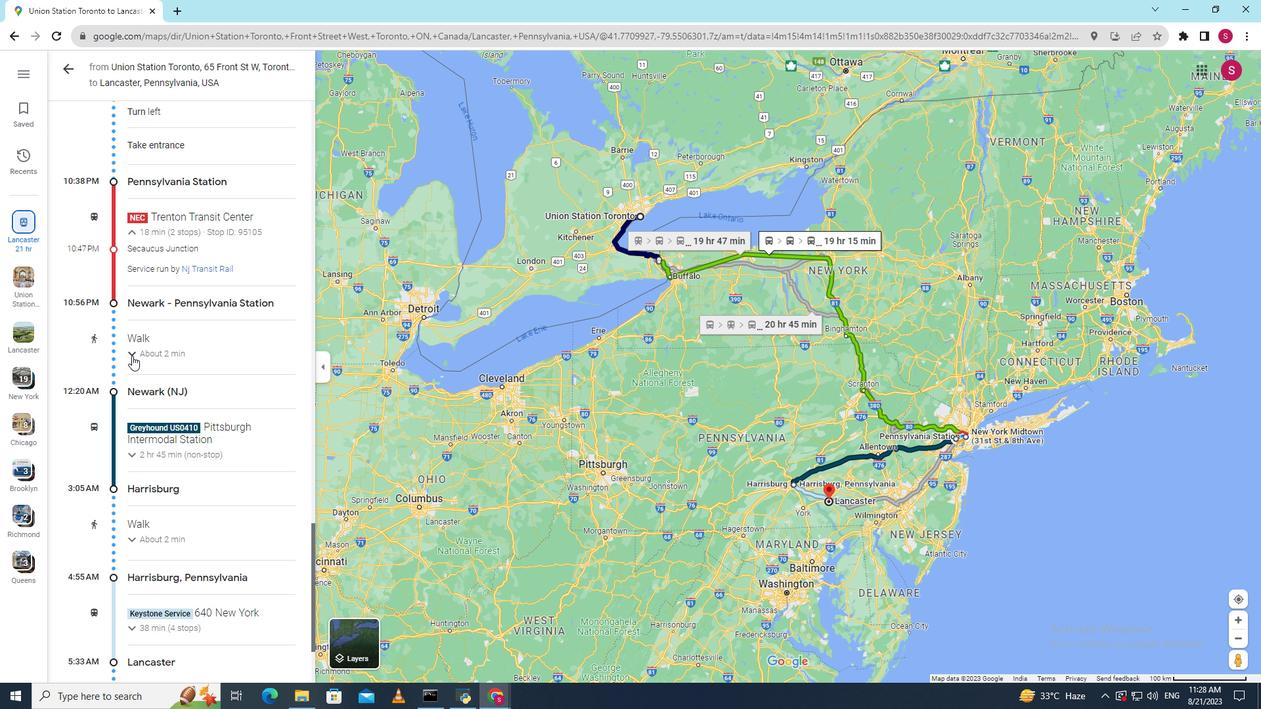 
Action: Mouse scrolled (132, 355) with delta (0, 0)
Screenshot: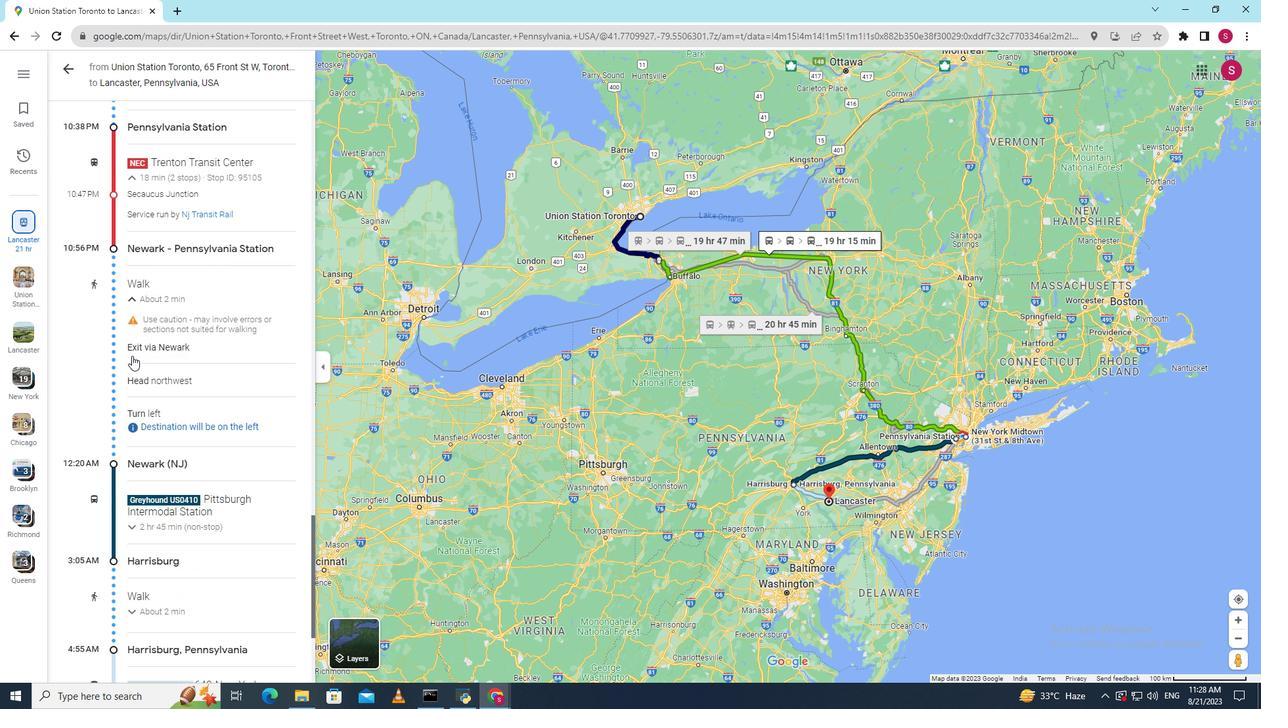 
Action: Mouse scrolled (132, 355) with delta (0, 0)
Screenshot: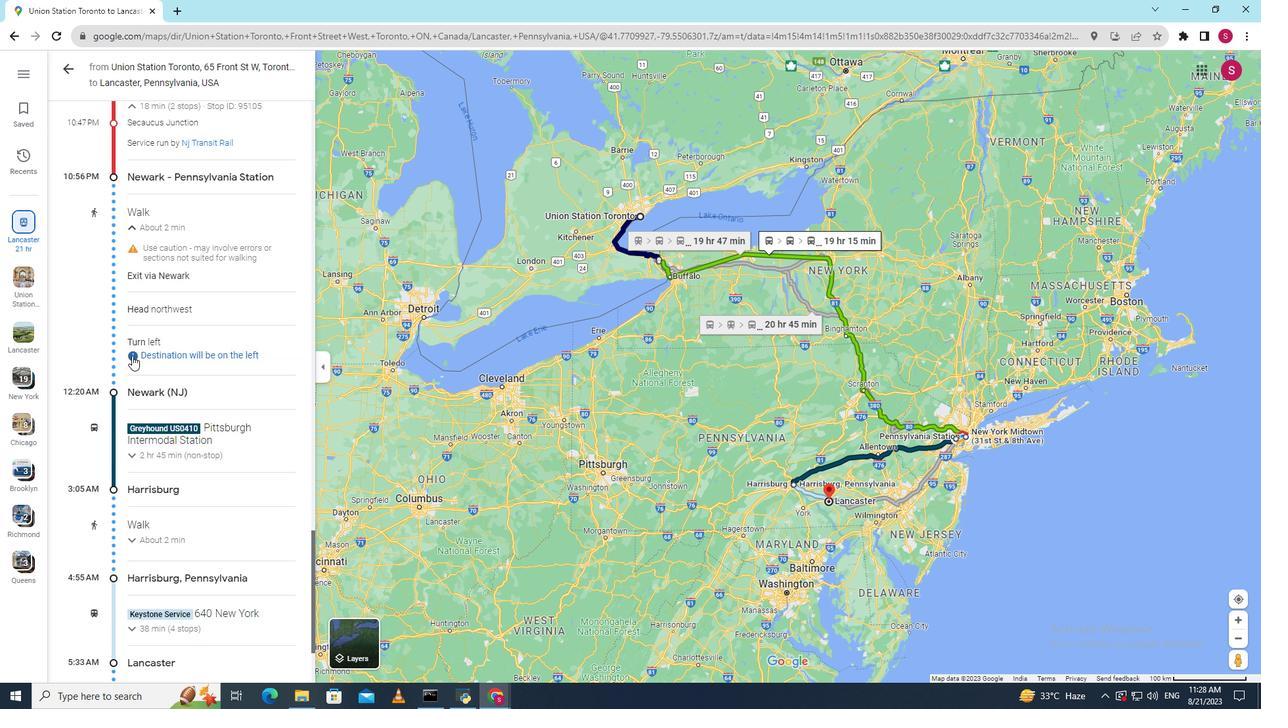 
Action: Mouse scrolled (132, 355) with delta (0, 0)
Screenshot: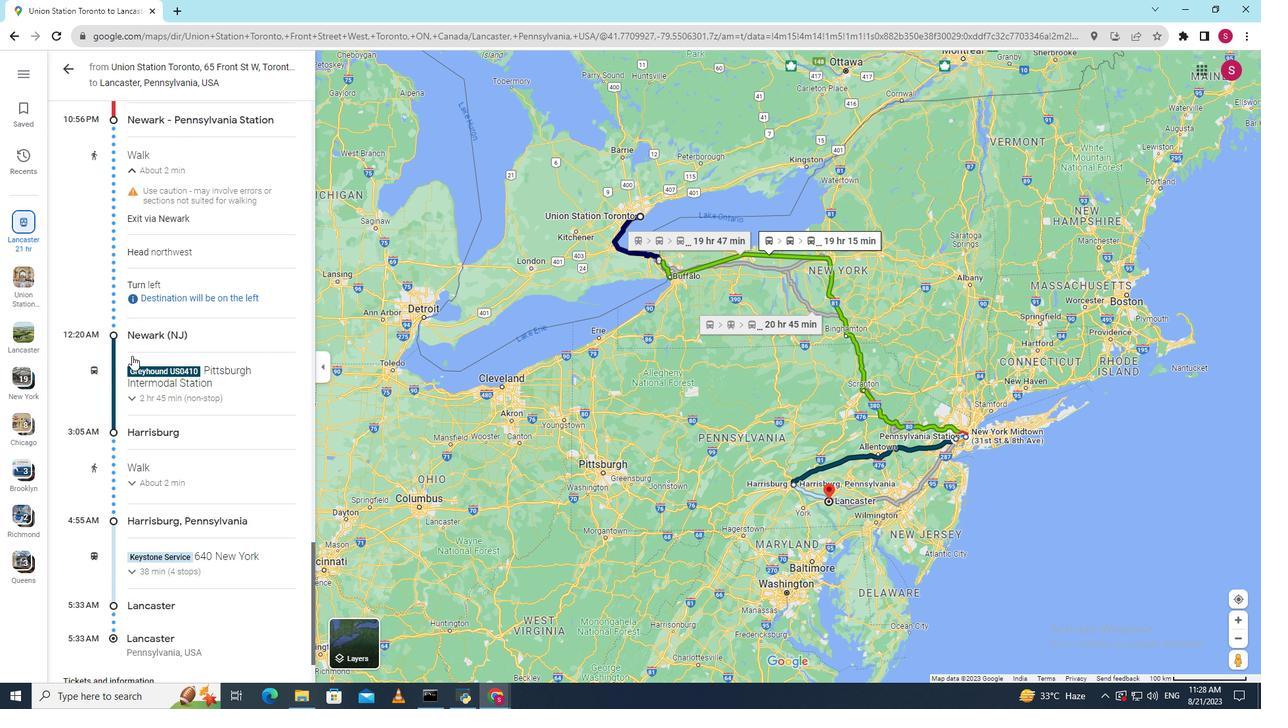 
Action: Mouse moved to (129, 385)
Screenshot: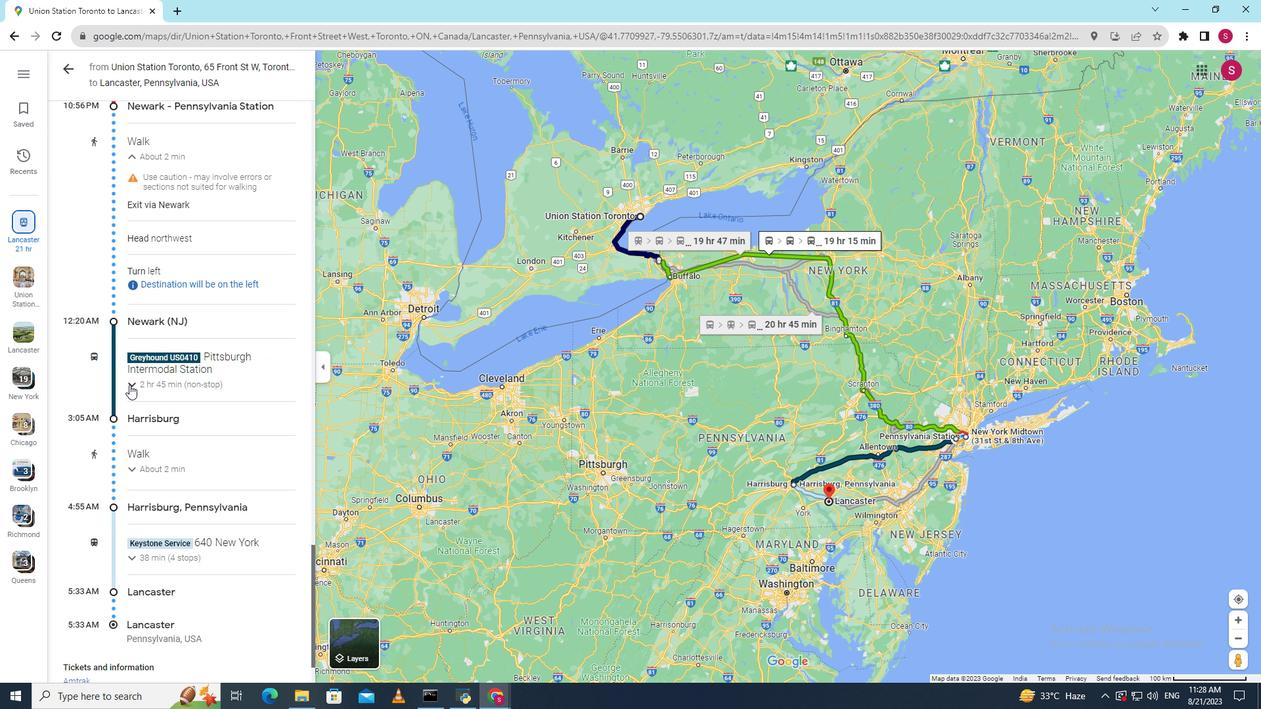 
Action: Mouse pressed left at (129, 385)
Screenshot: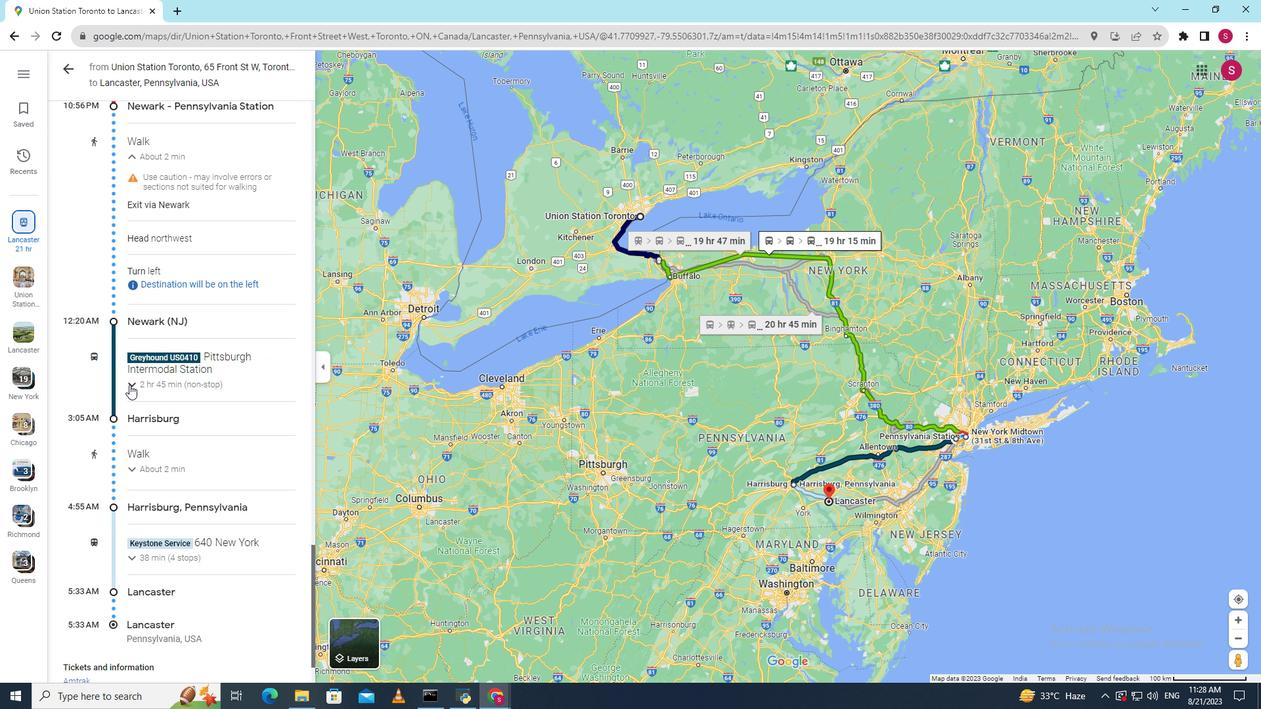 
Action: Mouse scrolled (129, 384) with delta (0, 0)
Screenshot: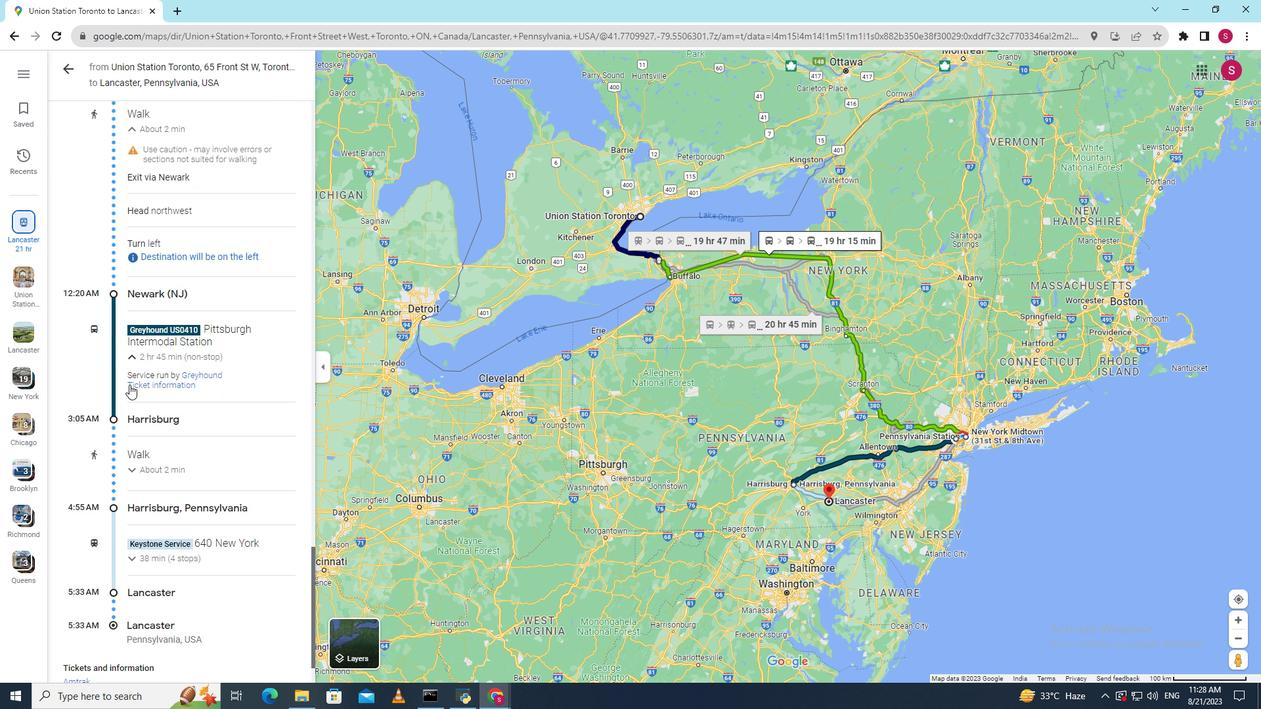 
Action: Mouse scrolled (129, 384) with delta (0, 0)
Screenshot: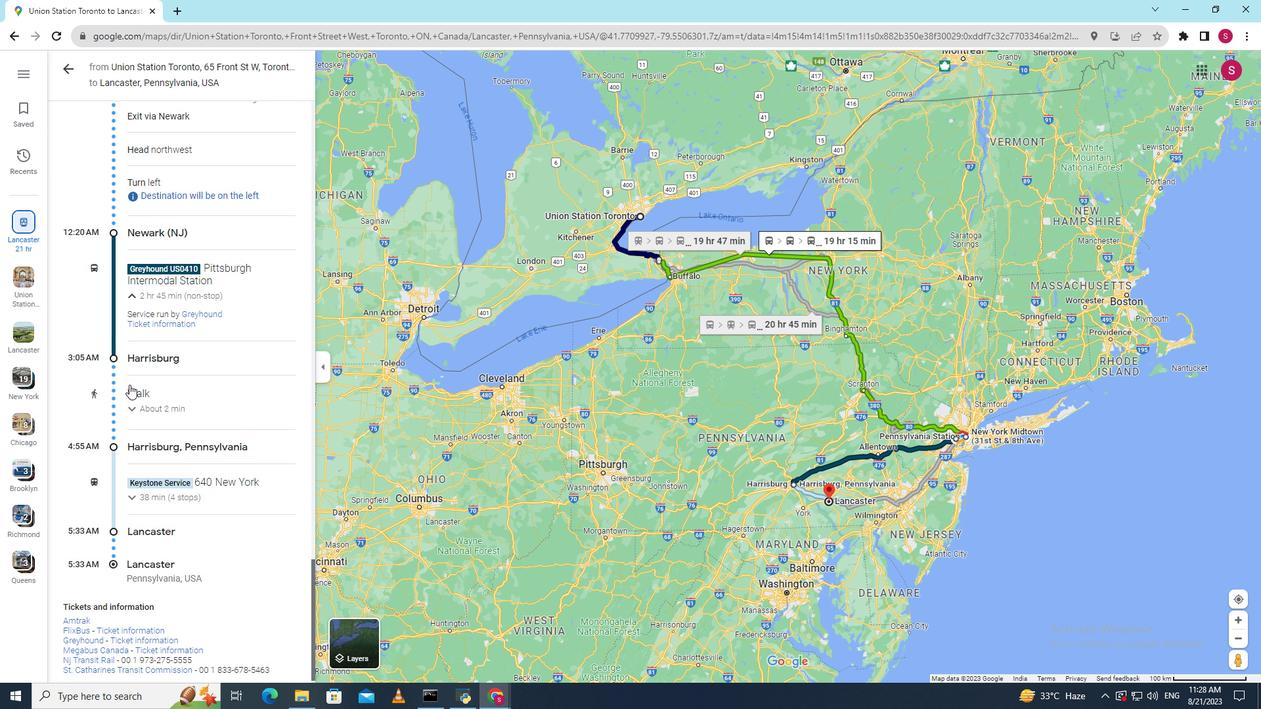 
Action: Mouse moved to (132, 402)
Screenshot: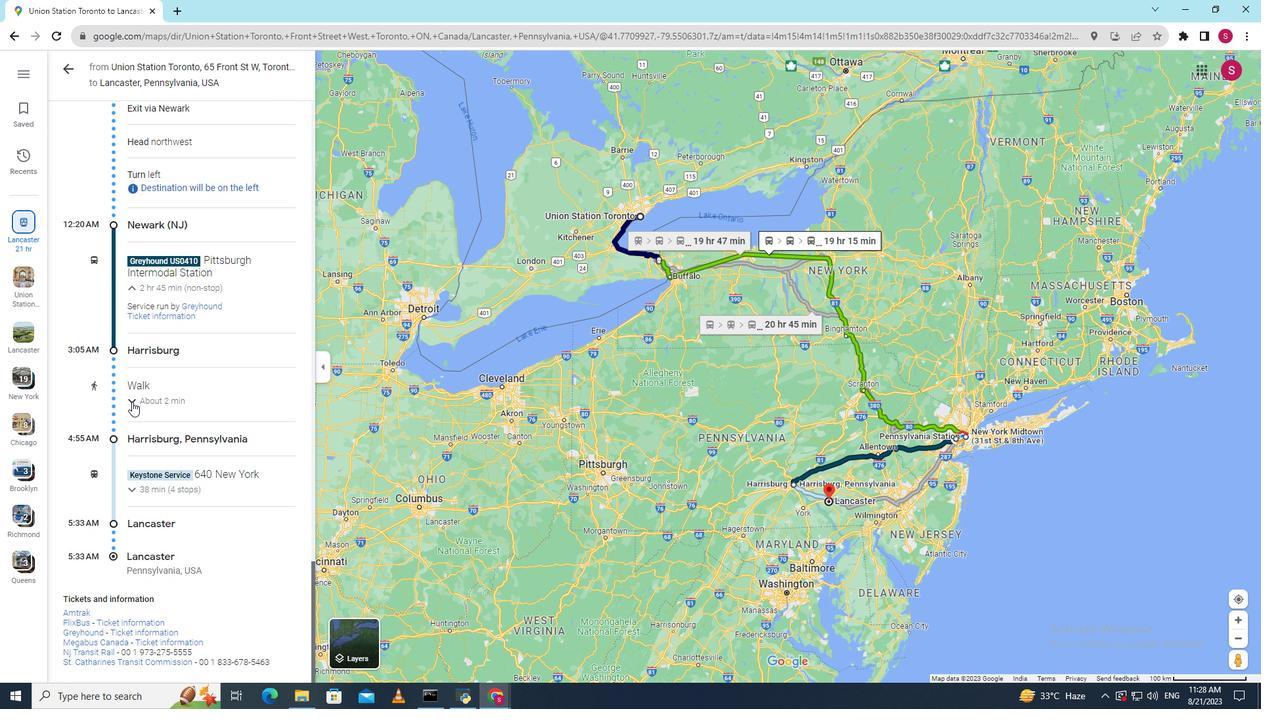 
Action: Mouse pressed left at (132, 402)
Screenshot: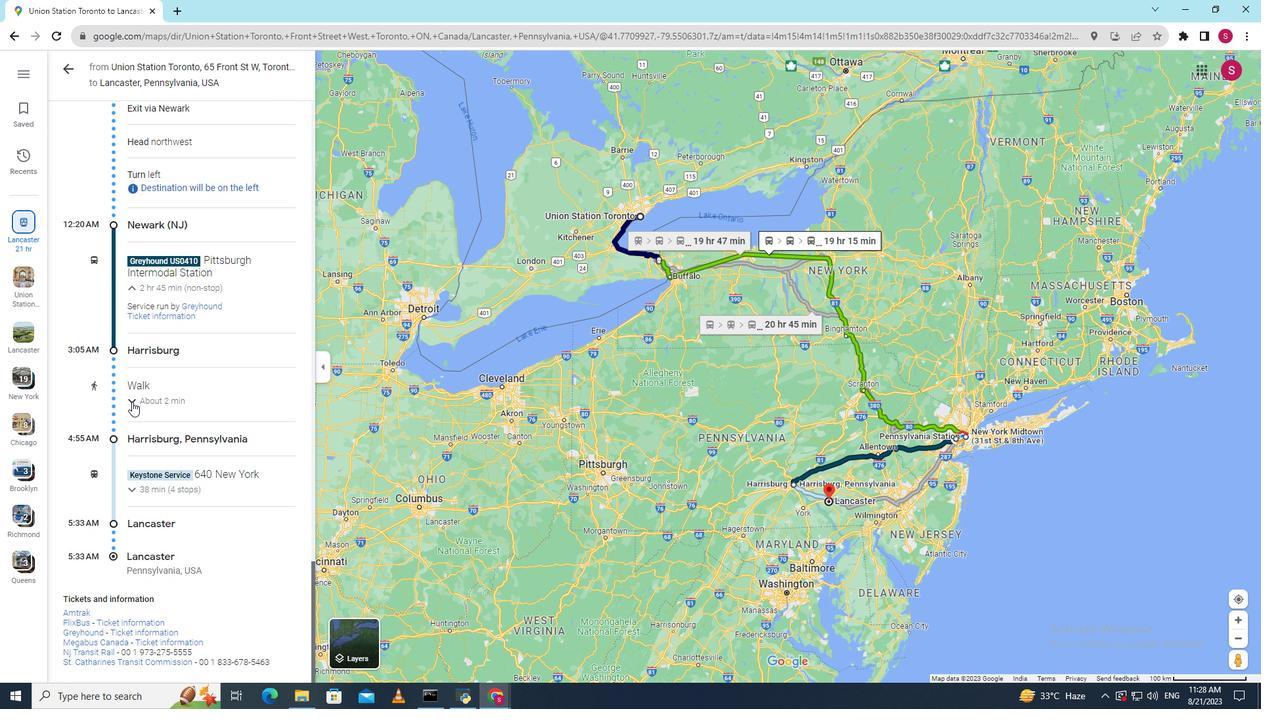 
Action: Mouse scrolled (132, 401) with delta (0, 0)
Screenshot: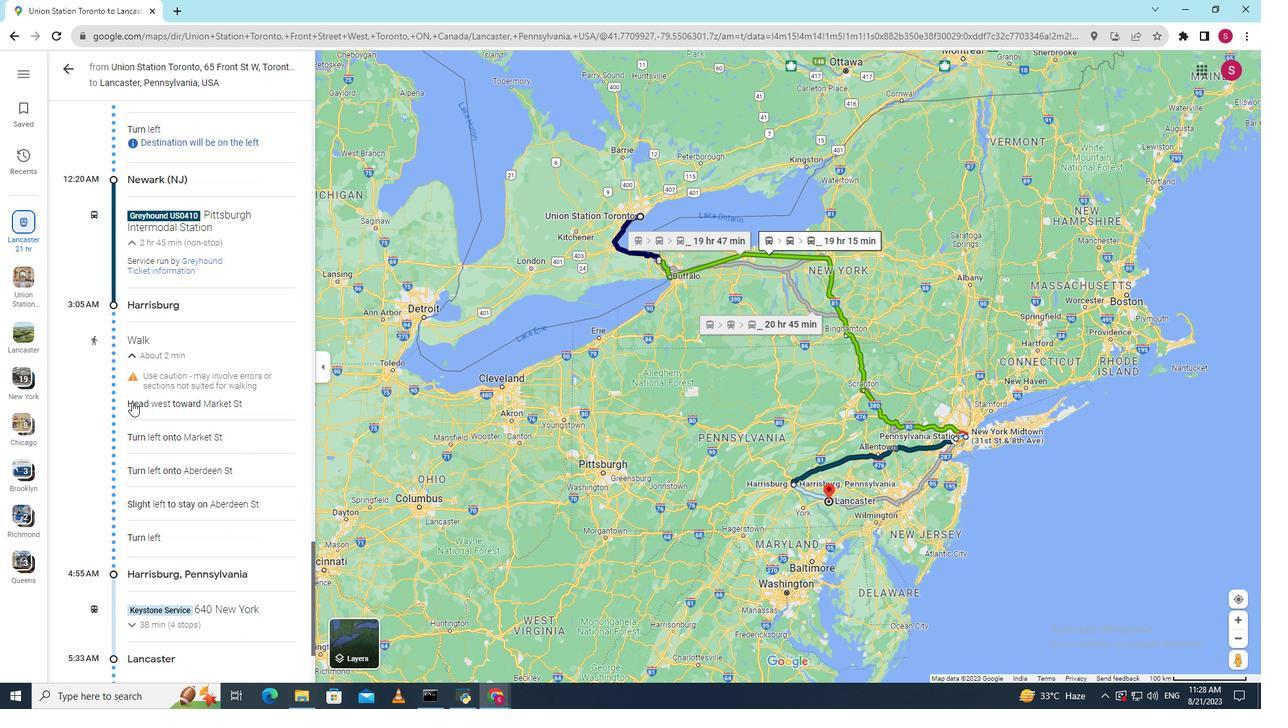 
Action: Mouse scrolled (132, 401) with delta (0, 0)
Screenshot: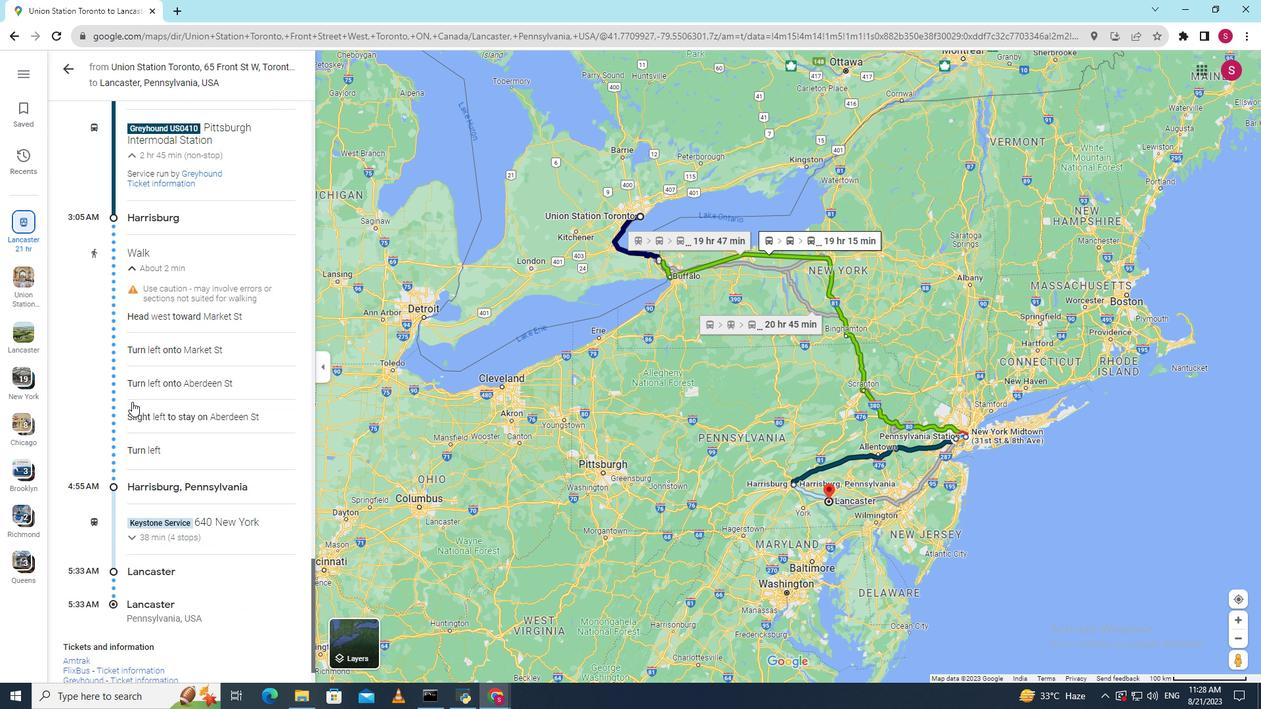
Action: Mouse scrolled (132, 401) with delta (0, 0)
Screenshot: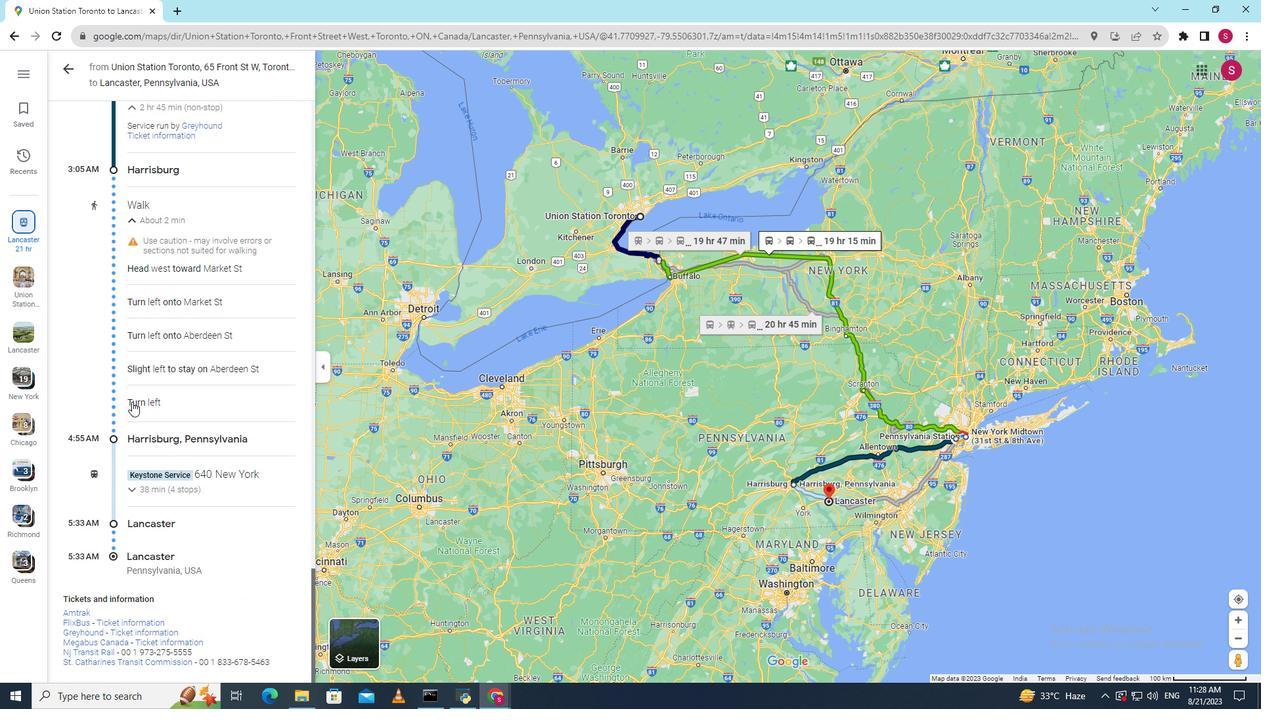 
Action: Mouse scrolled (132, 401) with delta (0, 0)
Screenshot: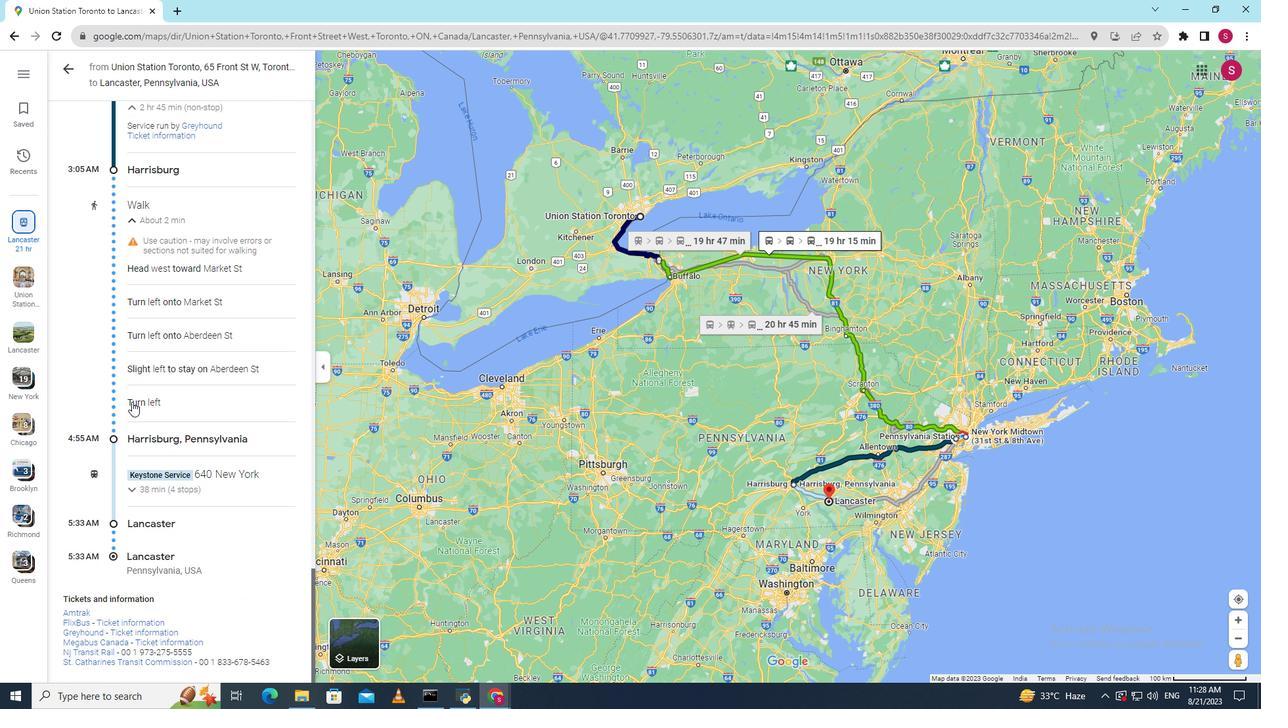 
Action: Mouse moved to (132, 490)
Screenshot: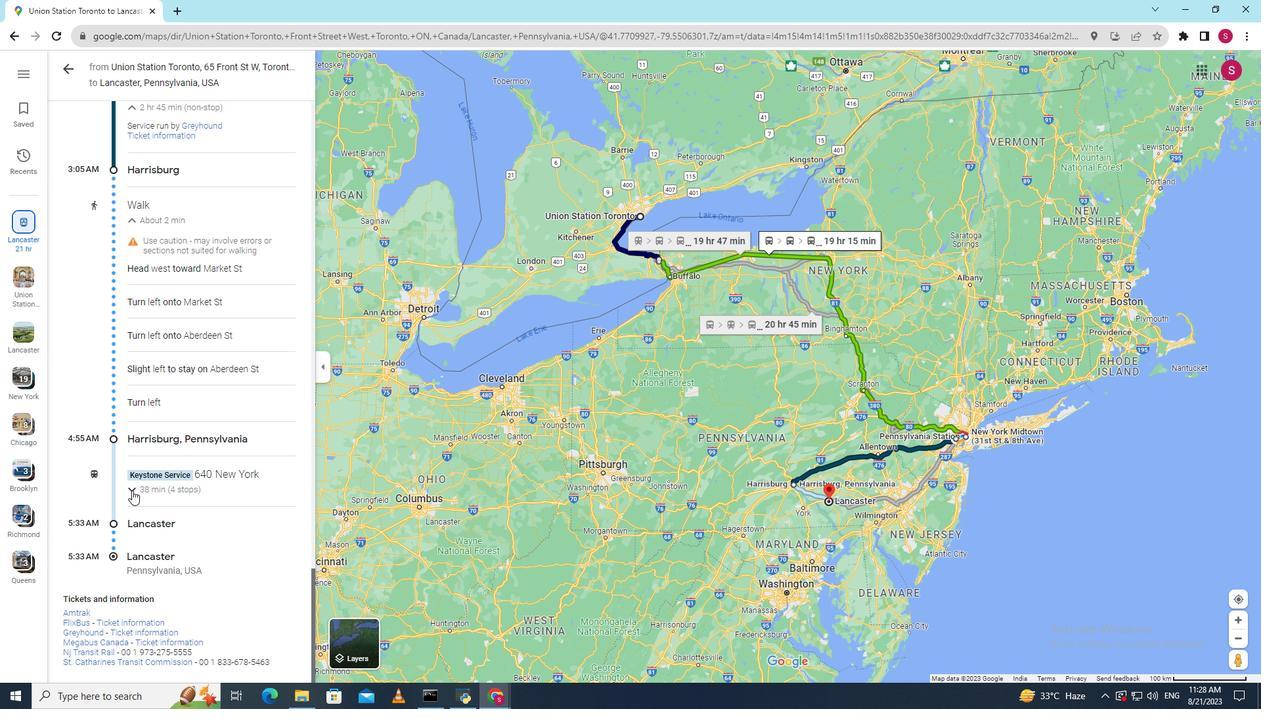 
Action: Mouse pressed left at (132, 490)
Screenshot: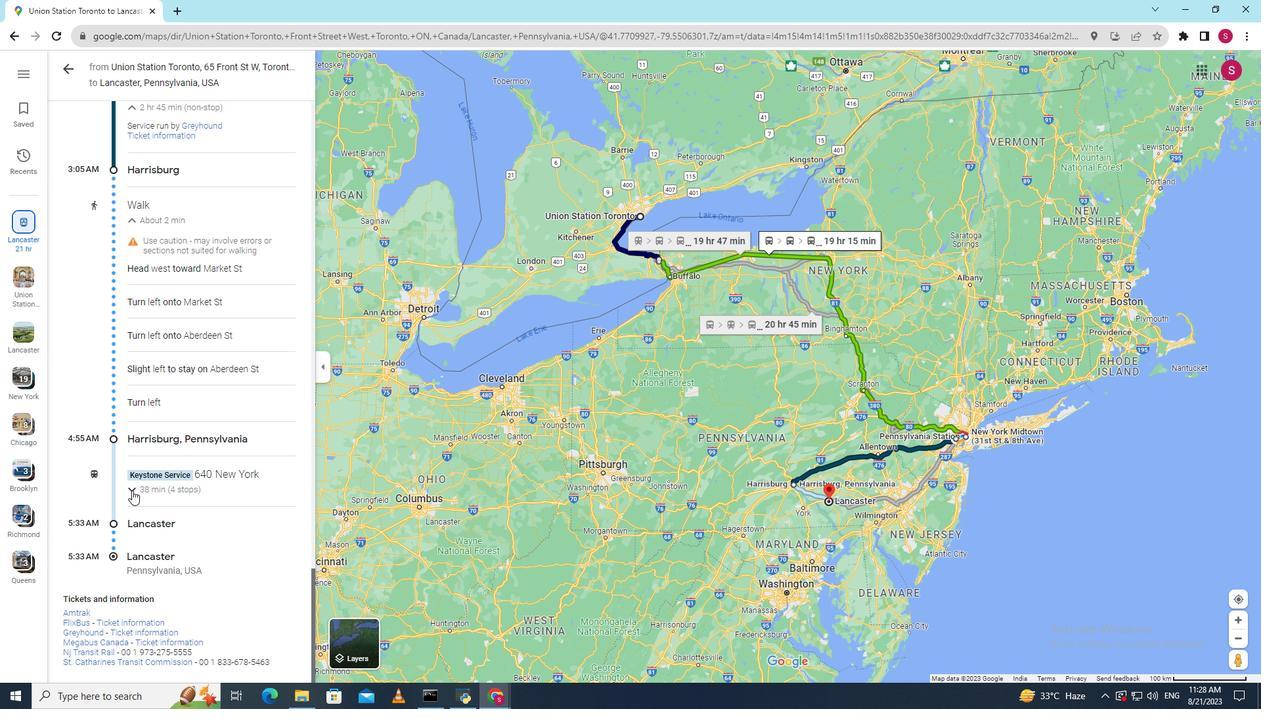 
Action: Mouse scrolled (132, 490) with delta (0, 0)
Screenshot: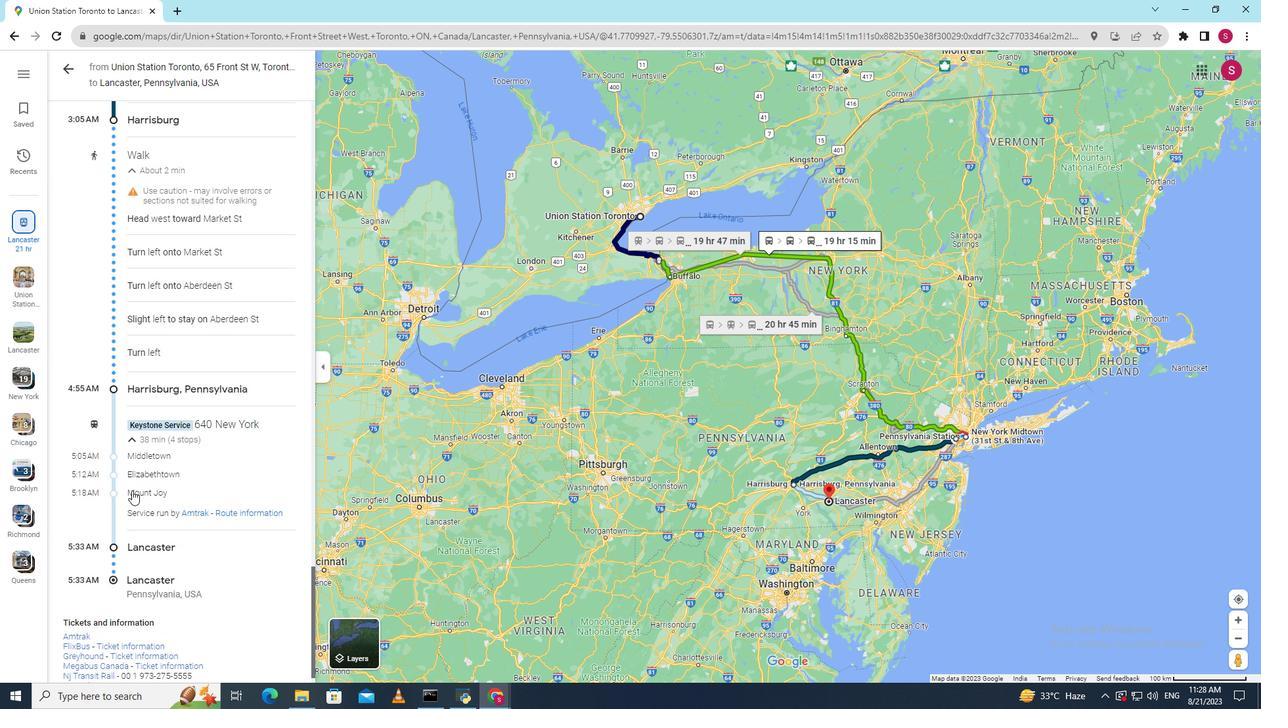 
Action: Mouse scrolled (132, 490) with delta (0, 0)
Screenshot: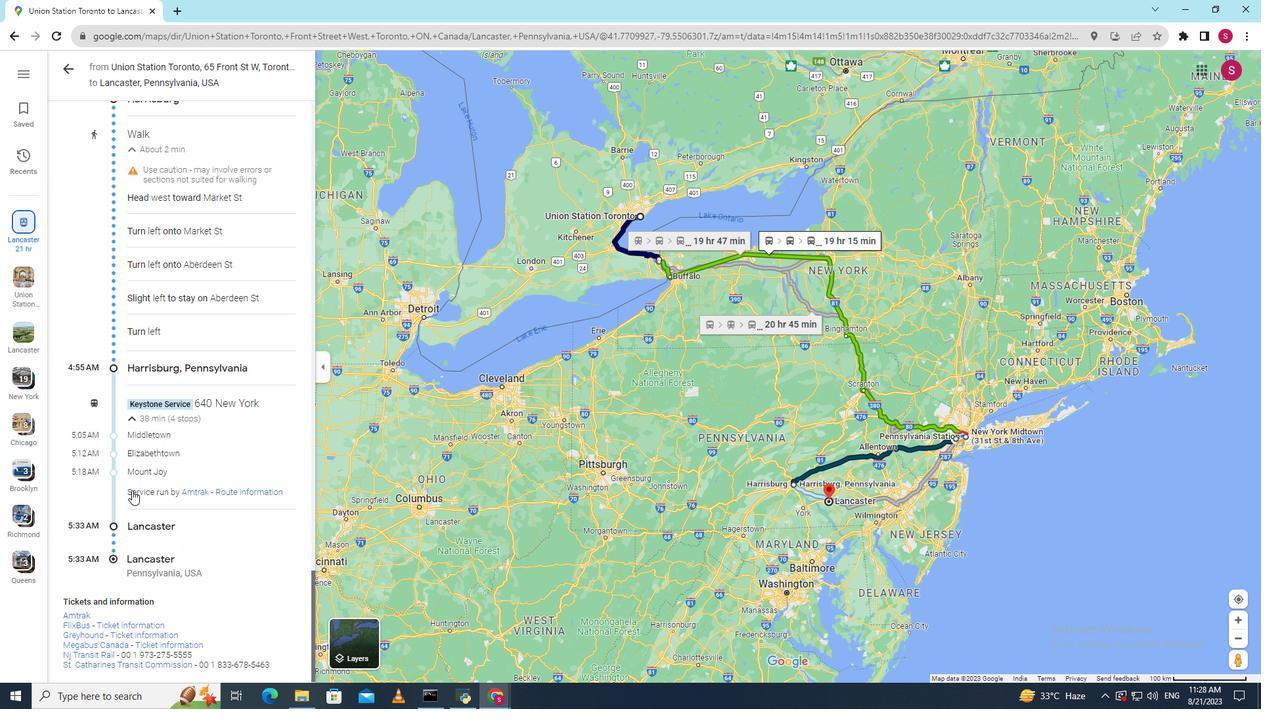 
Action: Mouse scrolled (132, 490) with delta (0, 0)
Screenshot: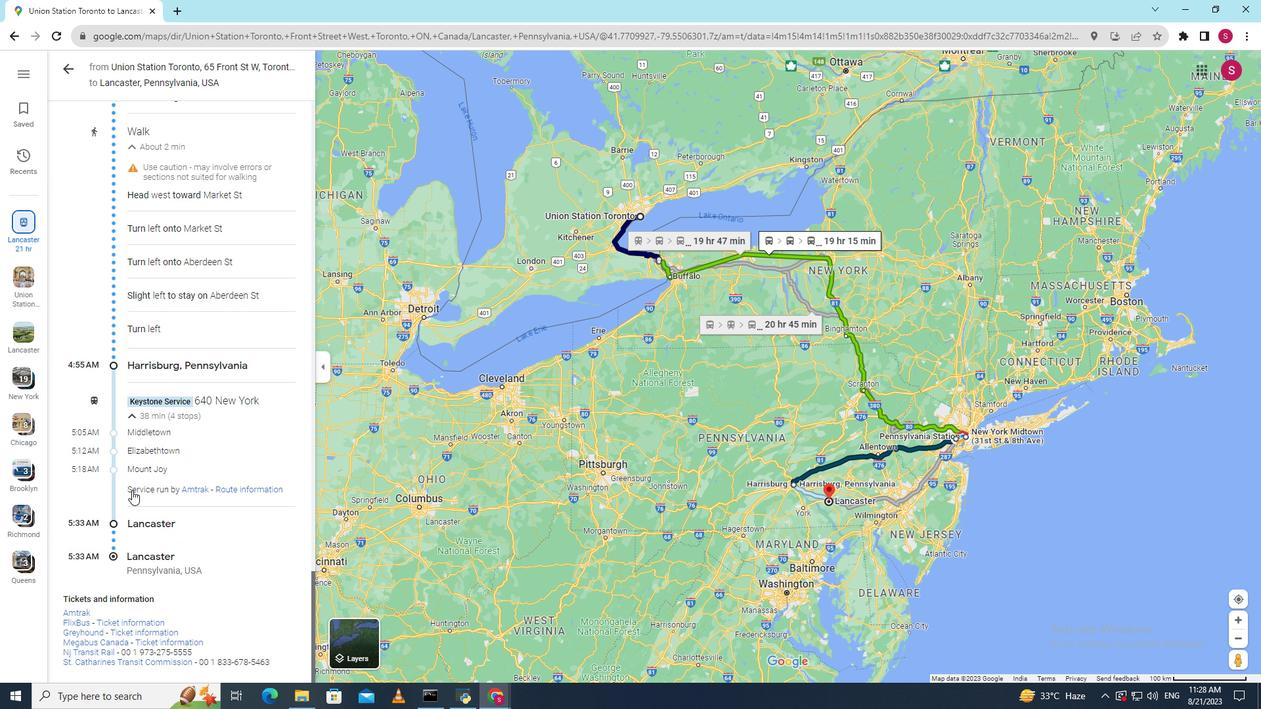 
Action: Mouse moved to (68, 70)
Screenshot: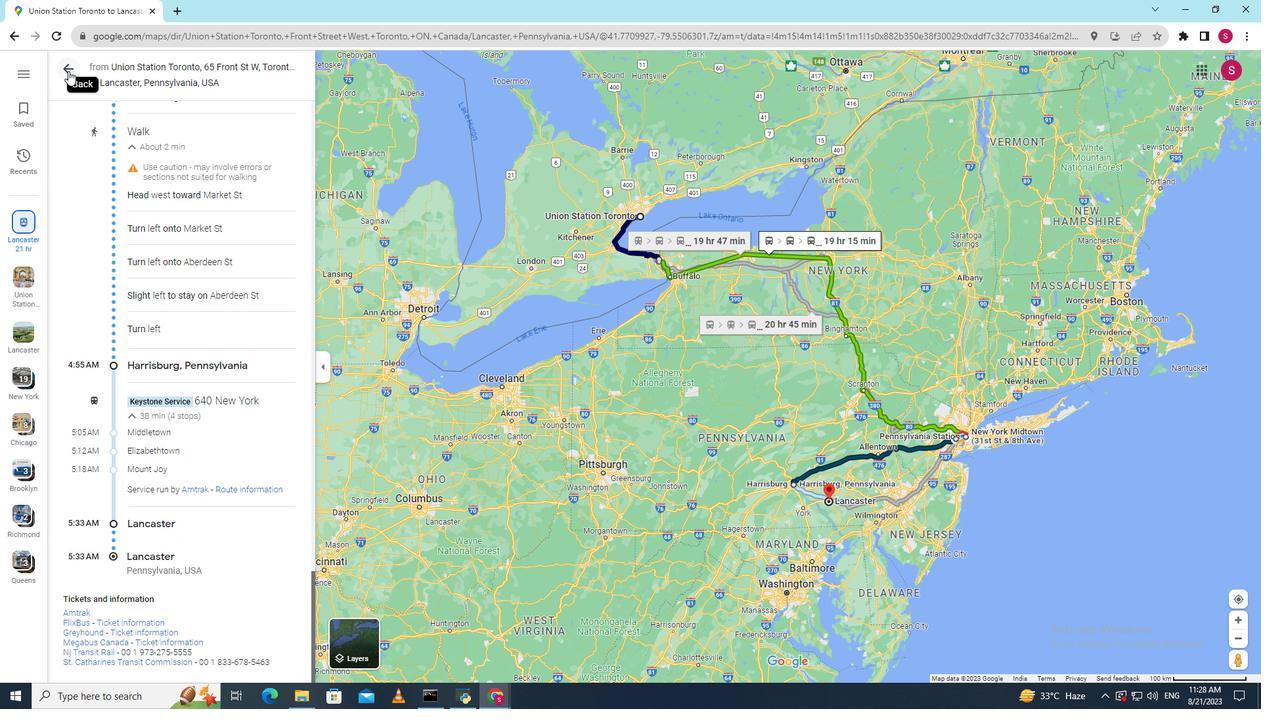 
Action: Mouse pressed left at (68, 70)
Screenshot: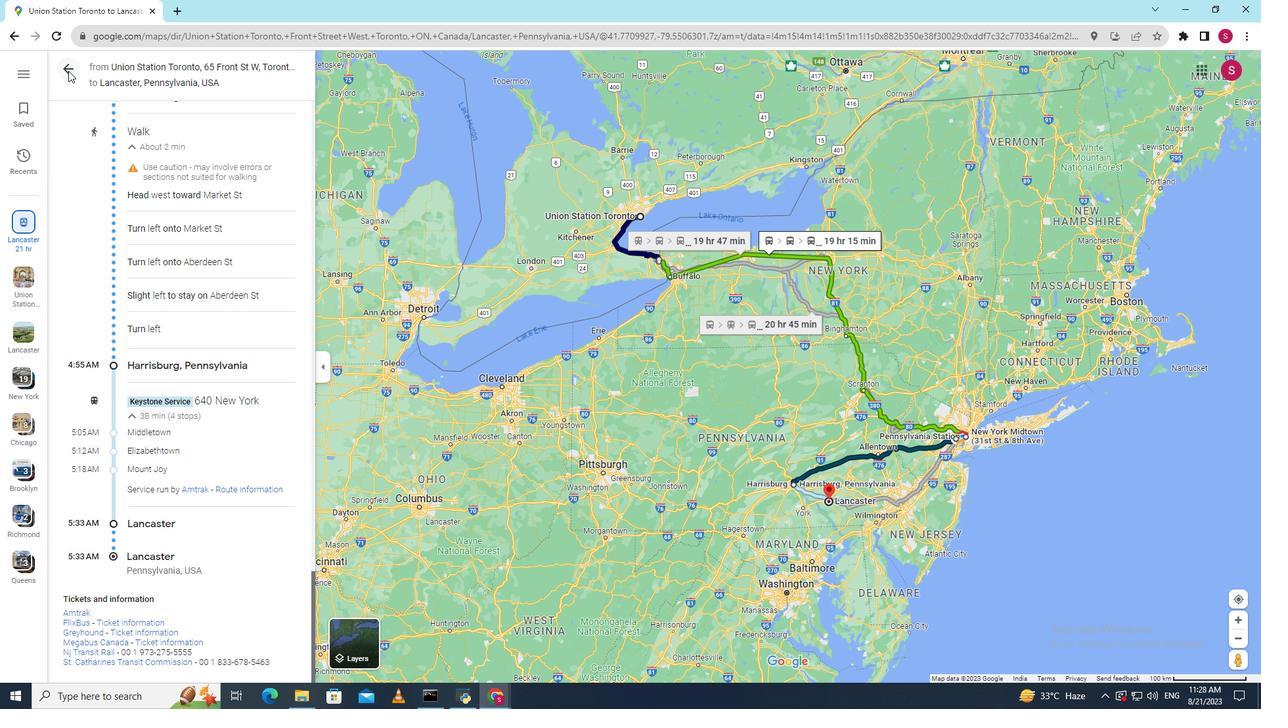 
Action: Mouse moved to (70, 528)
Screenshot: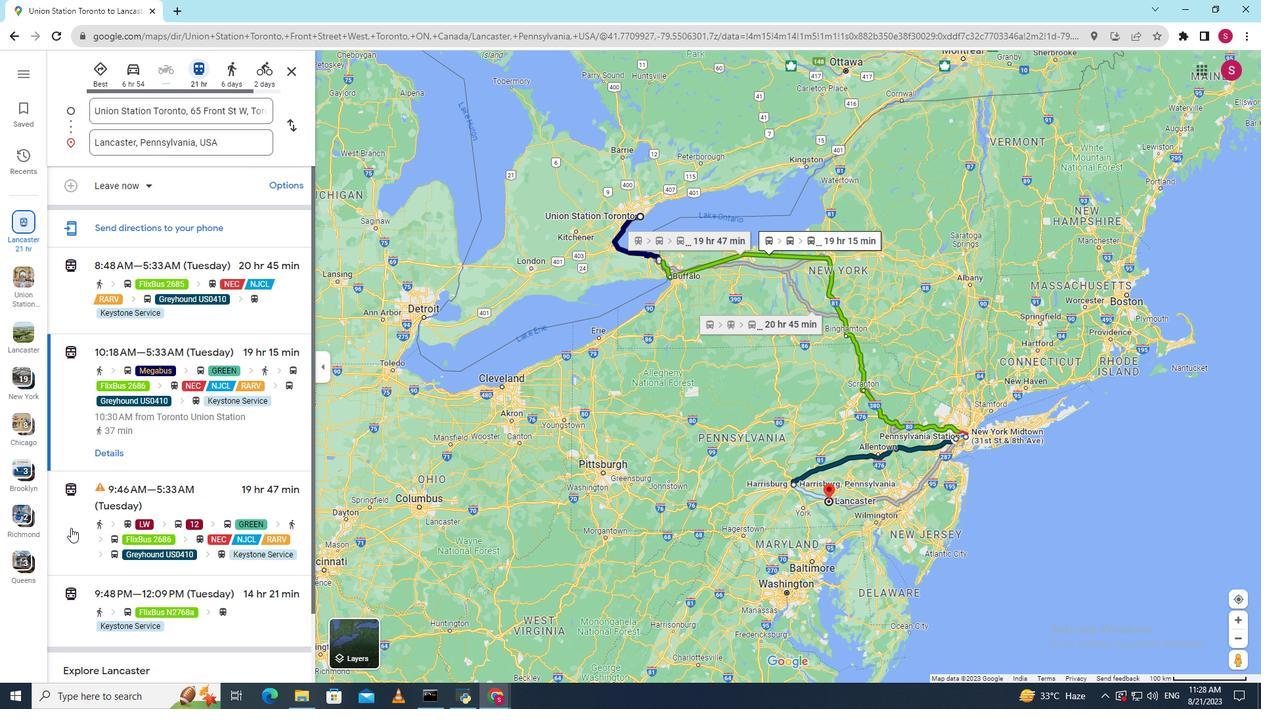 
Action: Mouse pressed left at (70, 528)
Screenshot: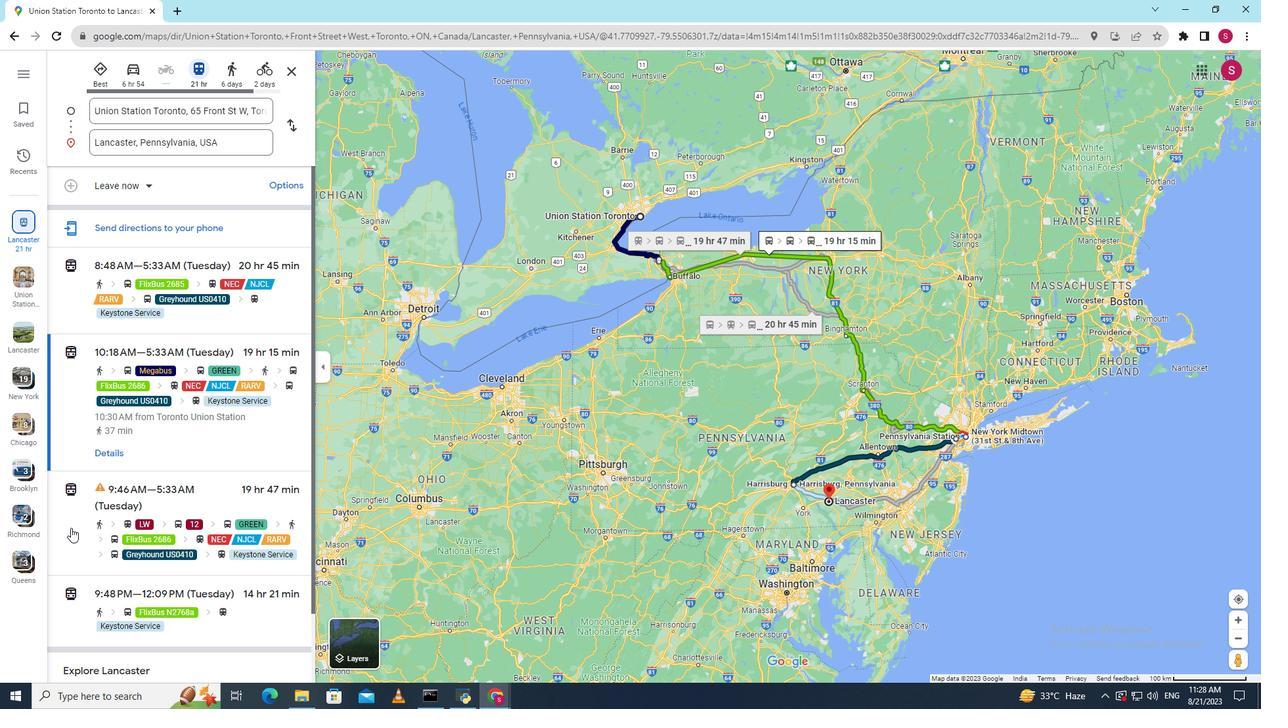 
Action: Mouse moved to (113, 560)
Screenshot: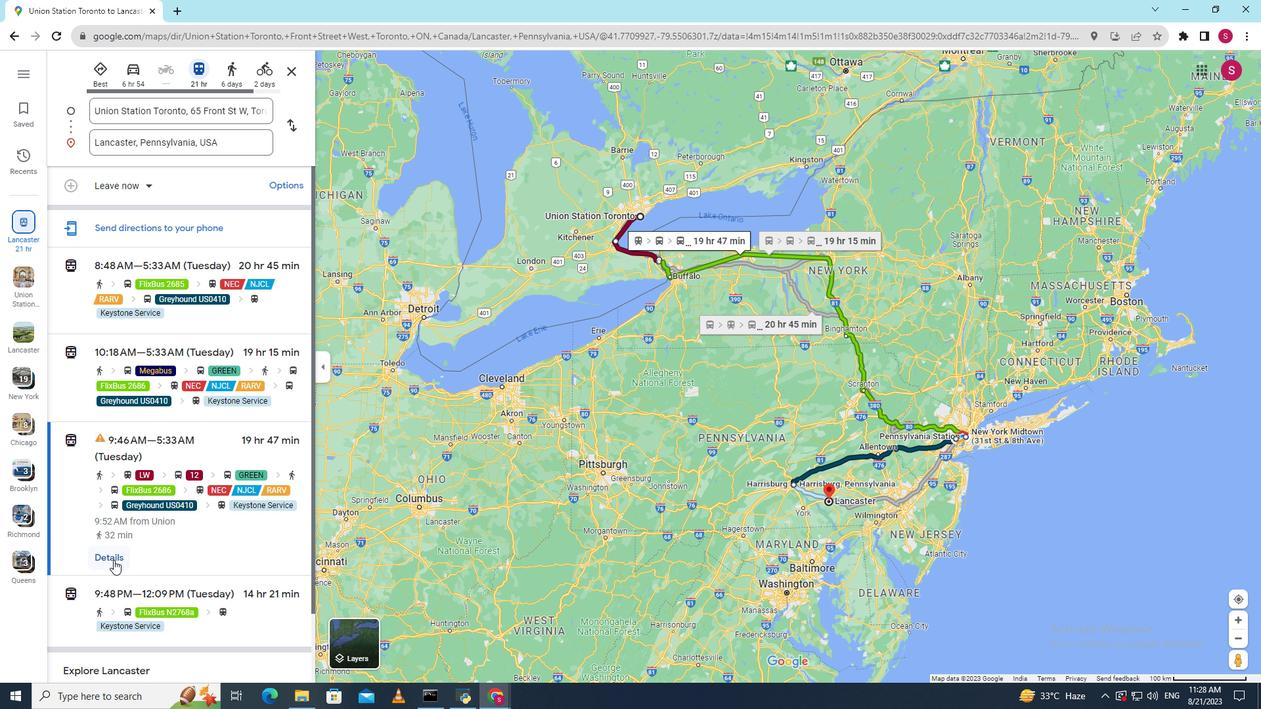 
Action: Mouse pressed left at (113, 560)
Screenshot: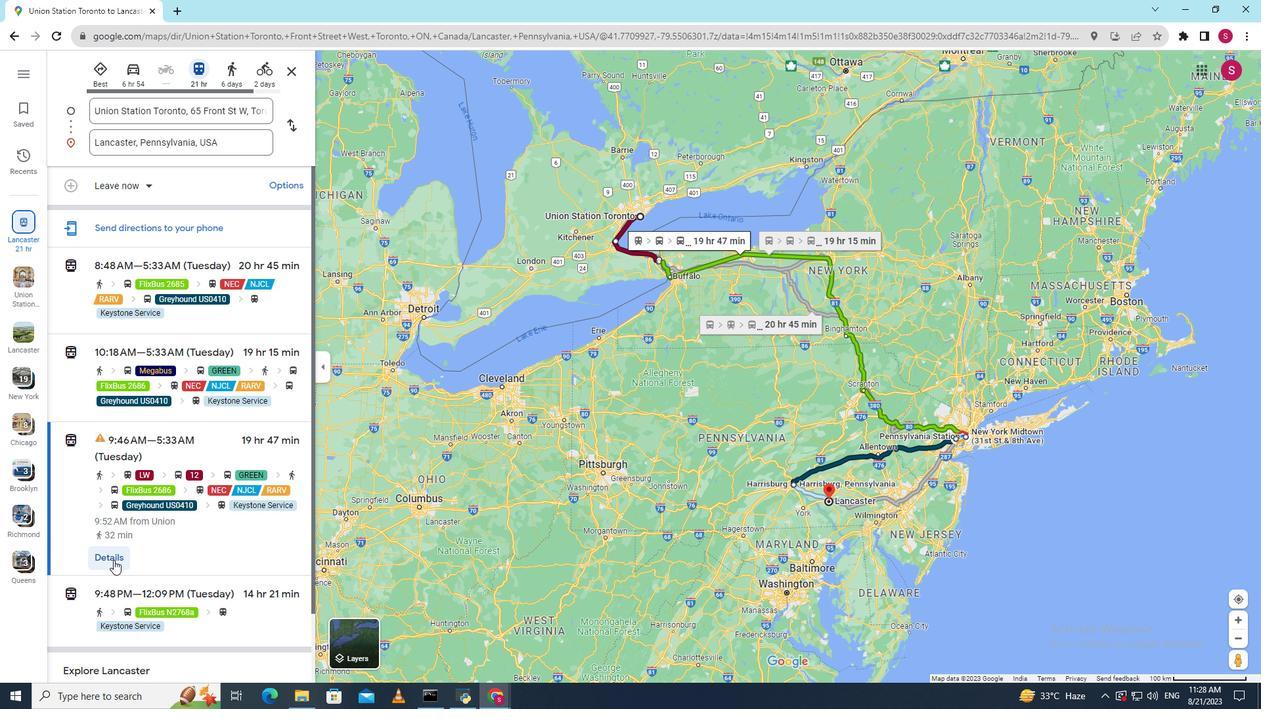 
Action: Mouse moved to (132, 392)
Screenshot: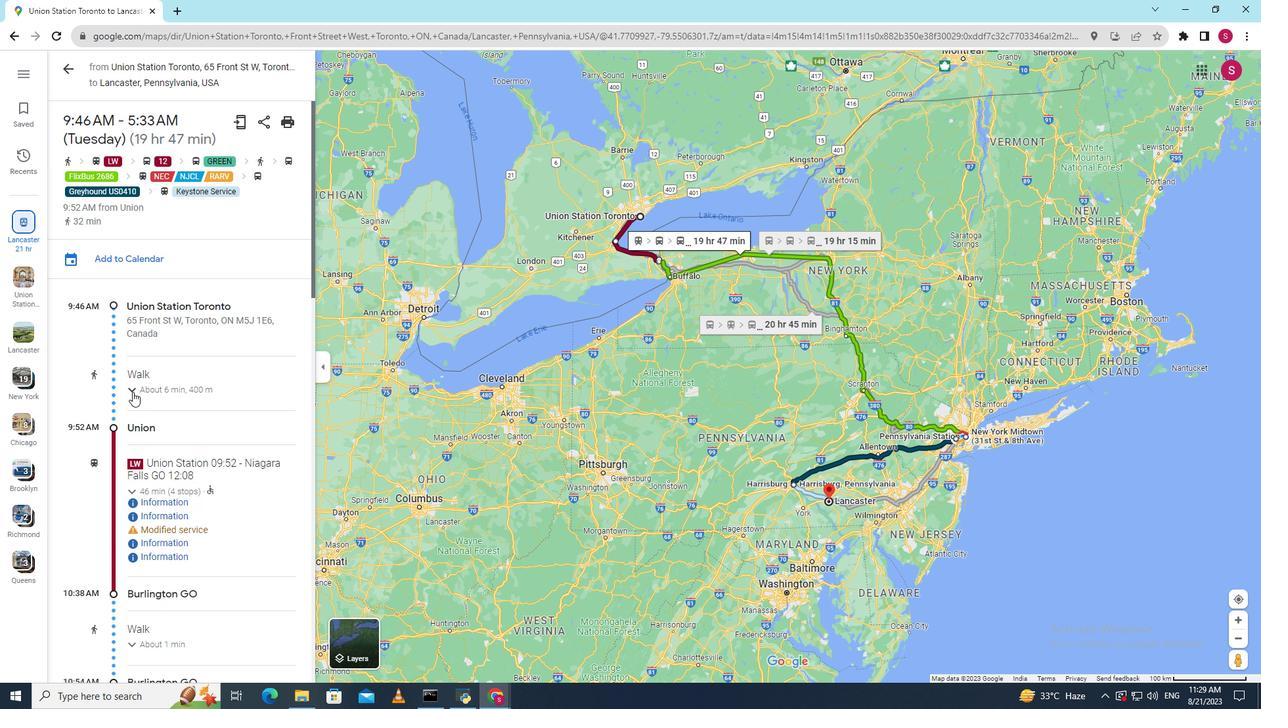 
Action: Mouse pressed left at (132, 392)
Screenshot: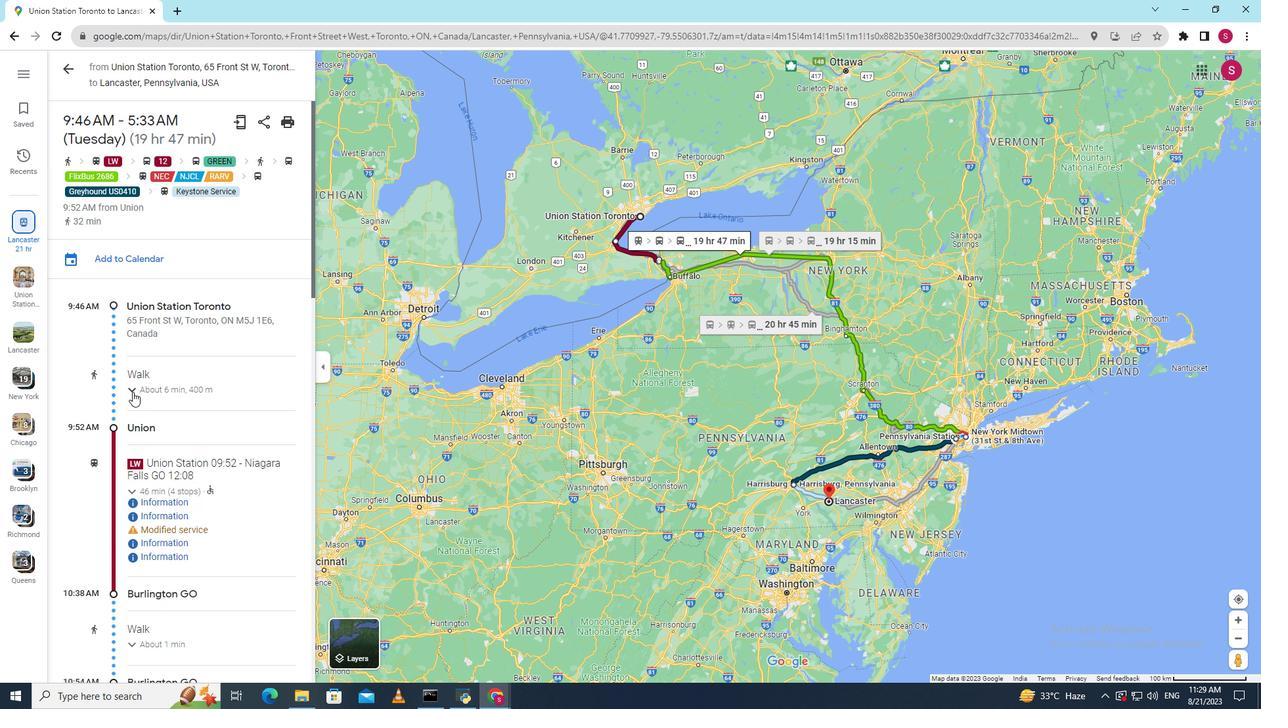 
Action: Mouse moved to (128, 465)
Screenshot: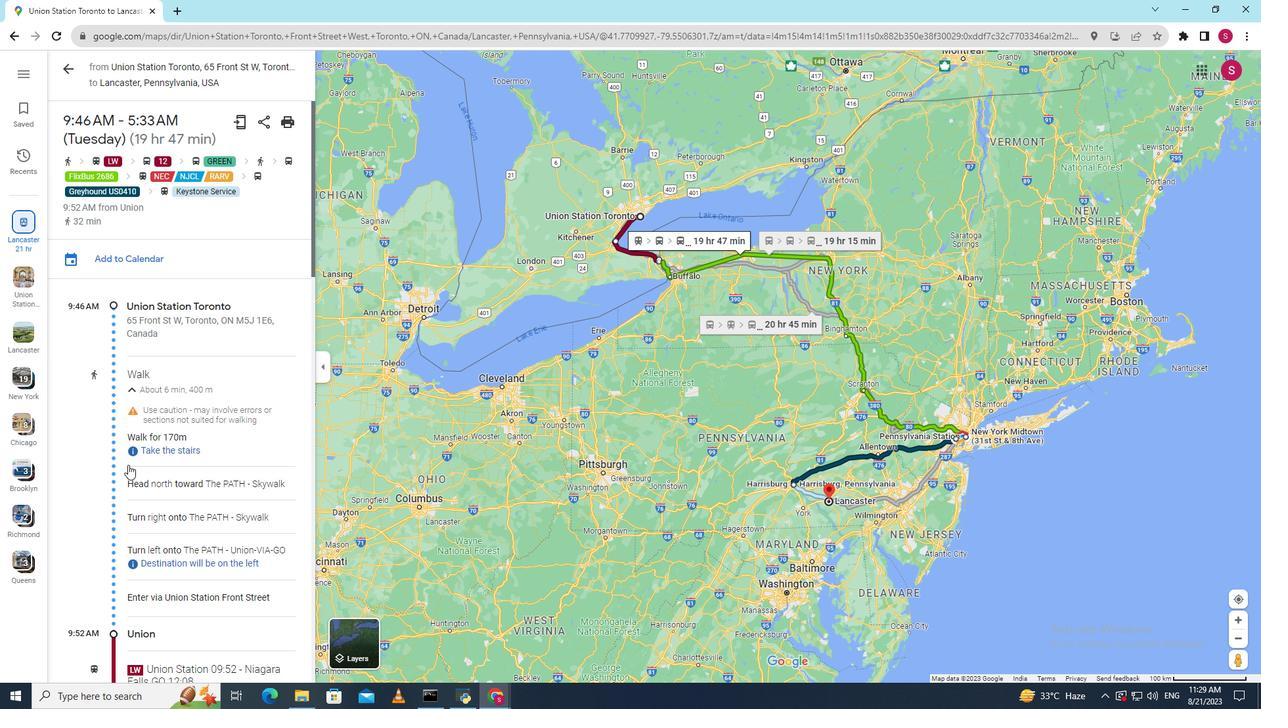 
Action: Mouse scrolled (128, 464) with delta (0, 0)
Screenshot: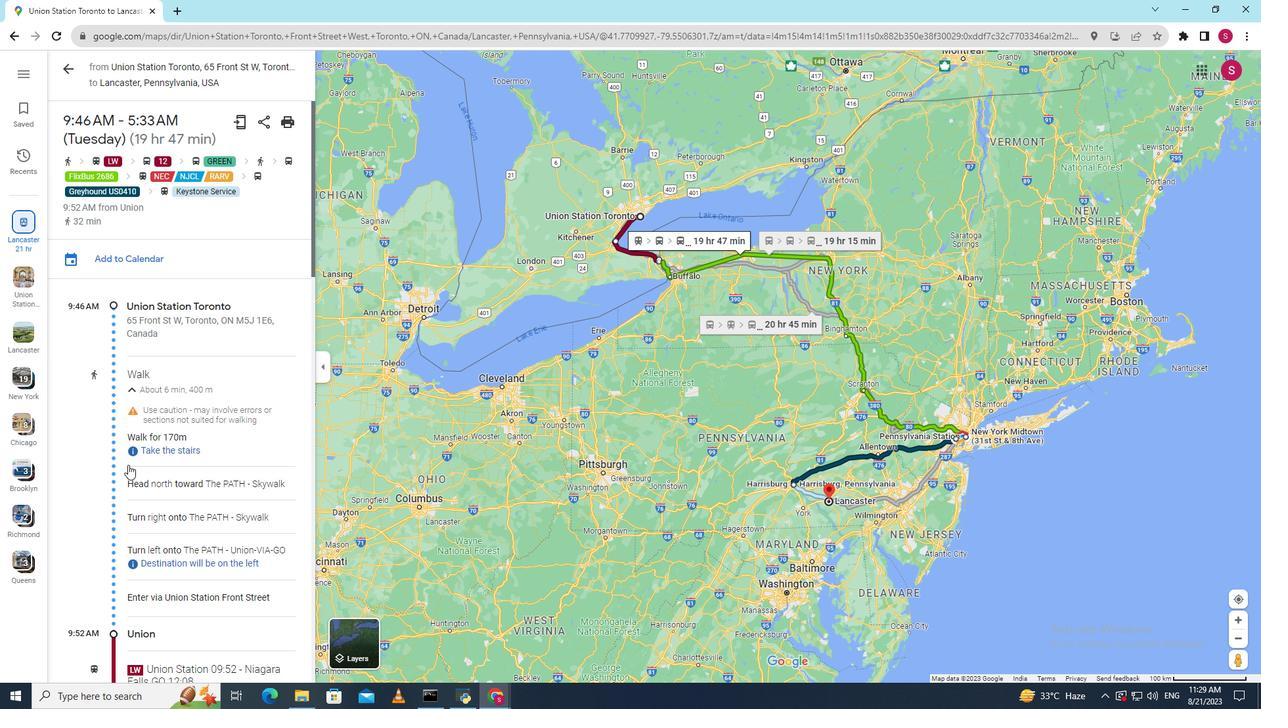 
Action: Mouse scrolled (128, 464) with delta (0, 0)
Screenshot: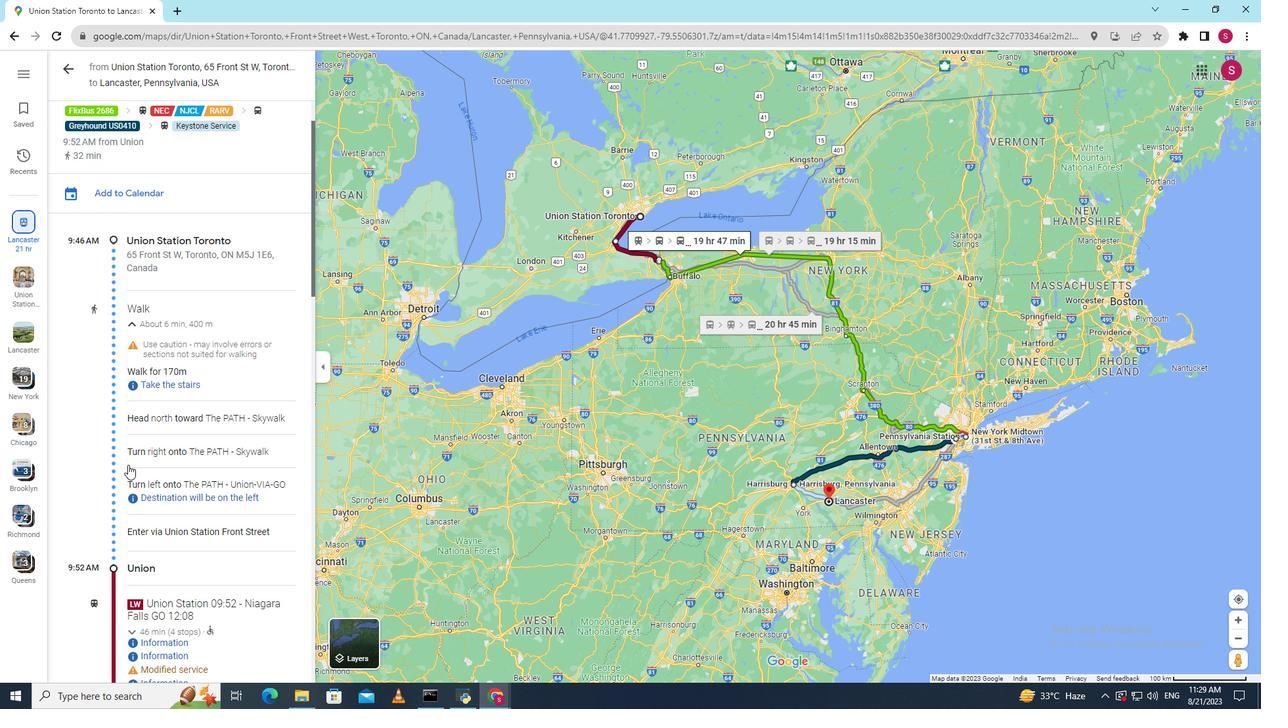 
Action: Mouse scrolled (128, 464) with delta (0, 0)
Screenshot: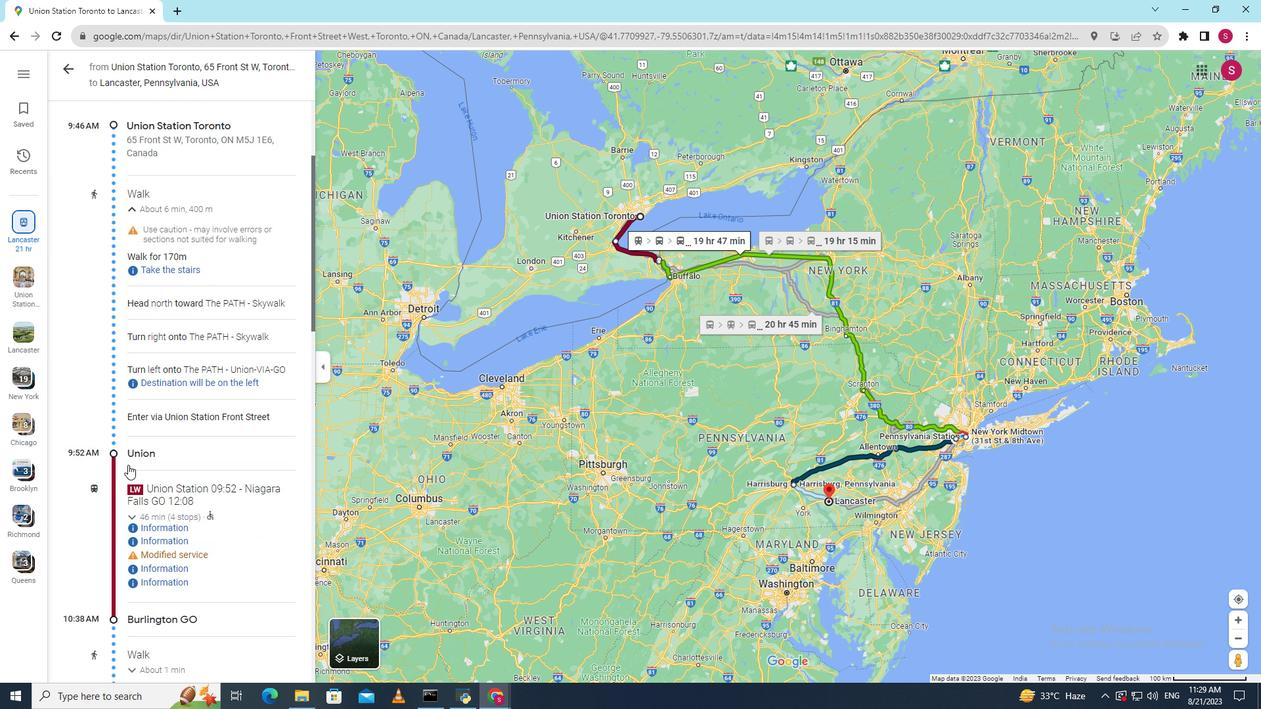 
Action: Mouse scrolled (128, 464) with delta (0, 0)
Screenshot: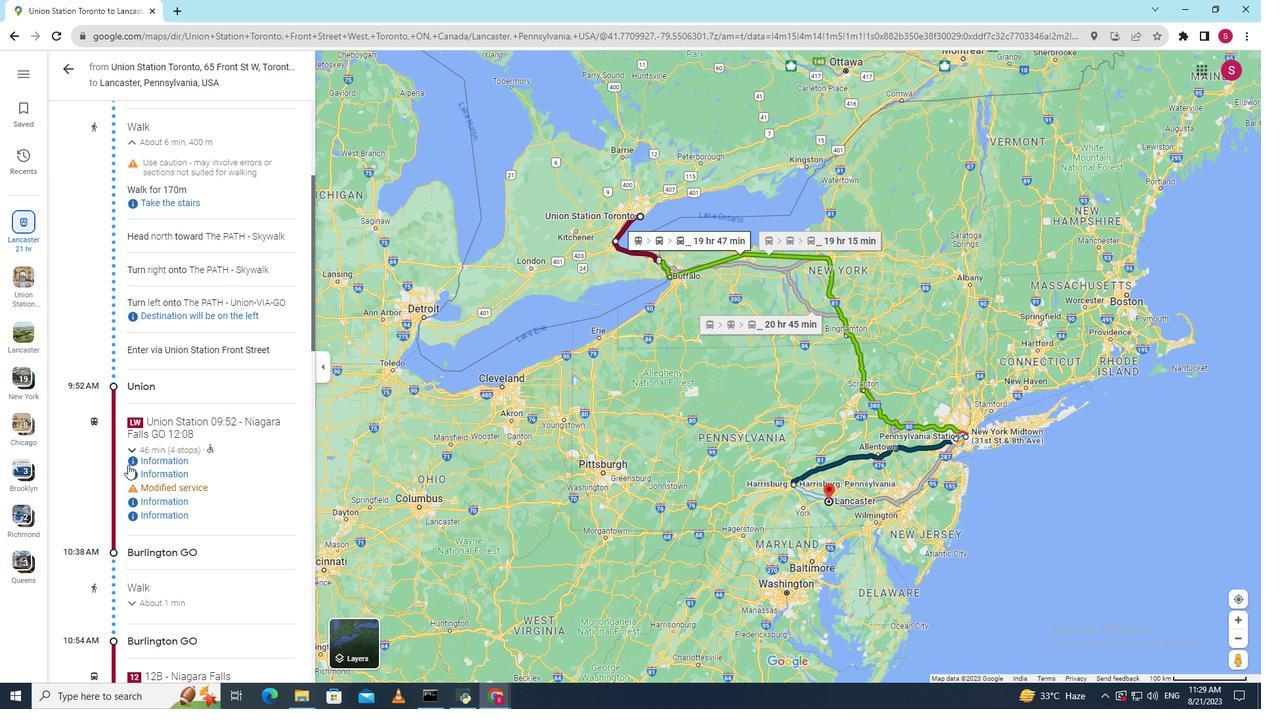 
Action: Mouse scrolled (128, 464) with delta (0, 0)
Screenshot: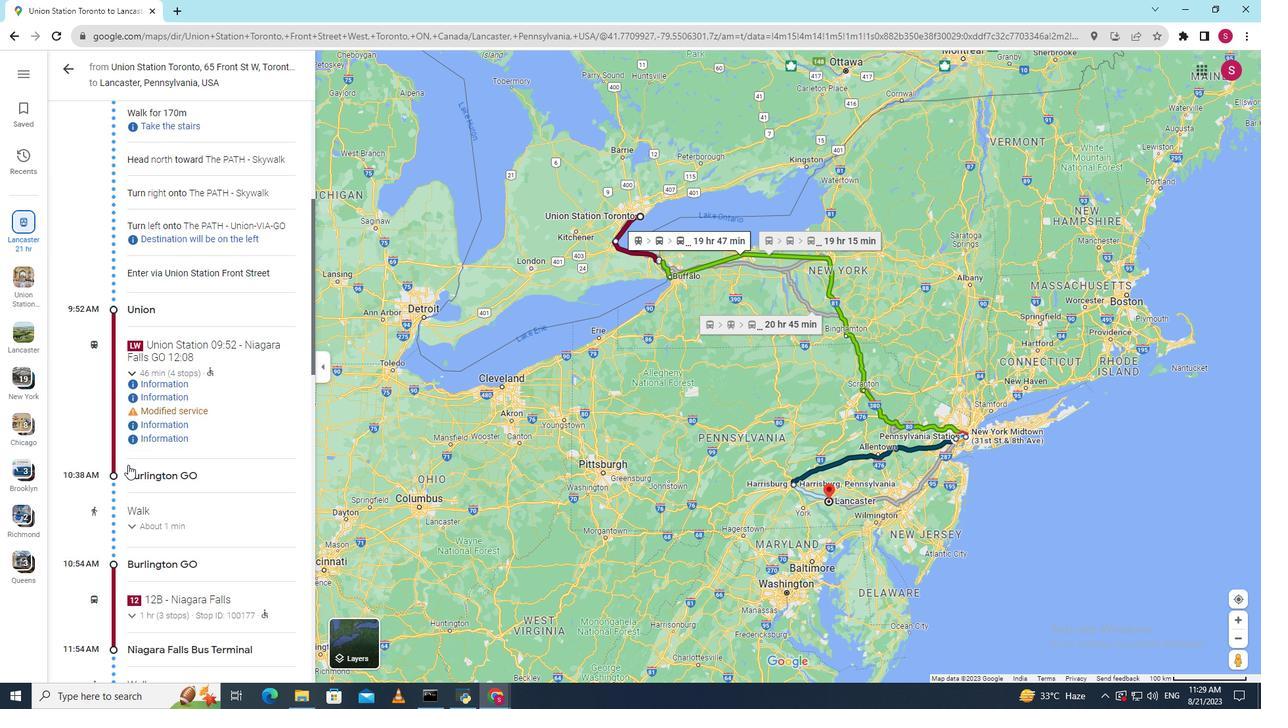 
Action: Mouse scrolled (128, 464) with delta (0, 0)
Screenshot: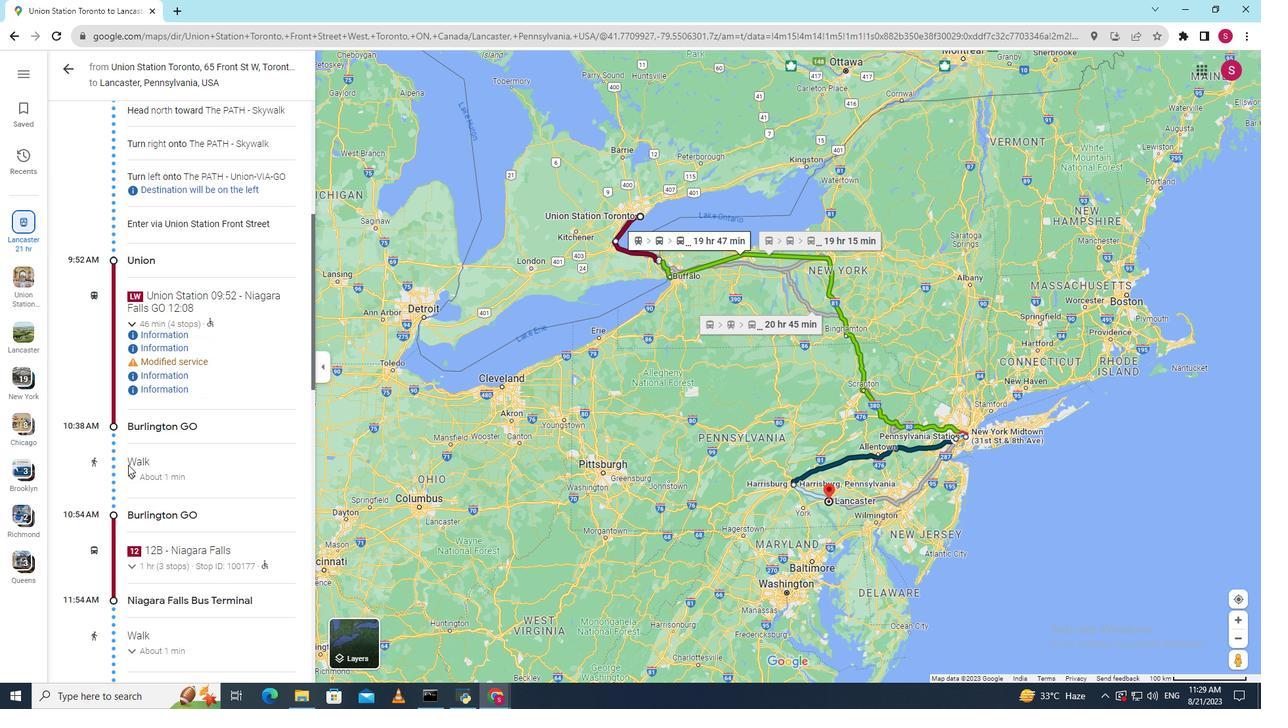 
Action: Mouse scrolled (128, 464) with delta (0, 0)
Screenshot: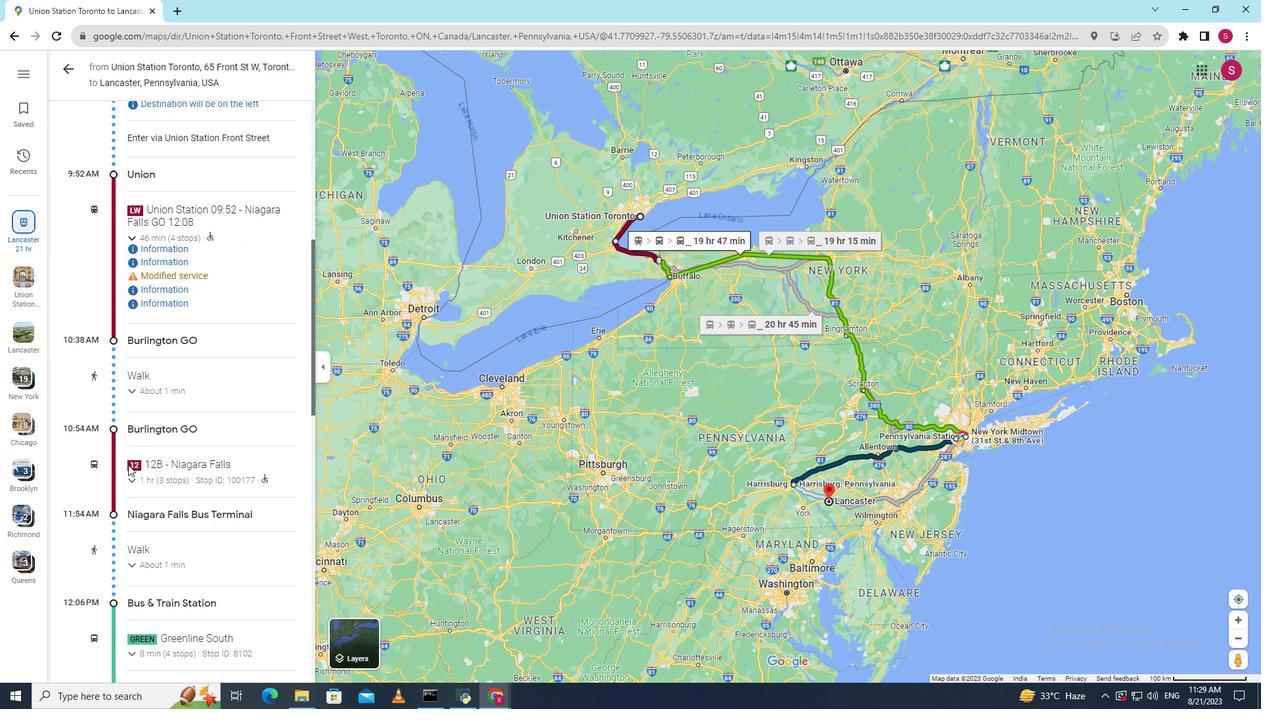 
Action: Mouse moved to (132, 391)
Screenshot: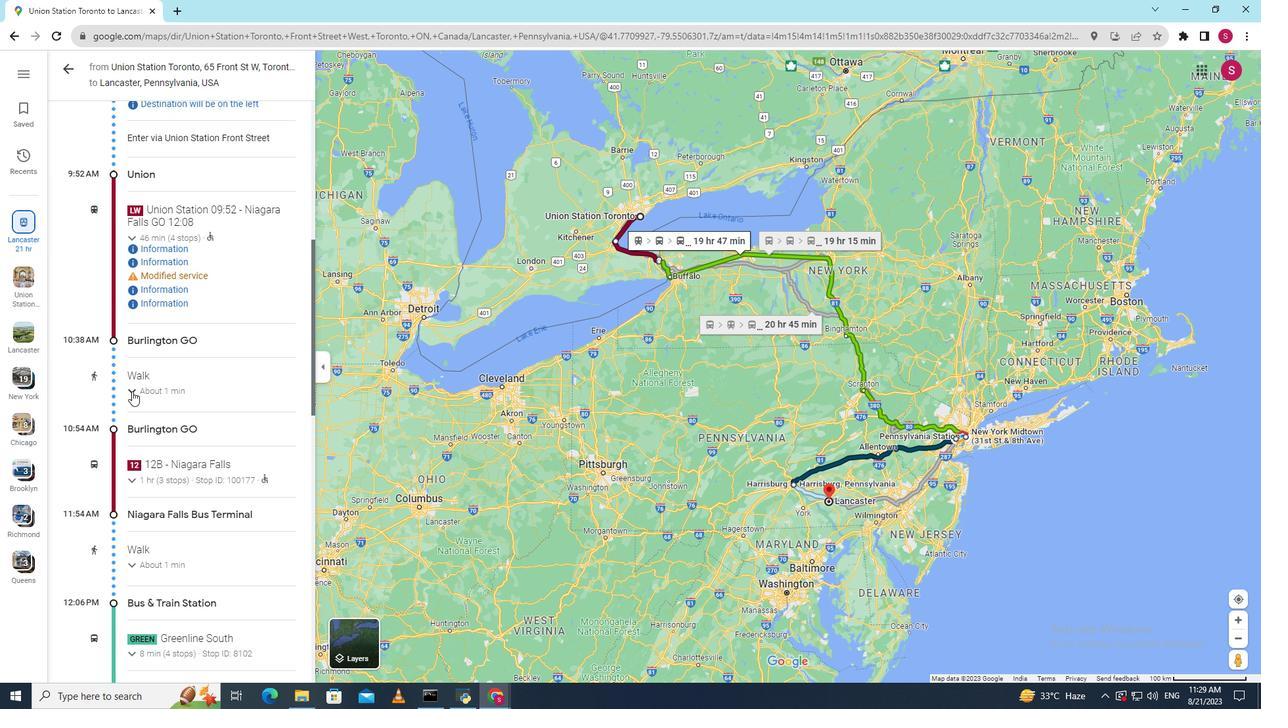 
Action: Mouse pressed left at (132, 391)
Screenshot: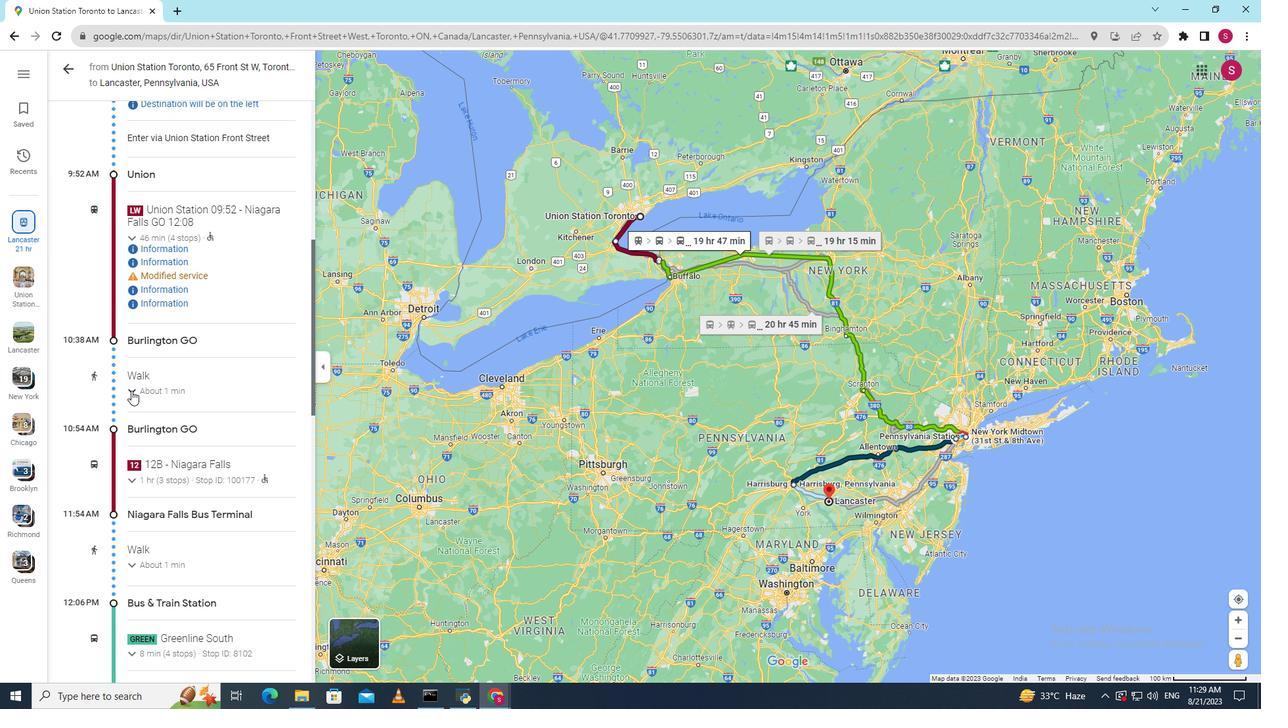 
Action: Mouse moved to (132, 528)
Screenshot: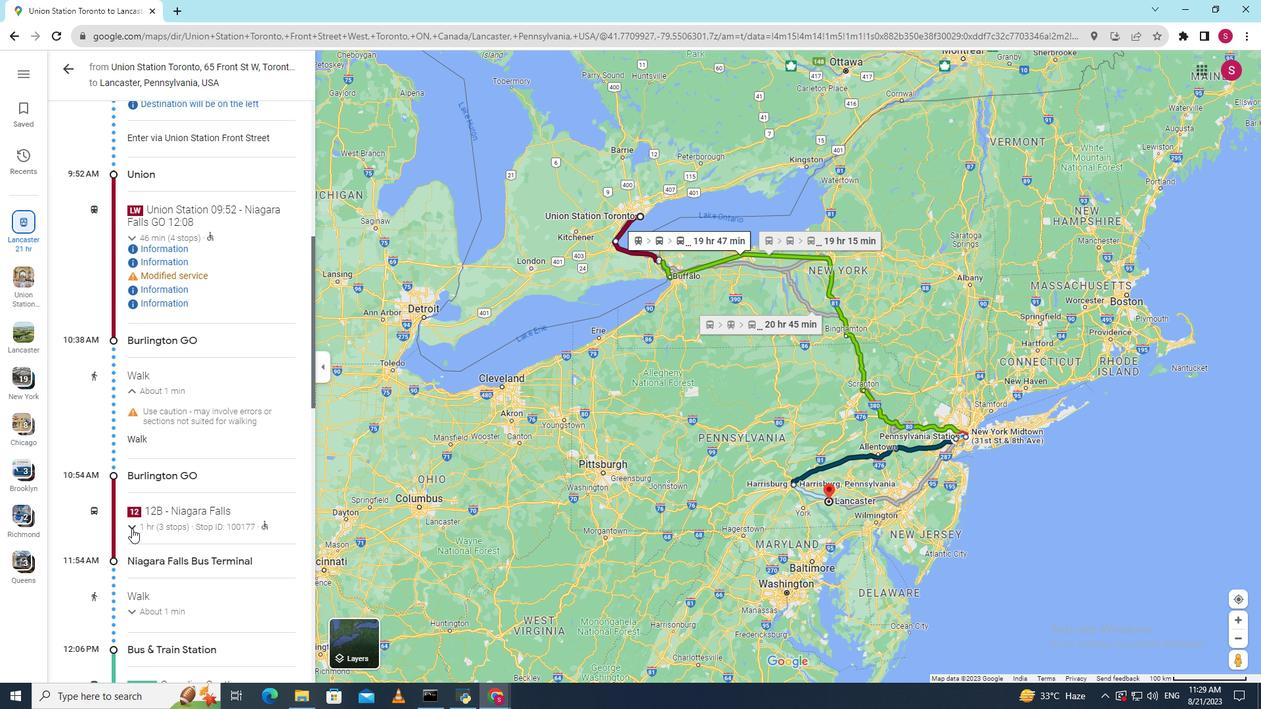 
Action: Mouse pressed left at (132, 528)
Screenshot: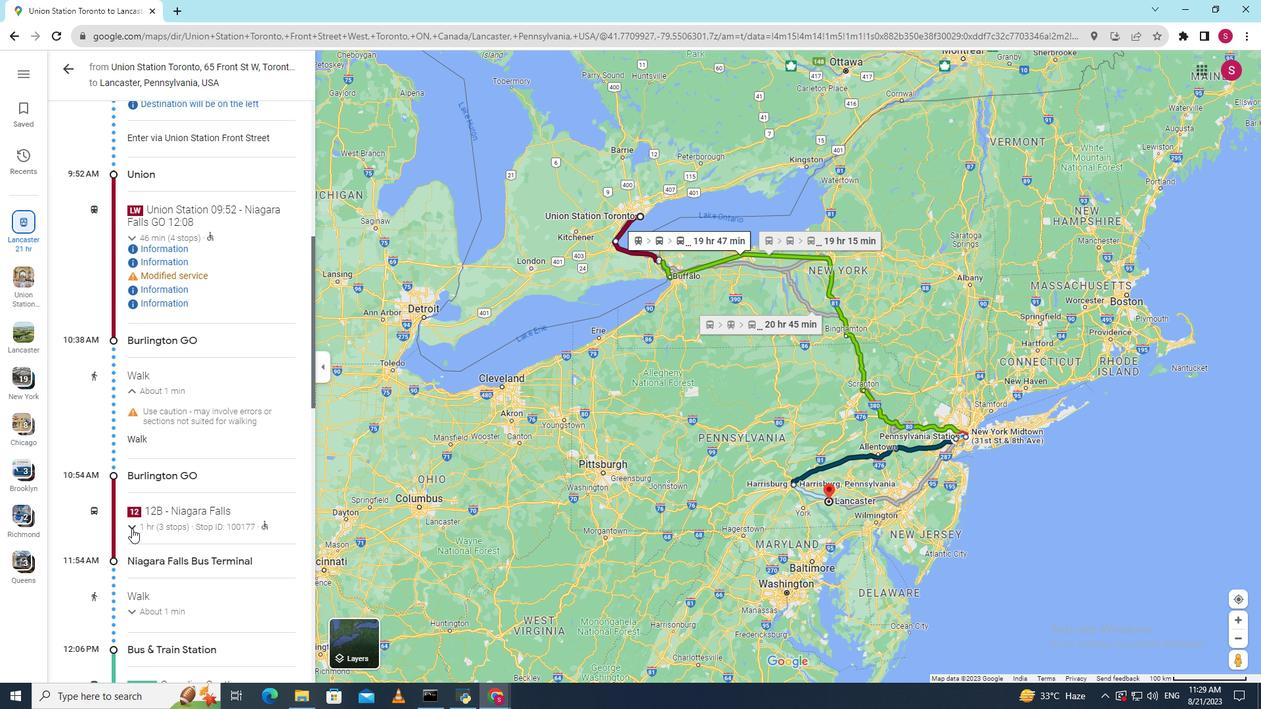 
Action: Mouse moved to (128, 528)
Screenshot: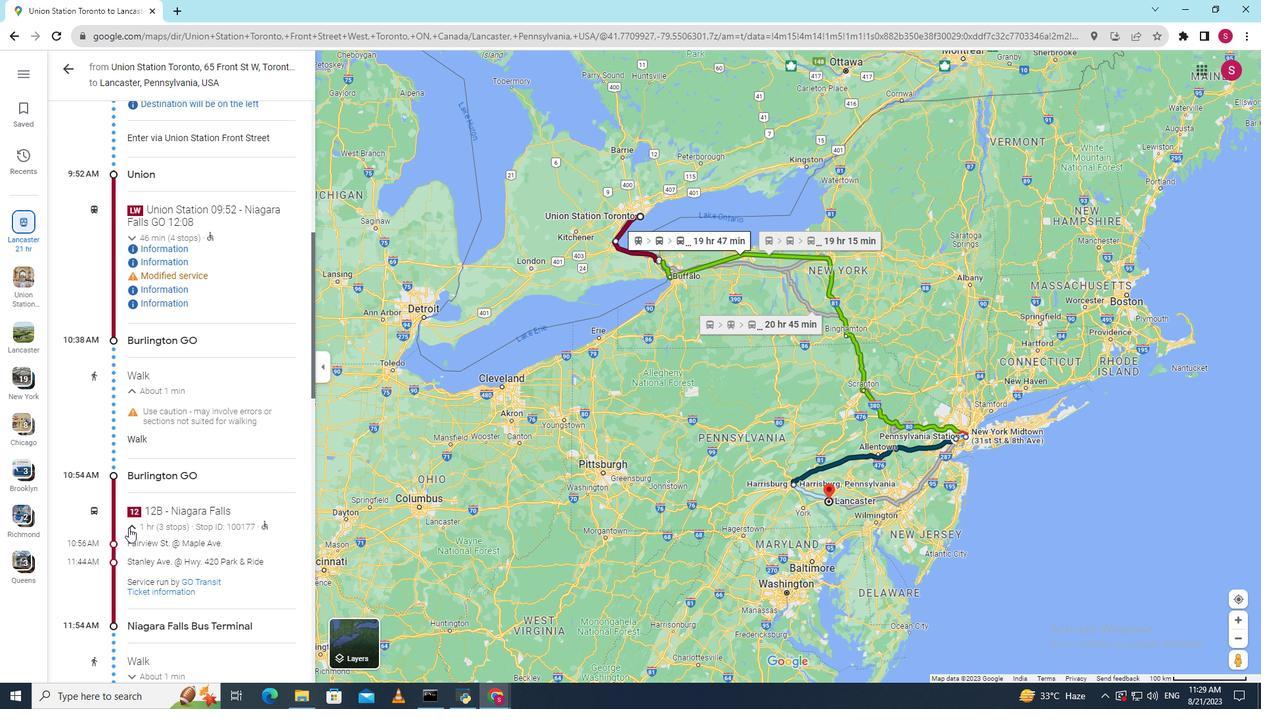 
Action: Mouse pressed left at (128, 528)
Screenshot: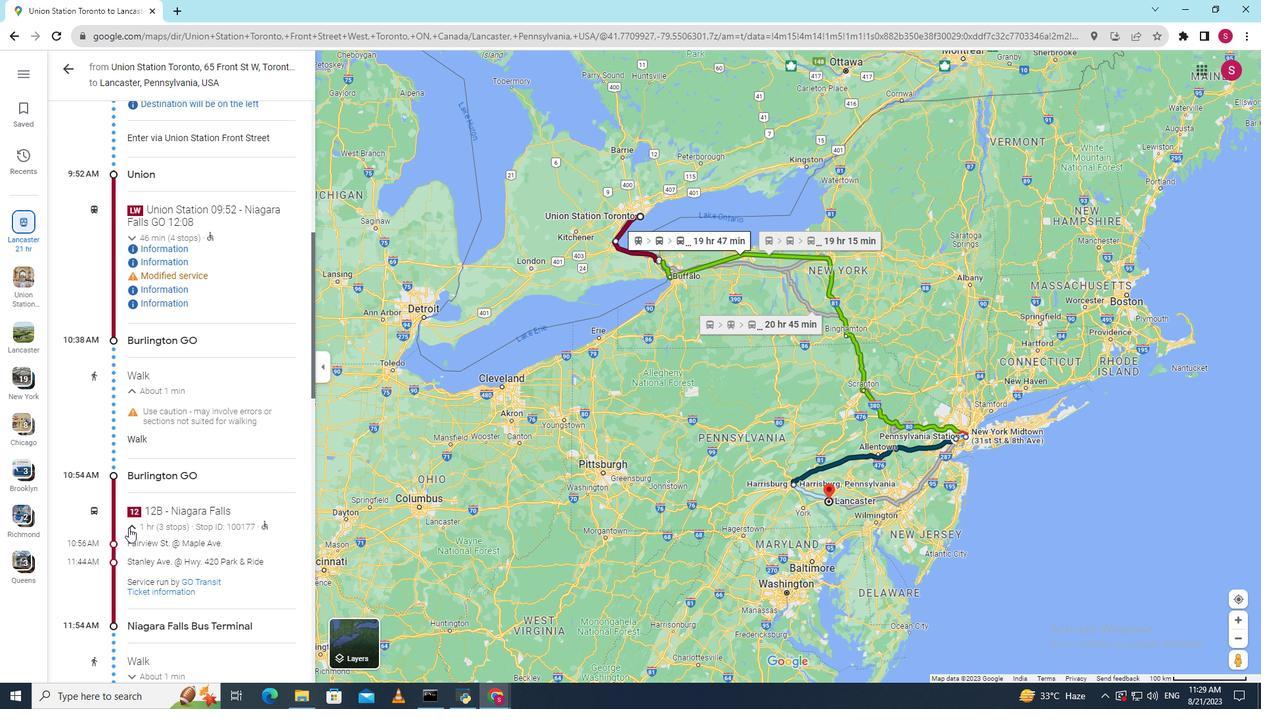 
Action: Mouse pressed left at (128, 528)
Screenshot: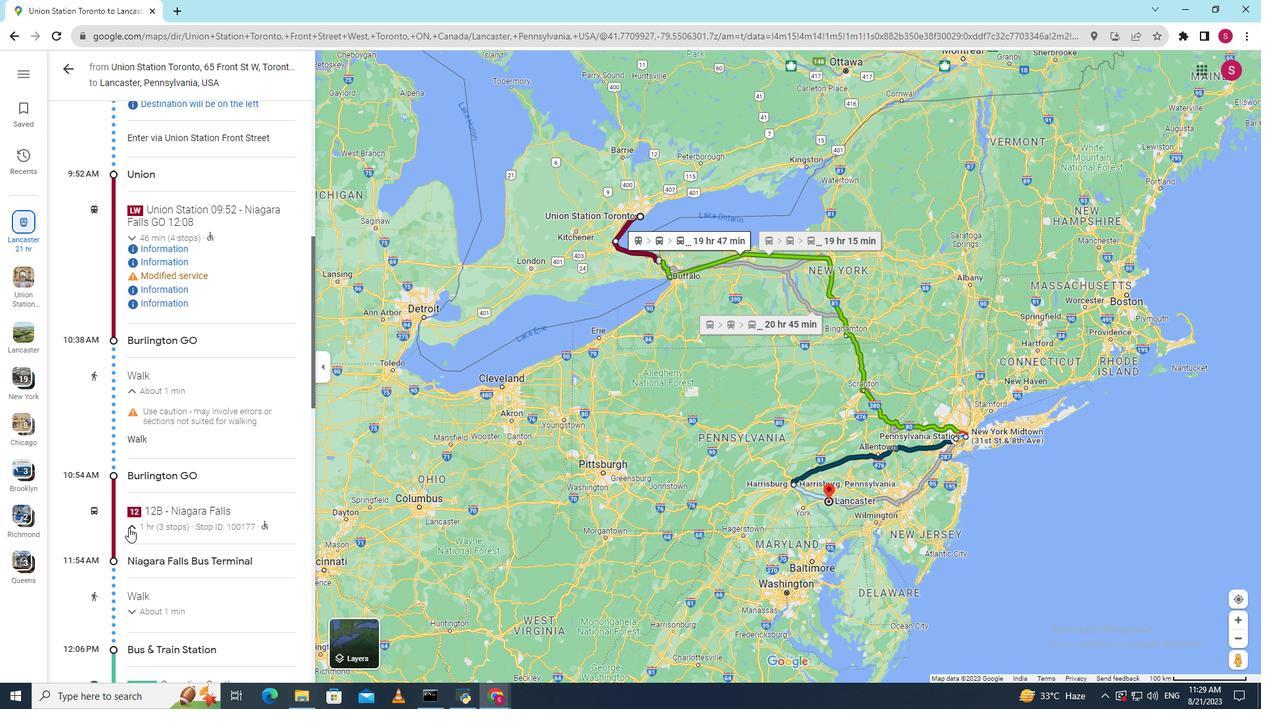 
Action: Mouse moved to (128, 666)
Screenshot: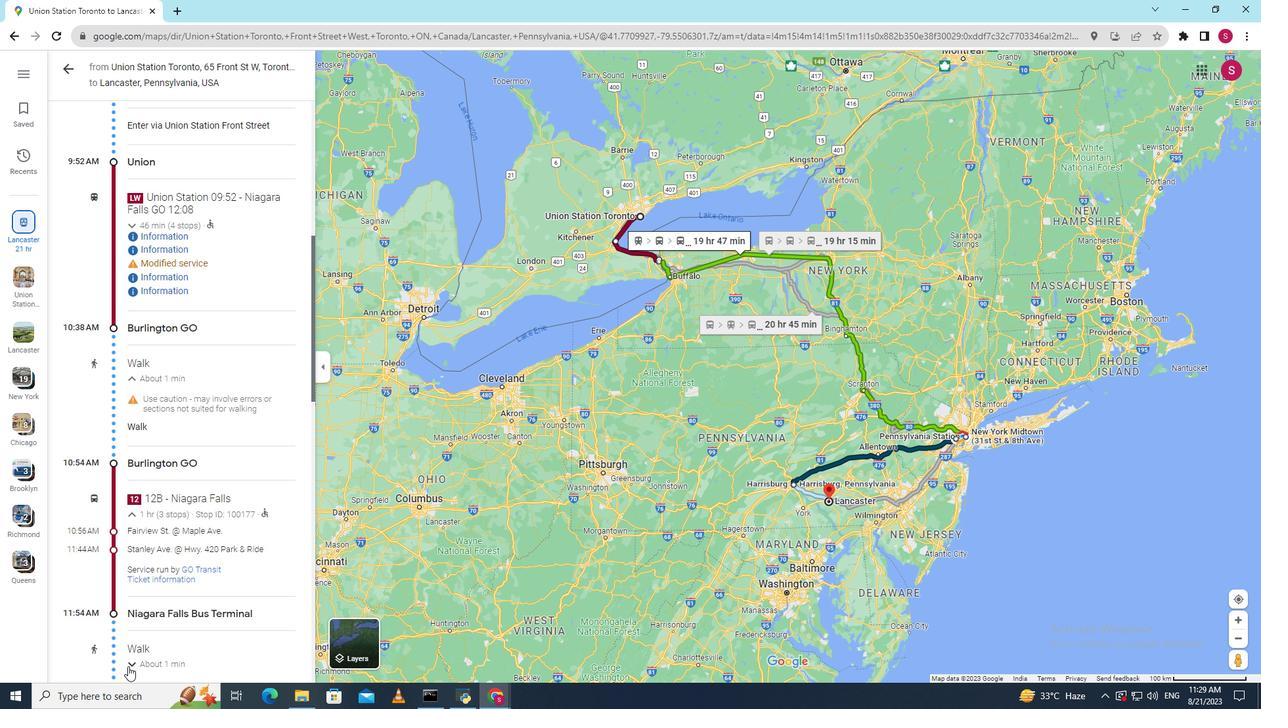 
Action: Mouse scrolled (128, 666) with delta (0, 0)
Screenshot: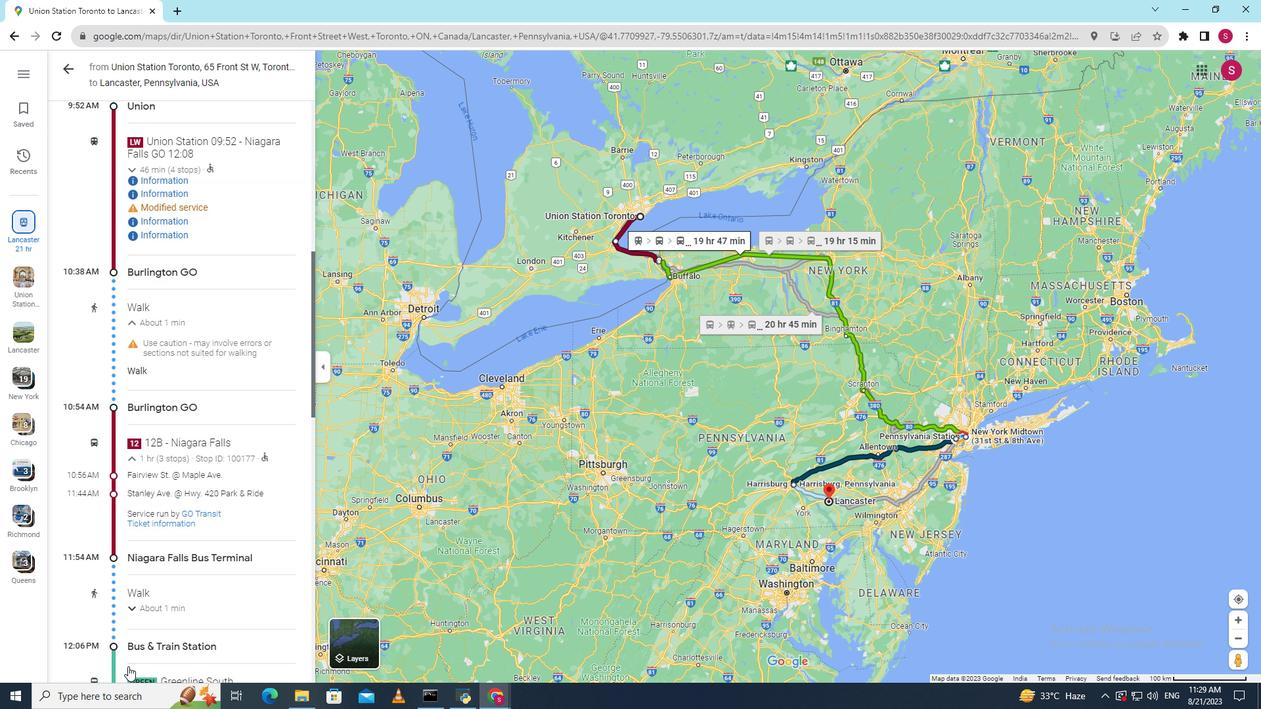 
Action: Mouse scrolled (128, 666) with delta (0, 0)
Screenshot: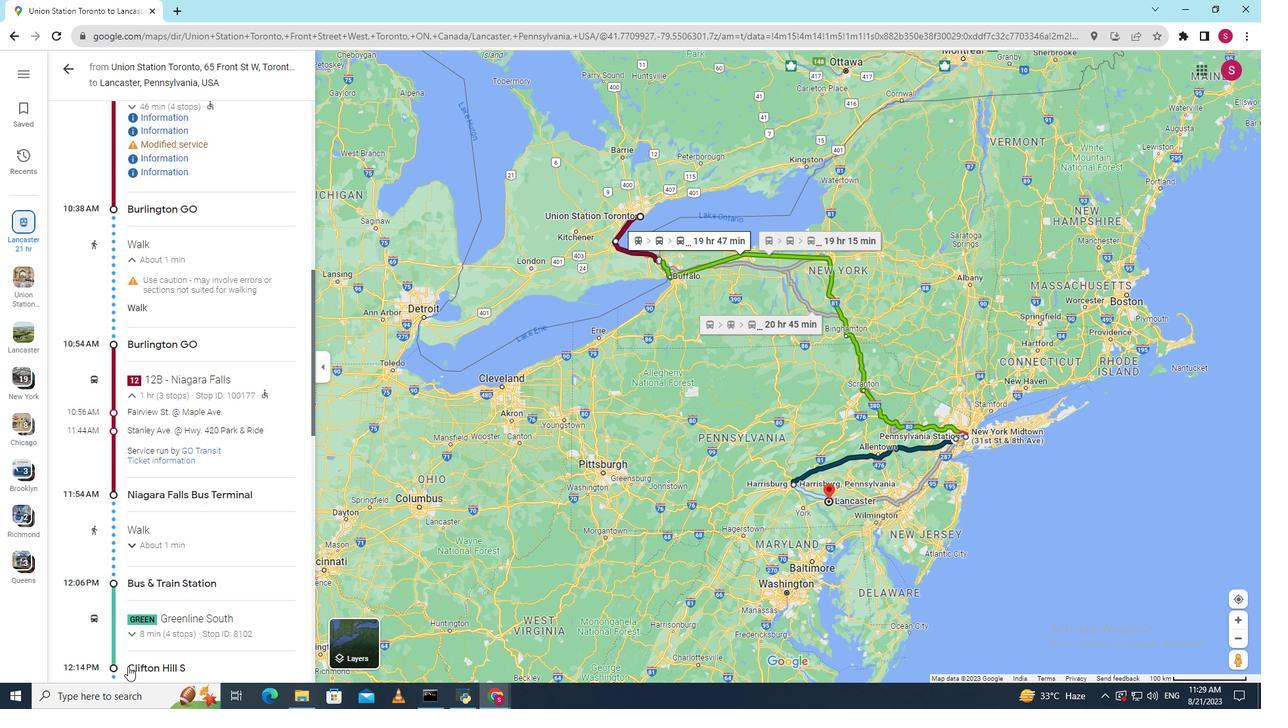 
Action: Mouse moved to (130, 545)
Screenshot: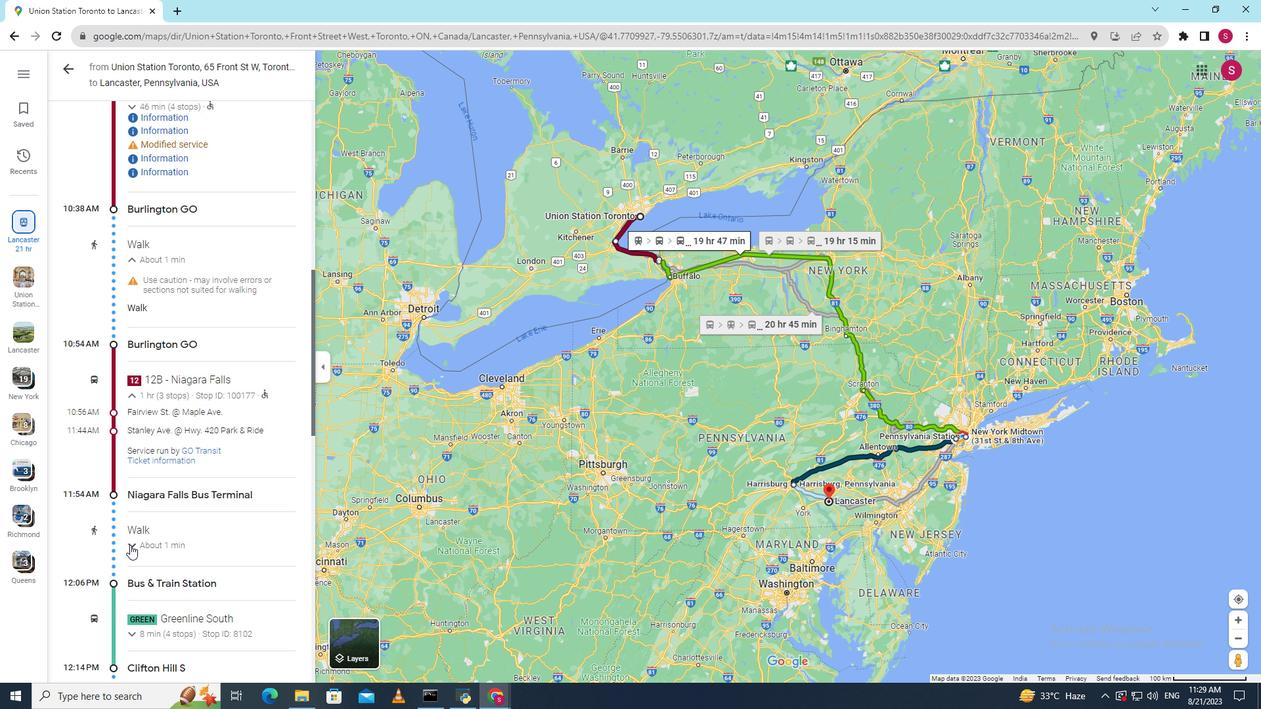 
Action: Mouse pressed left at (130, 545)
Screenshot: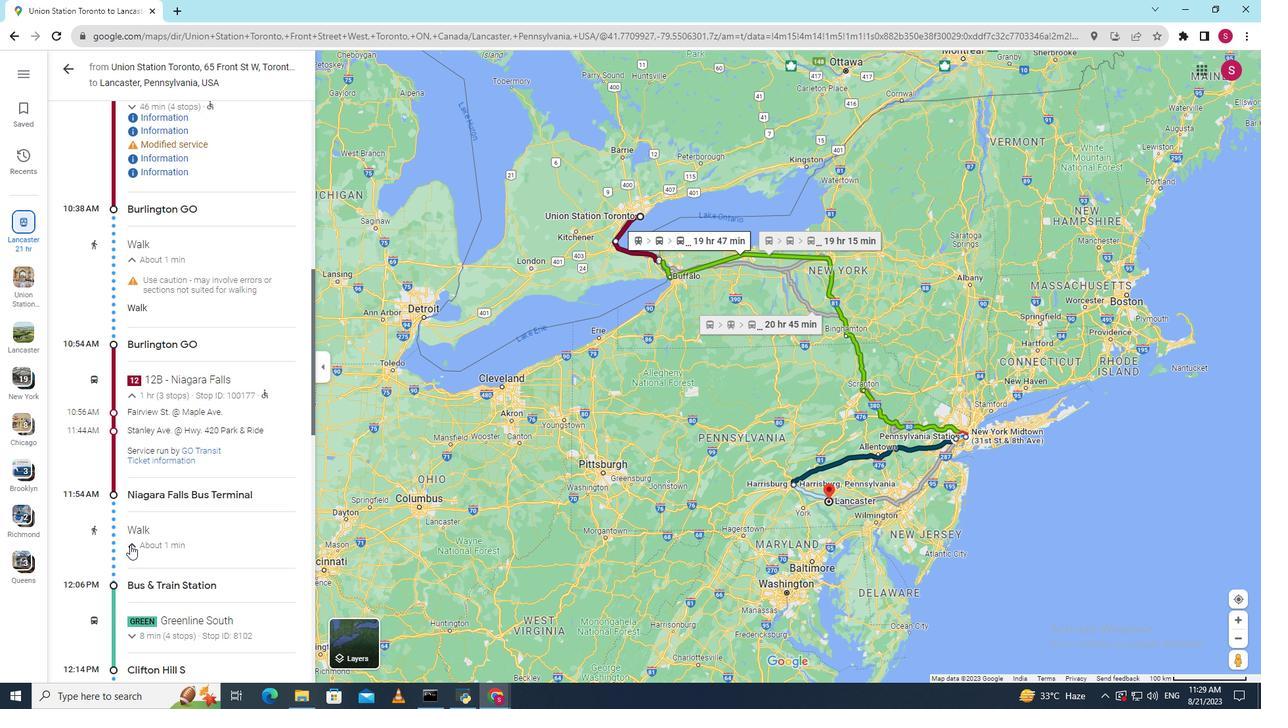 
Action: Mouse scrolled (130, 544) with delta (0, 0)
Screenshot: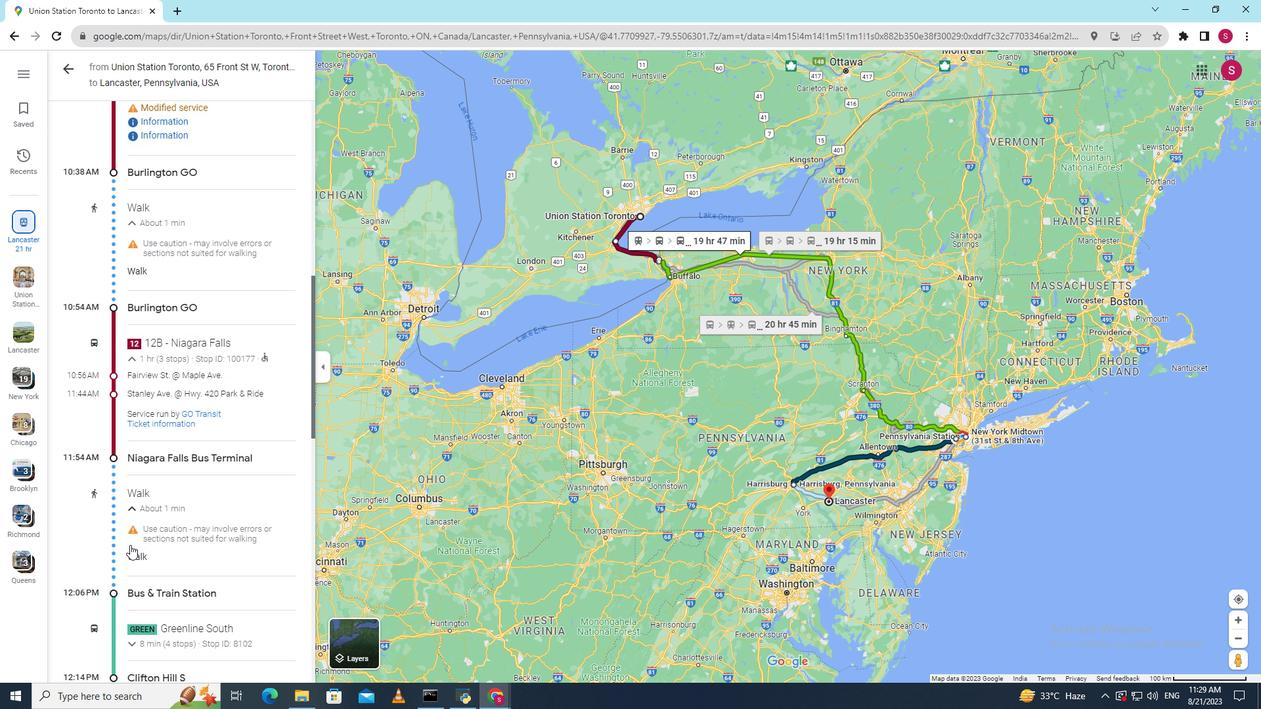 
Action: Mouse scrolled (130, 544) with delta (0, 0)
Screenshot: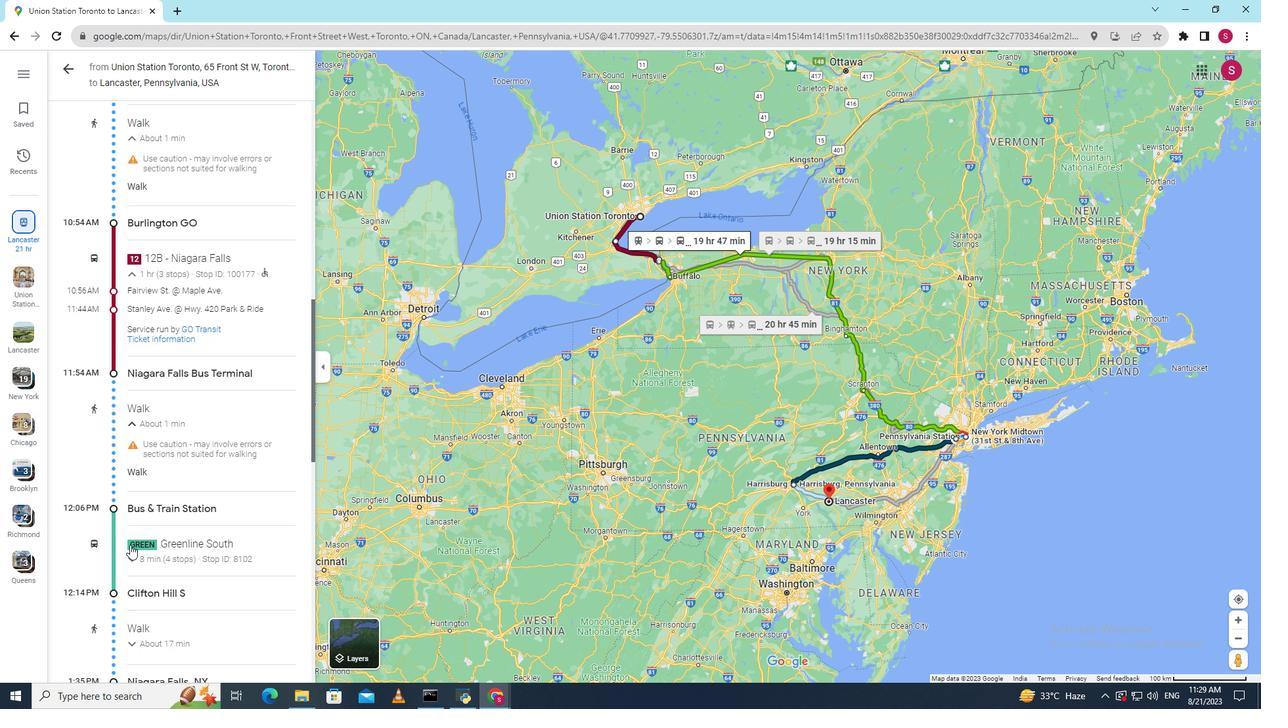 
Action: Mouse moved to (132, 549)
Screenshot: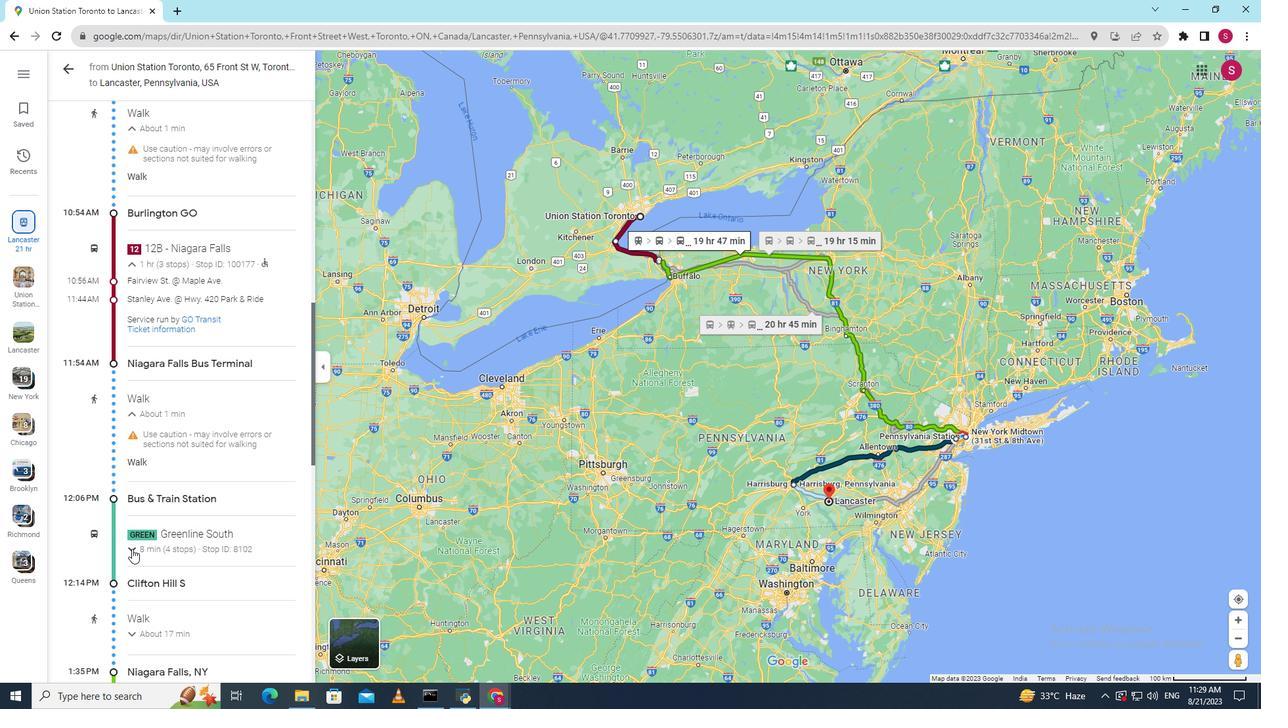 
Action: Mouse pressed left at (132, 549)
Screenshot: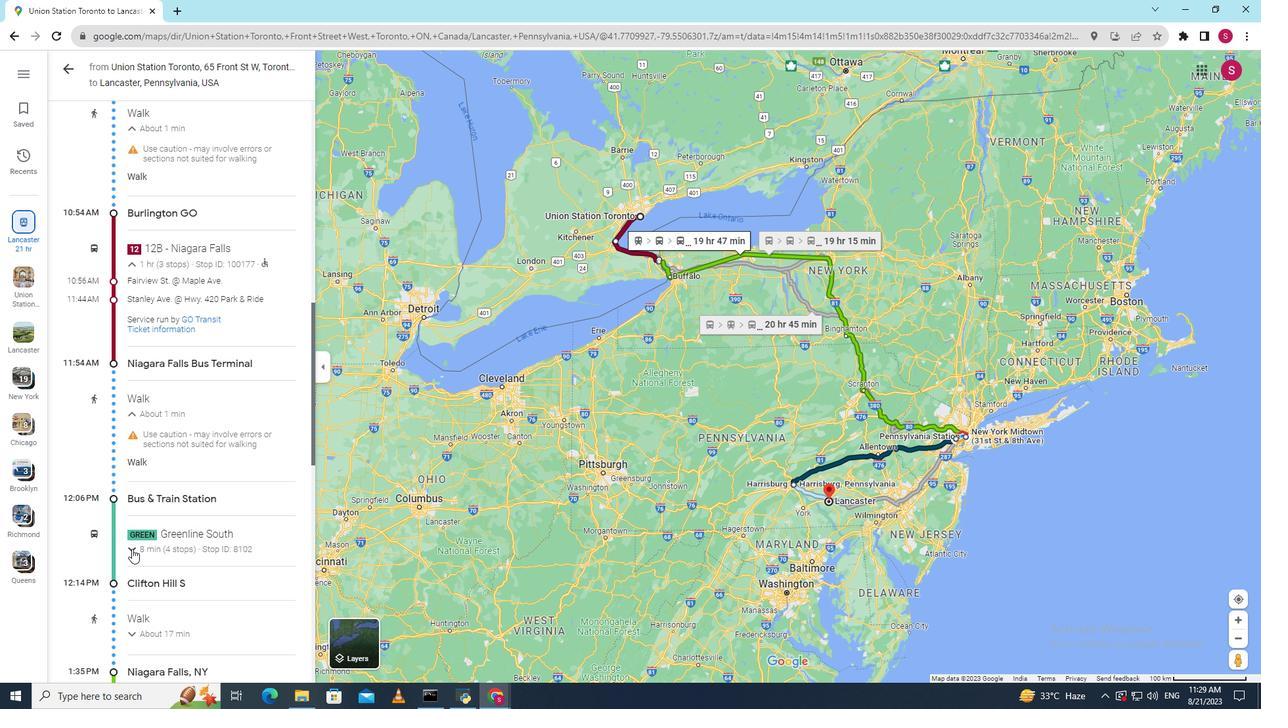 
Action: Mouse scrolled (132, 548) with delta (0, 0)
Screenshot: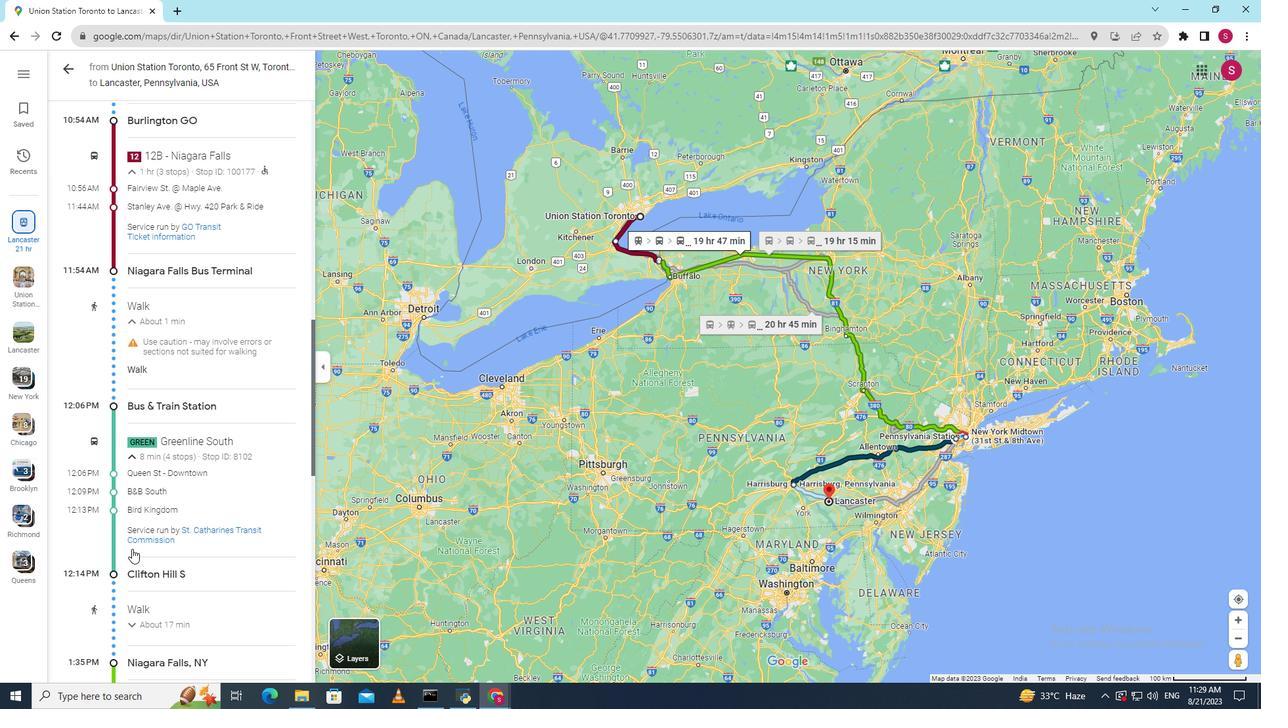 
Action: Mouse scrolled (132, 548) with delta (0, 0)
Screenshot: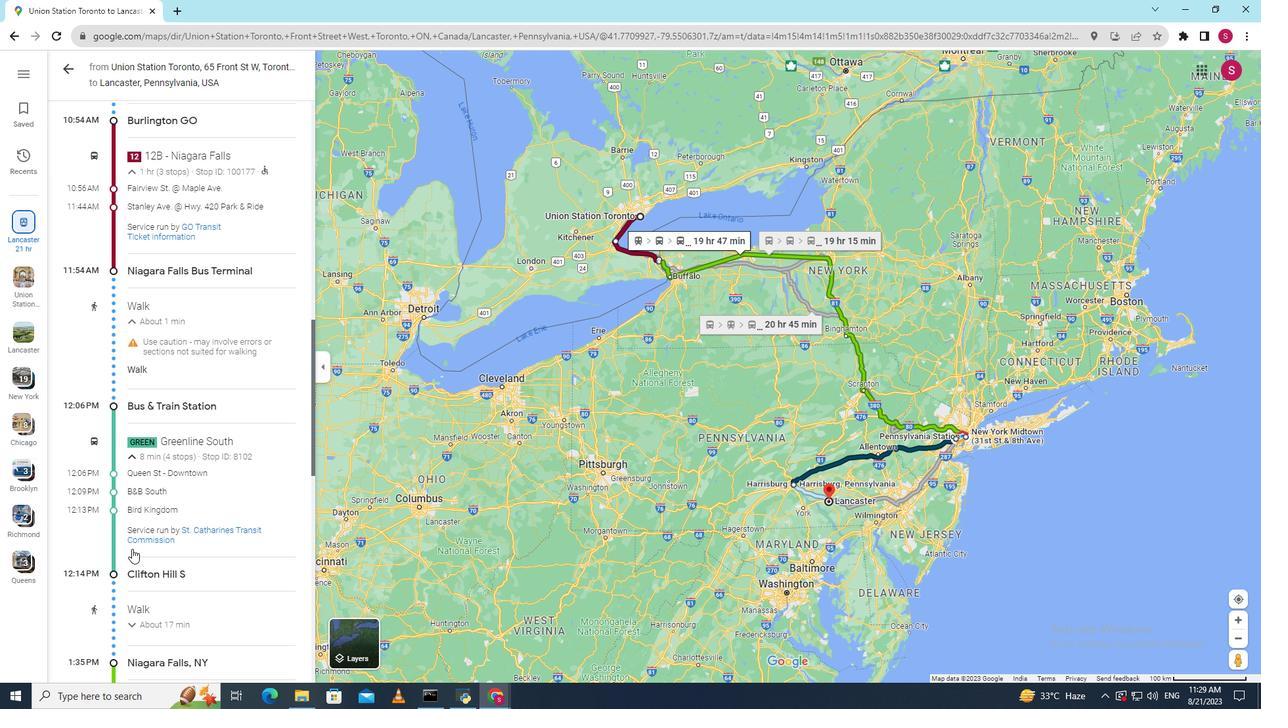 
Action: Mouse moved to (131, 584)
Screenshot: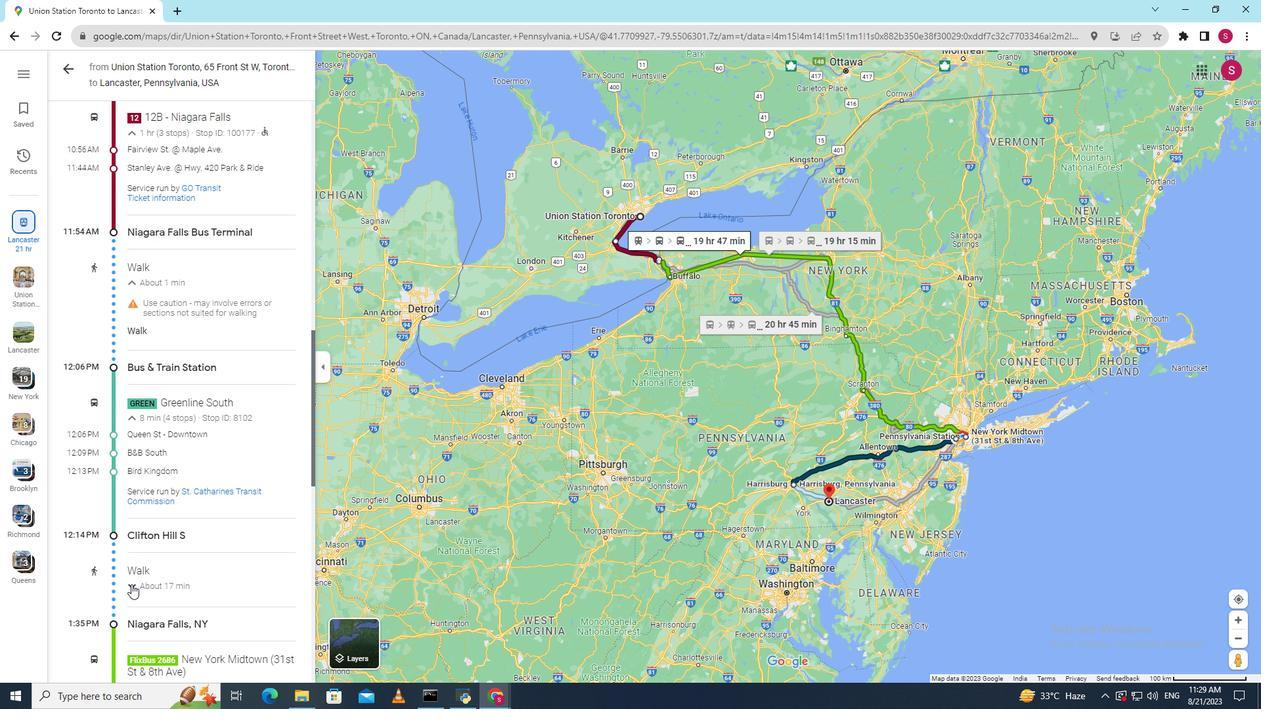 
Action: Mouse pressed left at (131, 584)
Screenshot: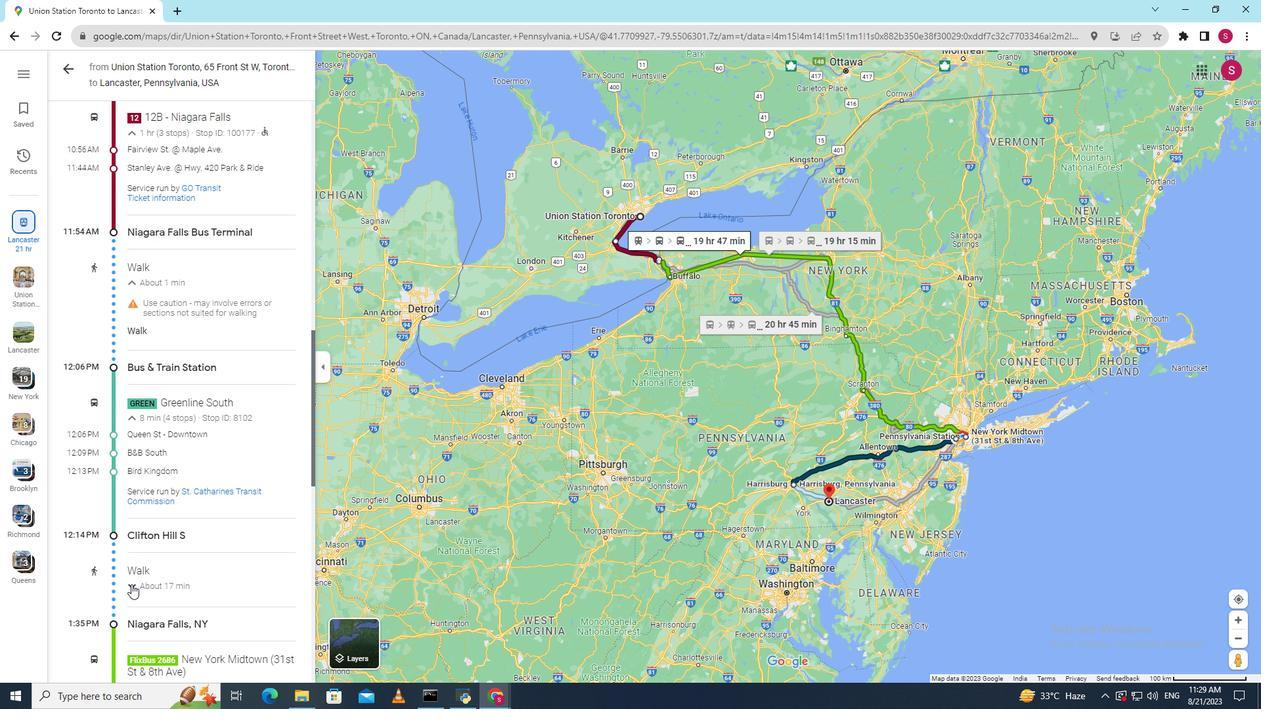 
Action: Mouse scrolled (131, 584) with delta (0, 0)
Screenshot: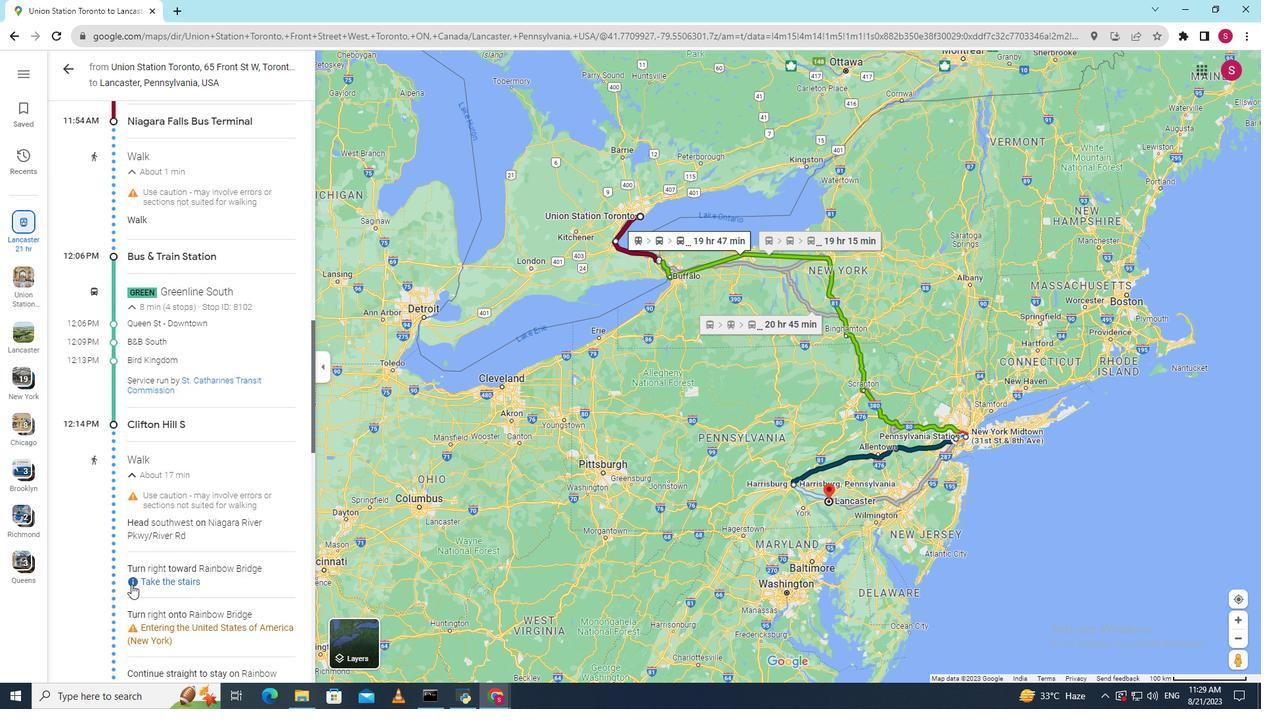 
Action: Mouse scrolled (131, 584) with delta (0, 0)
Screenshot: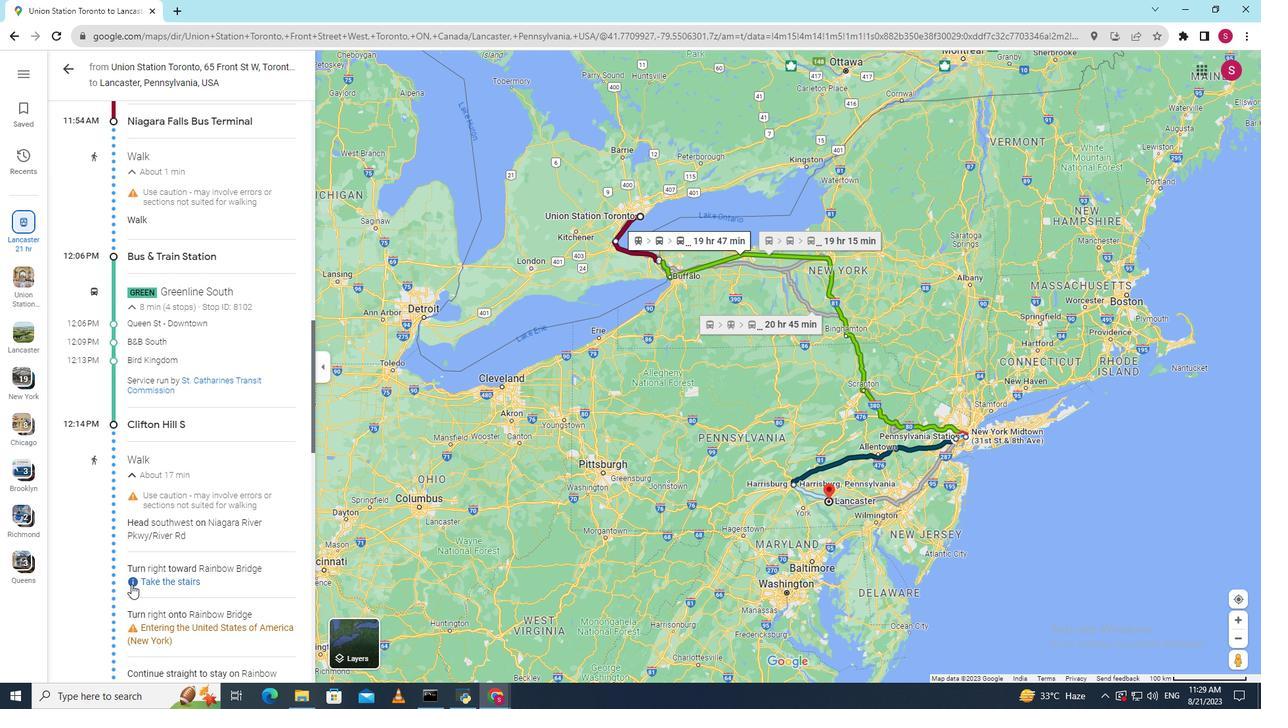 
Action: Mouse scrolled (131, 584) with delta (0, 0)
Screenshot: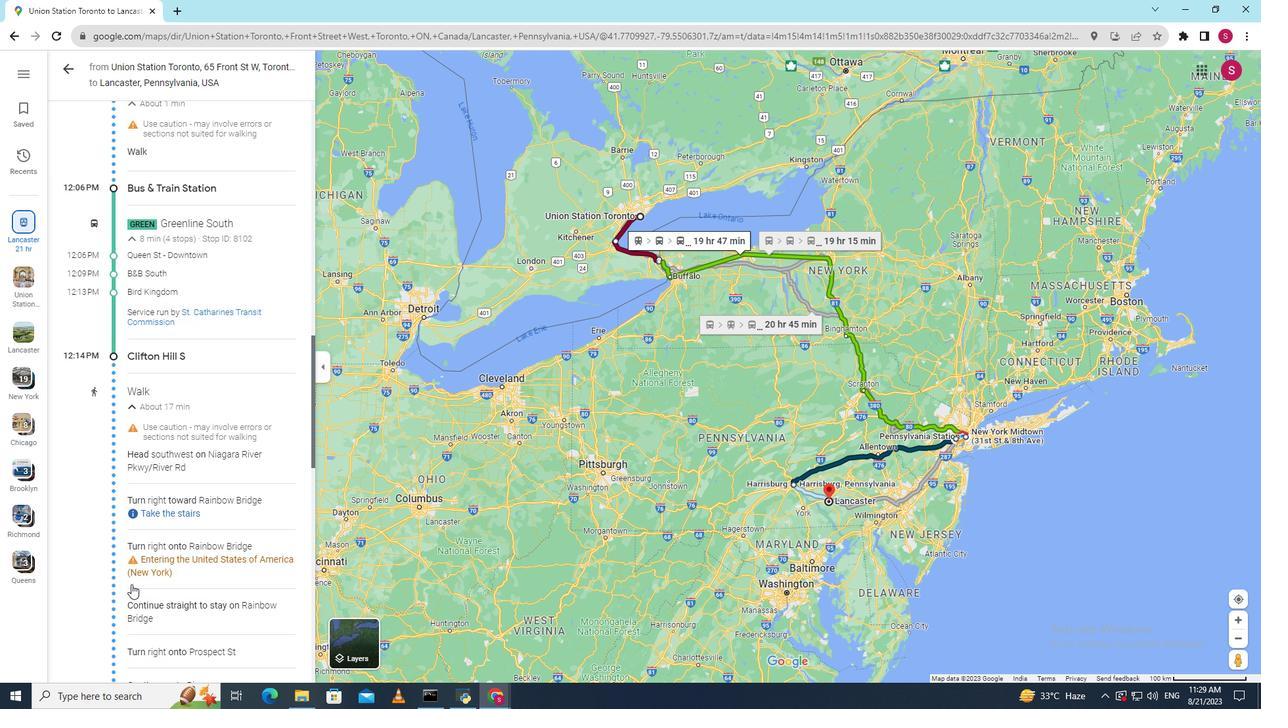 
Action: Mouse moved to (140, 574)
Screenshot: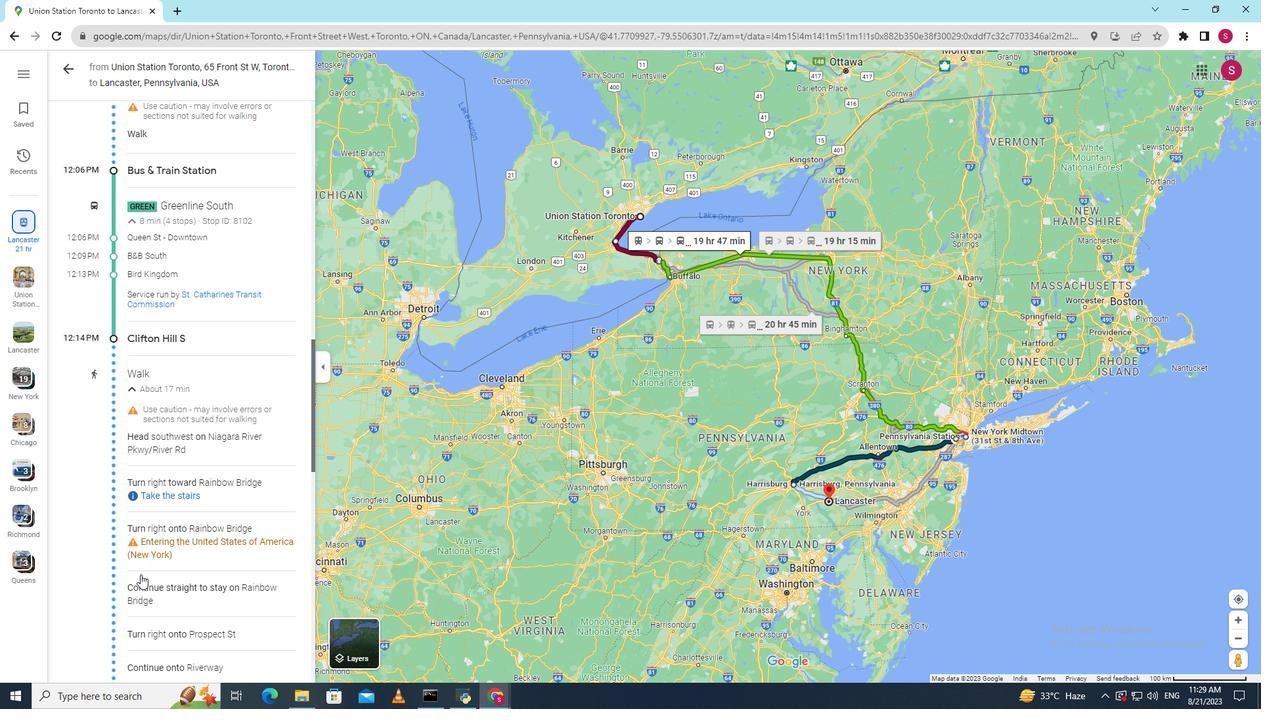 
Action: Mouse scrolled (140, 574) with delta (0, 0)
Screenshot: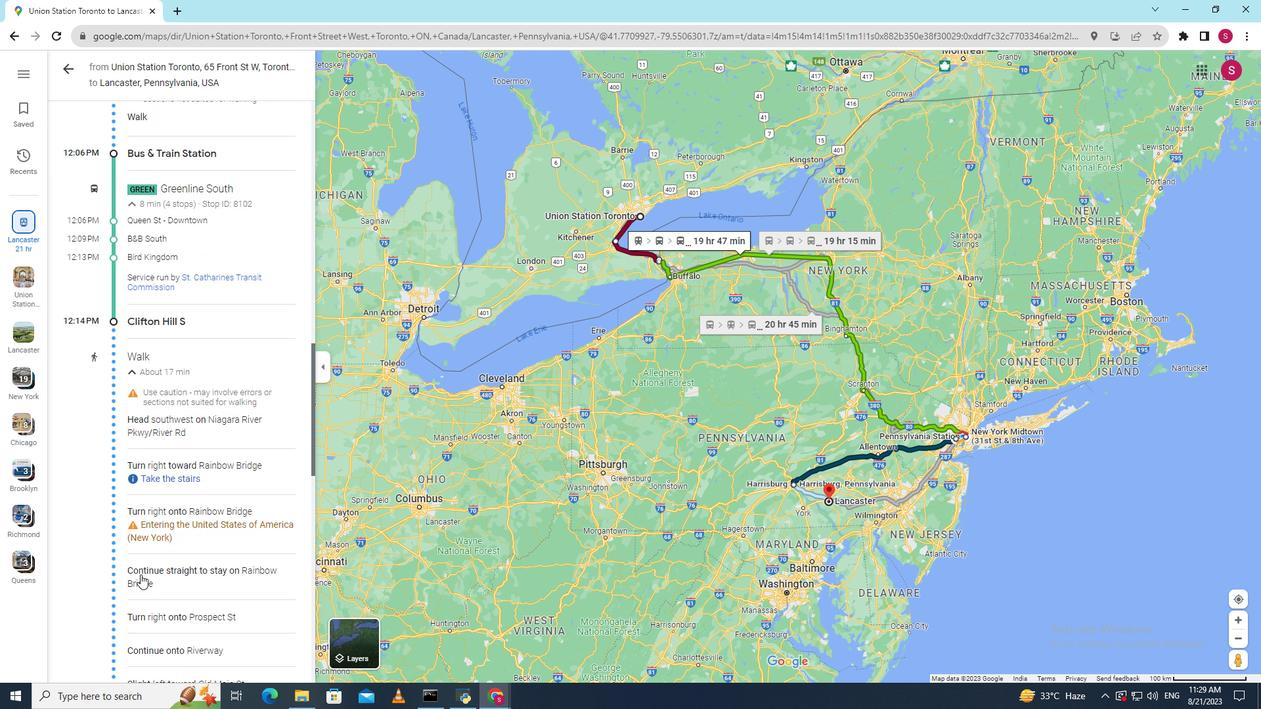 
Action: Mouse scrolled (140, 574) with delta (0, 0)
Screenshot: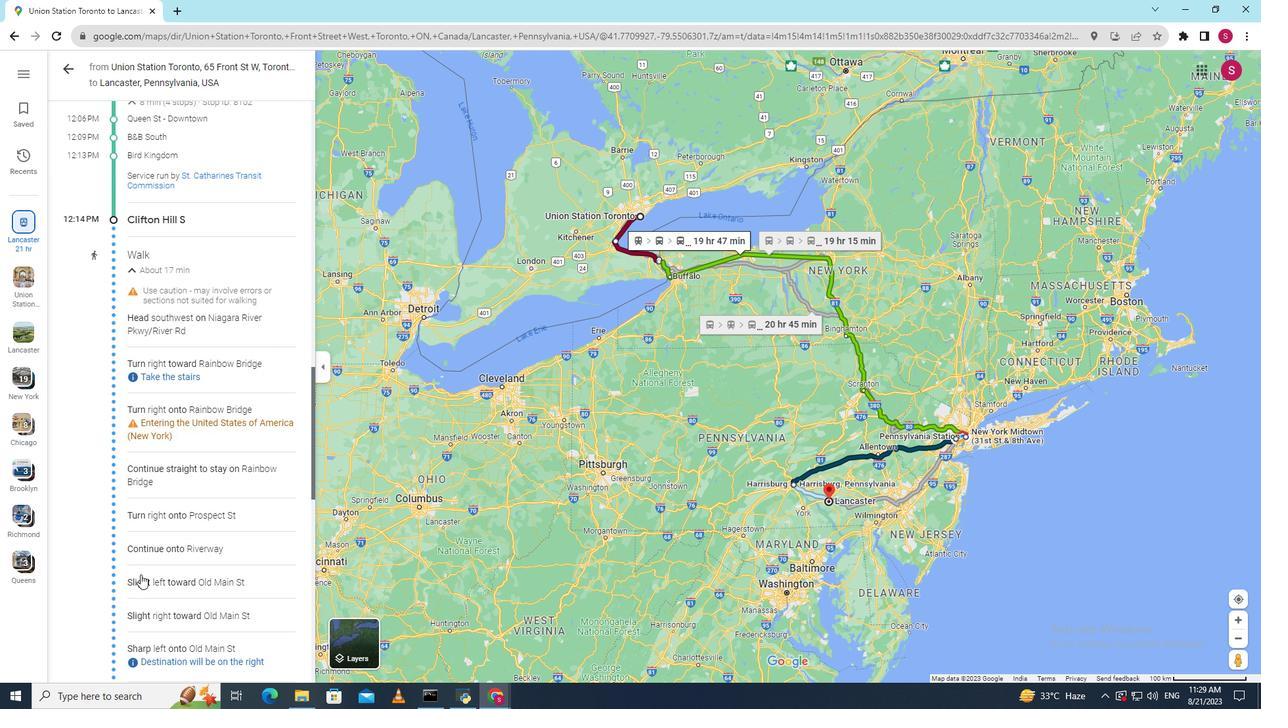 
Action: Mouse moved to (138, 600)
Screenshot: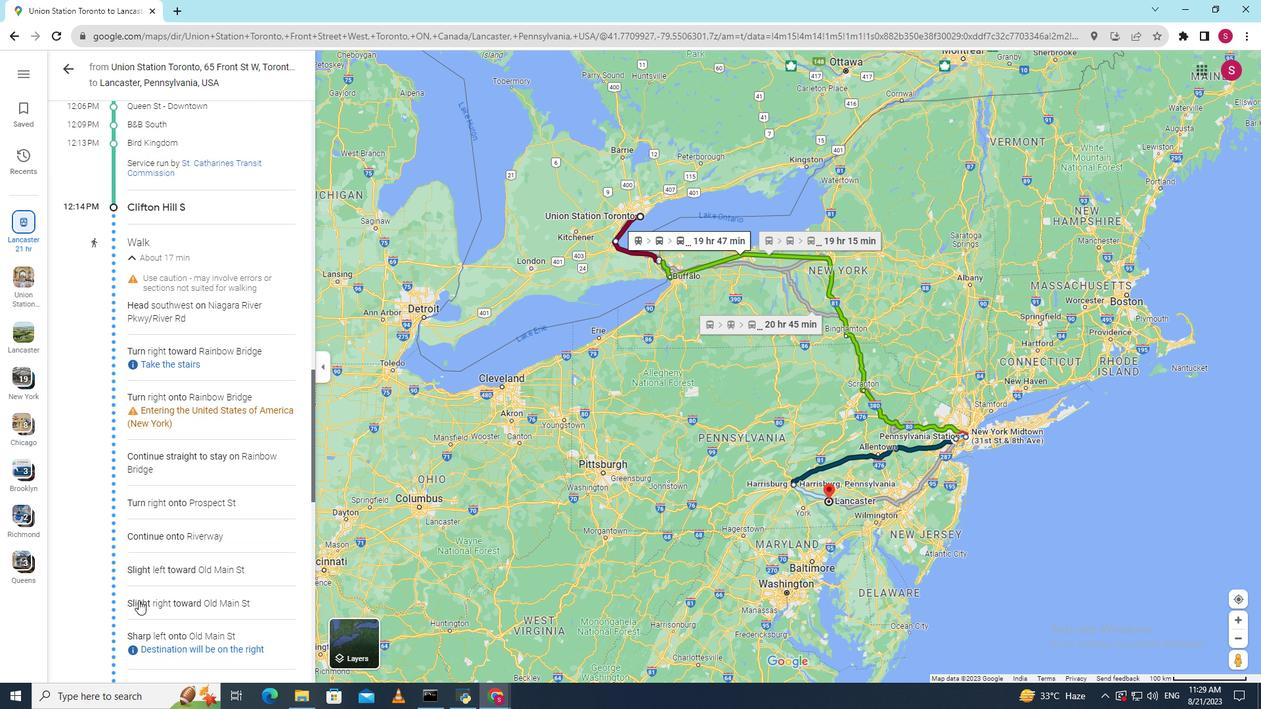 
Action: Mouse scrolled (138, 599) with delta (0, 0)
Screenshot: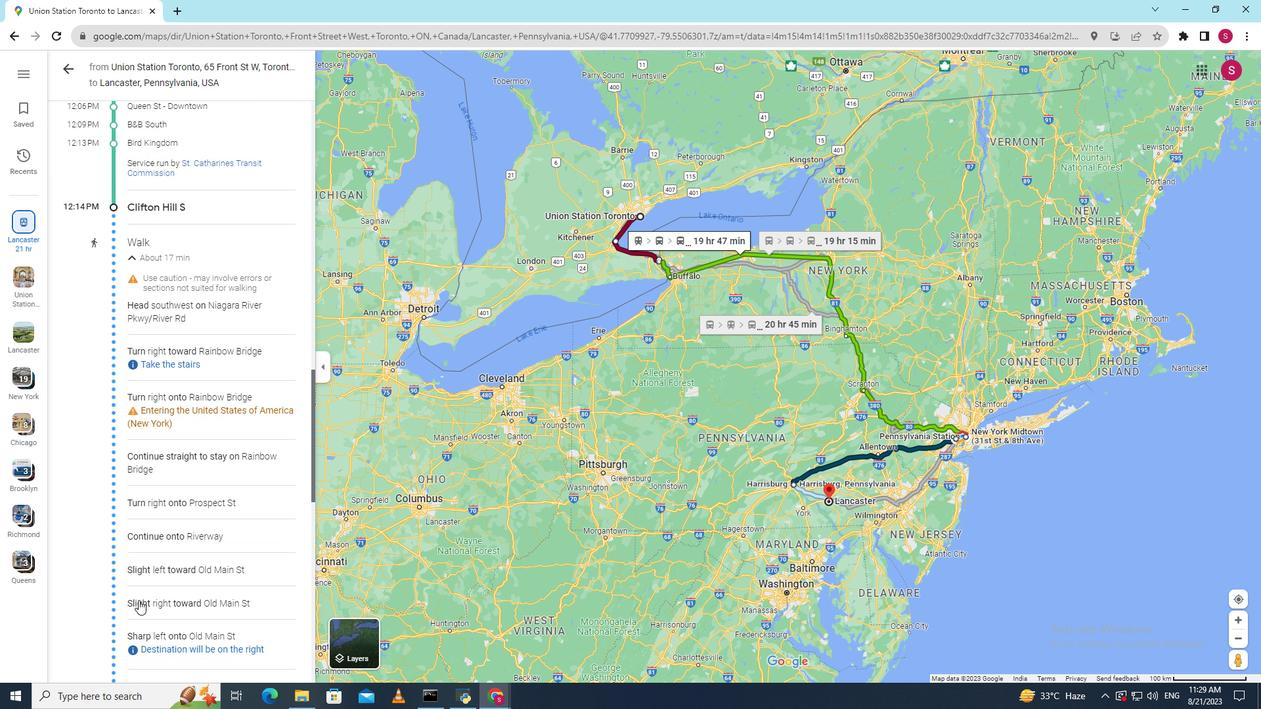 
Action: Mouse scrolled (138, 599) with delta (0, 0)
Screenshot: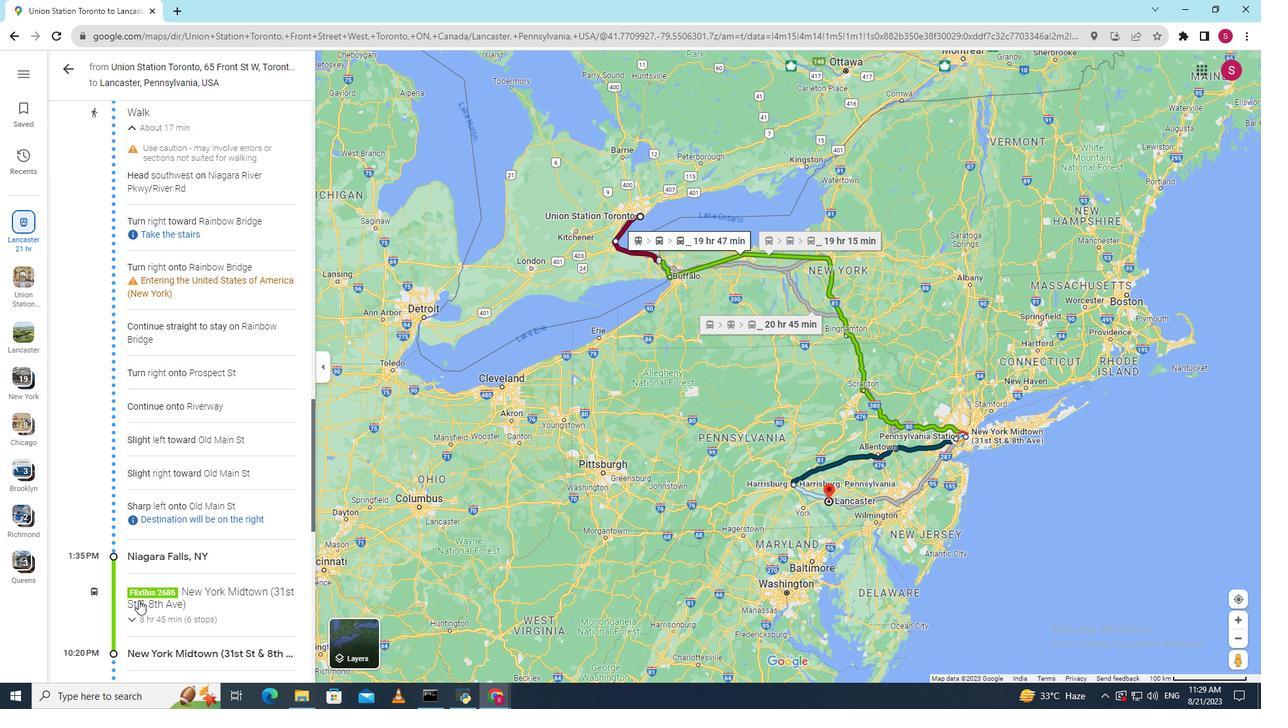 
Action: Mouse moved to (130, 618)
Screenshot: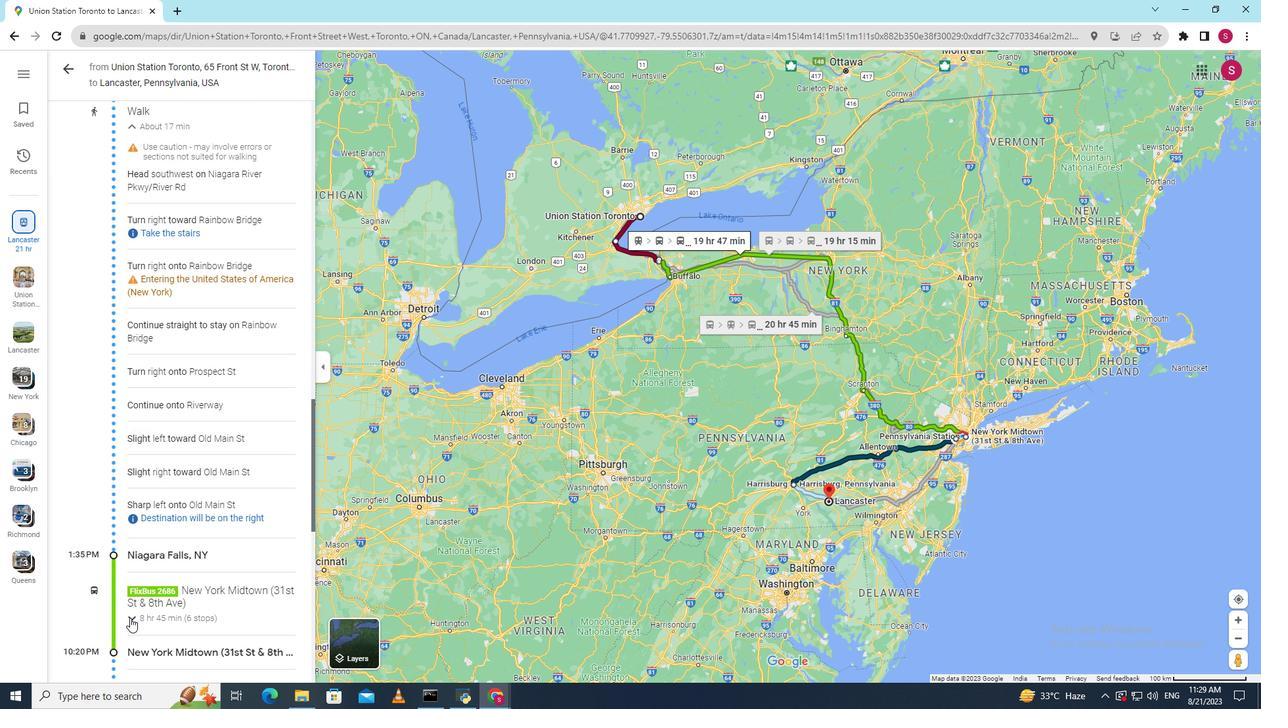 
Action: Mouse pressed left at (130, 618)
Screenshot: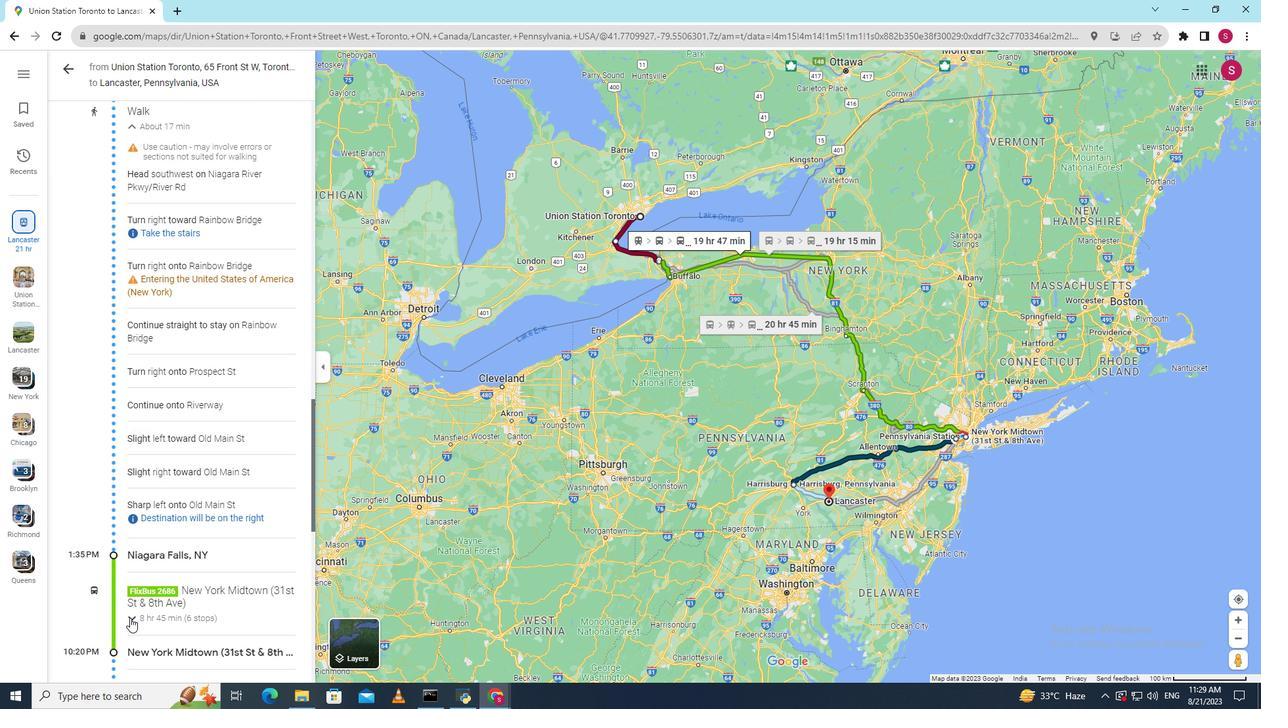 
Action: Mouse scrolled (130, 617) with delta (0, 0)
Screenshot: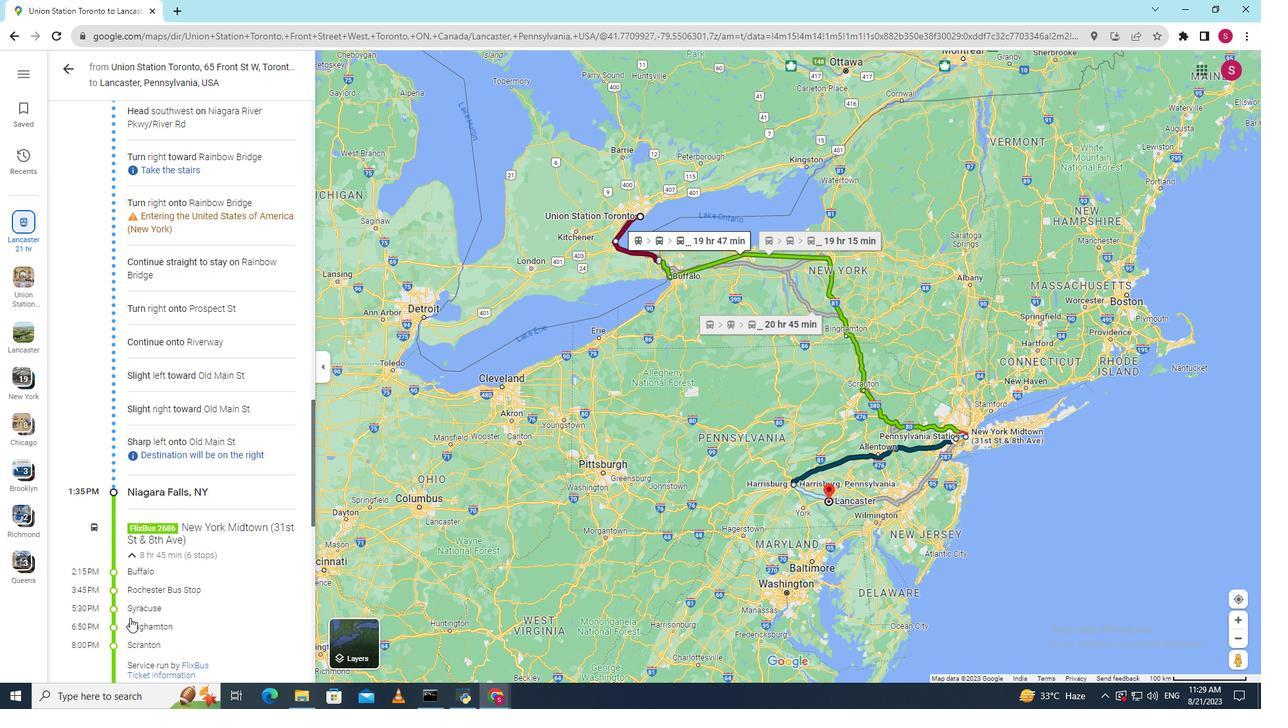 
Action: Mouse scrolled (130, 617) with delta (0, 0)
Screenshot: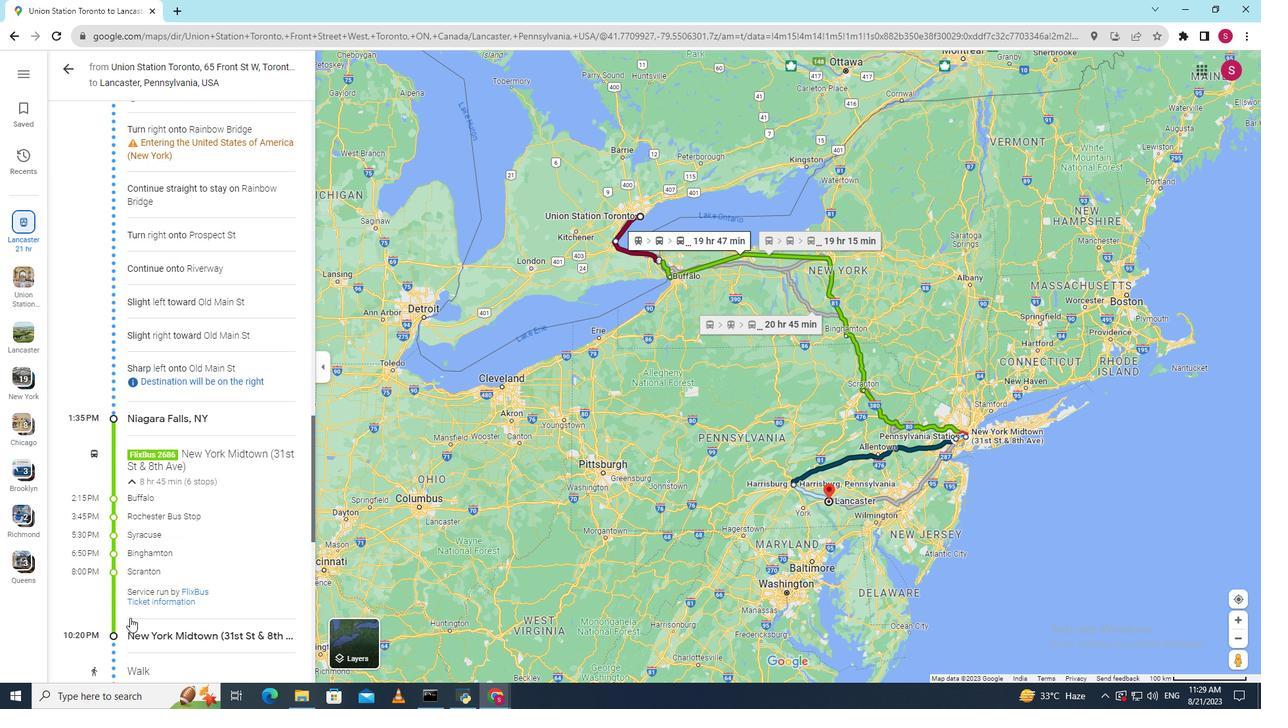 
Action: Mouse scrolled (130, 617) with delta (0, 0)
Screenshot: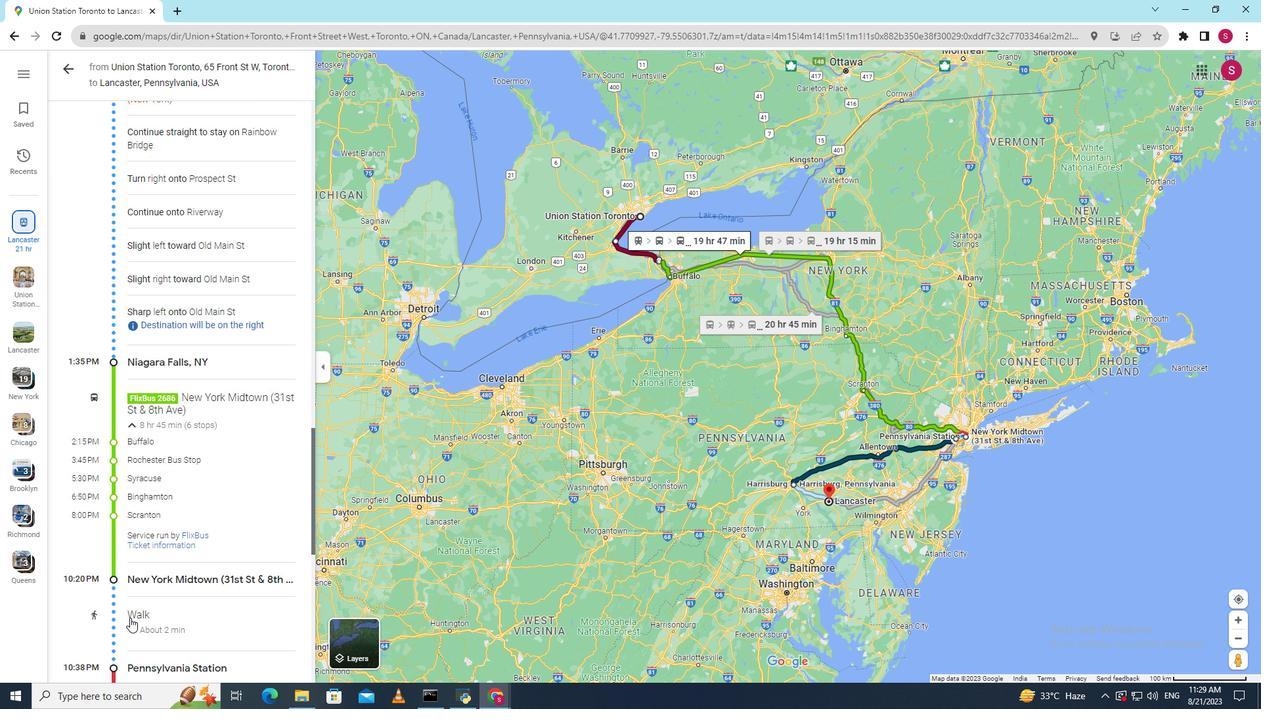 
Action: Mouse moved to (133, 627)
Screenshot: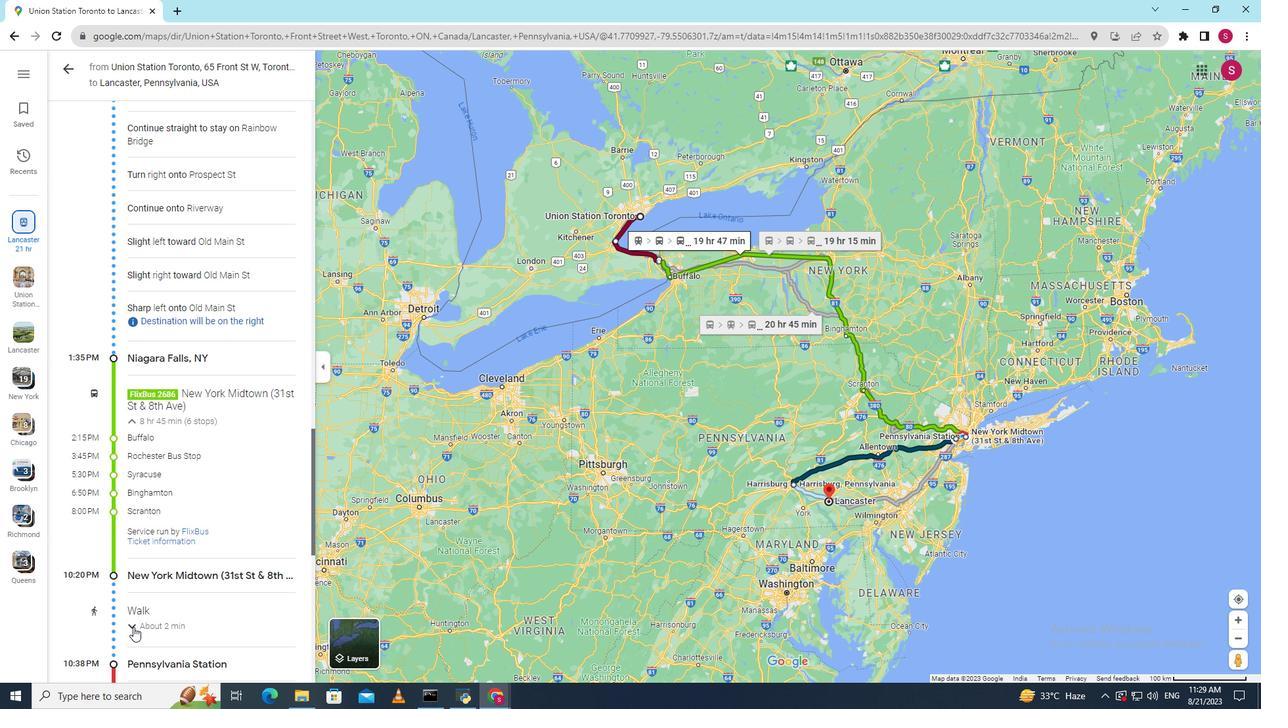 
Action: Mouse pressed left at (133, 627)
Screenshot: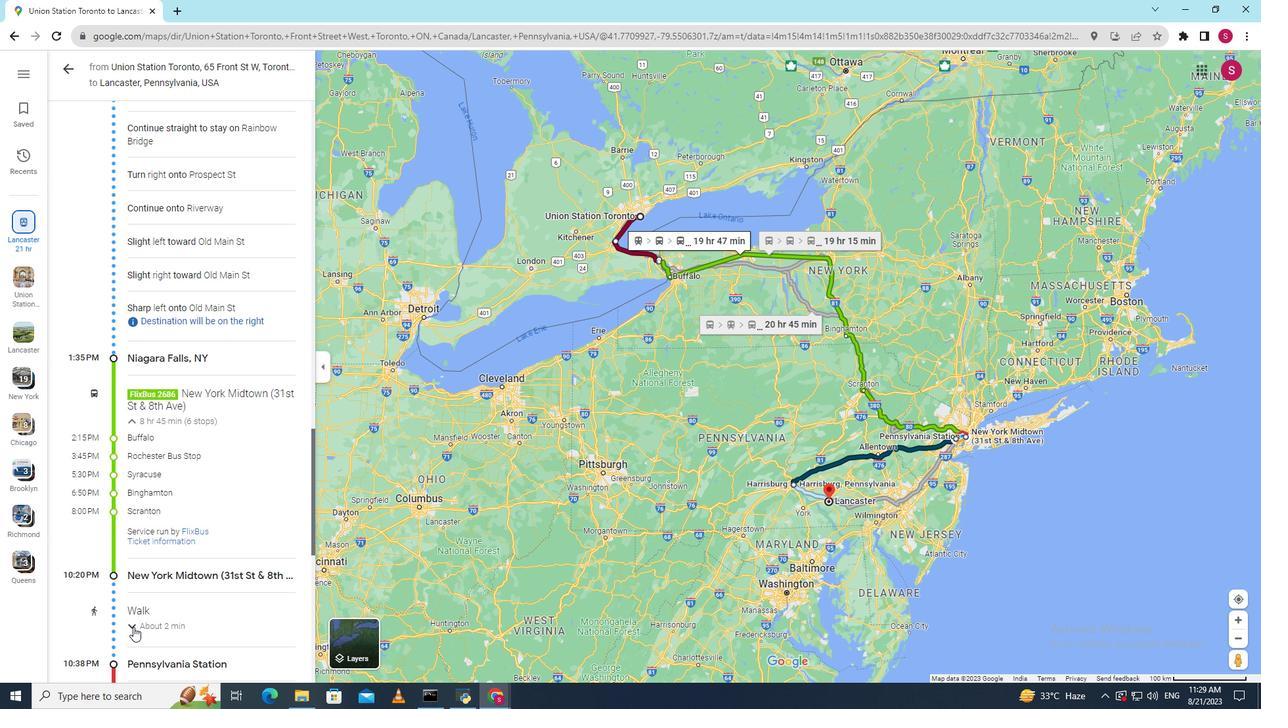 
Action: Mouse scrolled (133, 626) with delta (0, 0)
Screenshot: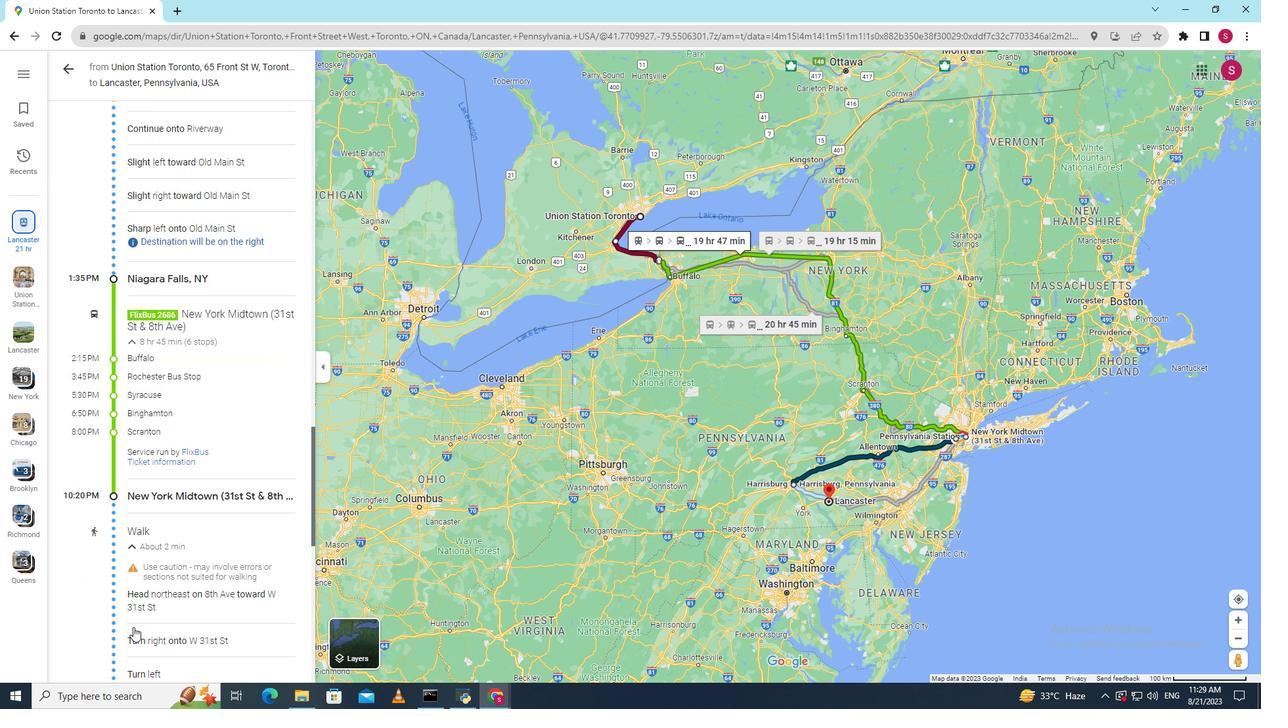
Action: Mouse scrolled (133, 626) with delta (0, 0)
Screenshot: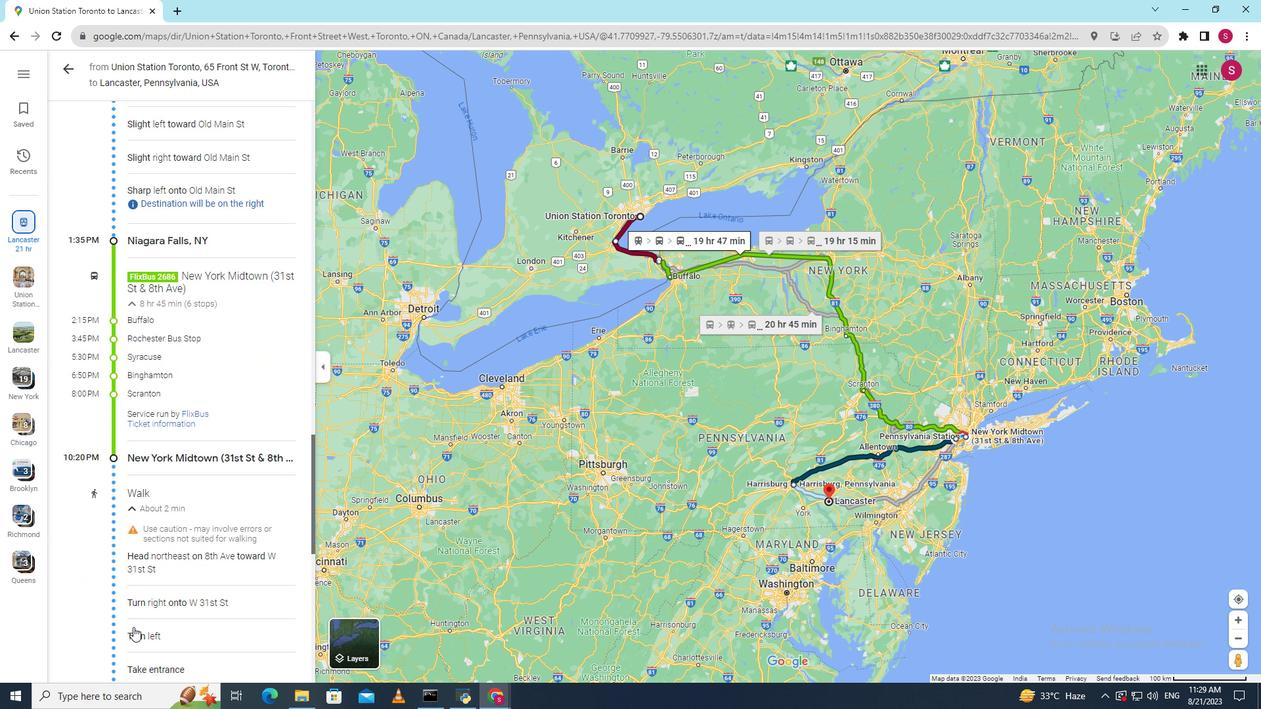 
Action: Mouse scrolled (133, 626) with delta (0, 0)
Screenshot: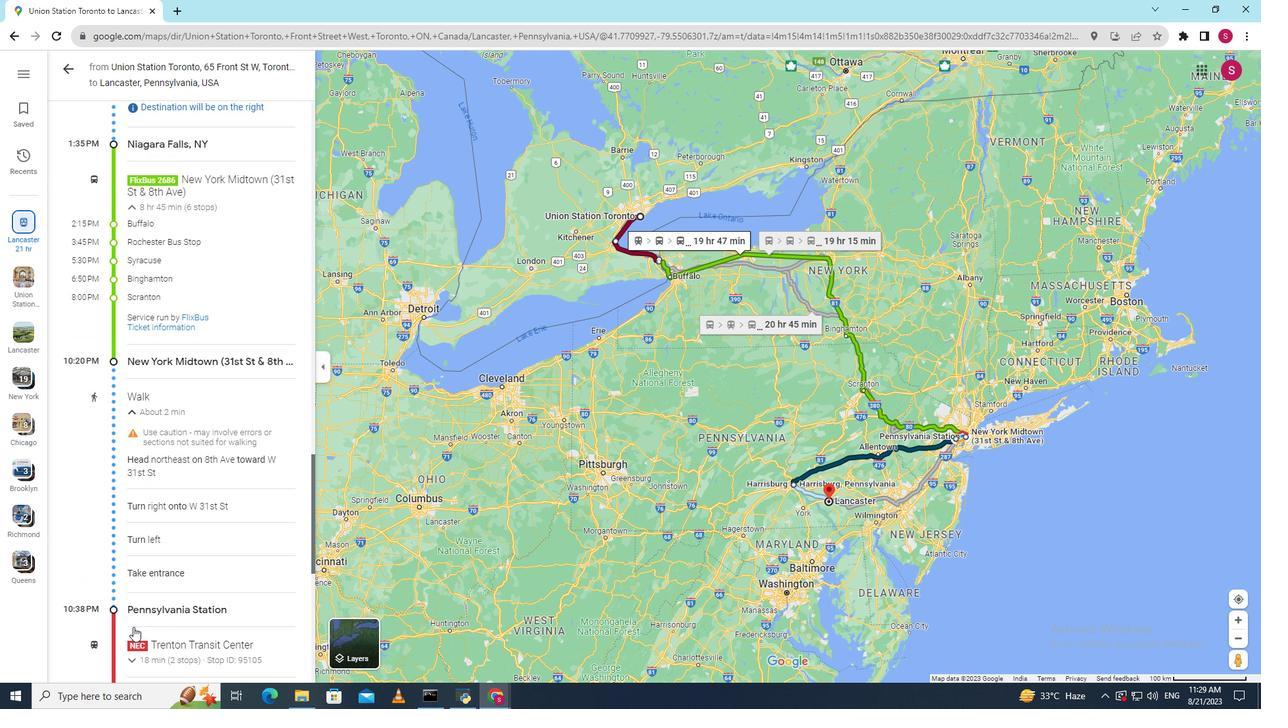 
Action: Mouse scrolled (133, 626) with delta (0, 0)
Screenshot: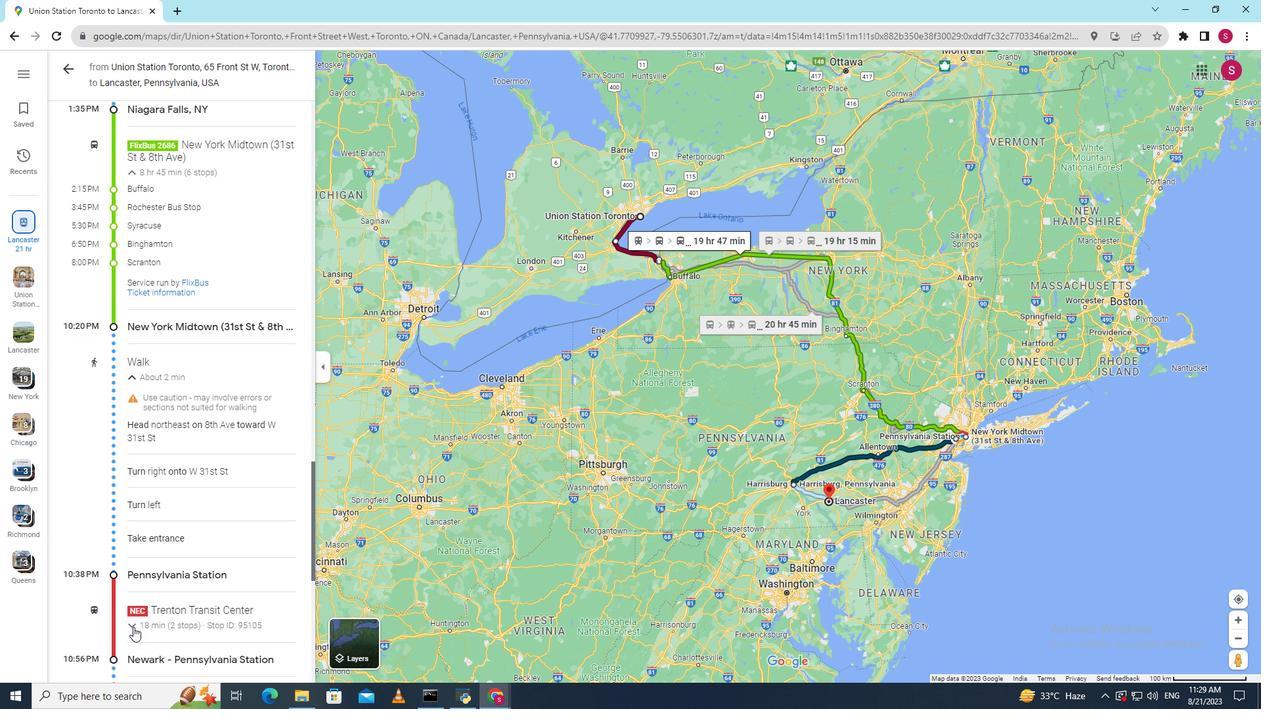 
Action: Mouse moved to (132, 615)
Screenshot: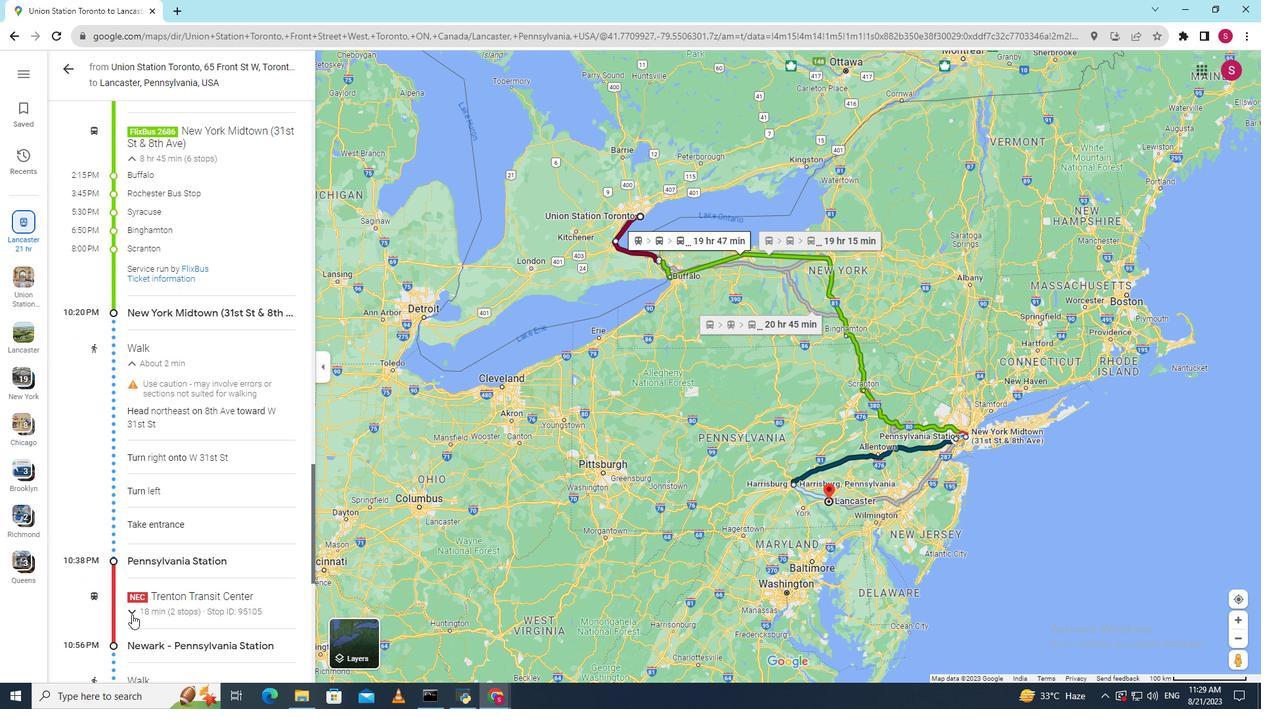 
Action: Mouse pressed left at (132, 615)
Screenshot: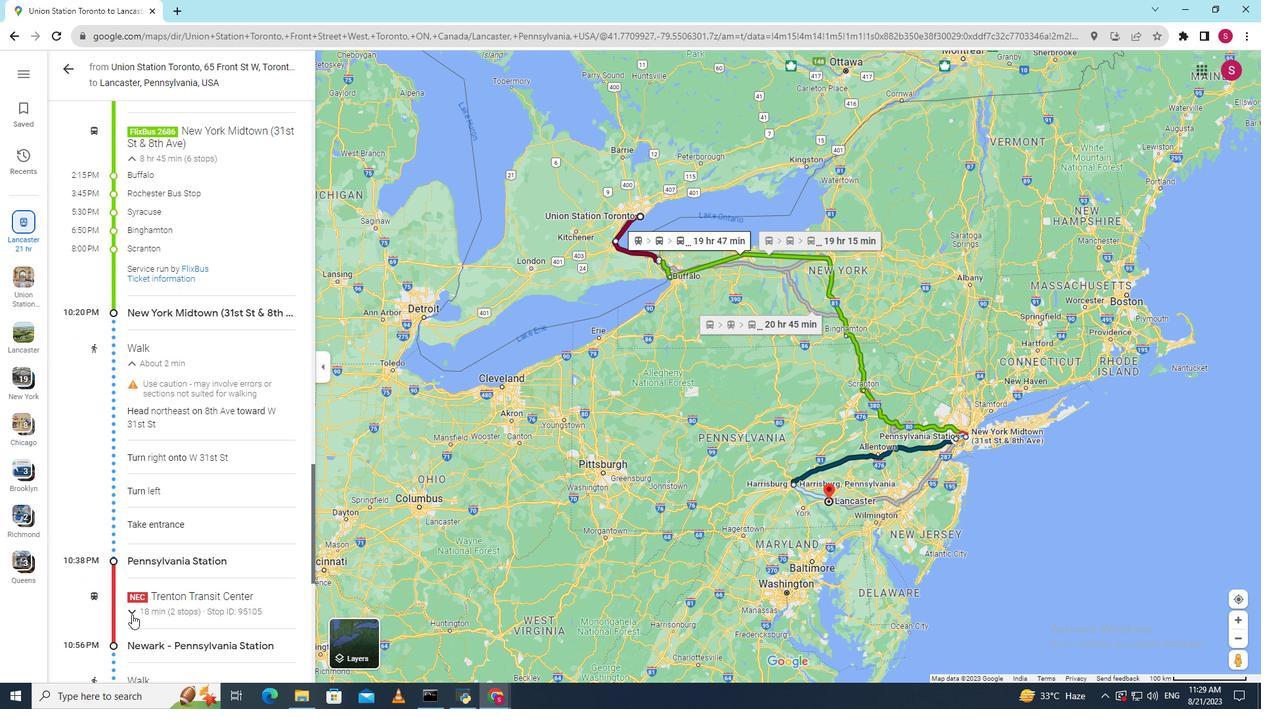 
Action: Mouse scrolled (132, 614) with delta (0, 0)
Screenshot: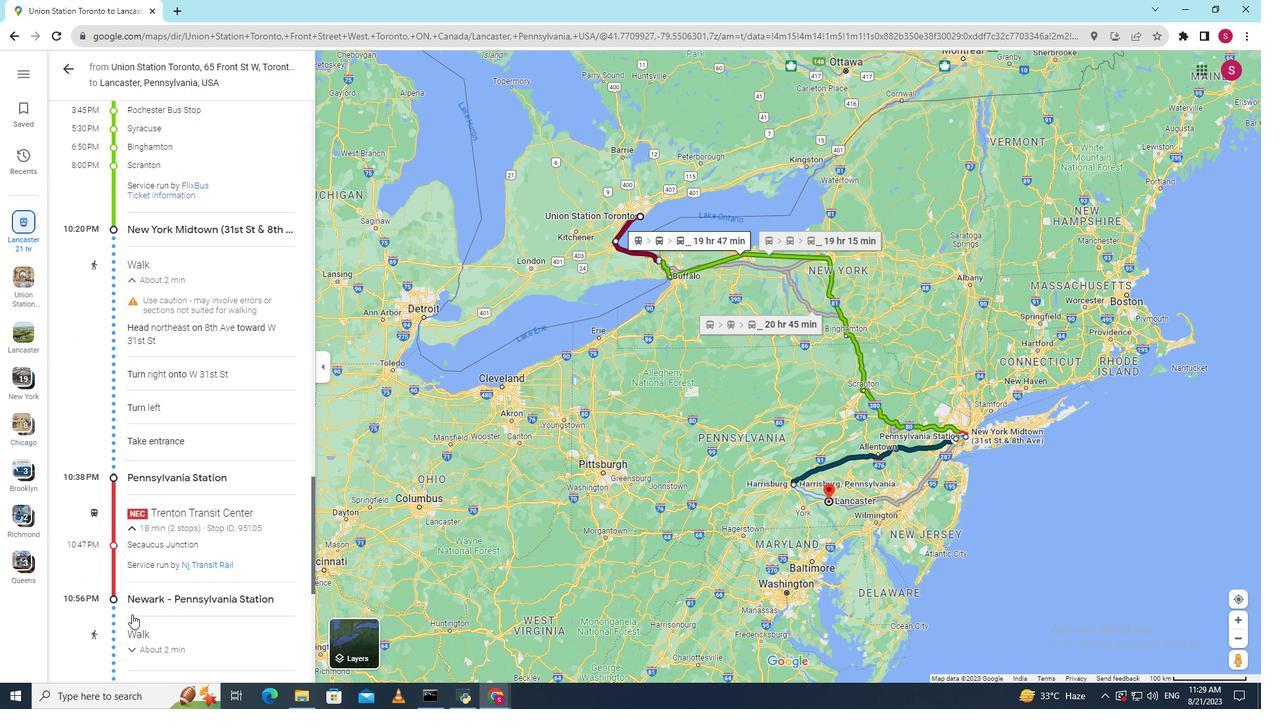 
Action: Mouse scrolled (132, 614) with delta (0, 0)
Screenshot: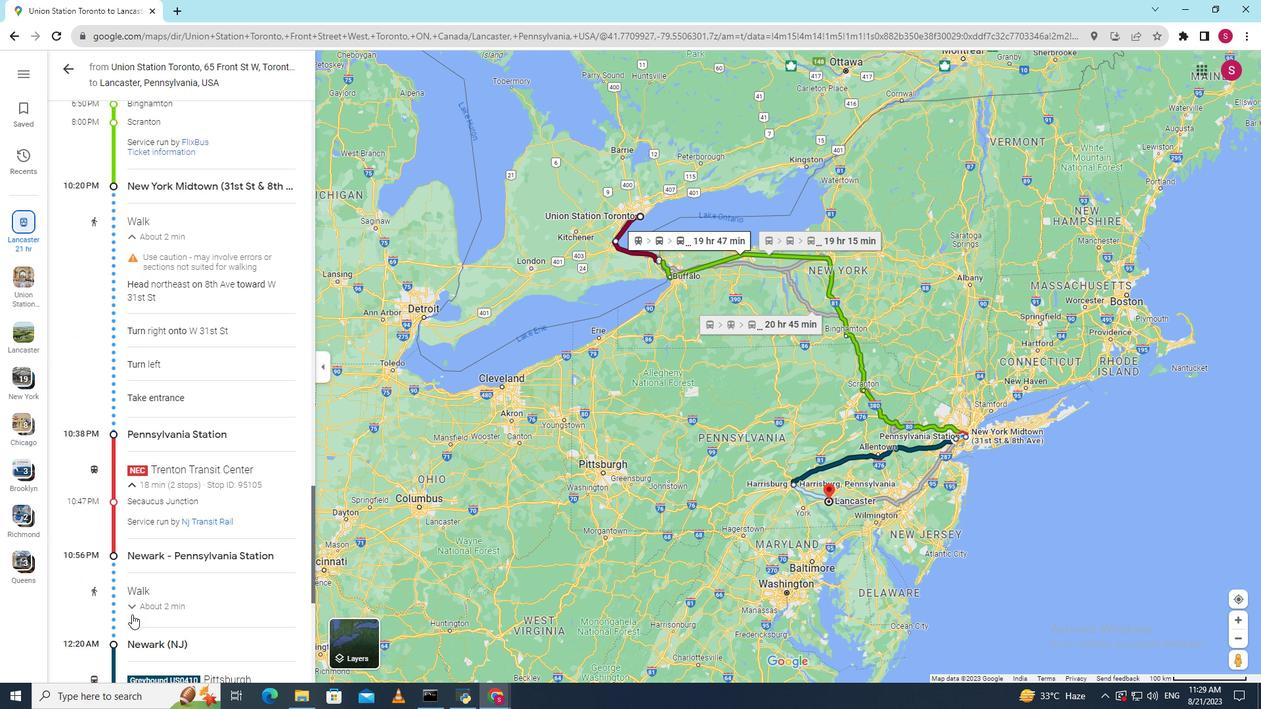 
Action: Mouse scrolled (132, 614) with delta (0, 0)
Screenshot: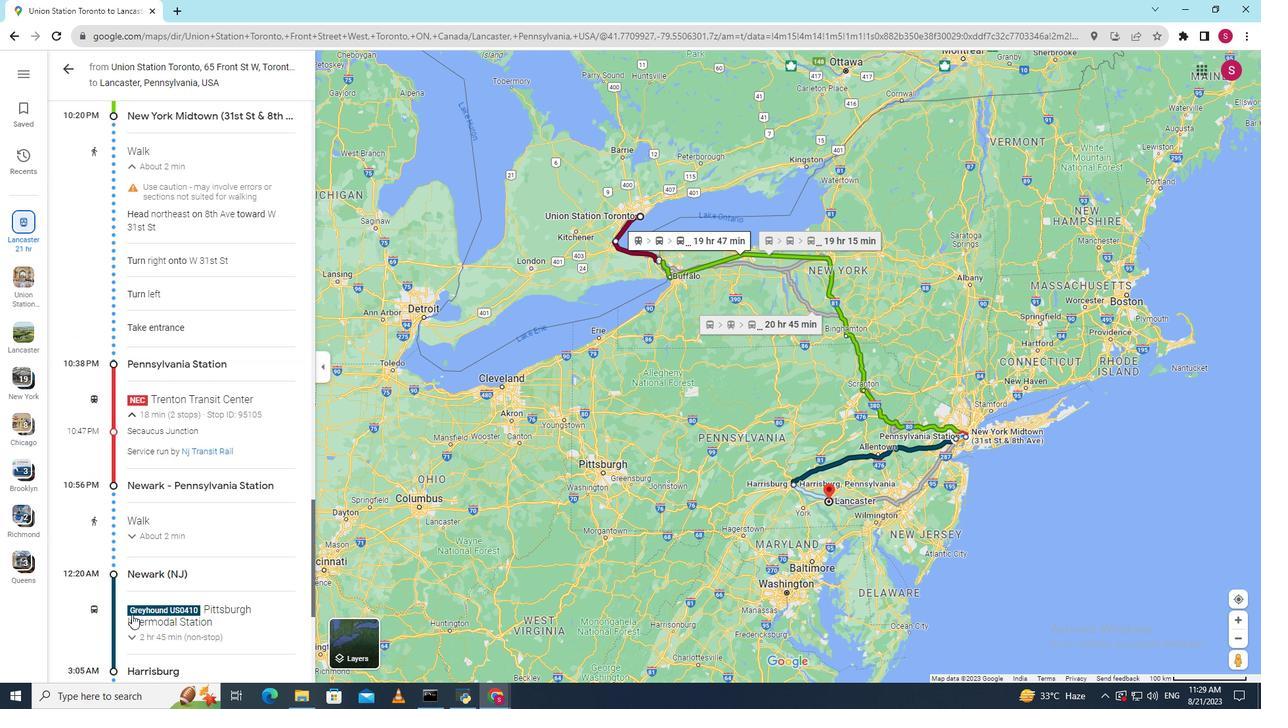 
Action: Mouse moved to (132, 538)
Screenshot: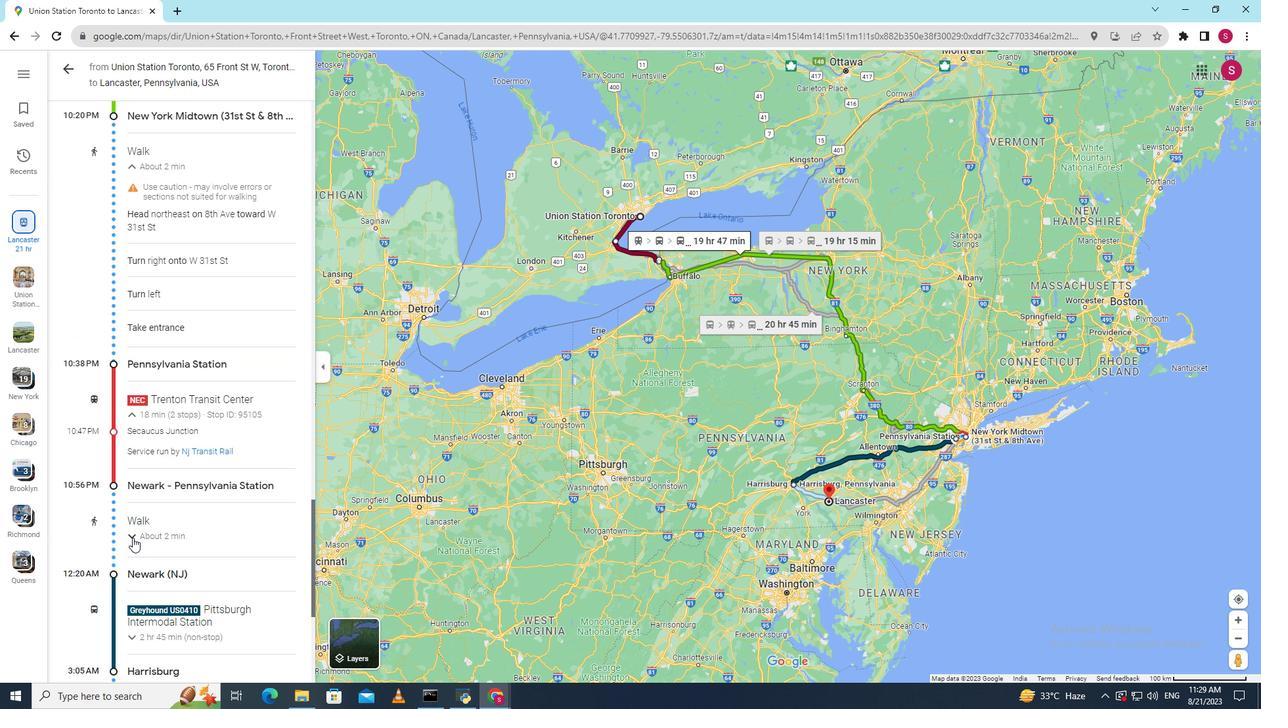 
Action: Mouse pressed left at (132, 538)
Screenshot: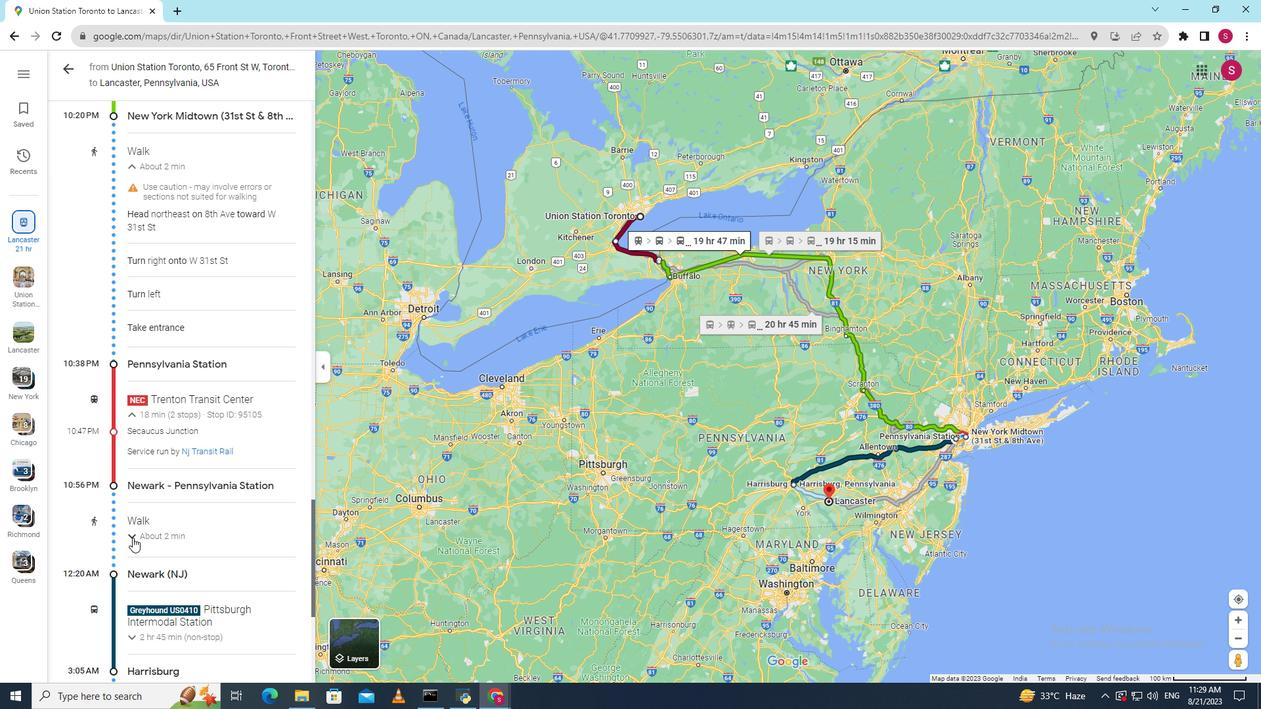 
Action: Mouse scrolled (132, 537) with delta (0, 0)
Screenshot: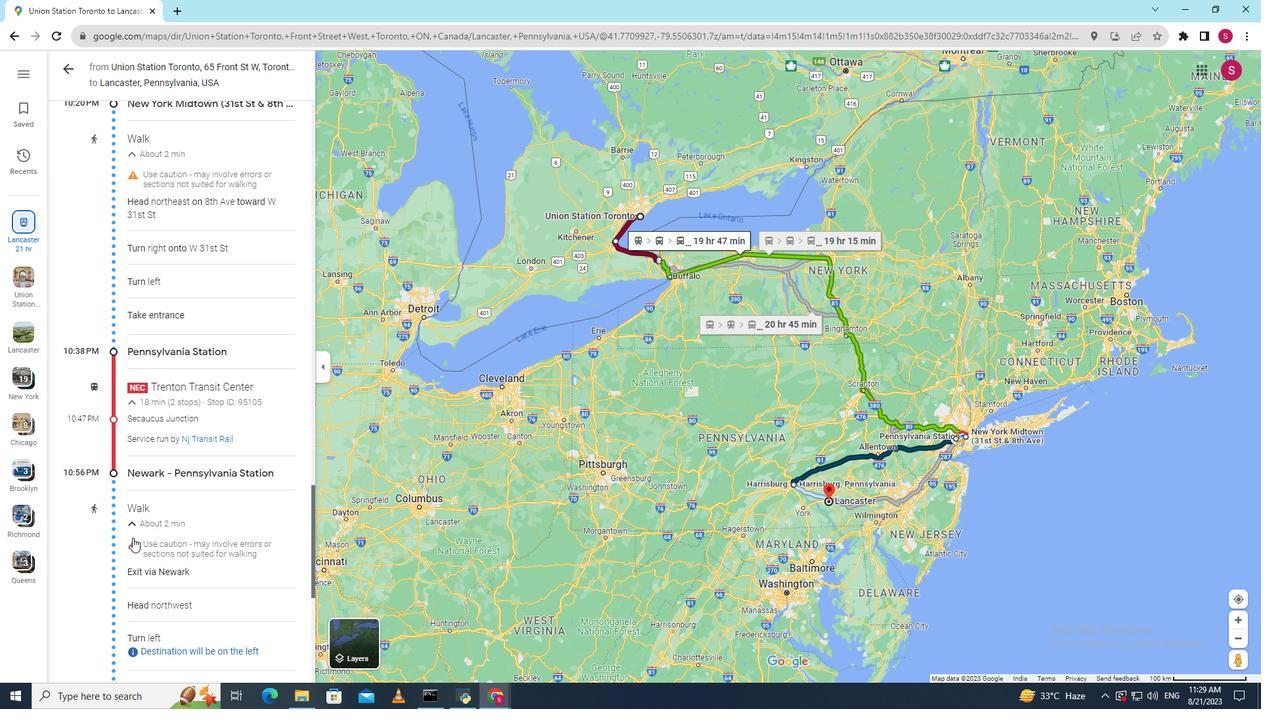
Action: Mouse scrolled (132, 537) with delta (0, 0)
Screenshot: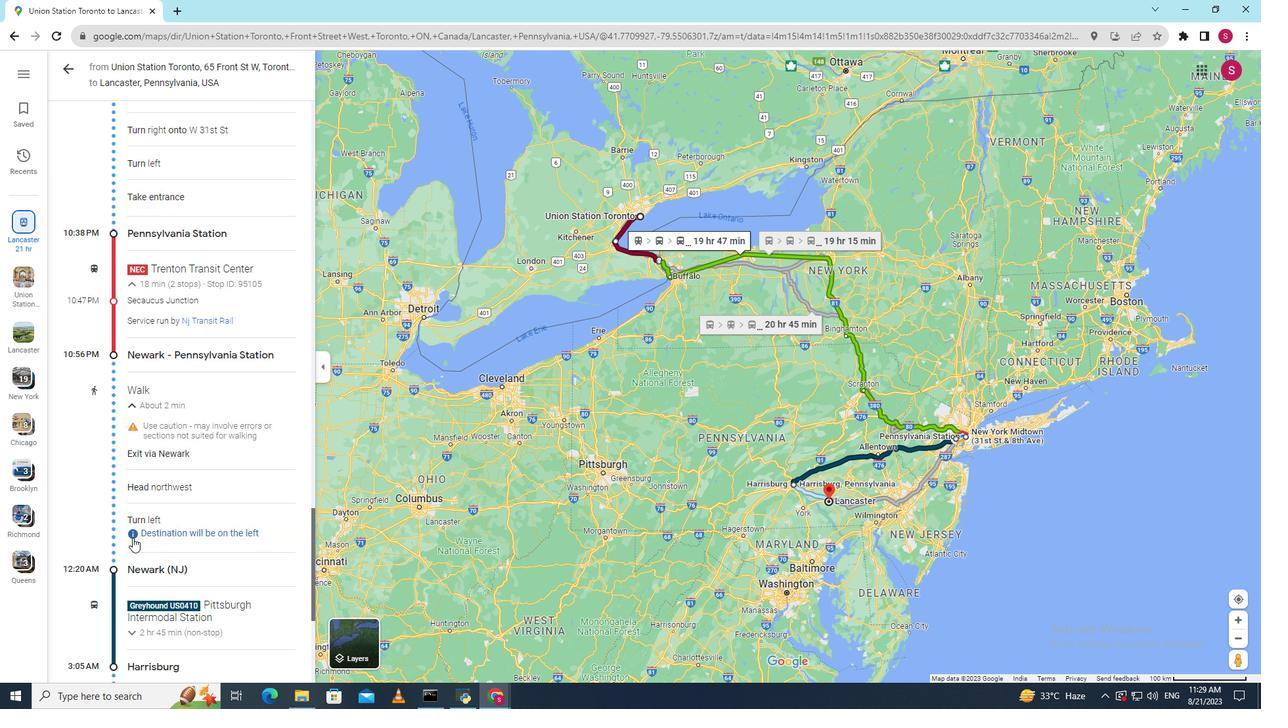 
Action: Mouse moved to (139, 588)
Screenshot: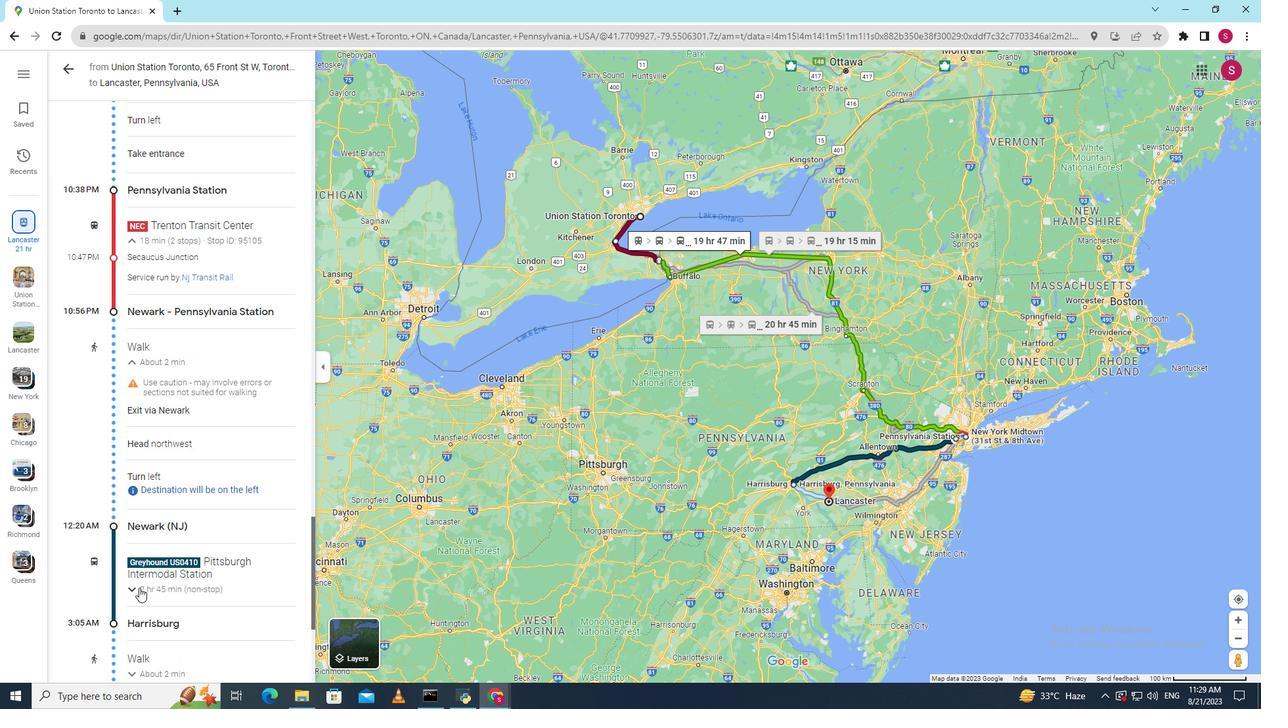 
Action: Mouse scrolled (139, 587) with delta (0, 0)
Screenshot: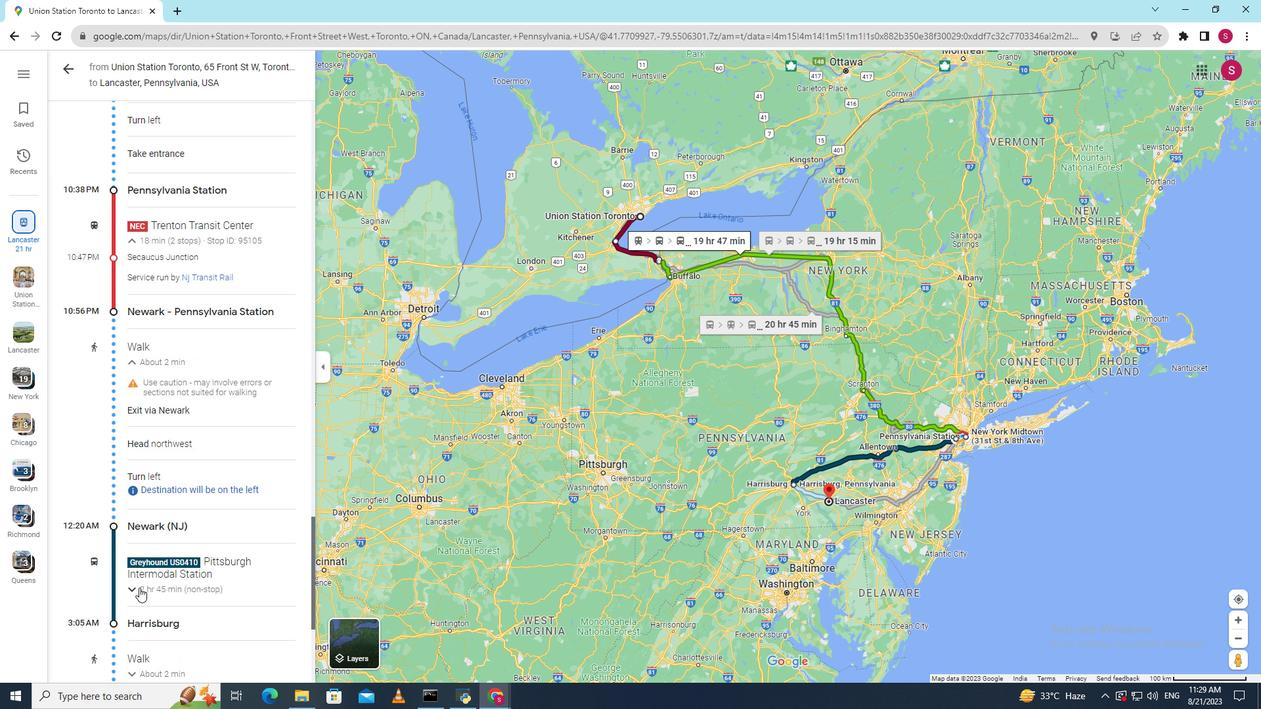 
Action: Mouse moved to (131, 564)
Screenshot: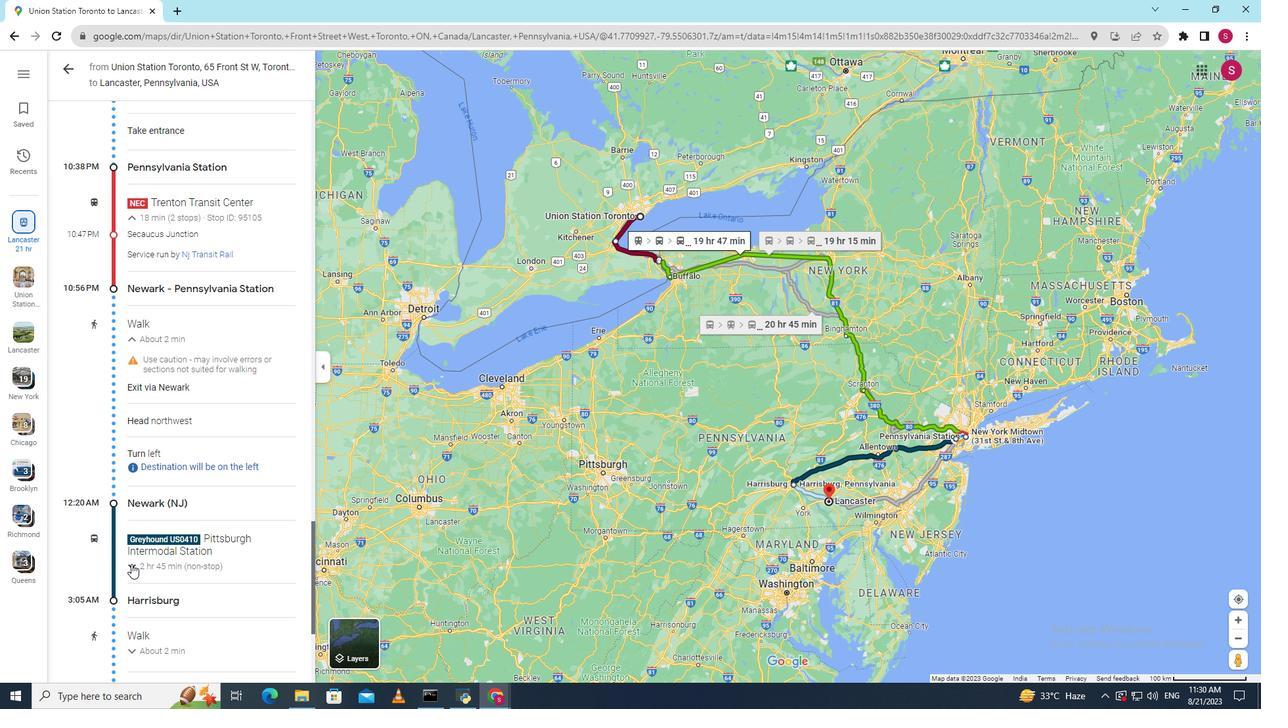 
Action: Mouse pressed left at (131, 564)
Screenshot: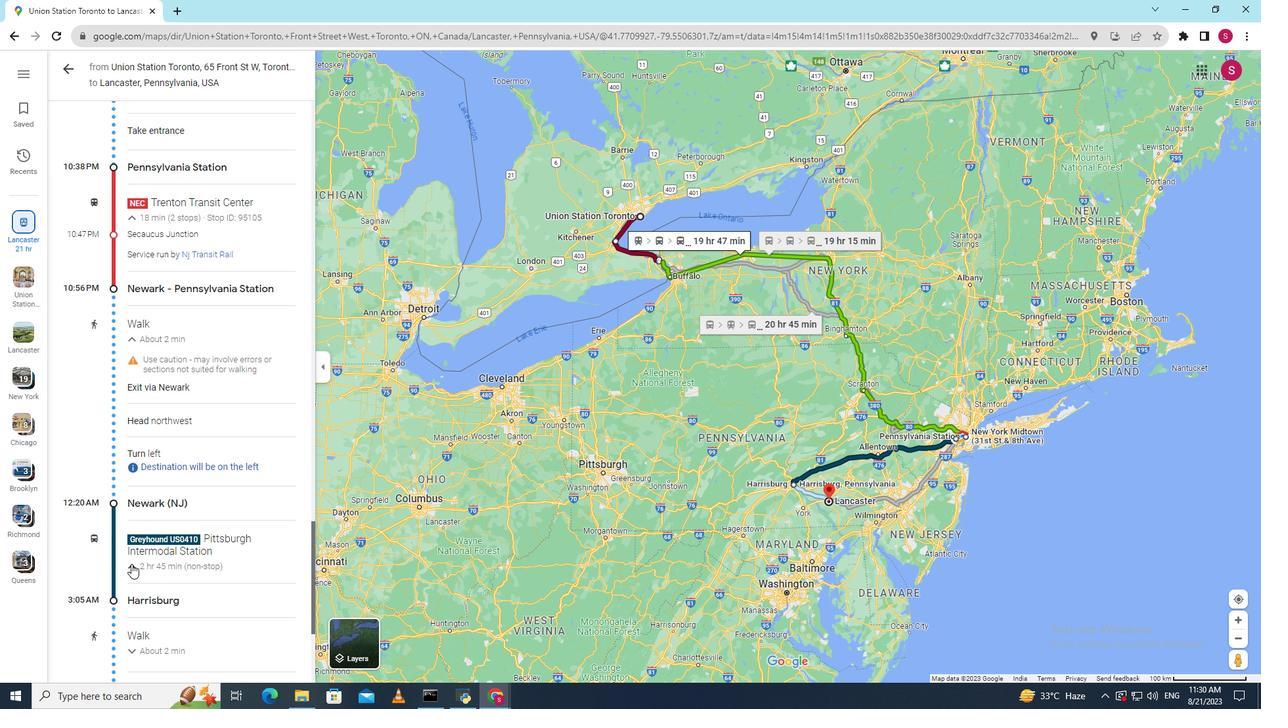
Action: Mouse scrolled (131, 563) with delta (0, 0)
Screenshot: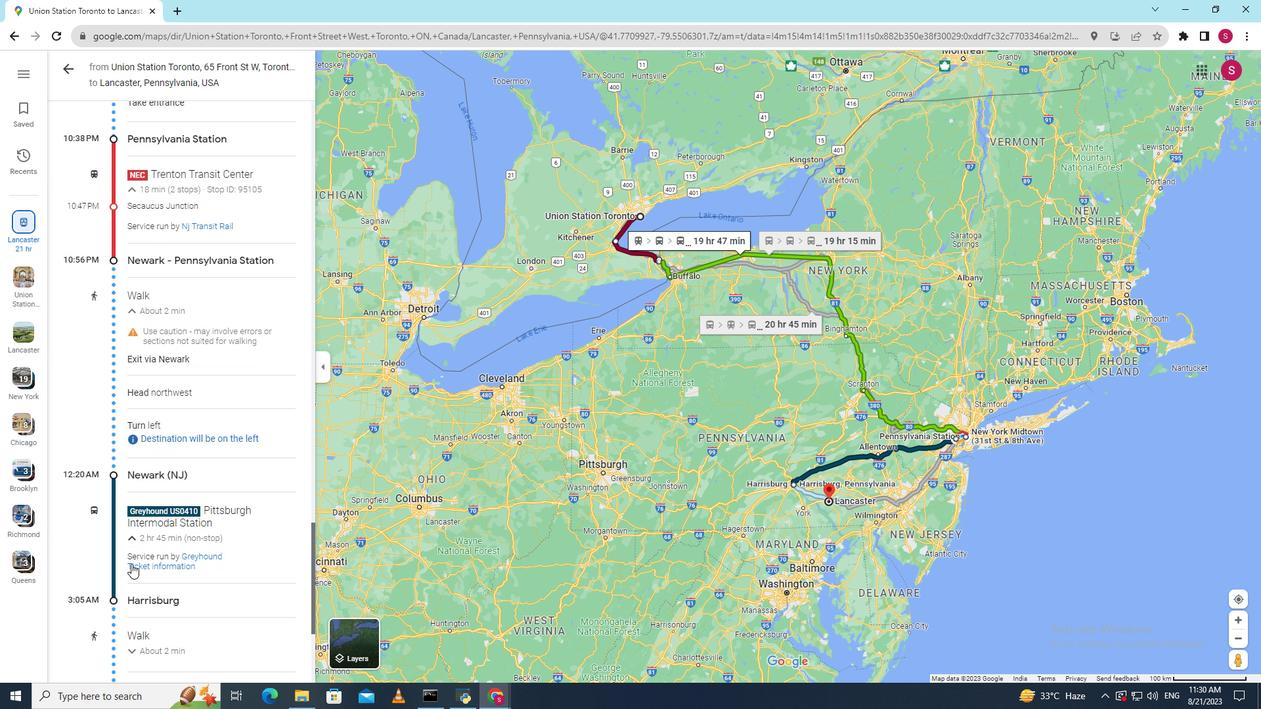 
Action: Mouse scrolled (131, 563) with delta (0, 0)
Screenshot: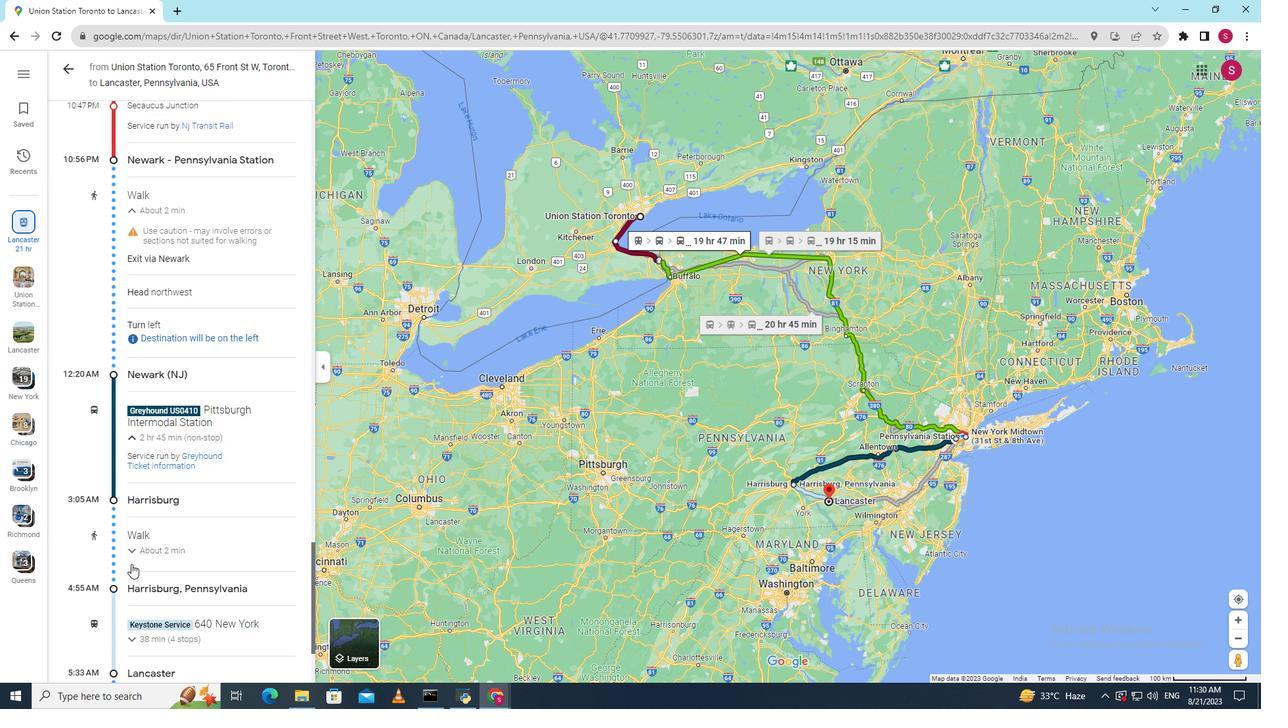 
Action: Mouse moved to (129, 550)
Screenshot: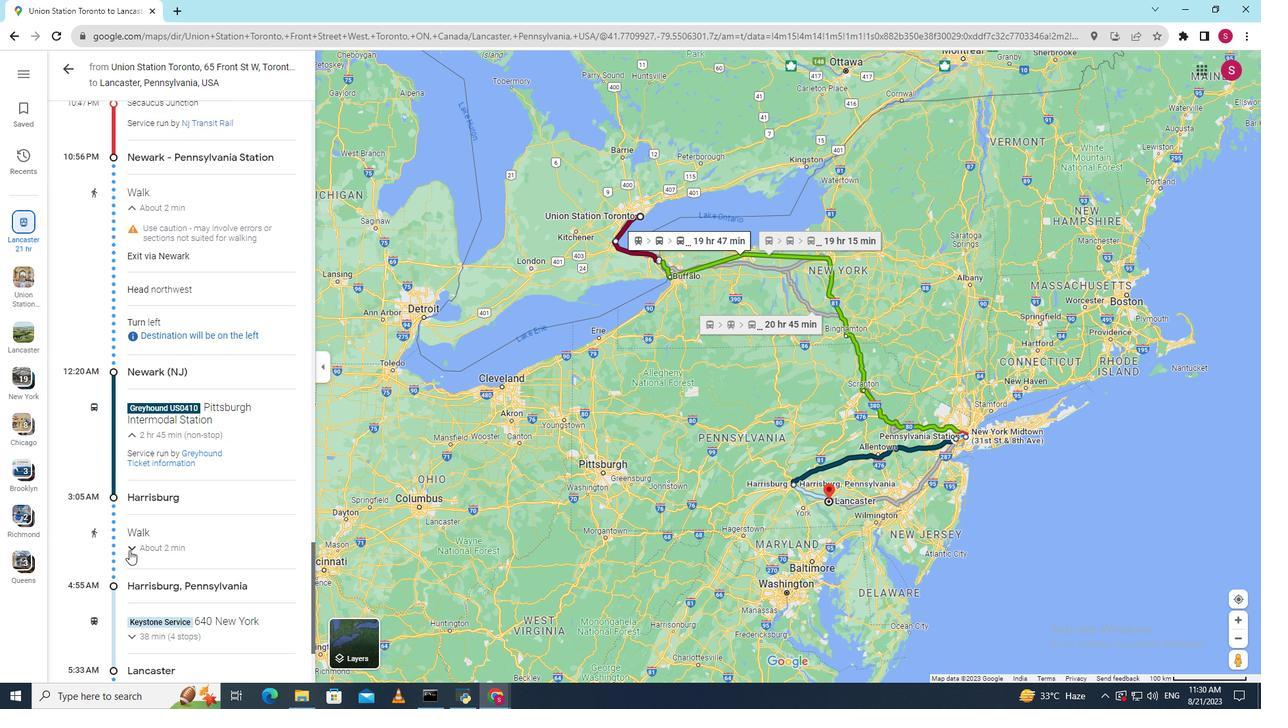 
Action: Mouse pressed left at (129, 550)
Screenshot: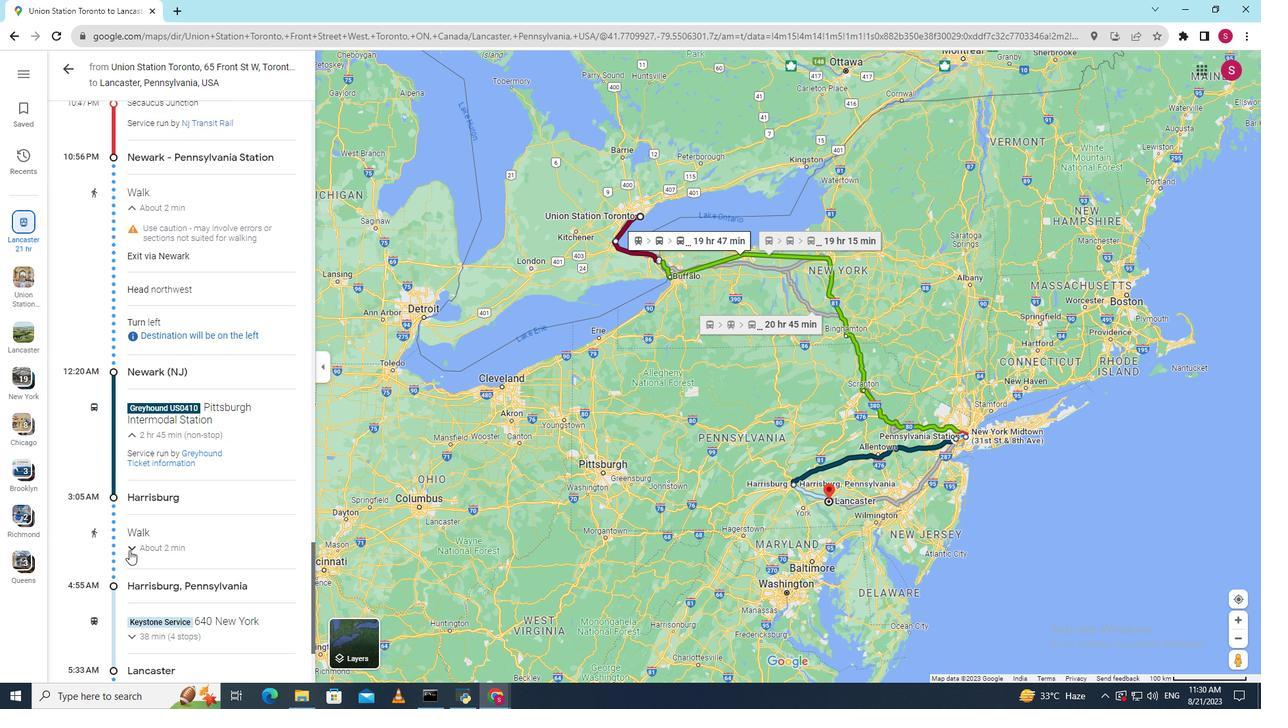 
Action: Mouse scrolled (129, 549) with delta (0, 0)
Screenshot: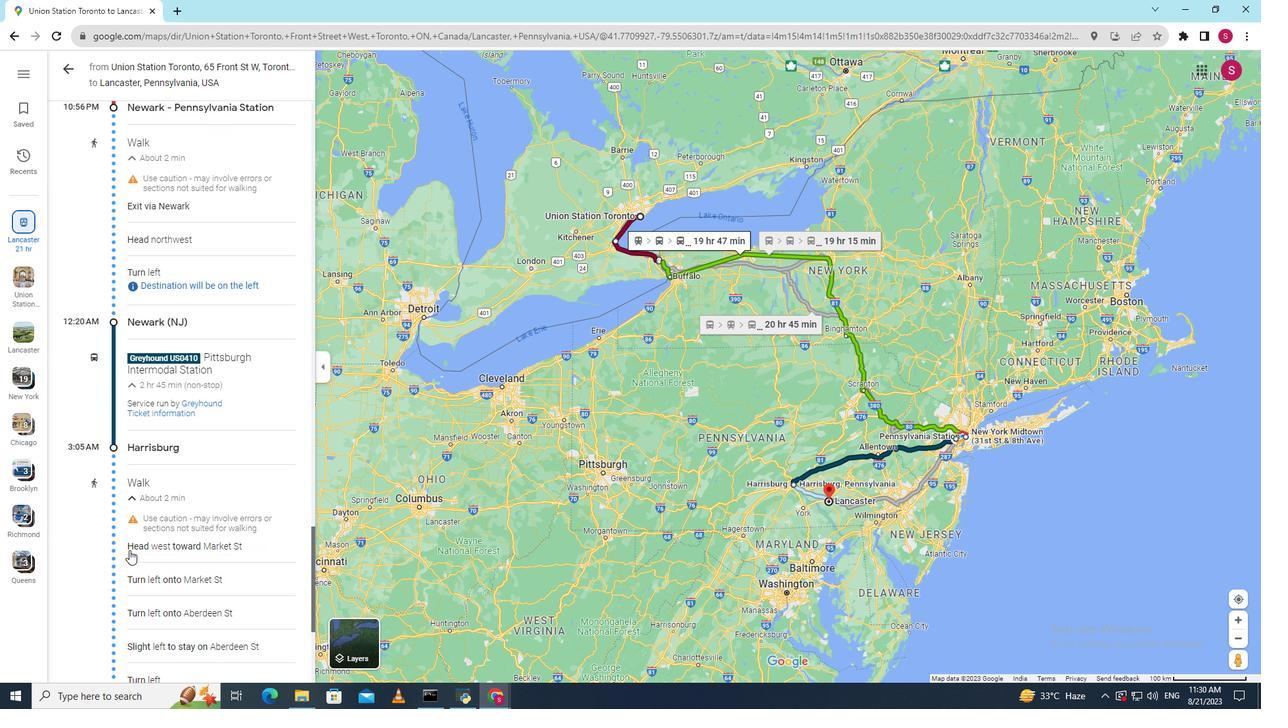 
Action: Mouse scrolled (129, 549) with delta (0, 0)
Screenshot: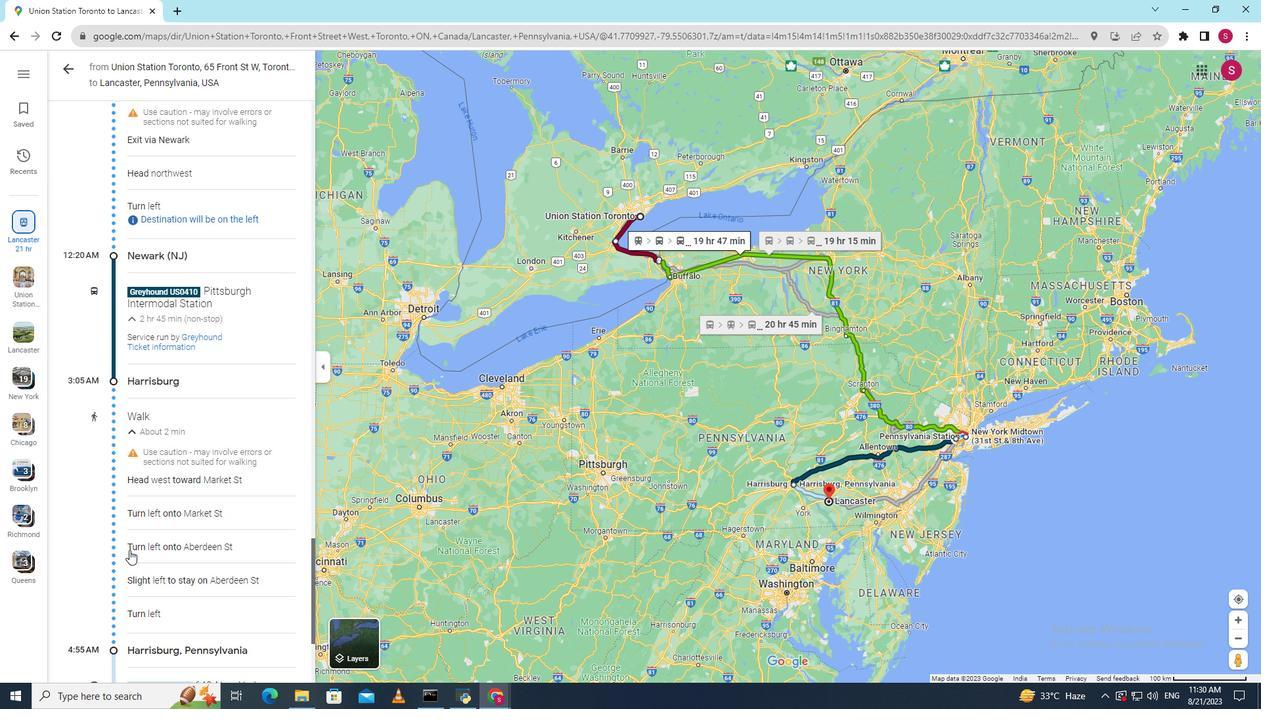 
Action: Mouse scrolled (129, 549) with delta (0, 0)
Screenshot: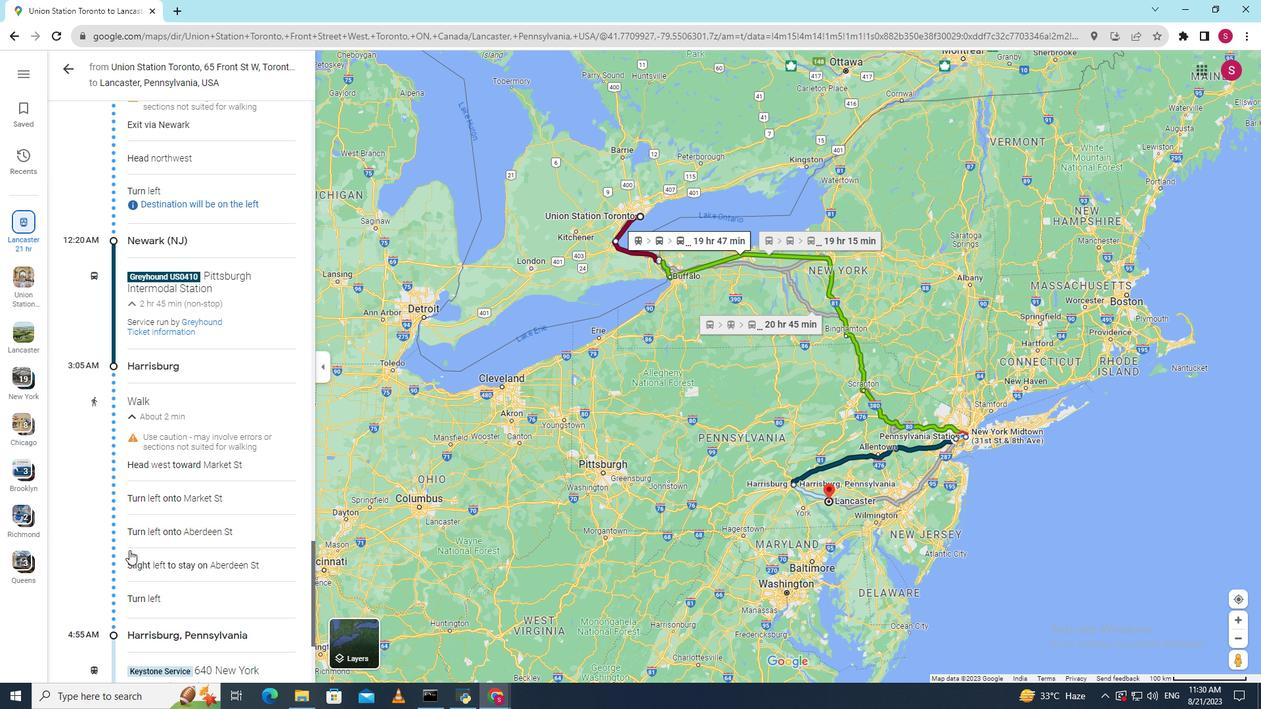 
Action: Mouse scrolled (129, 549) with delta (0, 0)
Screenshot: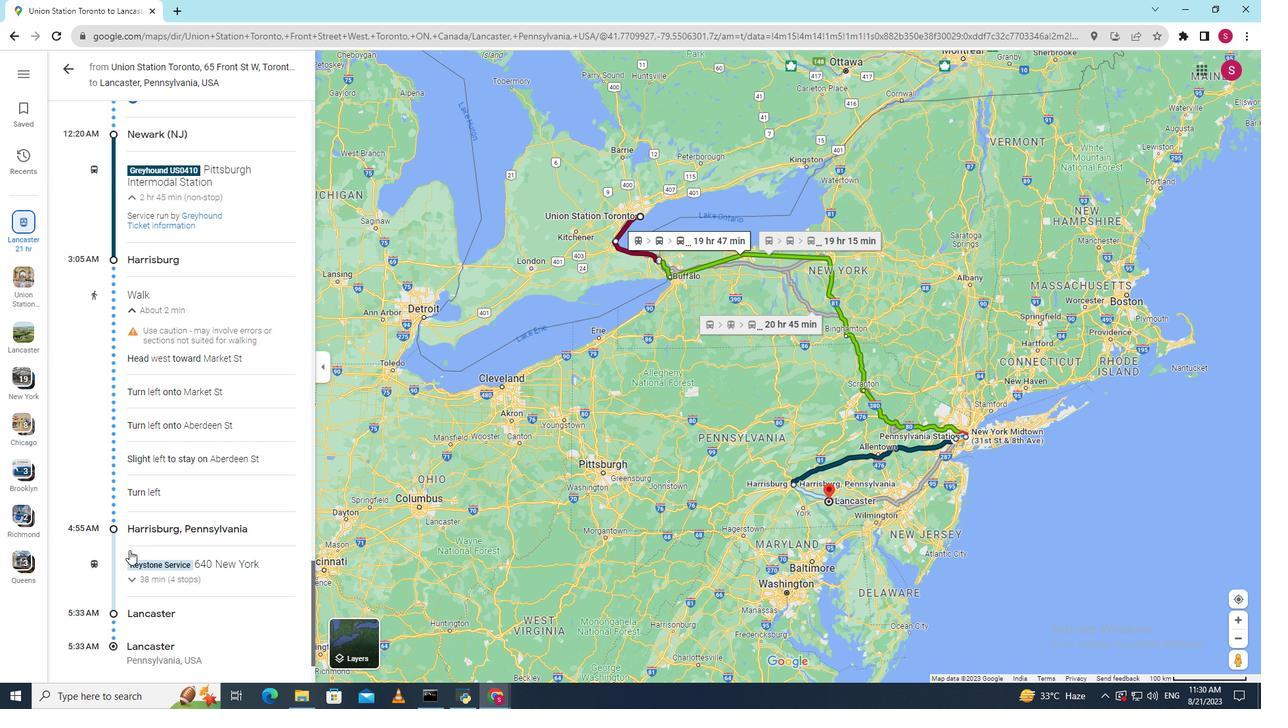 
Action: Mouse scrolled (129, 549) with delta (0, 0)
Screenshot: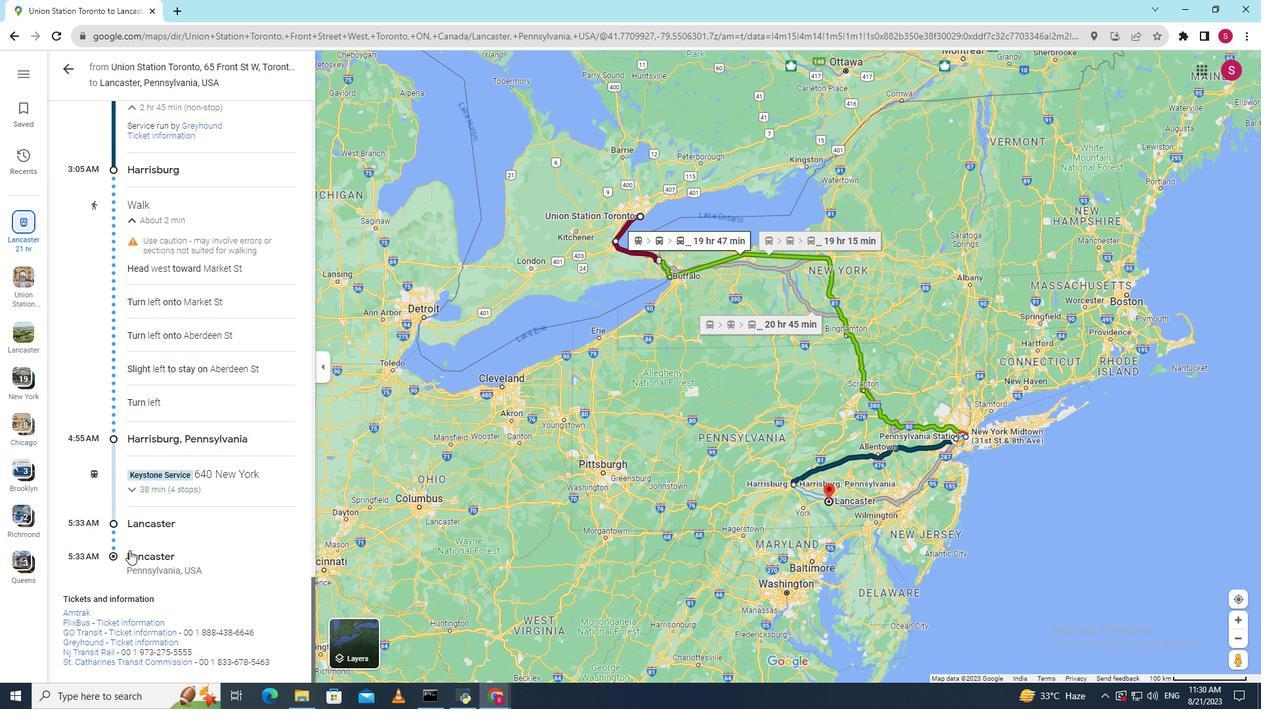 
Action: Mouse moved to (133, 490)
Screenshot: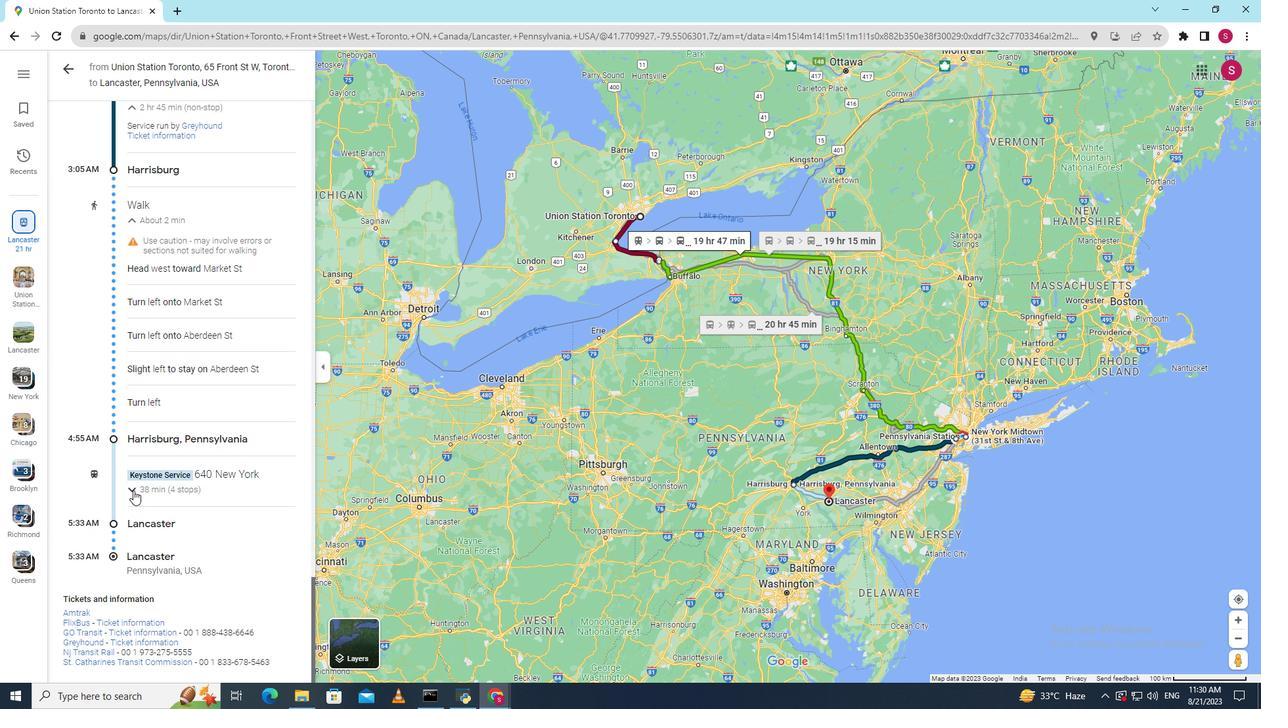 
Action: Mouse pressed left at (133, 490)
Screenshot: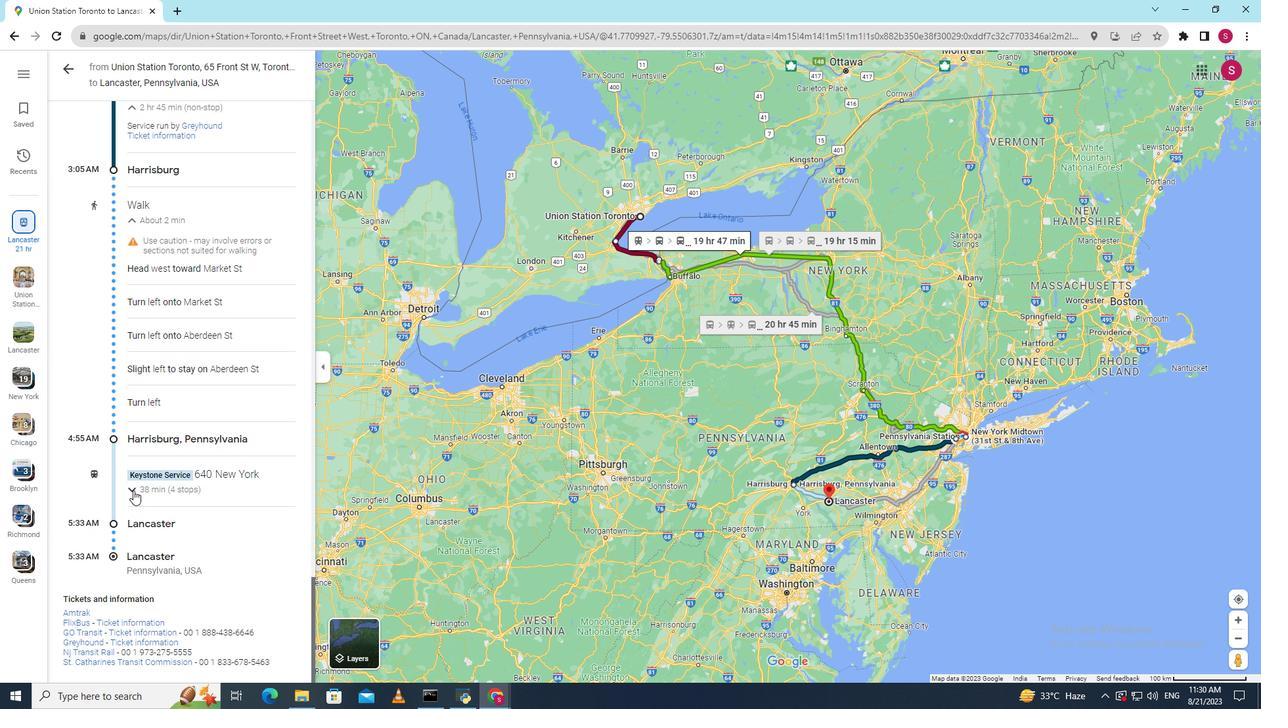 
Action: Mouse scrolled (133, 490) with delta (0, 0)
Screenshot: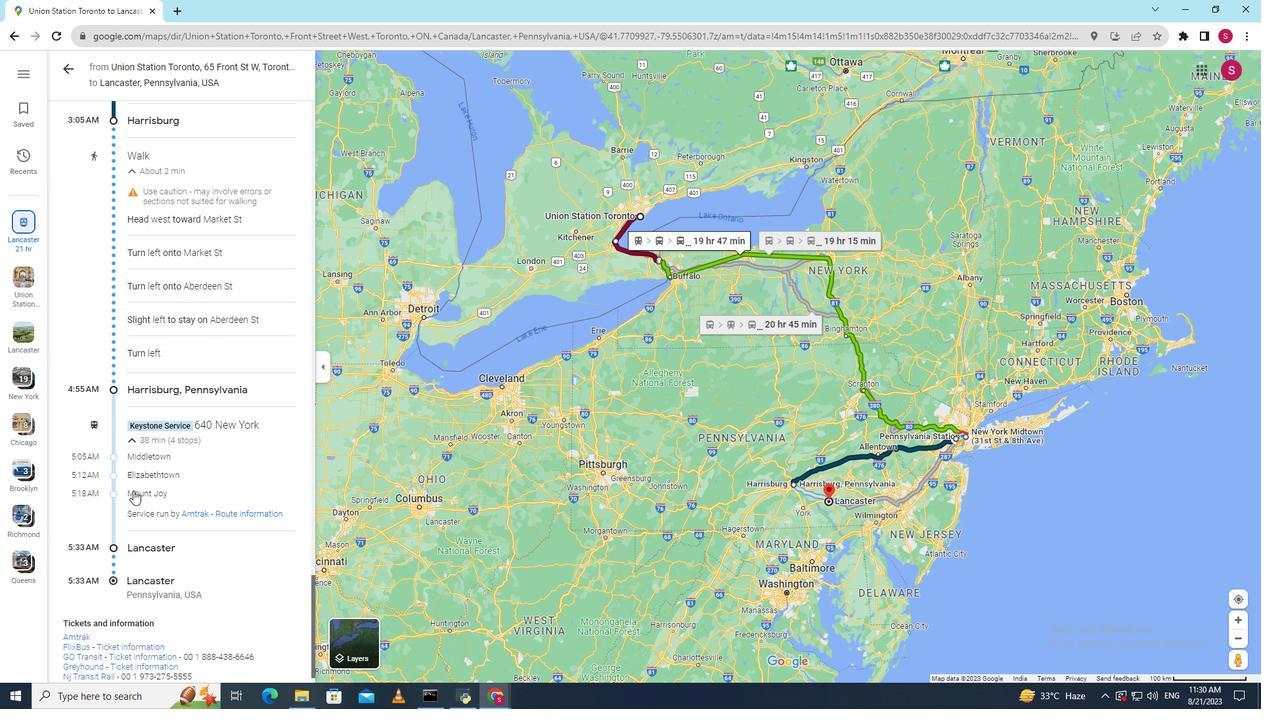 
Action: Mouse scrolled (133, 490) with delta (0, 0)
Screenshot: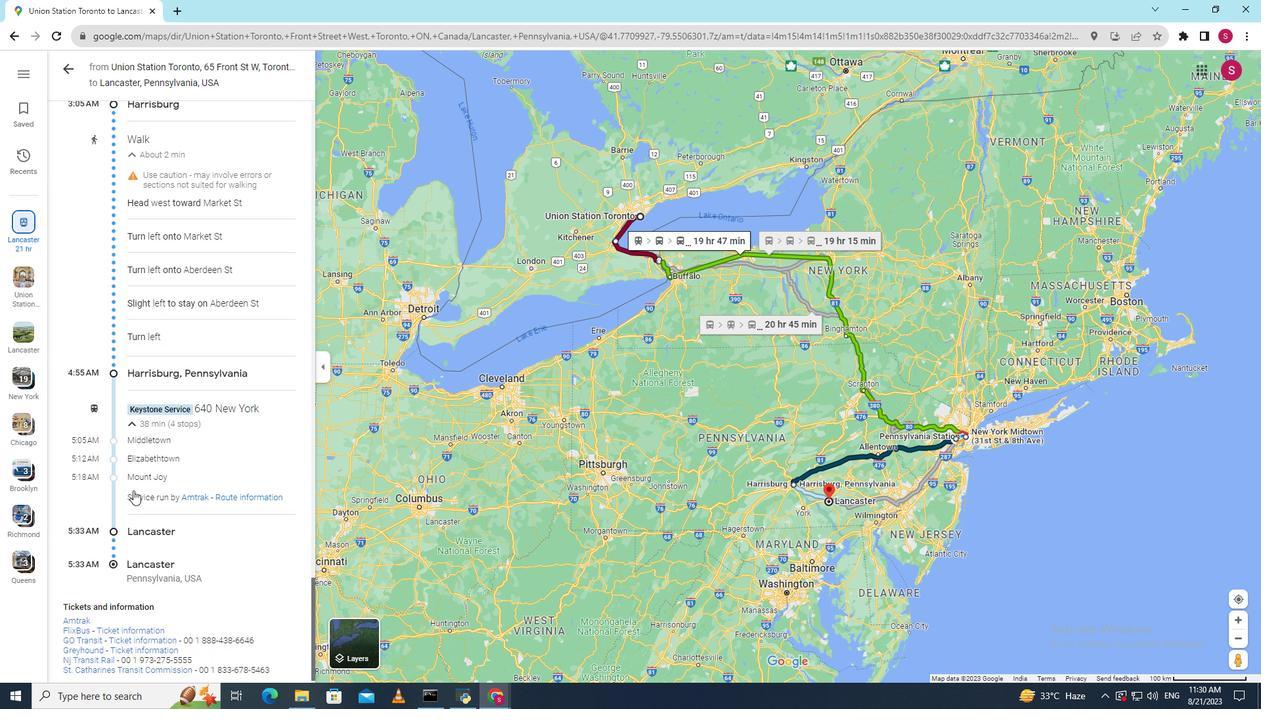 
Action: Mouse scrolled (133, 490) with delta (0, 0)
Screenshot: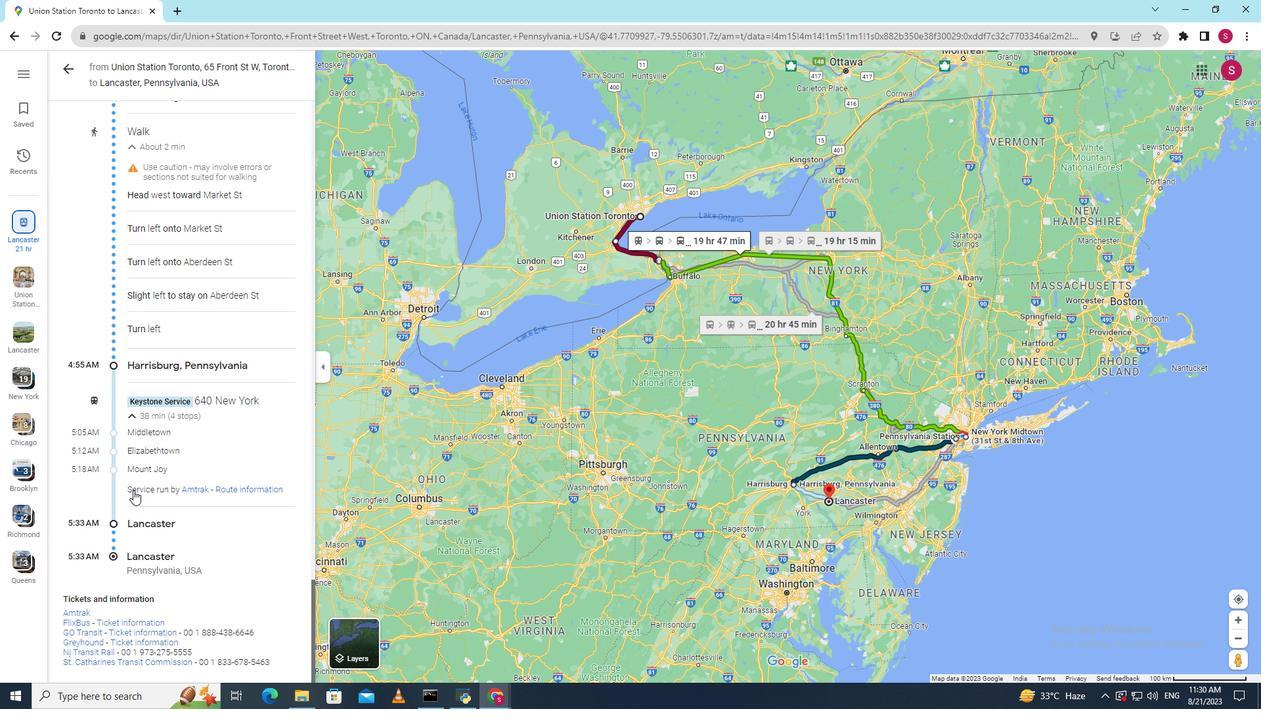 
Action: Mouse scrolled (133, 490) with delta (0, 0)
